 Task: What is a defining characteristic of Islamic art?
Action: Mouse moved to (117, 113)
Screenshot: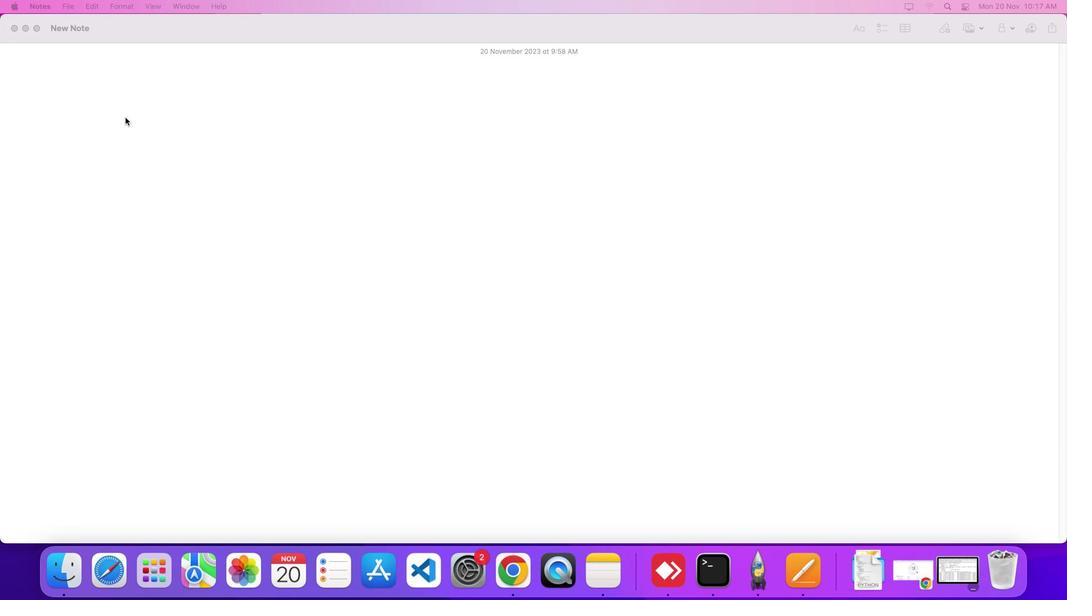 
Action: Mouse pressed left at (117, 113)
Screenshot: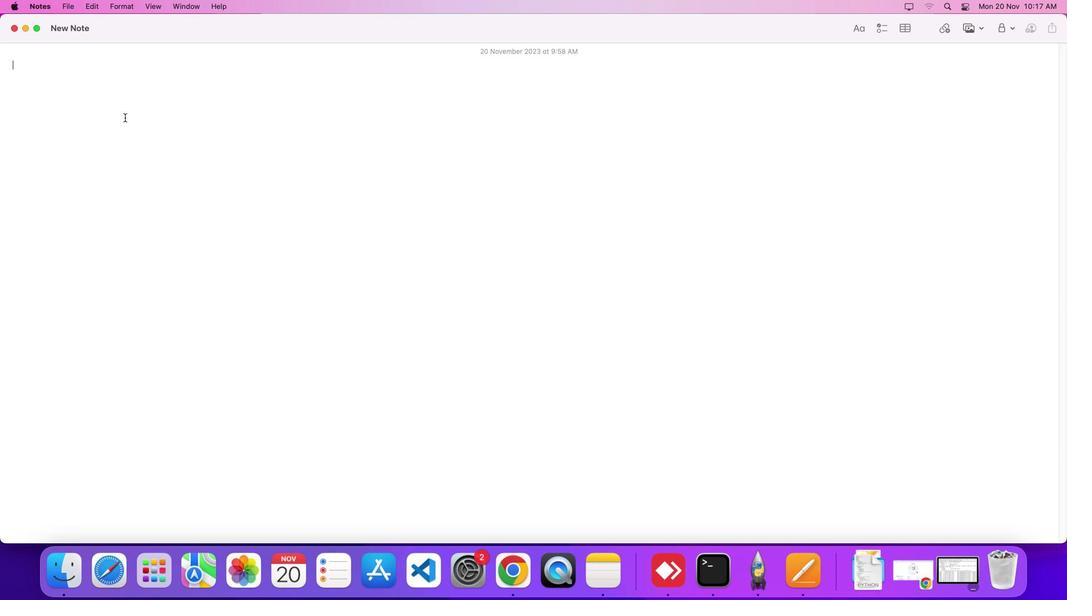 
Action: Mouse moved to (112, 113)
Screenshot: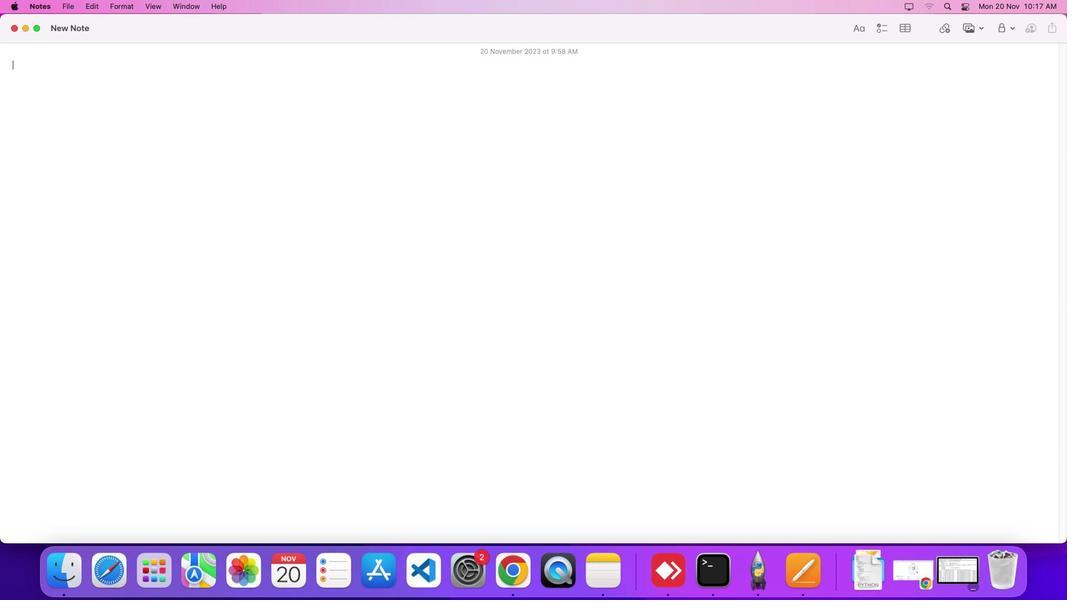 
Action: Key pressed Key.shift'W''h''a''t'Key.space'i''s'Key.space'a'Key.space'd''e''f''i''n''i''n''g'Key.space'c''h''a''r''a''c''t''e''r''i''s''t''i''c''s'Key.space'o''f'Key.spaceKey.shift'I''s''l''a''m''i''c'Key.space'a''r''t'Key.shift_r'?'Key.enter
Screenshot: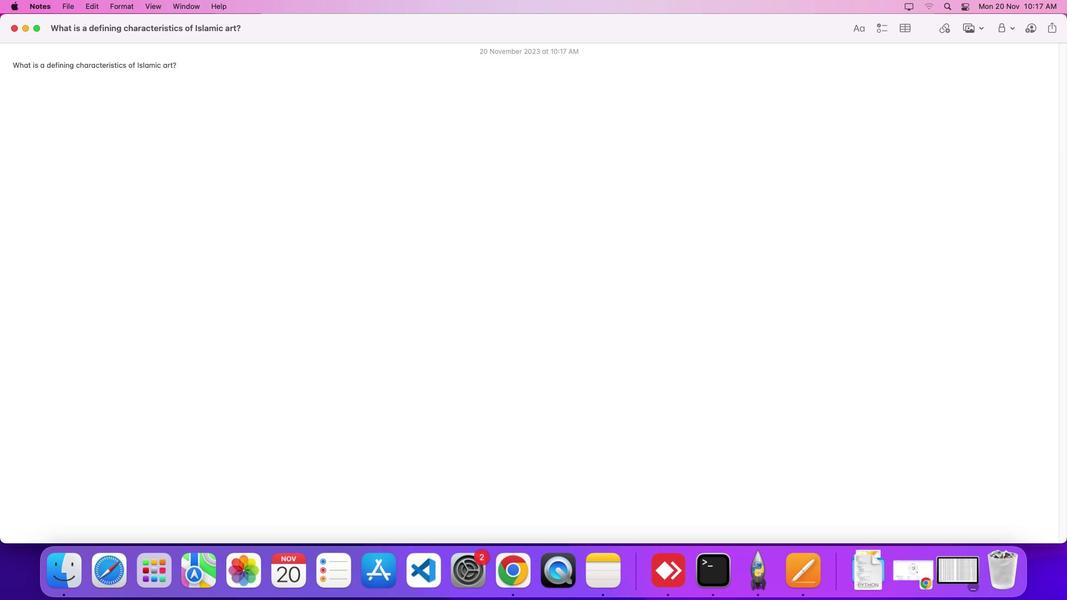 
Action: Mouse moved to (645, 482)
Screenshot: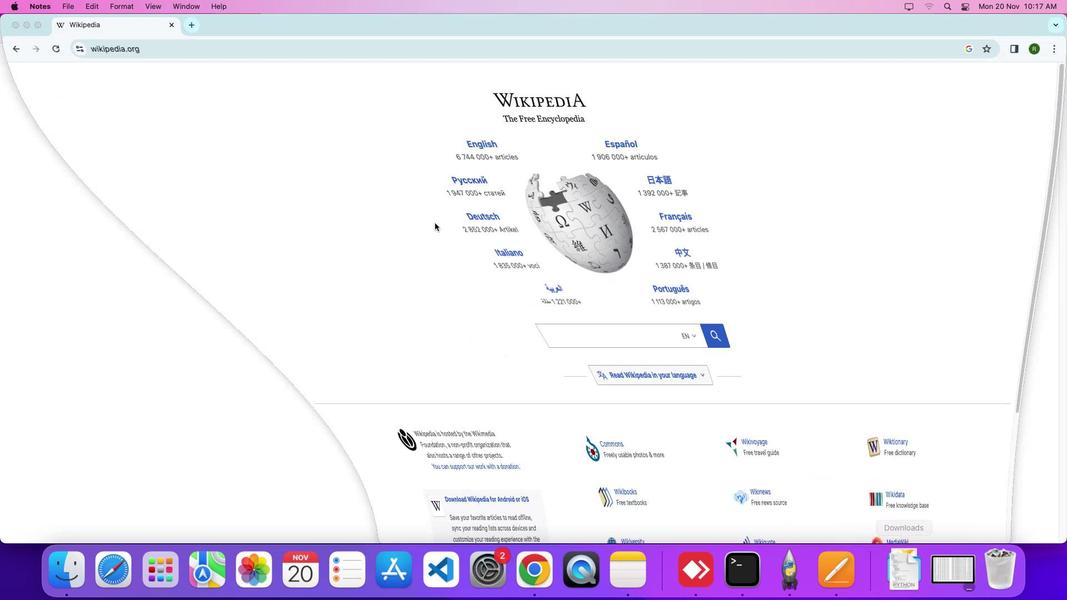 
Action: Mouse pressed left at (645, 482)
Screenshot: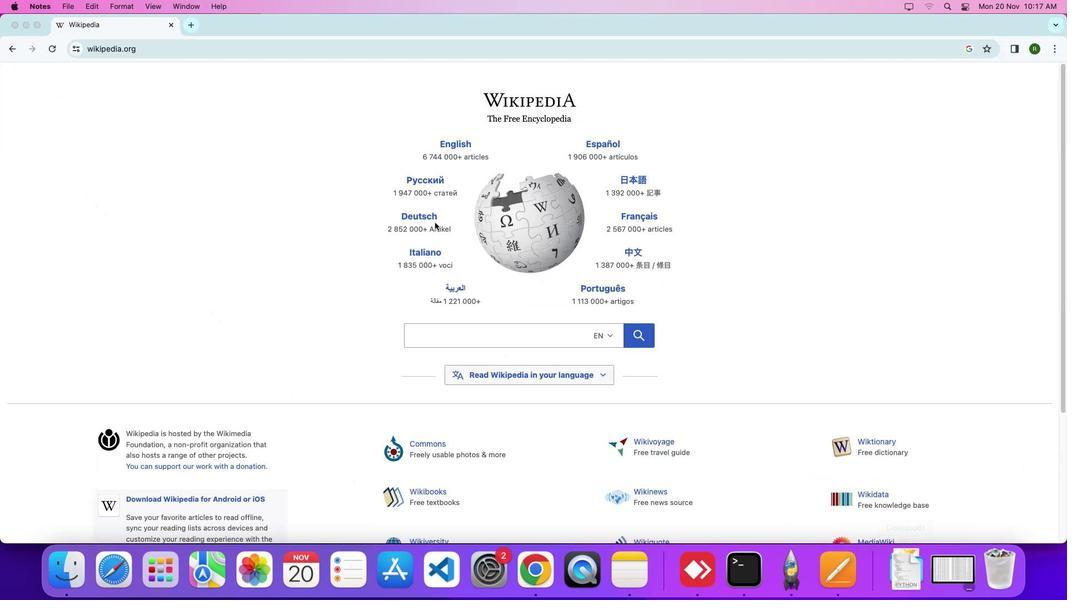 
Action: Mouse moved to (318, 290)
Screenshot: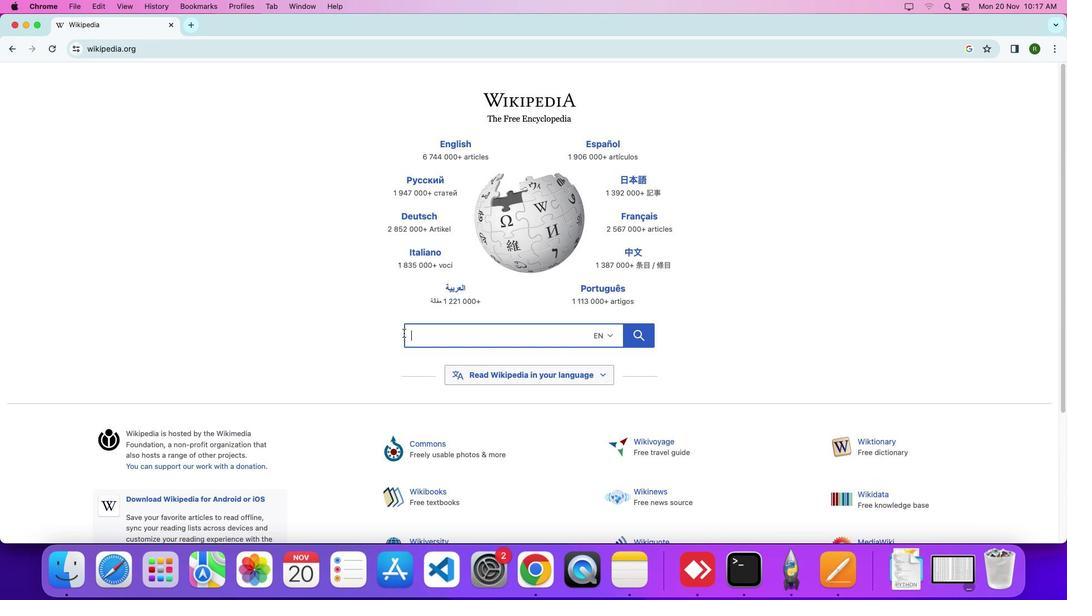 
Action: Mouse pressed left at (318, 290)
Screenshot: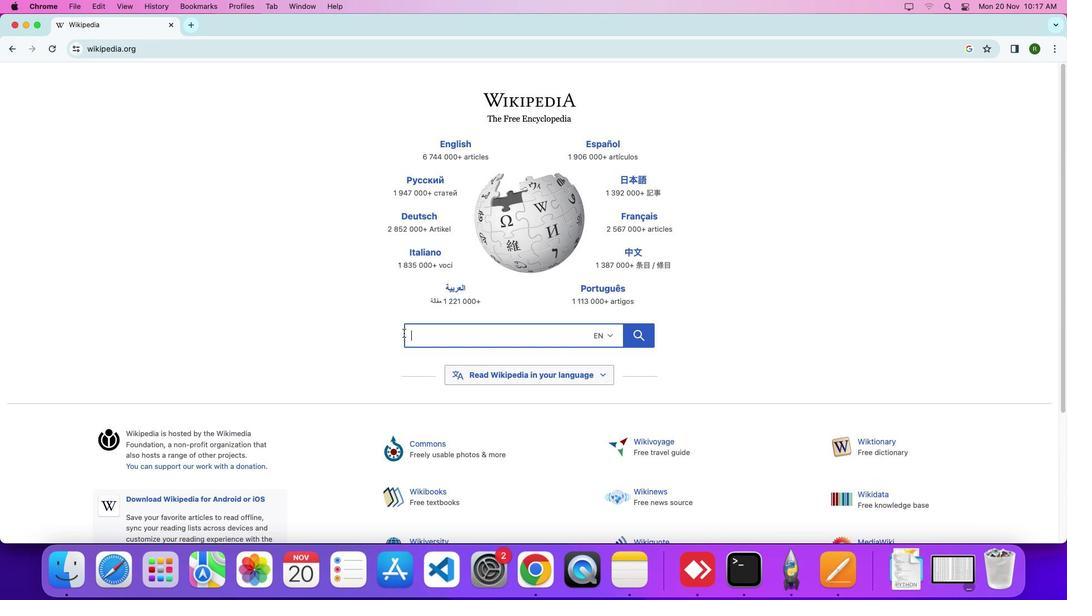 
Action: Mouse moved to (305, 288)
Screenshot: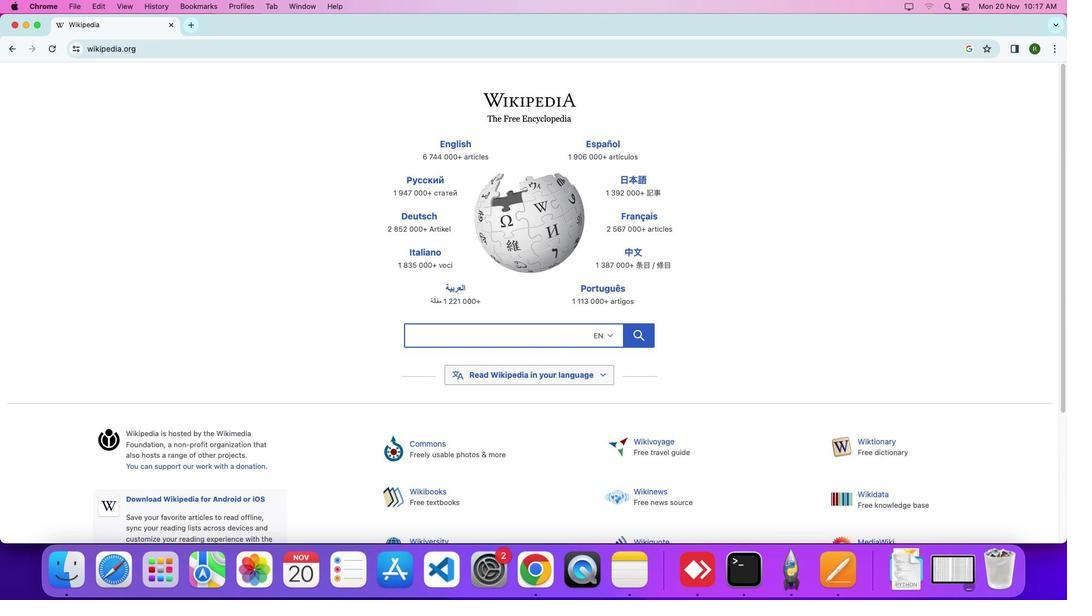 
Action: Key pressed Key.shift'I''s''l''a''m''i''c'Key.space'a''r''t'
Screenshot: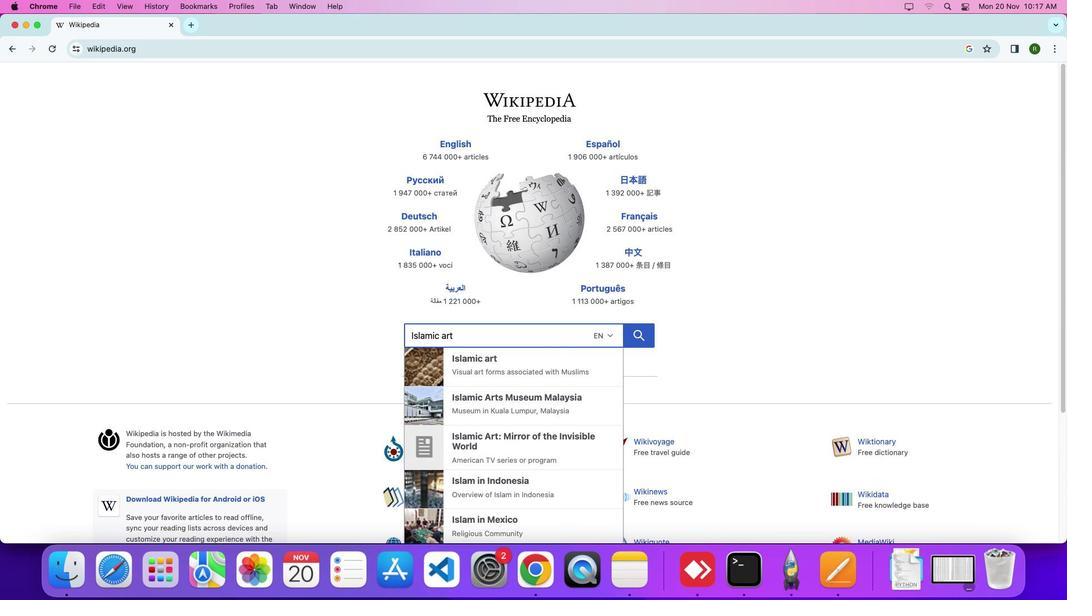 
Action: Mouse moved to (464, 291)
Screenshot: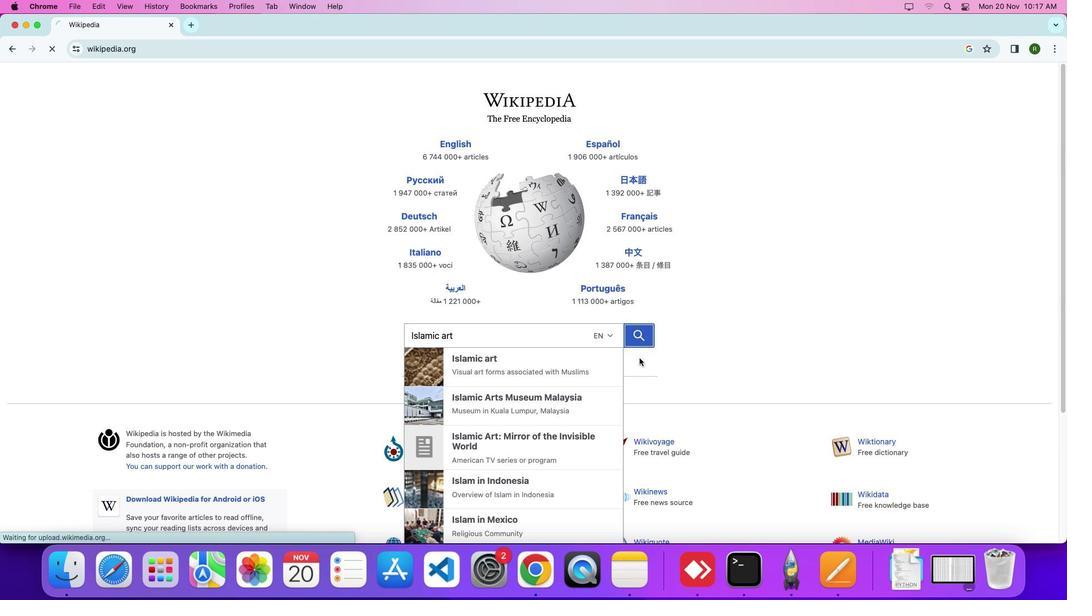 
Action: Mouse pressed left at (464, 291)
Screenshot: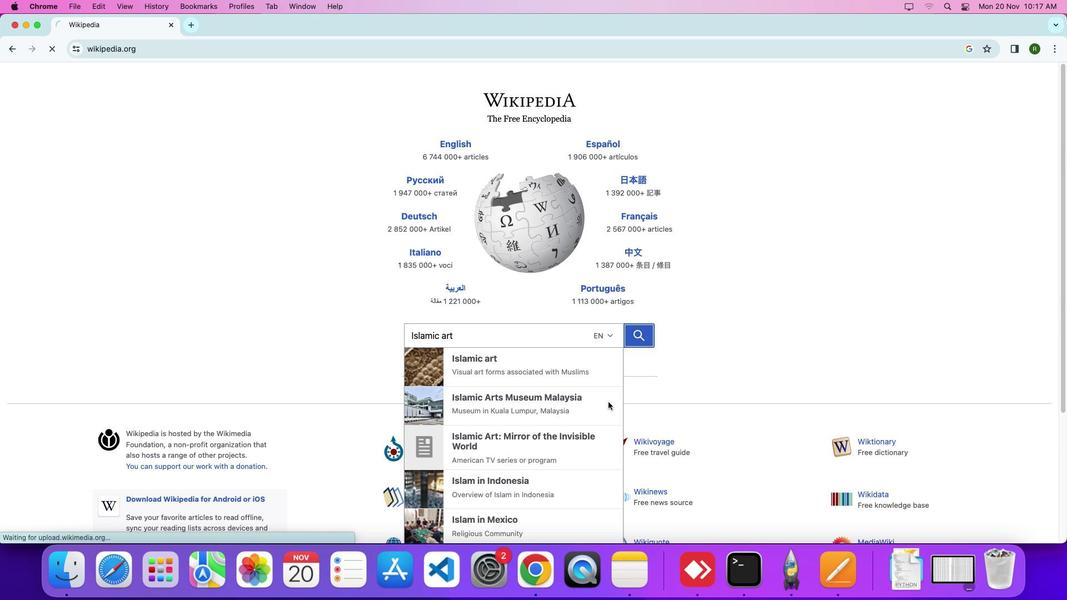 
Action: Mouse moved to (749, 80)
Screenshot: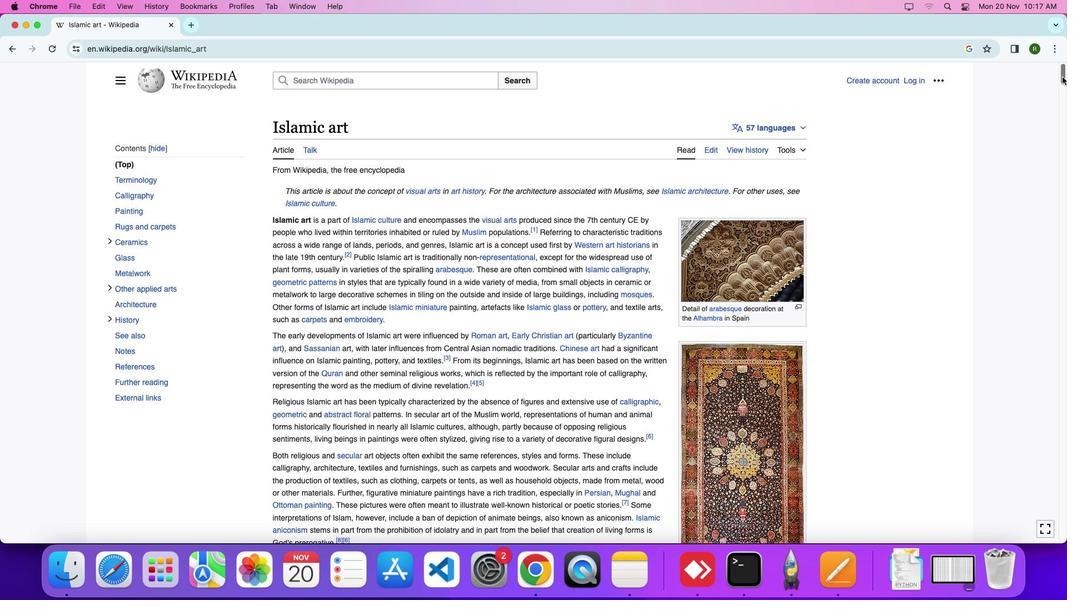 
Action: Mouse pressed left at (749, 80)
Screenshot: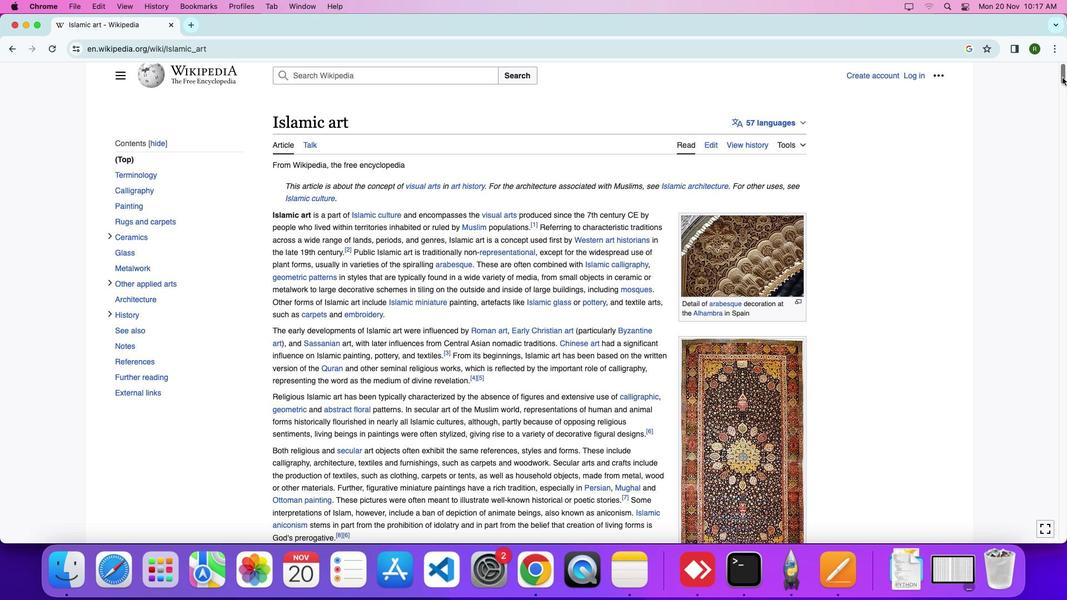 
Action: Mouse moved to (417, 208)
Screenshot: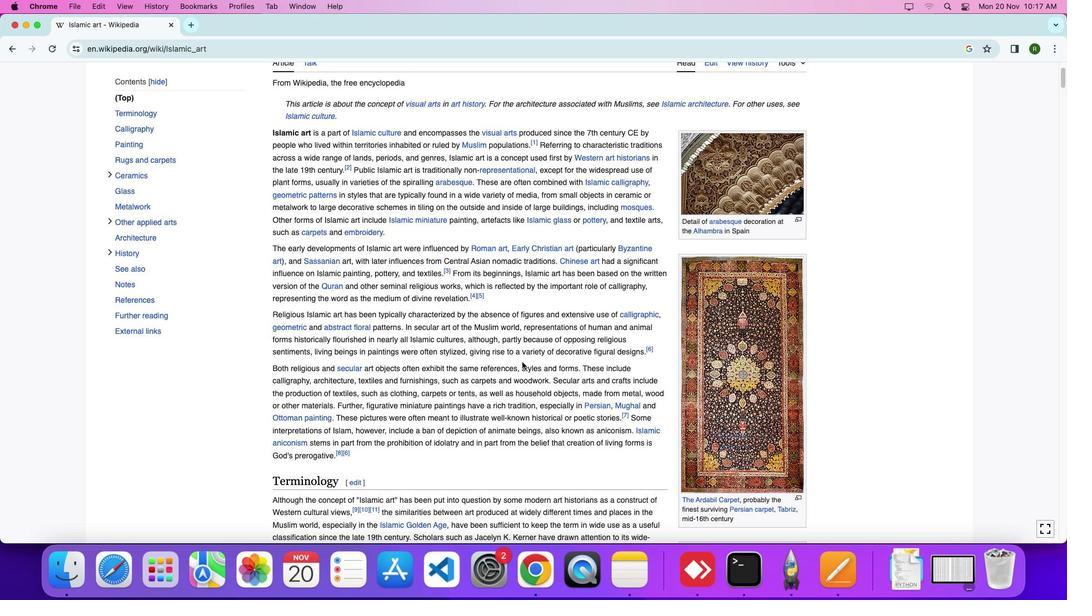 
Action: Mouse scrolled (417, 208) with delta (32, 19)
Screenshot: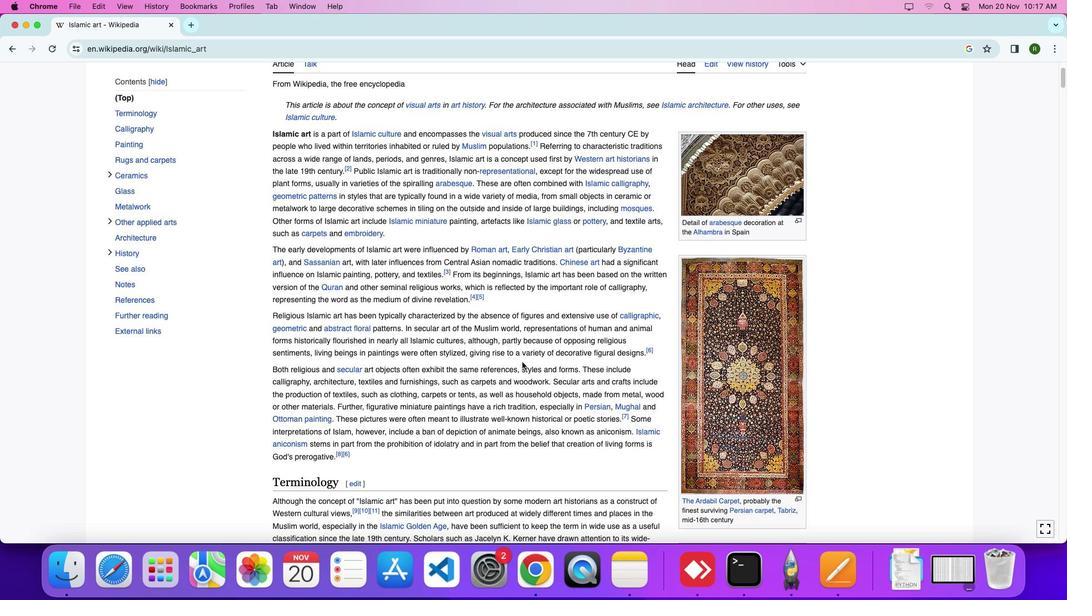 
Action: Mouse scrolled (417, 208) with delta (32, 19)
Screenshot: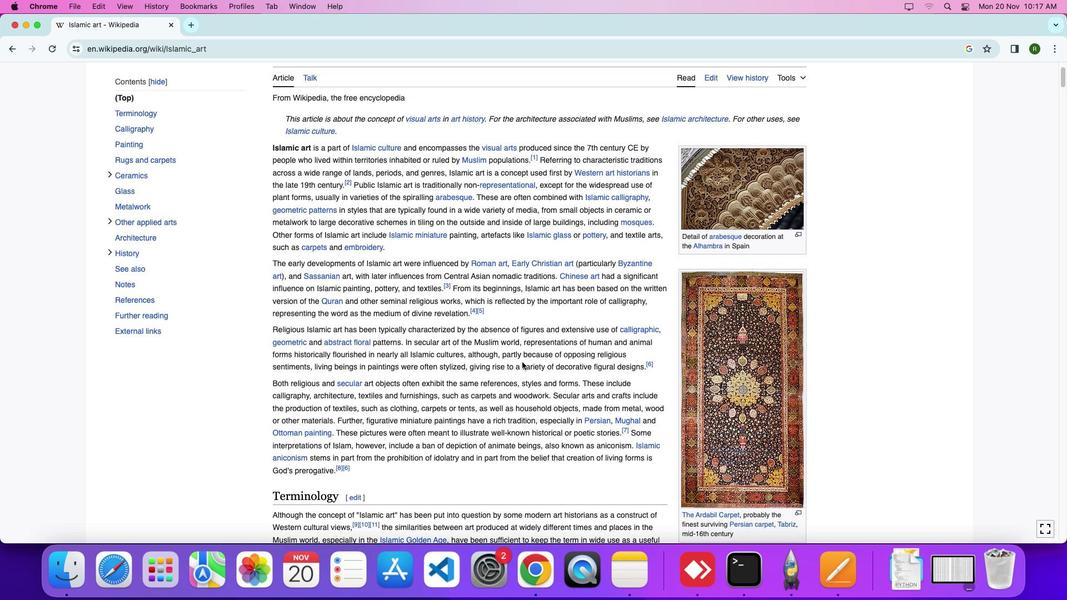 
Action: Mouse moved to (385, 311)
Screenshot: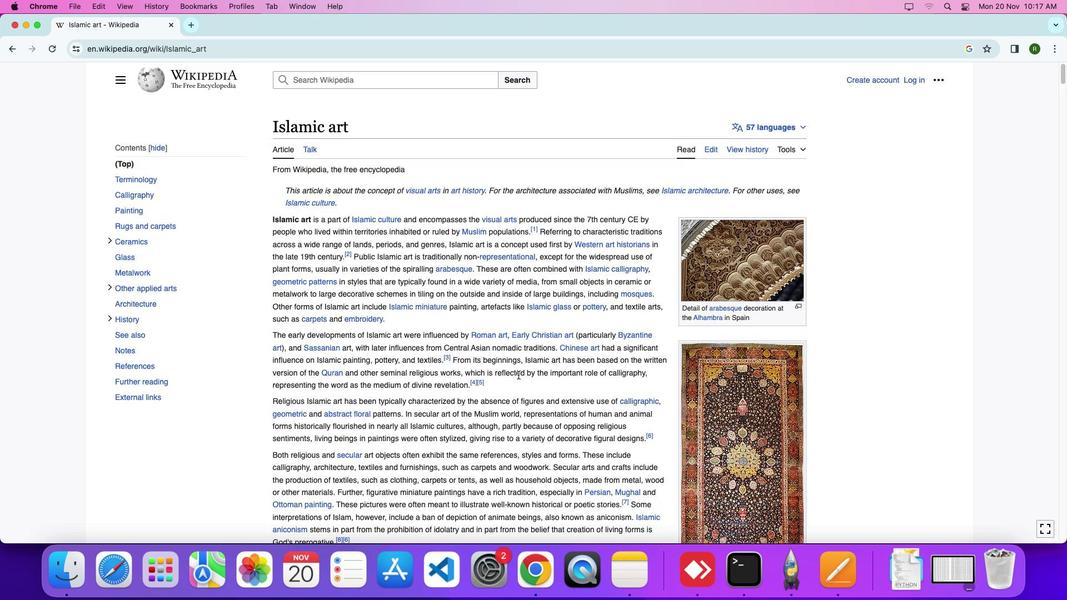 
Action: Mouse scrolled (385, 311) with delta (32, 19)
Screenshot: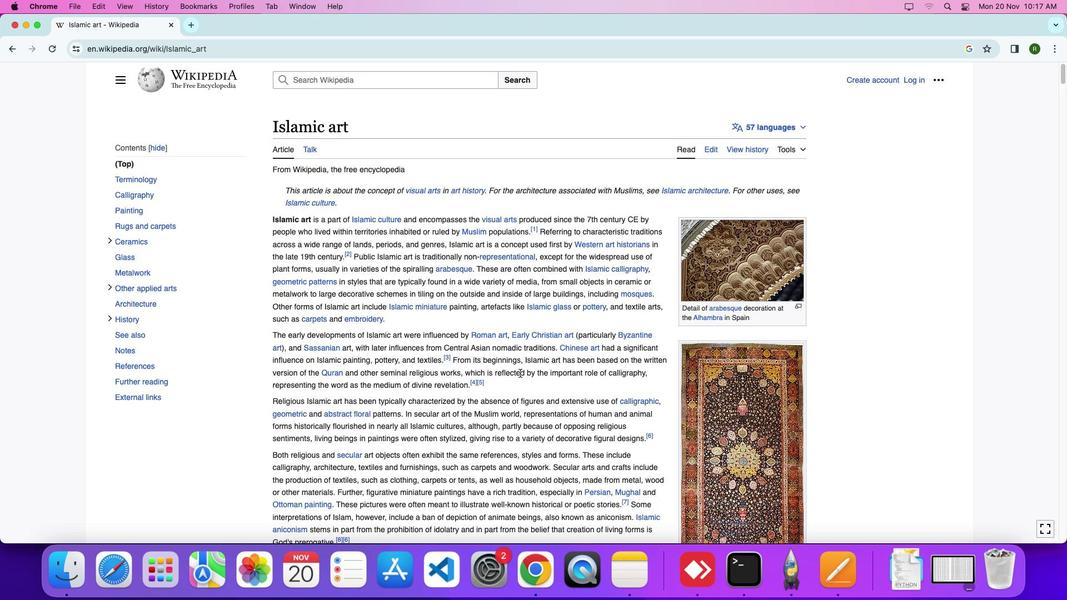 
Action: Mouse scrolled (385, 311) with delta (32, 19)
Screenshot: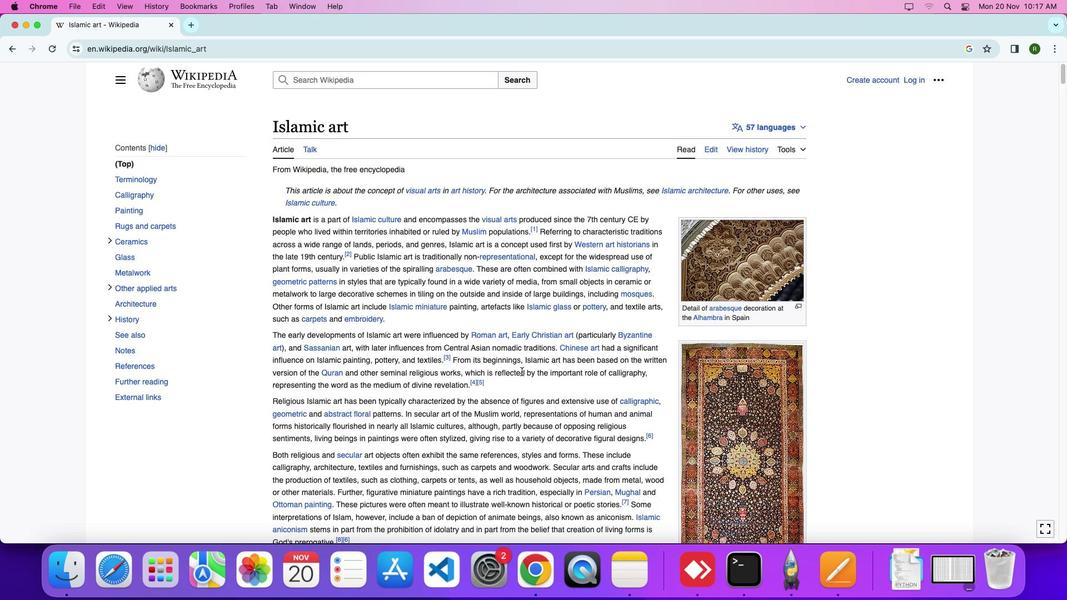 
Action: Mouse scrolled (385, 311) with delta (32, 20)
Screenshot: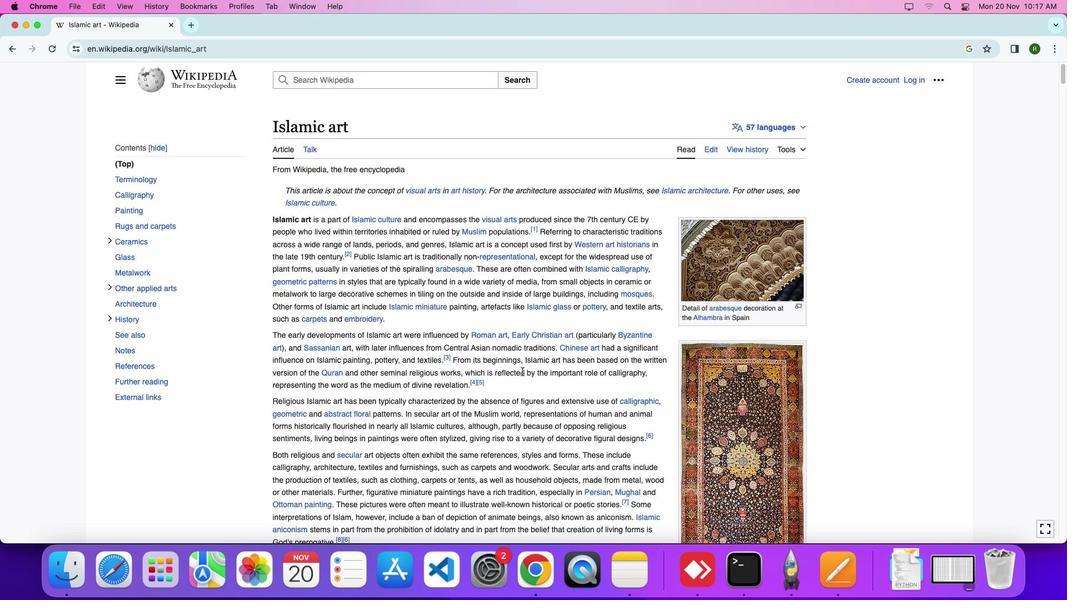 
Action: Mouse moved to (386, 317)
Screenshot: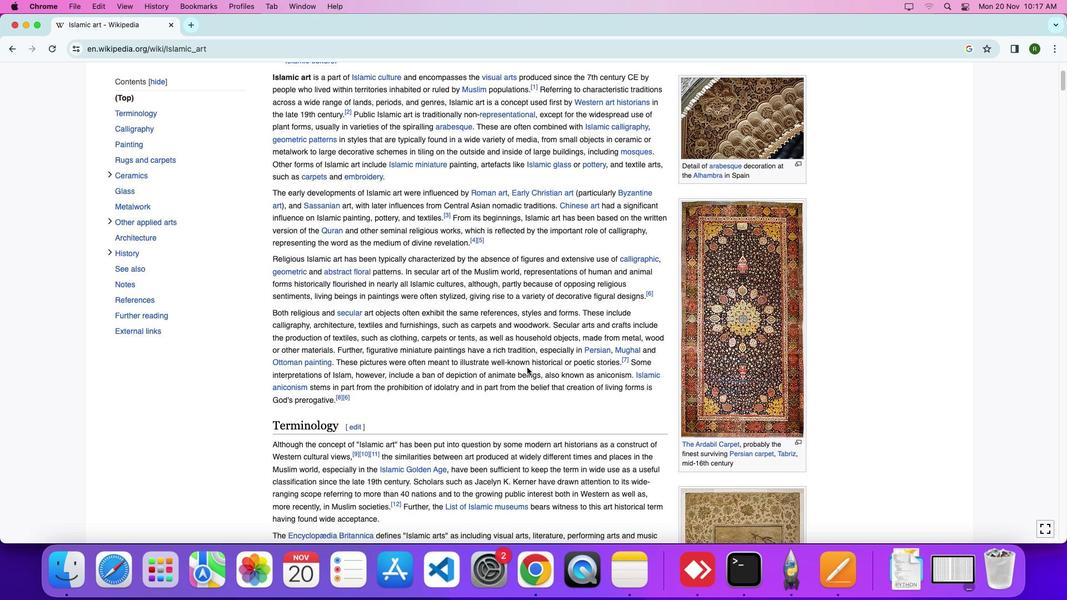 
Action: Mouse scrolled (386, 317) with delta (32, 18)
Screenshot: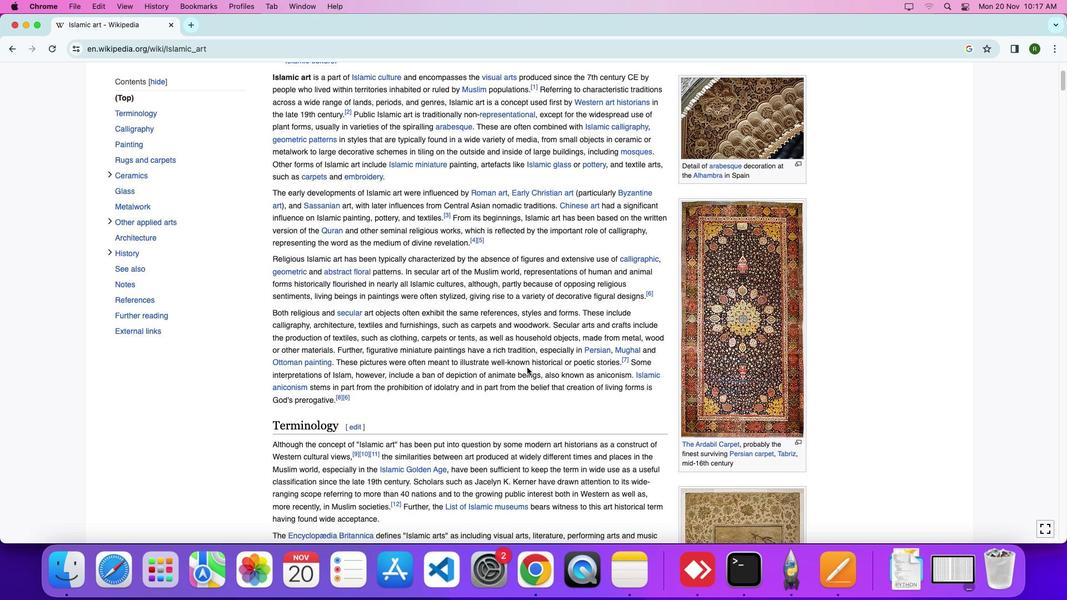 
Action: Mouse moved to (387, 317)
Screenshot: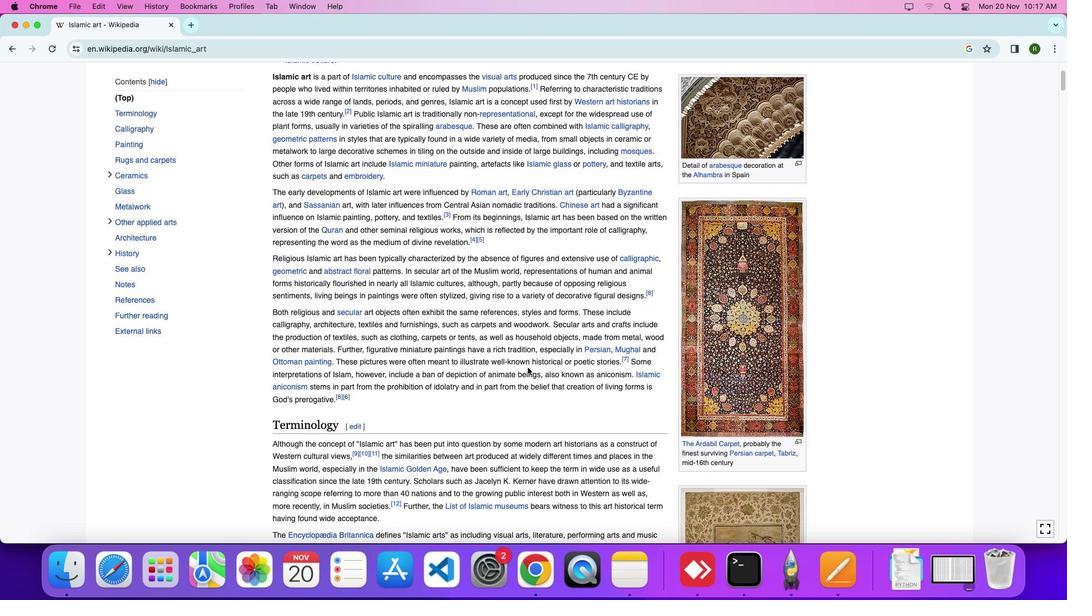 
Action: Mouse scrolled (387, 317) with delta (32, 18)
Screenshot: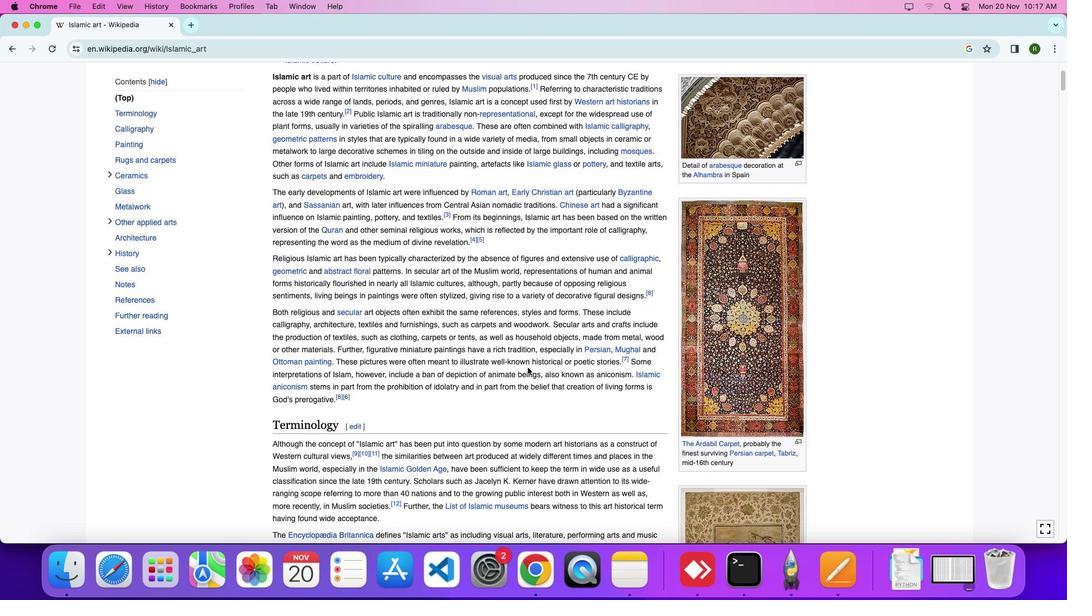 
Action: Mouse scrolled (387, 317) with delta (32, 17)
Screenshot: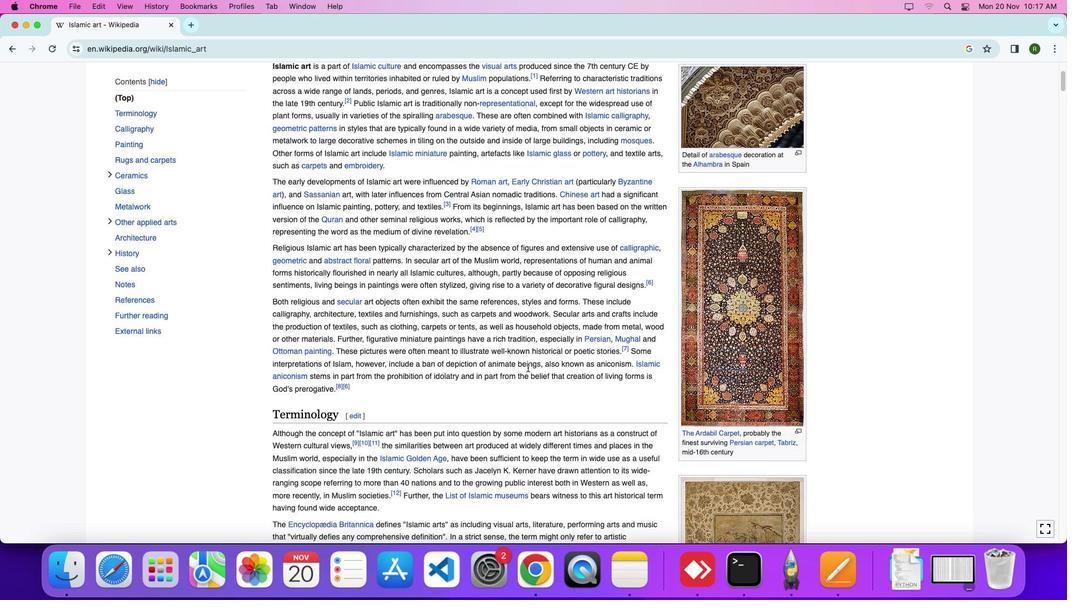 
Action: Mouse moved to (387, 316)
Screenshot: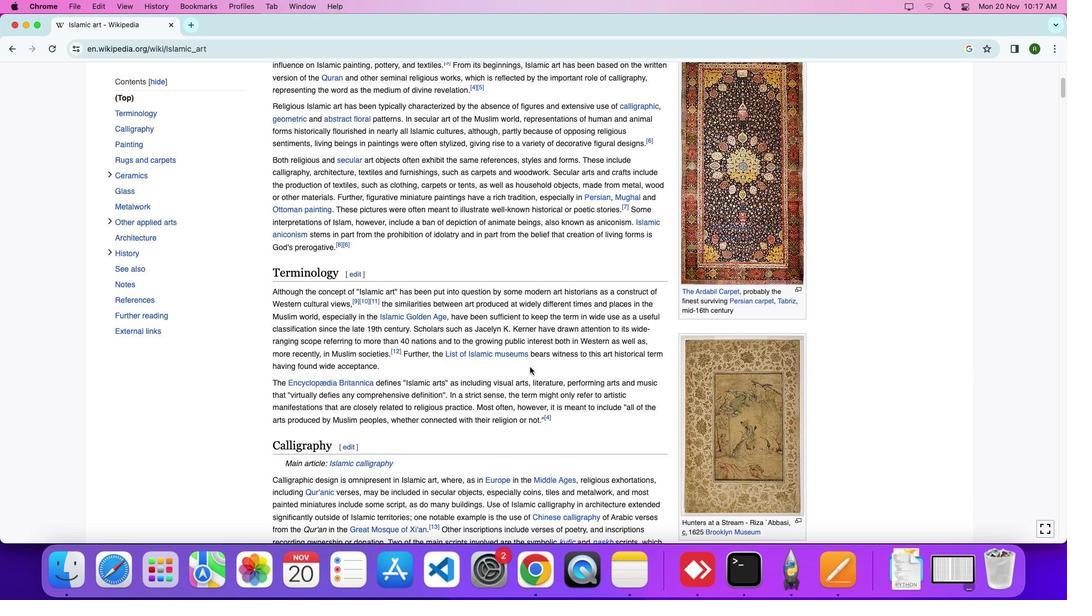 
Action: Mouse scrolled (387, 316) with delta (32, 18)
Screenshot: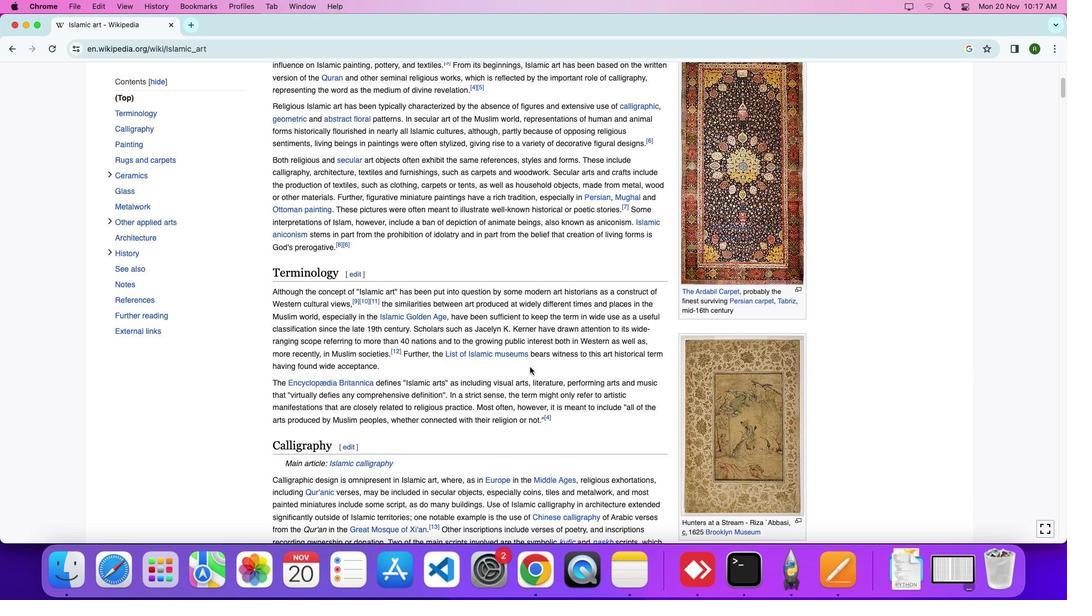 
Action: Mouse moved to (388, 315)
Screenshot: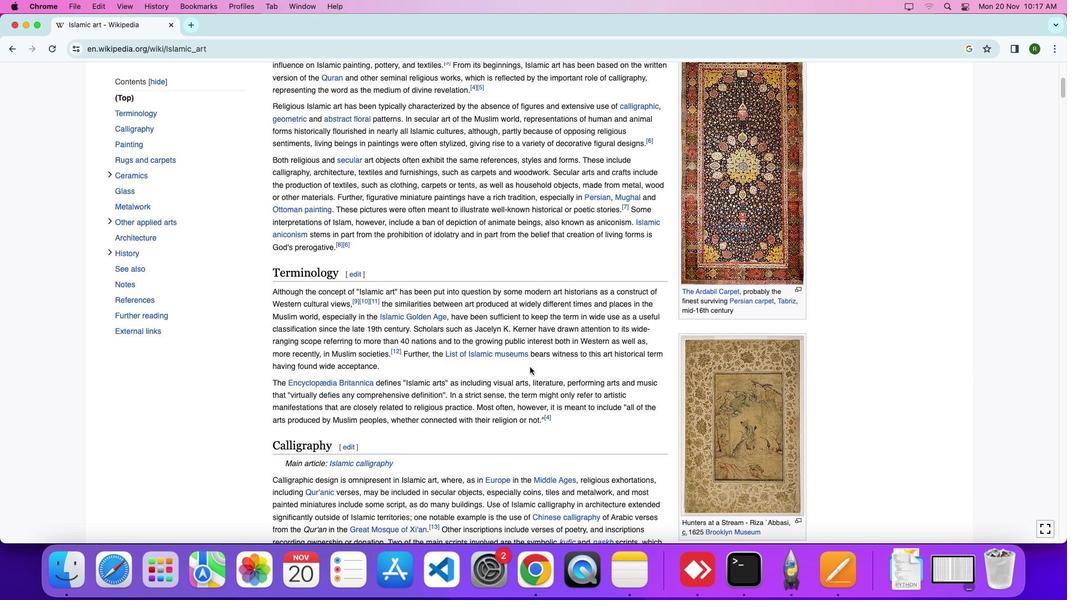 
Action: Mouse scrolled (388, 315) with delta (32, 18)
Screenshot: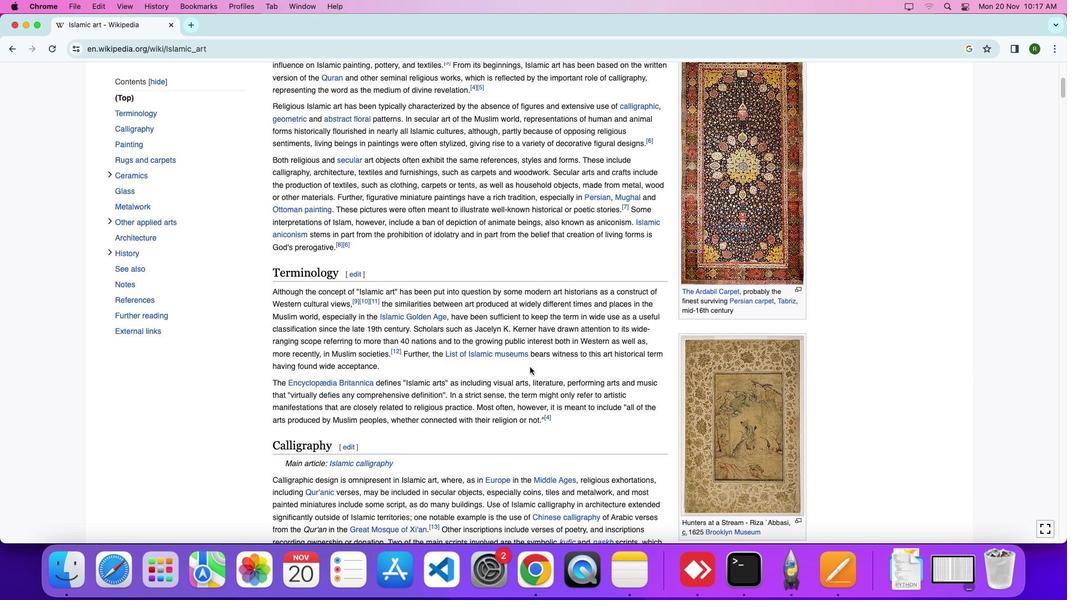 
Action: Mouse moved to (389, 315)
Screenshot: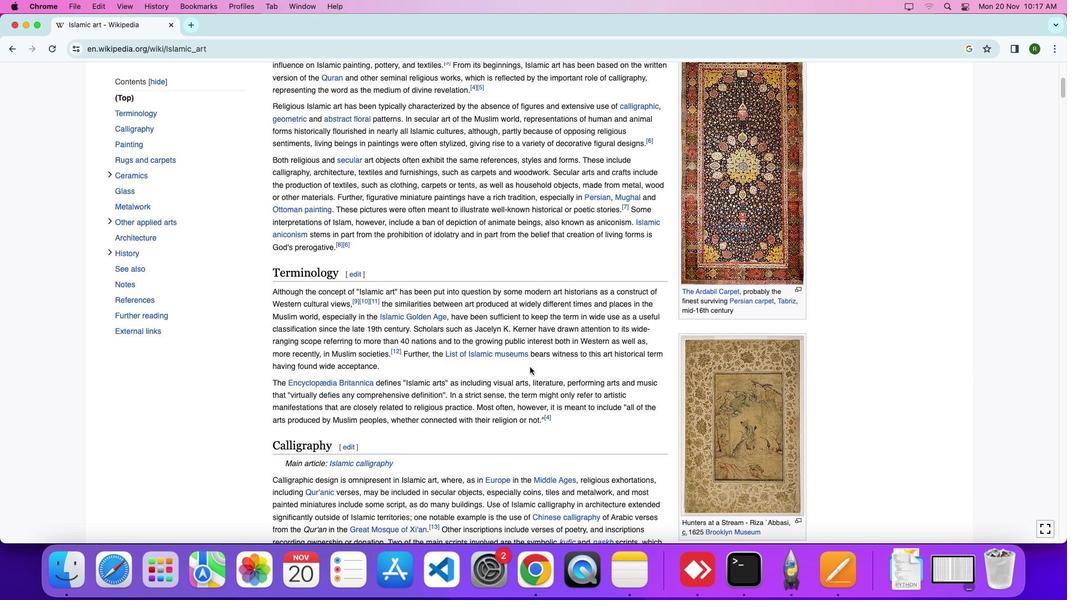 
Action: Mouse scrolled (389, 315) with delta (32, 16)
Screenshot: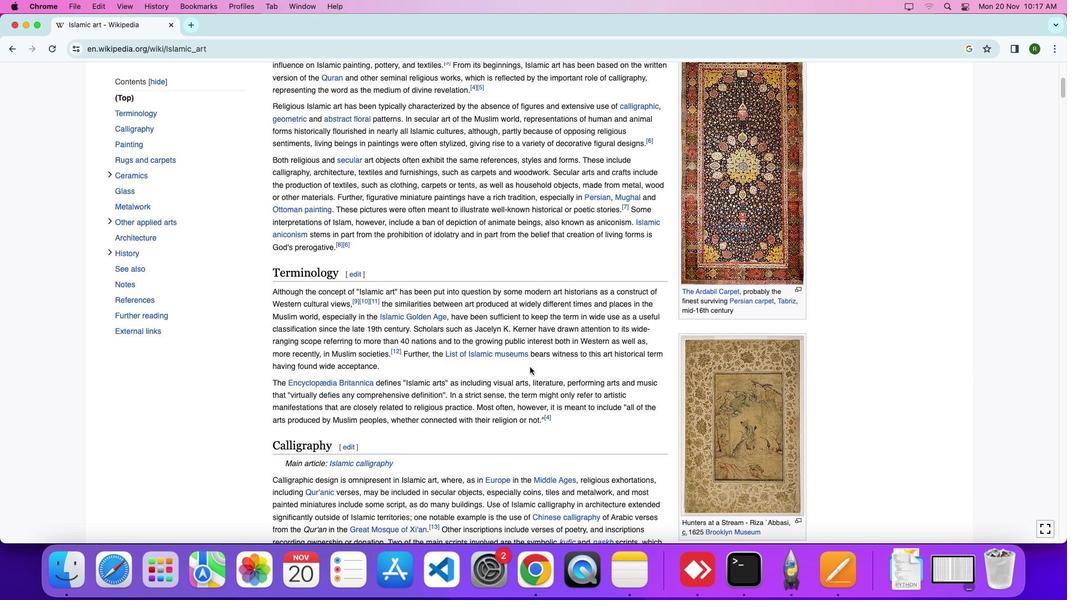 
Action: Mouse moved to (273, 236)
Screenshot: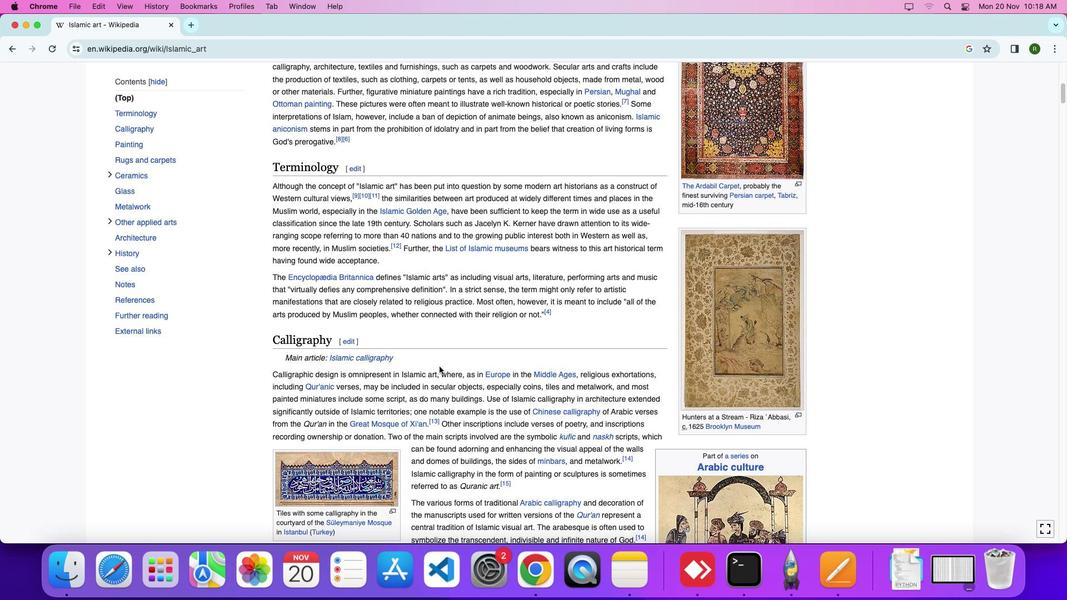 
Action: Mouse scrolled (273, 236) with delta (32, 18)
Screenshot: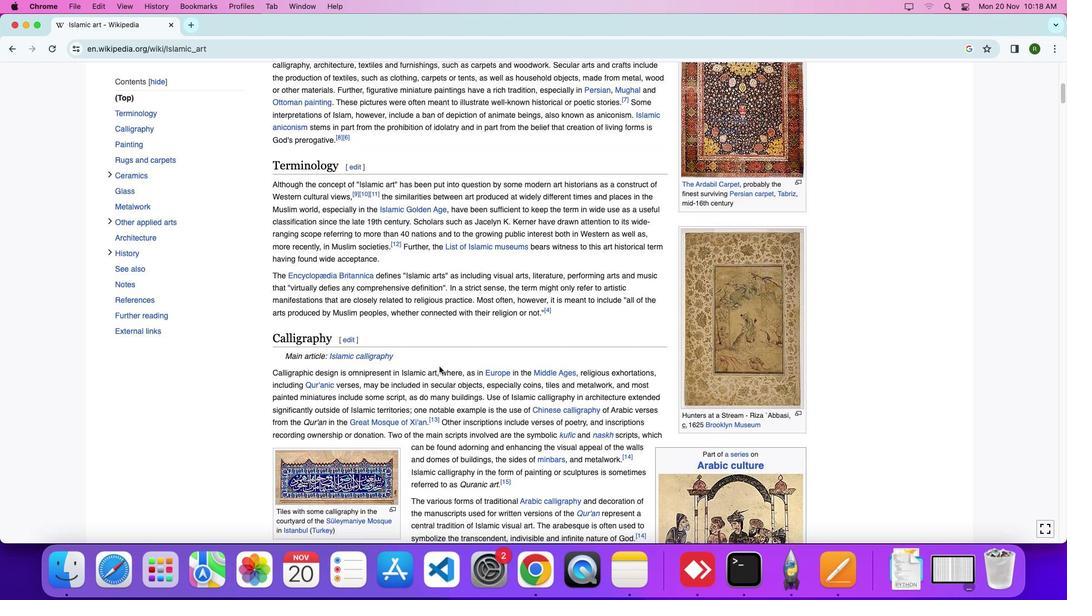
Action: Mouse moved to (275, 237)
Screenshot: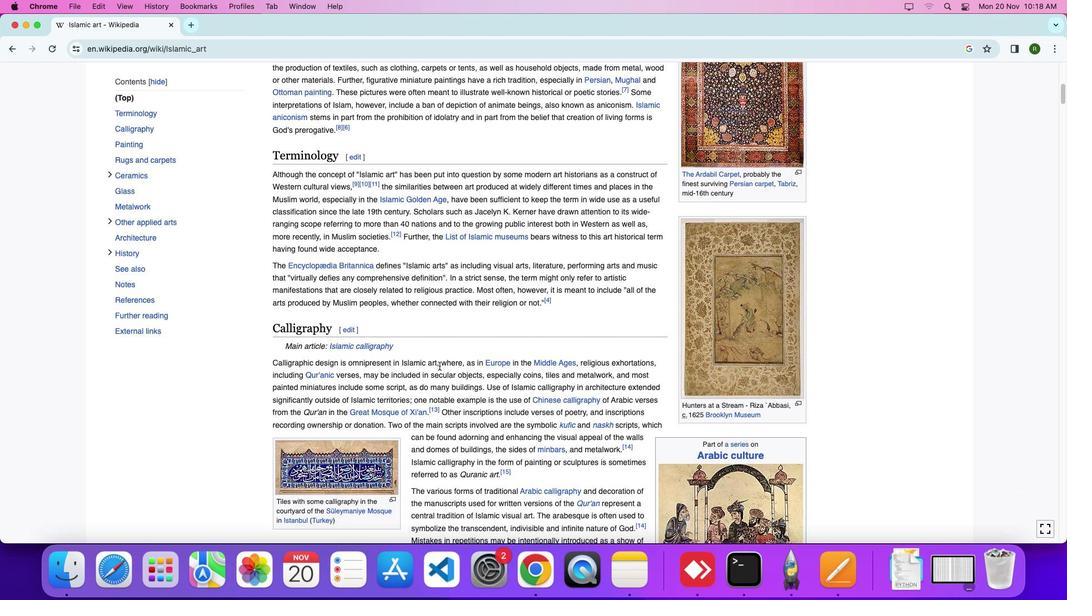 
Action: Mouse scrolled (275, 237) with delta (32, 18)
Screenshot: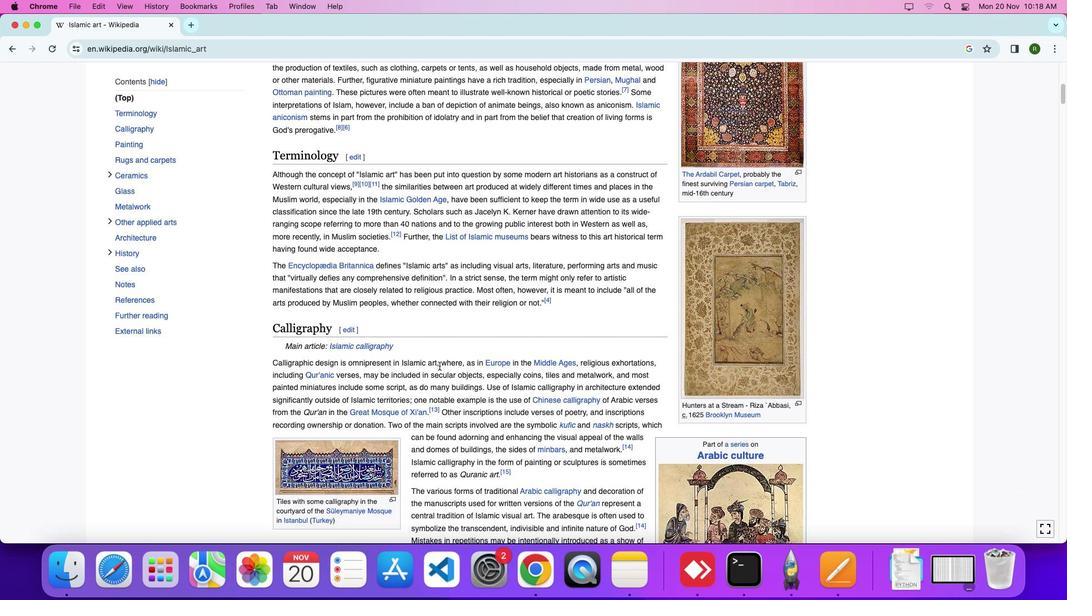 
Action: Mouse moved to (276, 237)
Screenshot: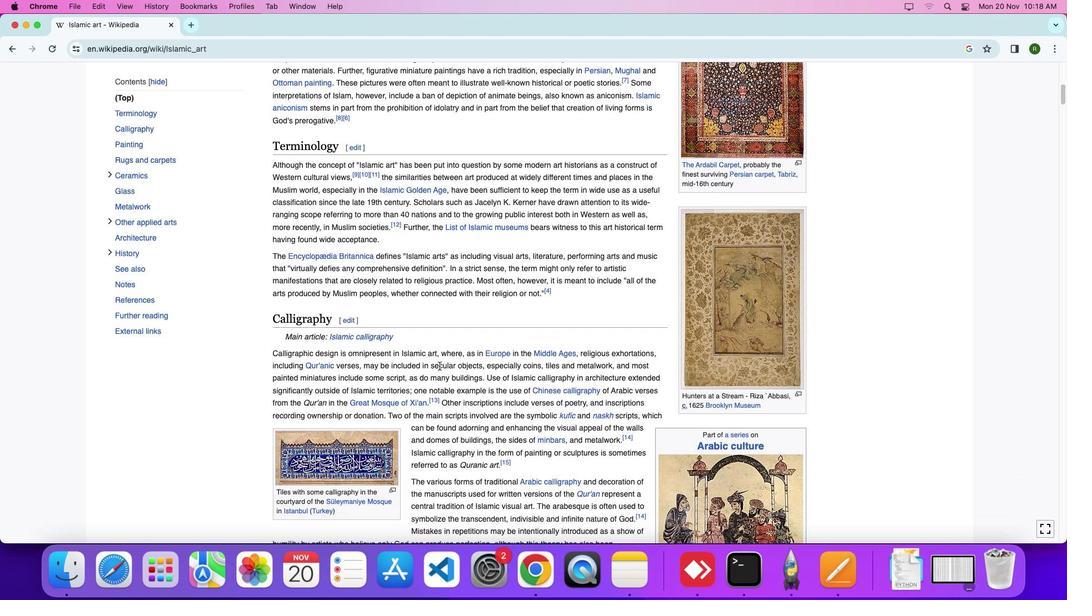 
Action: Mouse scrolled (276, 237) with delta (32, 17)
Screenshot: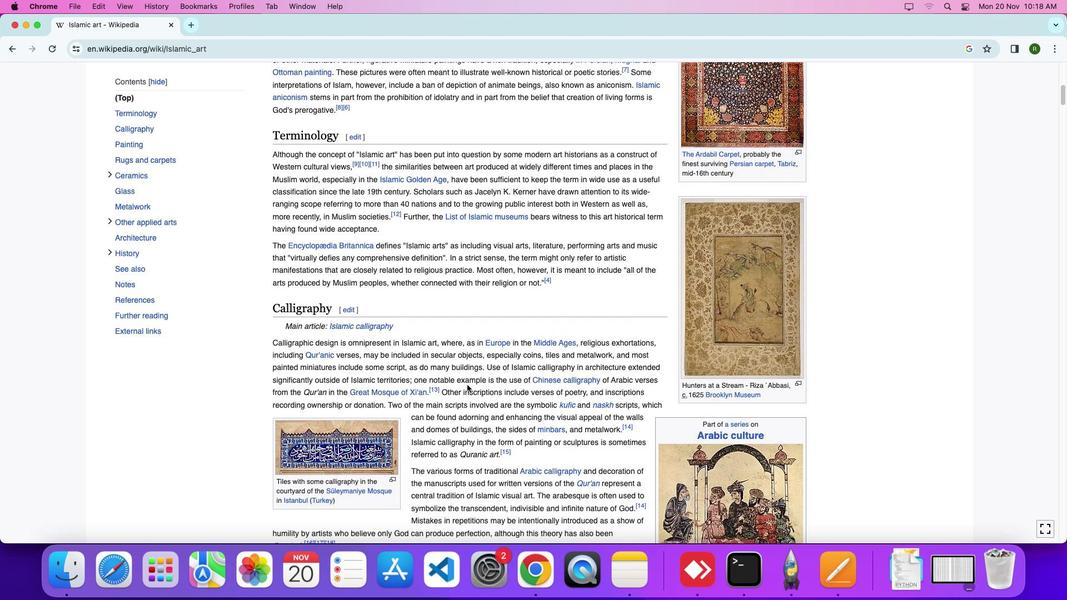 
Action: Mouse moved to (329, 315)
Screenshot: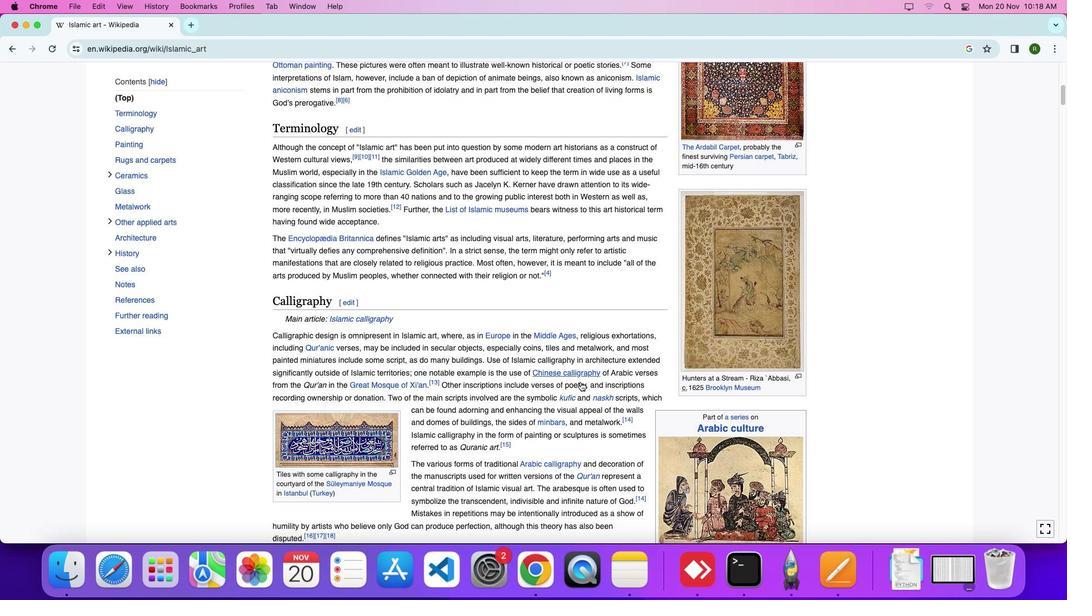 
Action: Mouse scrolled (329, 315) with delta (32, 18)
Screenshot: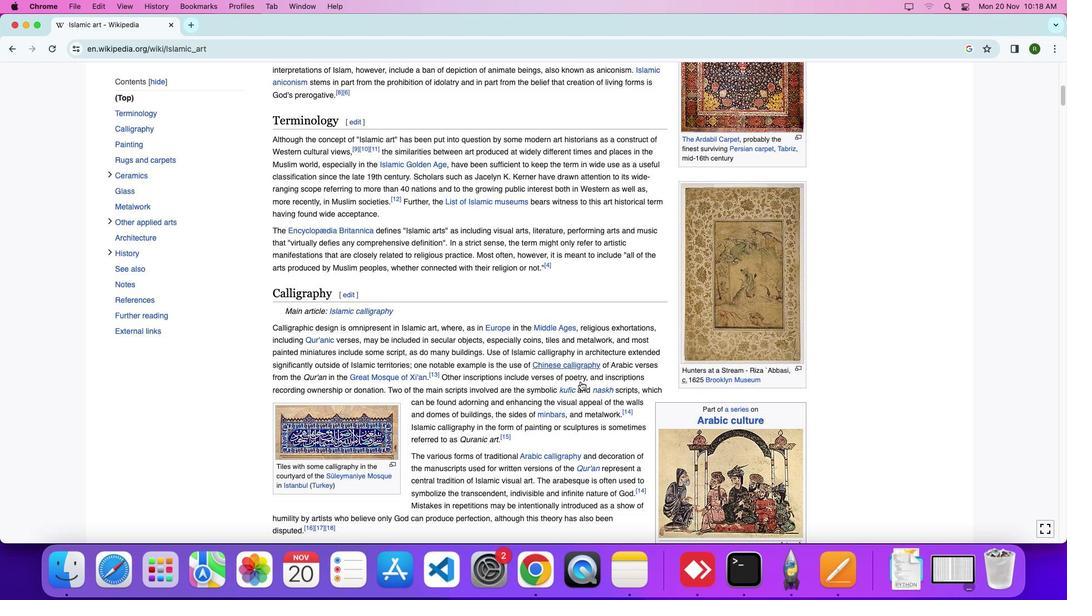 
Action: Mouse scrolled (329, 315) with delta (32, 18)
Screenshot: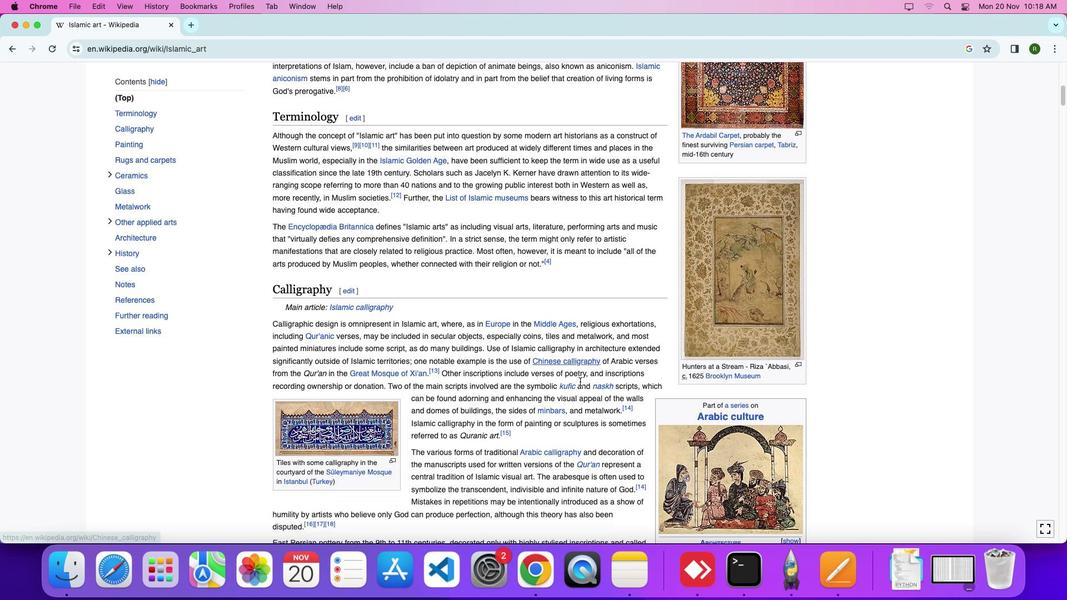
Action: Mouse moved to (424, 328)
Screenshot: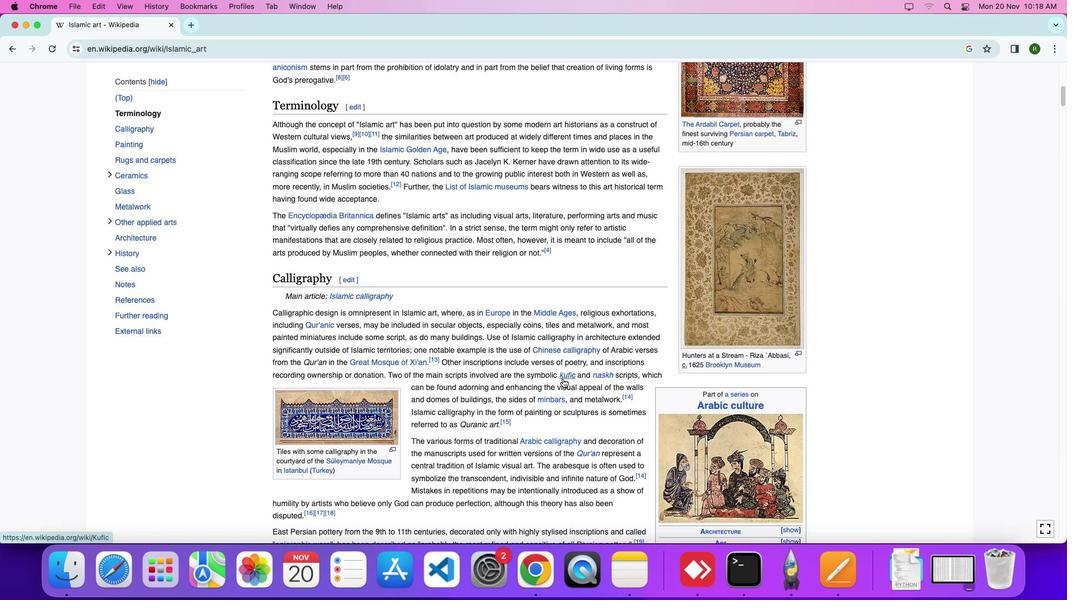 
Action: Mouse scrolled (424, 328) with delta (32, 18)
Screenshot: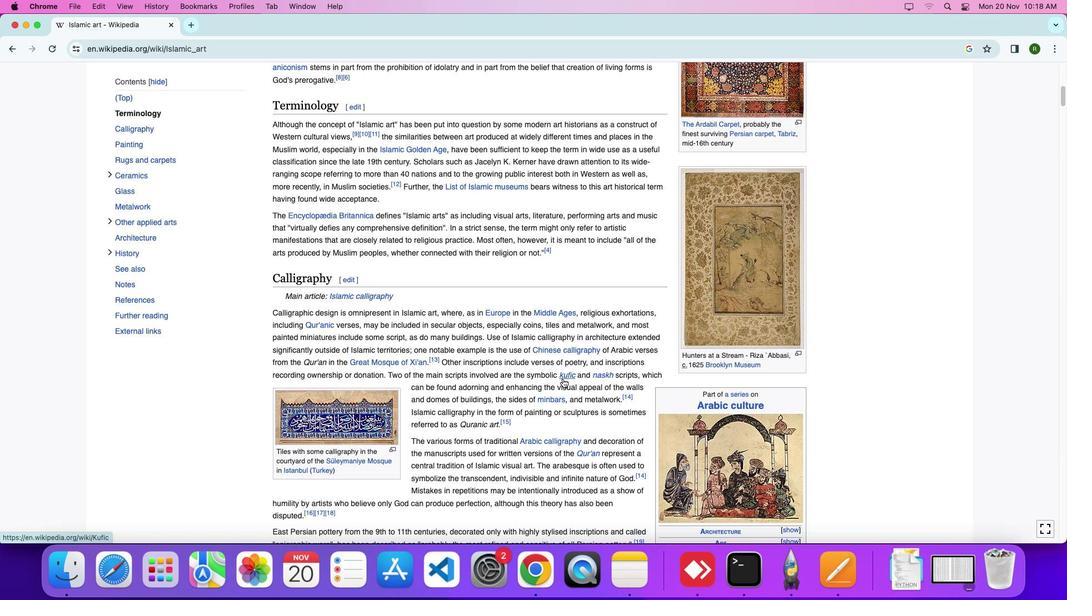 
Action: Mouse moved to (424, 327)
Screenshot: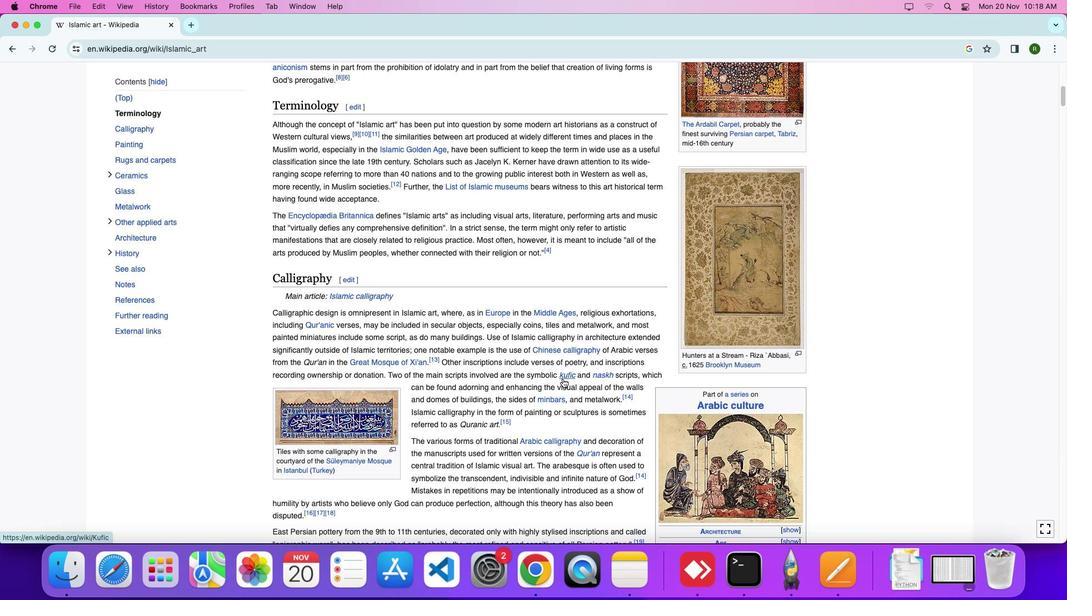 
Action: Mouse scrolled (424, 327) with delta (32, 18)
Screenshot: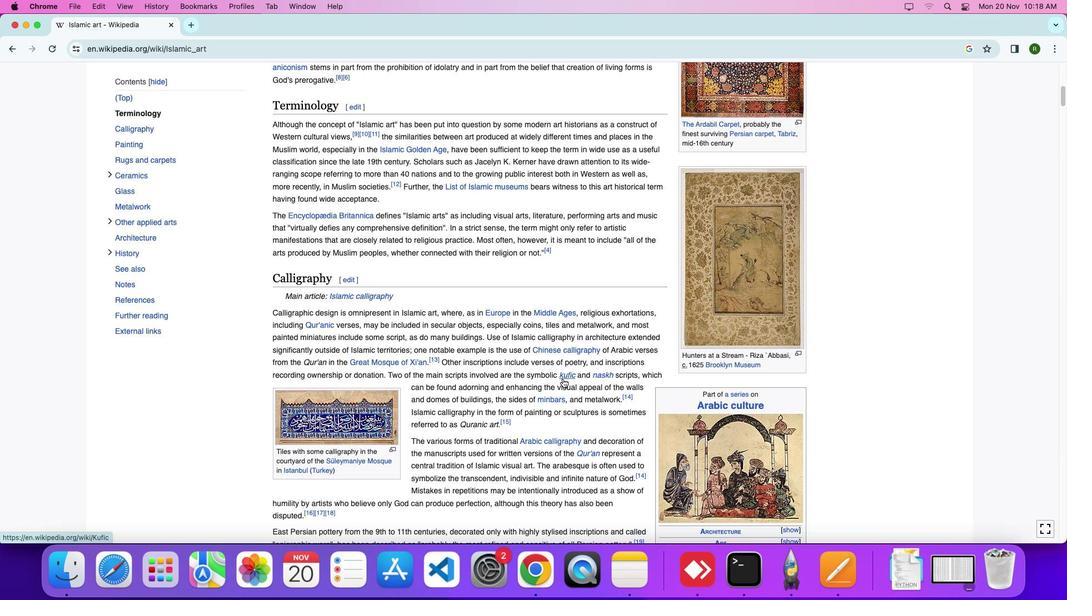 
Action: Mouse moved to (517, 276)
Screenshot: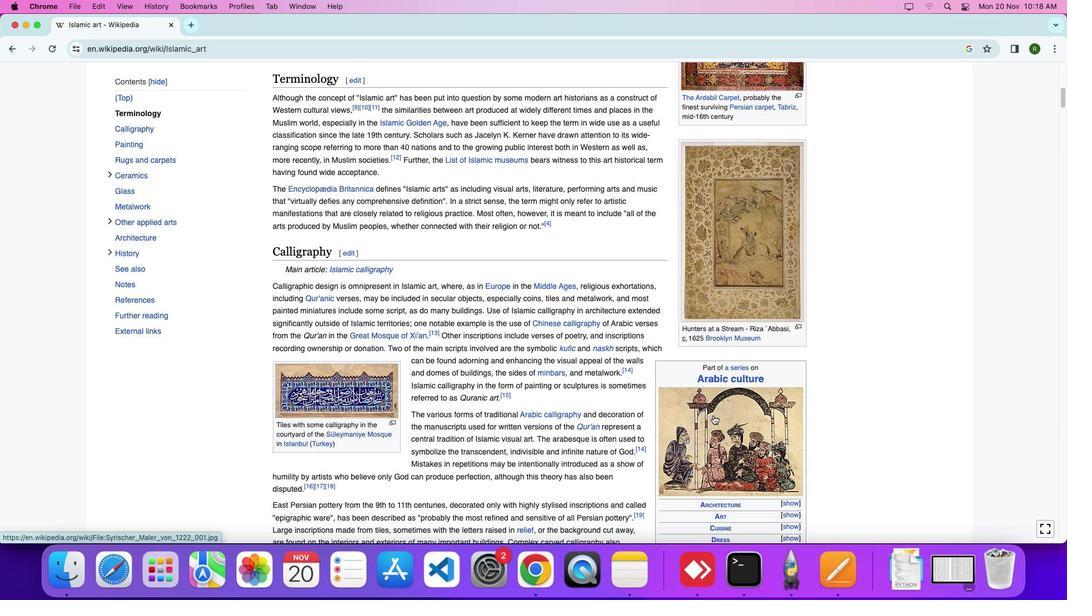 
Action: Mouse scrolled (517, 276) with delta (32, 18)
Screenshot: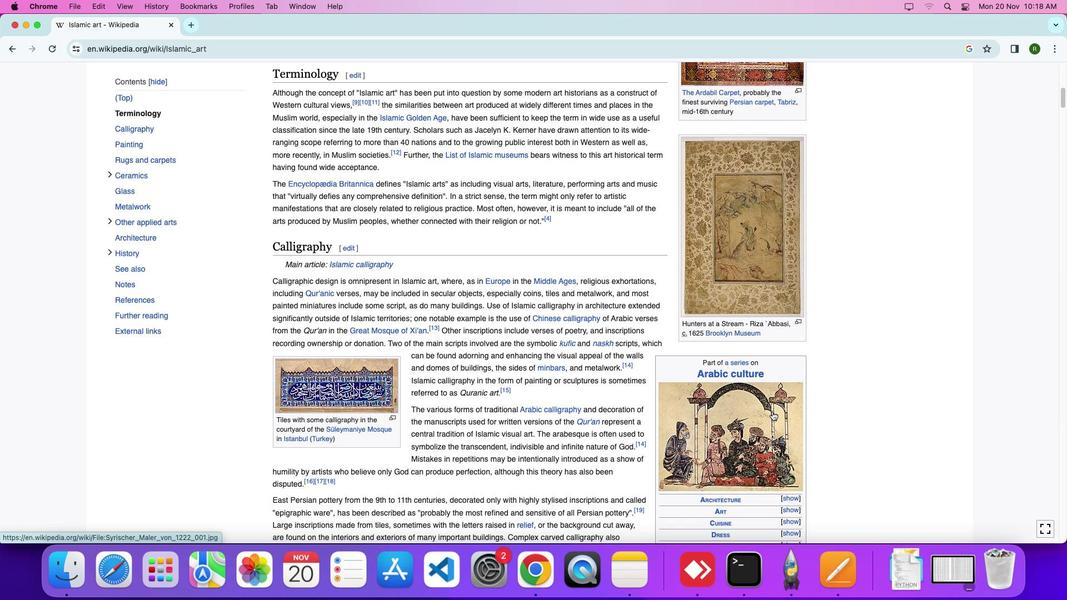 
Action: Mouse moved to (518, 276)
Screenshot: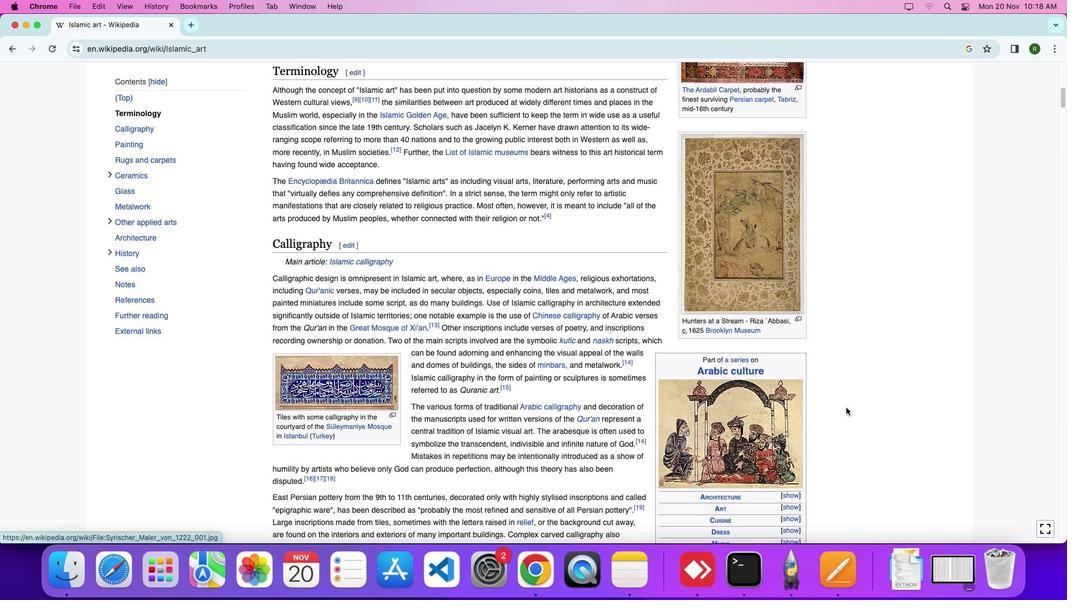 
Action: Mouse scrolled (518, 276) with delta (32, 18)
Screenshot: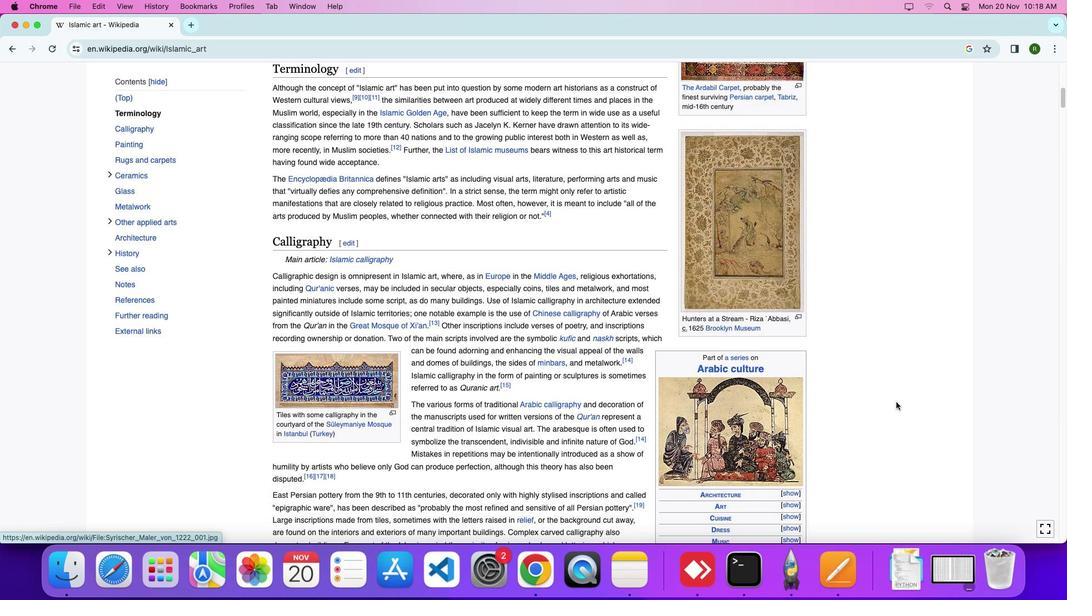 
Action: Mouse moved to (514, 354)
Screenshot: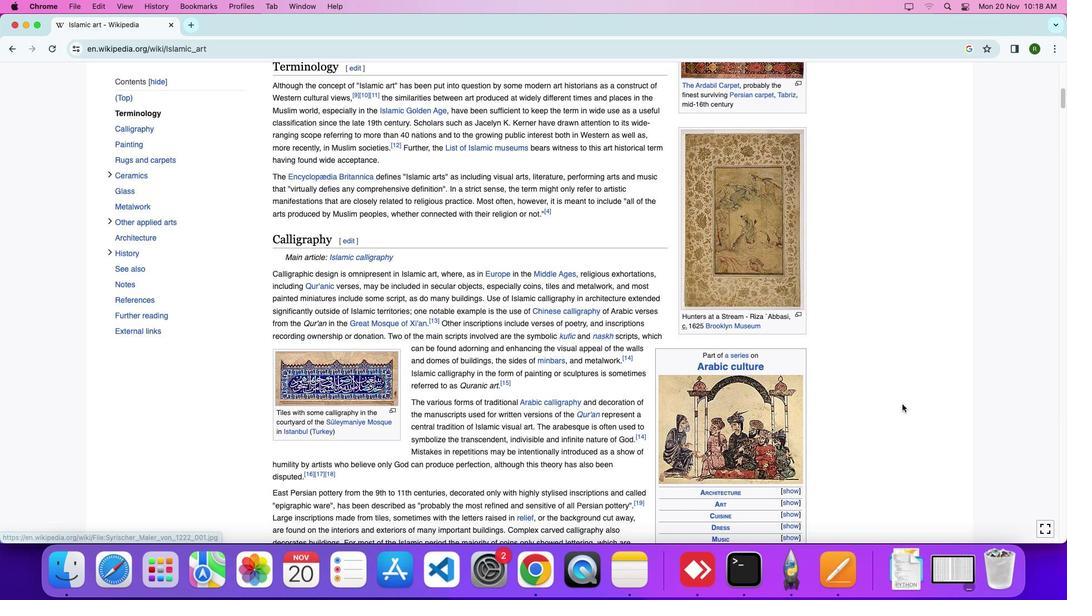 
Action: Mouse scrolled (514, 354) with delta (32, 18)
Screenshot: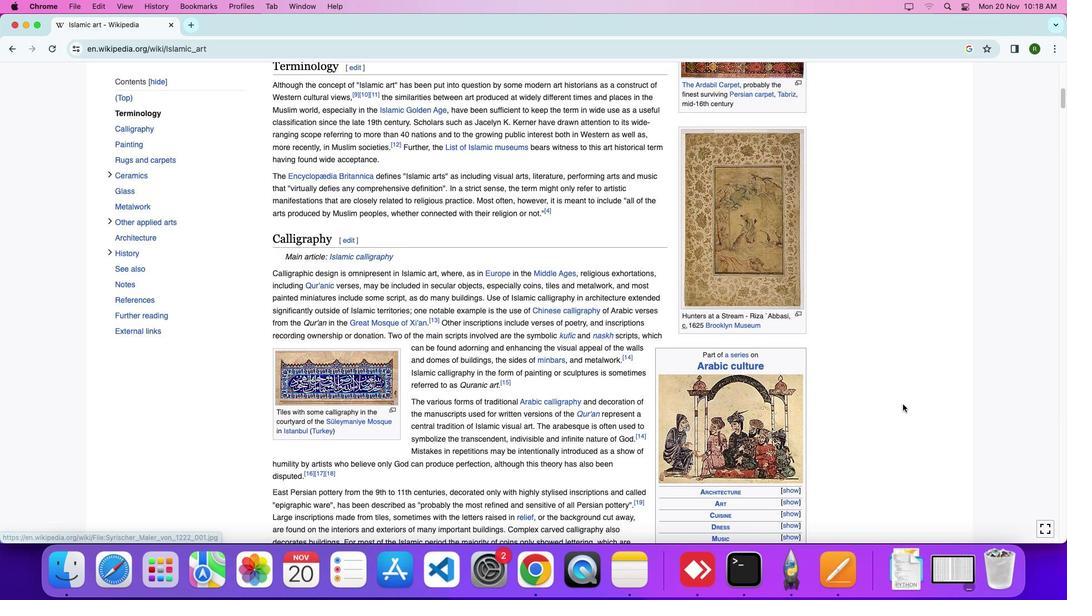 
Action: Mouse moved to (514, 353)
Screenshot: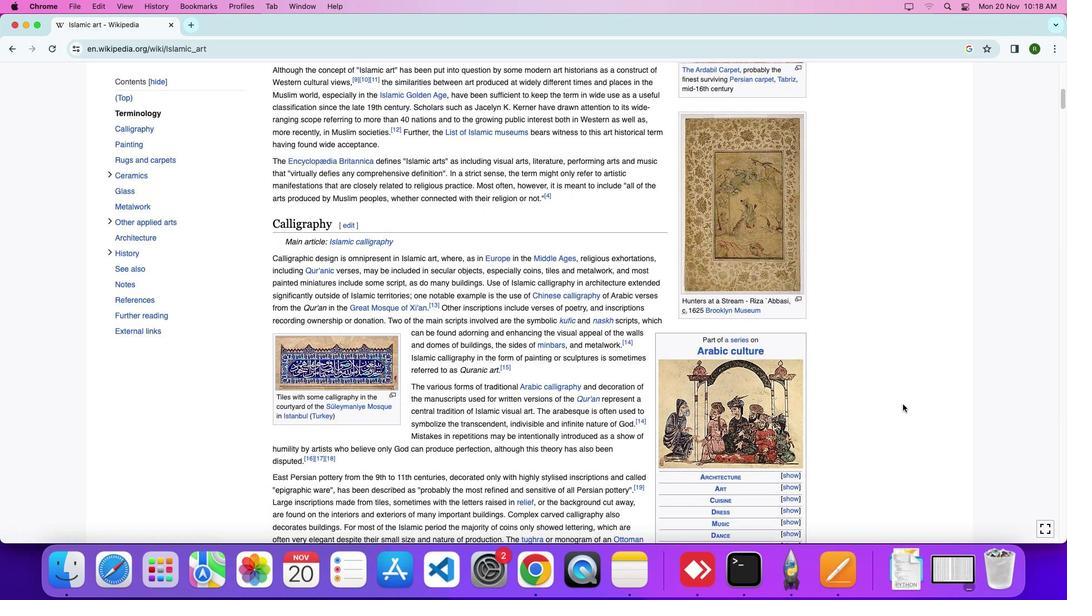 
Action: Mouse scrolled (514, 353) with delta (32, 18)
Screenshot: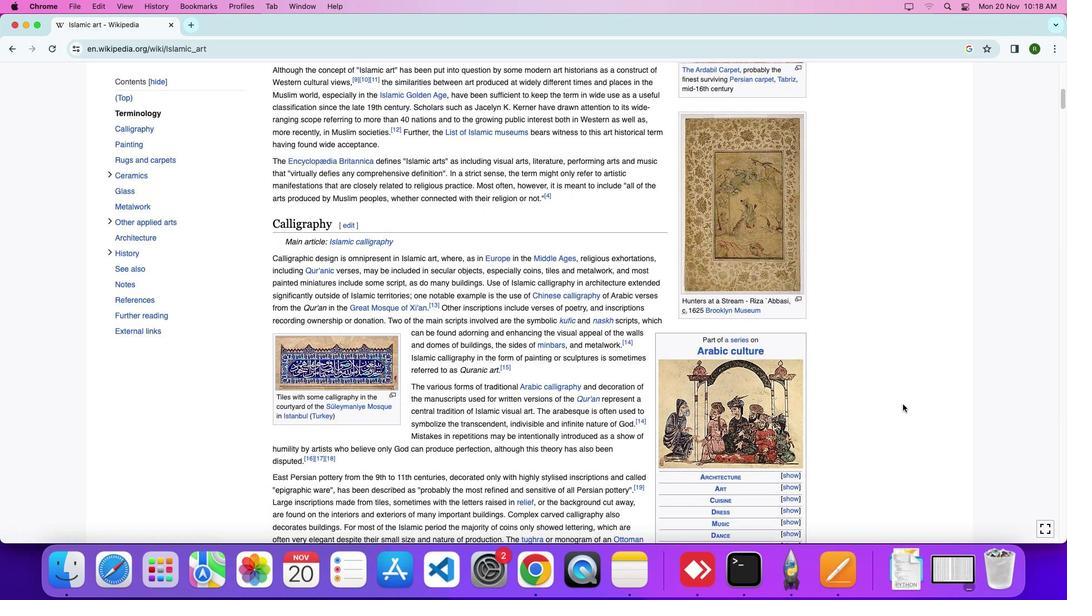 
Action: Mouse moved to (641, 345)
Screenshot: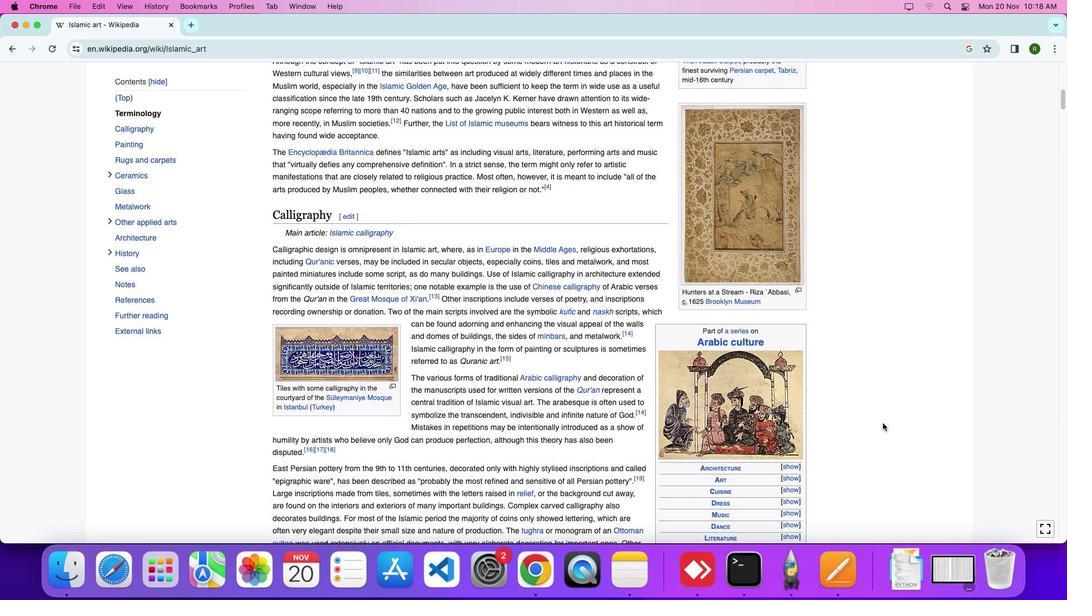 
Action: Mouse scrolled (641, 345) with delta (32, 18)
Screenshot: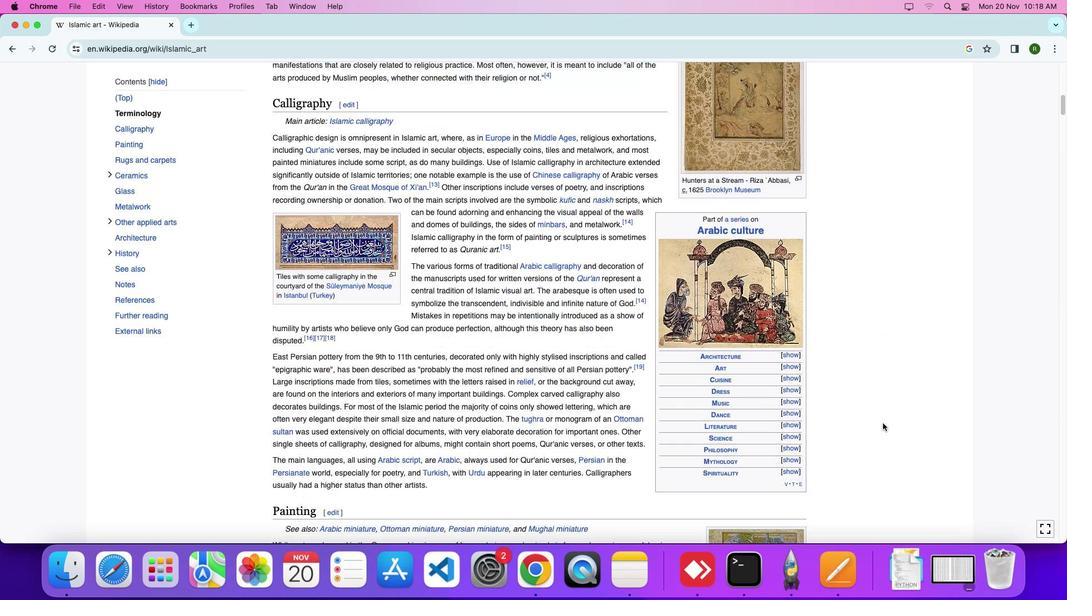 
Action: Mouse moved to (642, 345)
Screenshot: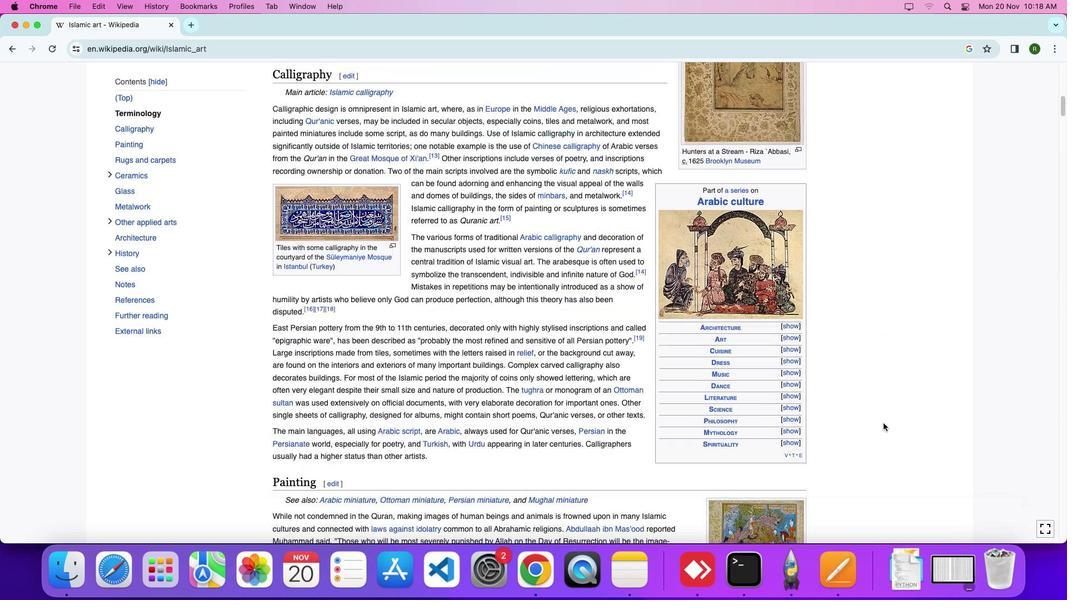 
Action: Mouse scrolled (642, 345) with delta (32, 18)
Screenshot: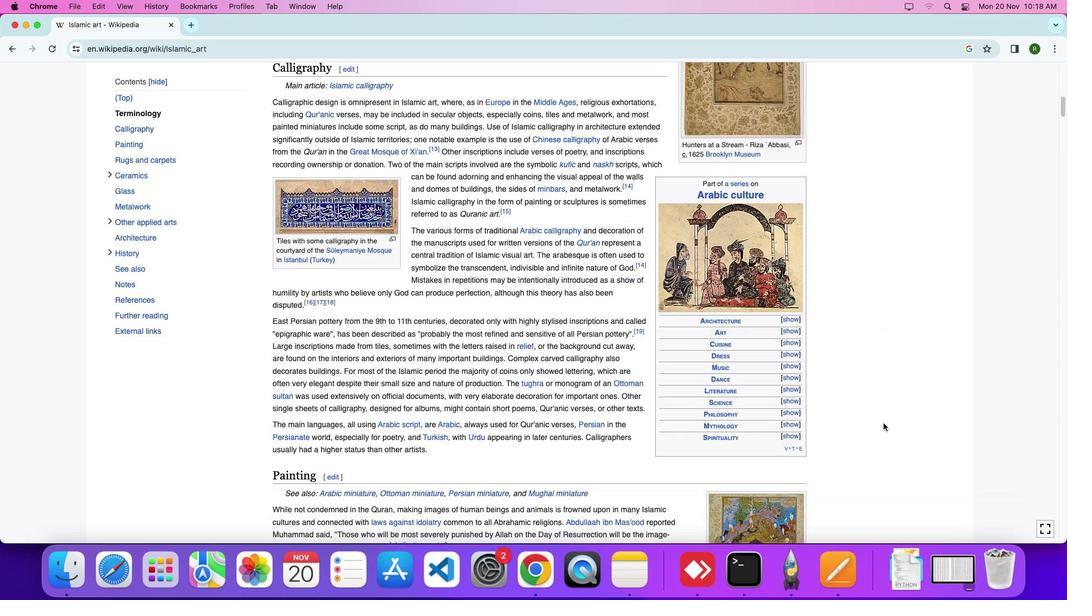 
Action: Mouse moved to (626, 362)
Screenshot: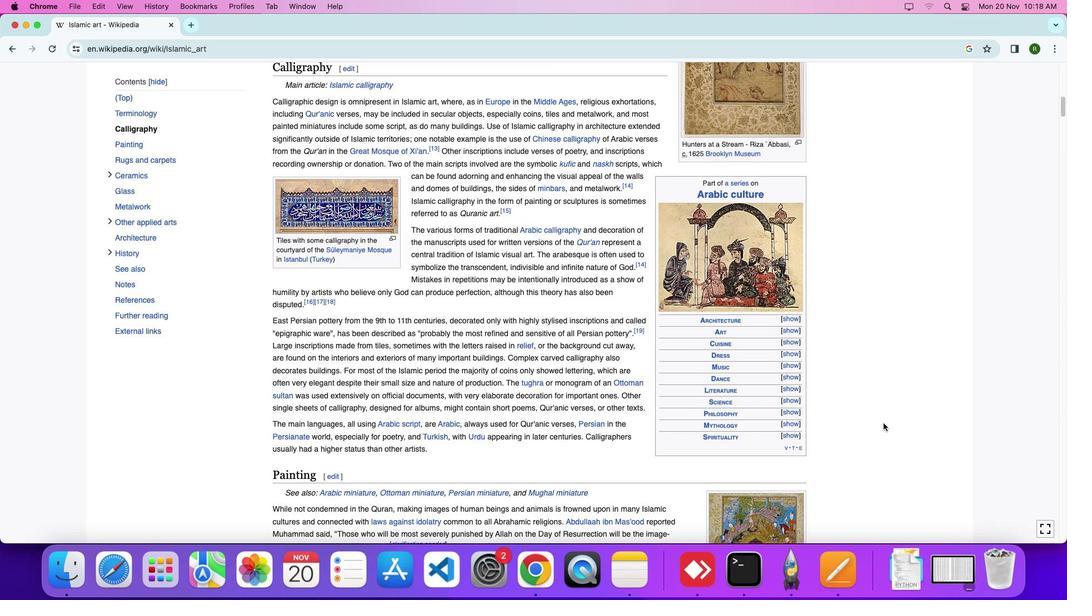 
Action: Mouse scrolled (626, 362) with delta (32, 18)
Screenshot: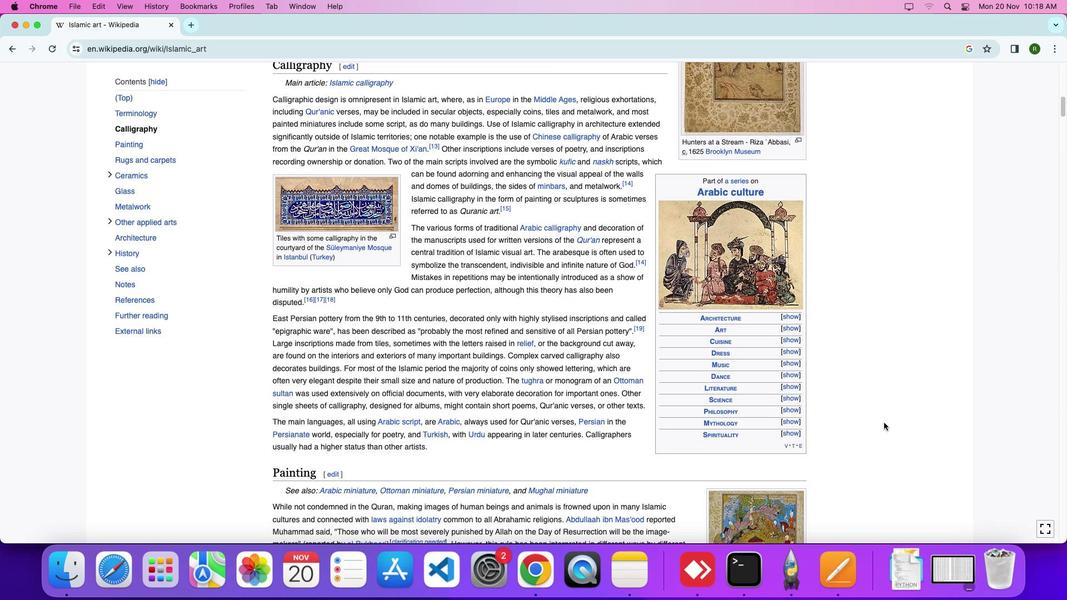 
Action: Mouse moved to (627, 361)
Screenshot: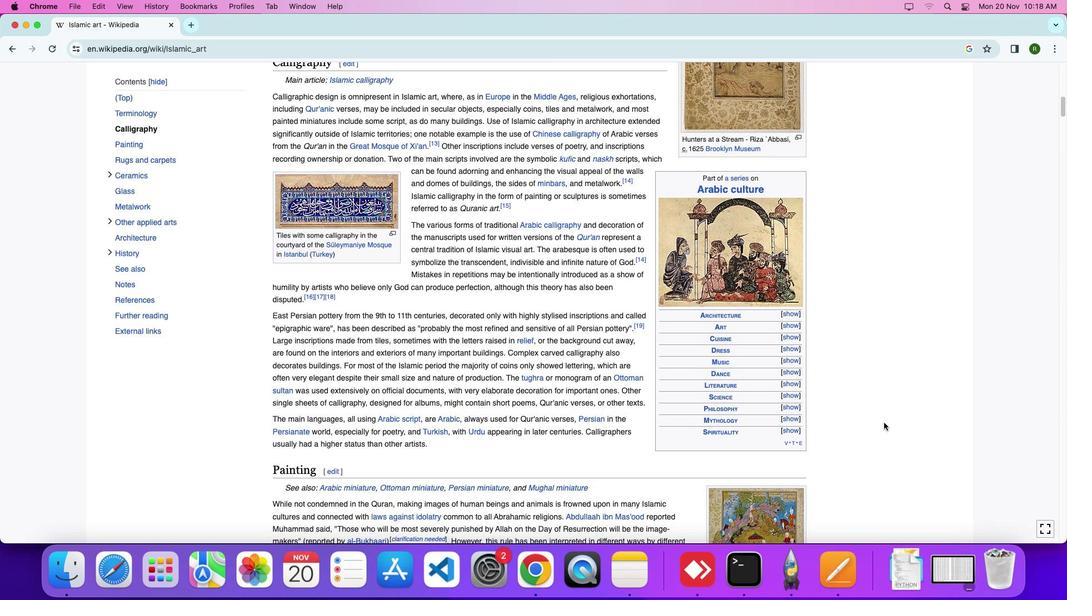 
Action: Mouse scrolled (627, 361) with delta (32, 18)
Screenshot: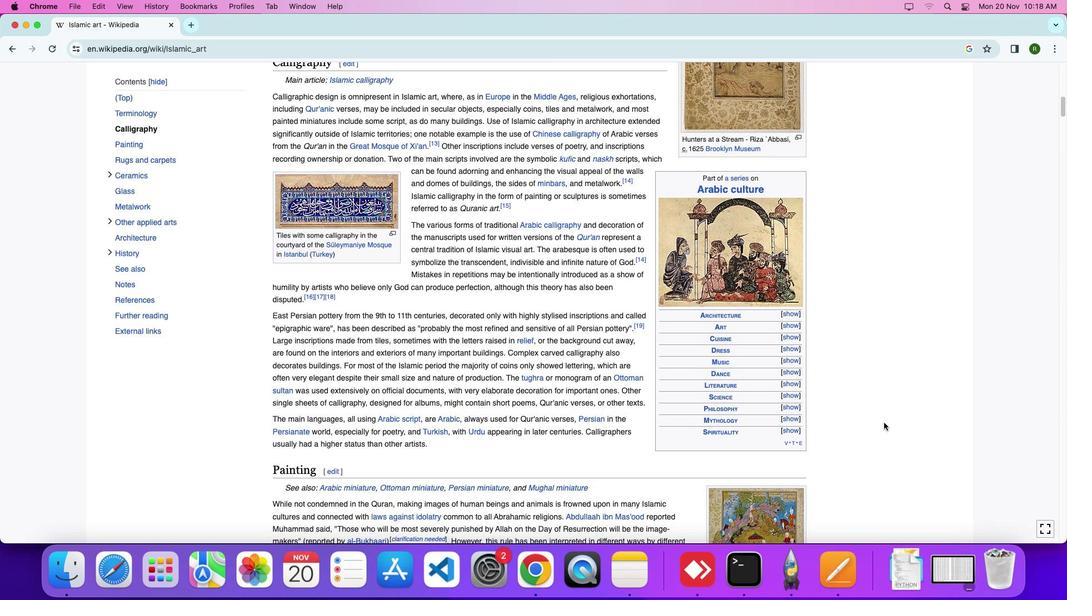 
Action: Mouse moved to (628, 360)
Screenshot: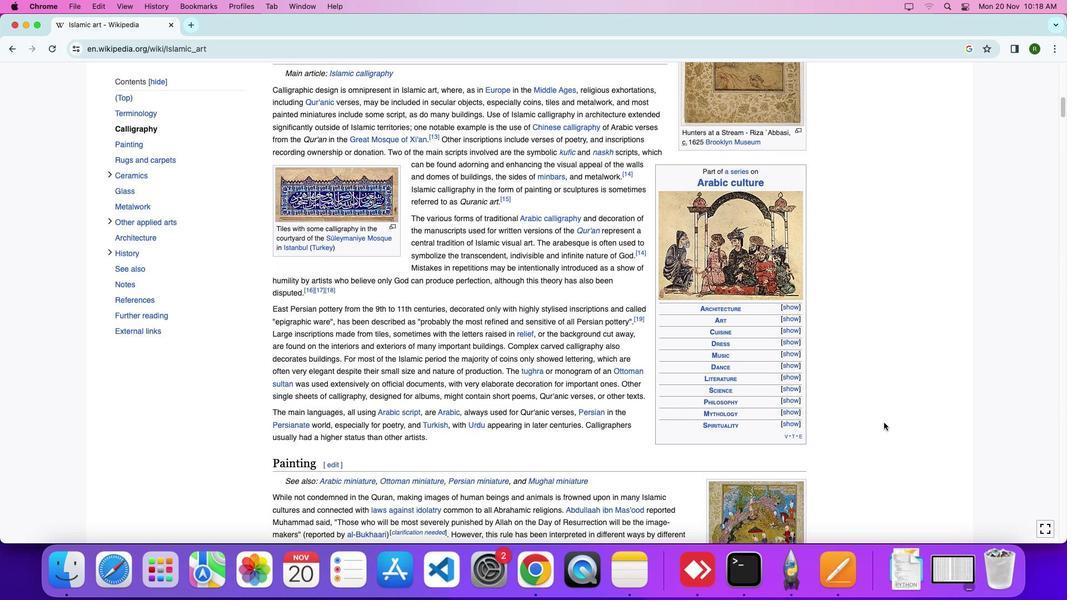 
Action: Mouse scrolled (628, 360) with delta (32, 16)
Screenshot: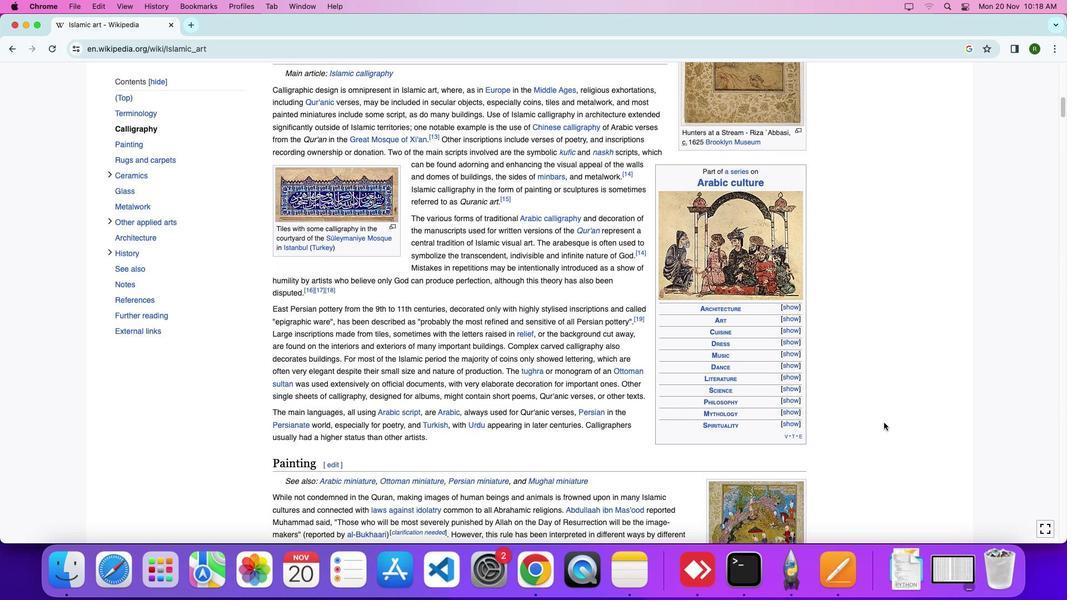 
Action: Mouse moved to (629, 360)
Screenshot: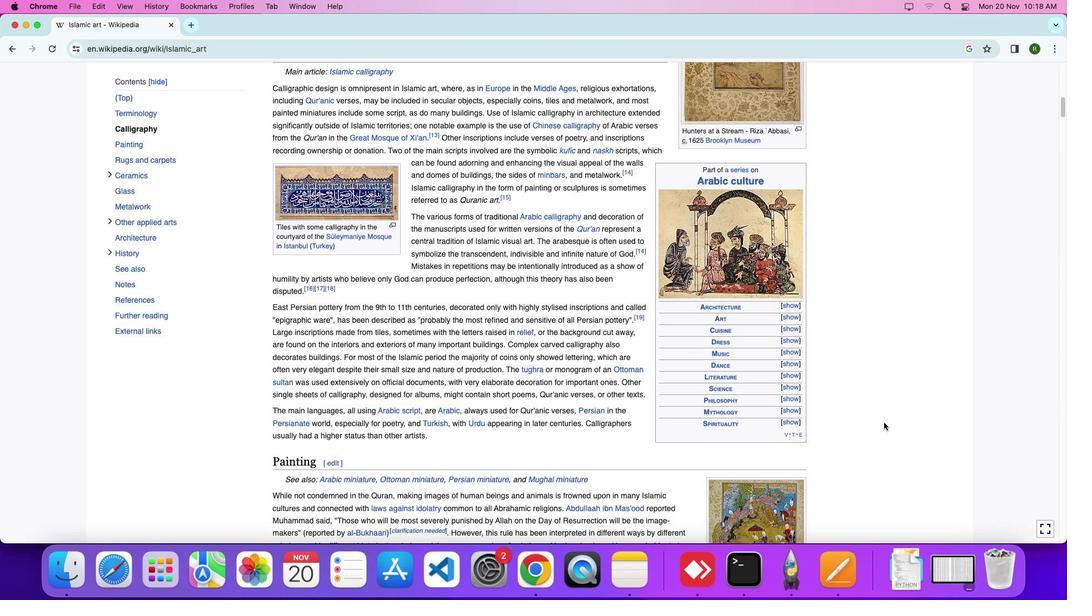 
Action: Mouse scrolled (629, 360) with delta (32, 18)
Screenshot: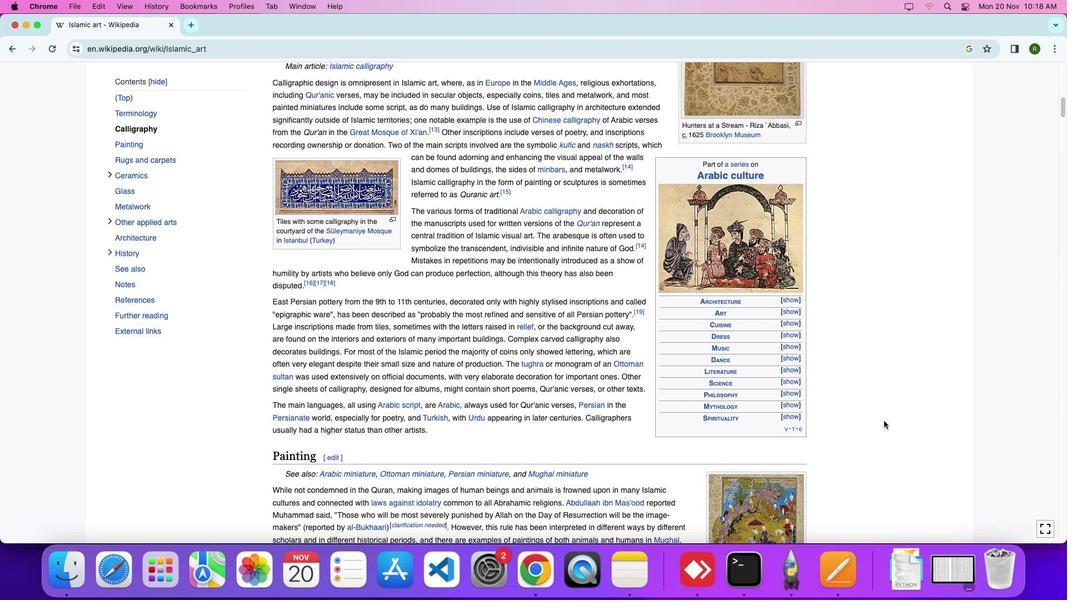 
Action: Mouse scrolled (629, 360) with delta (32, 18)
Screenshot: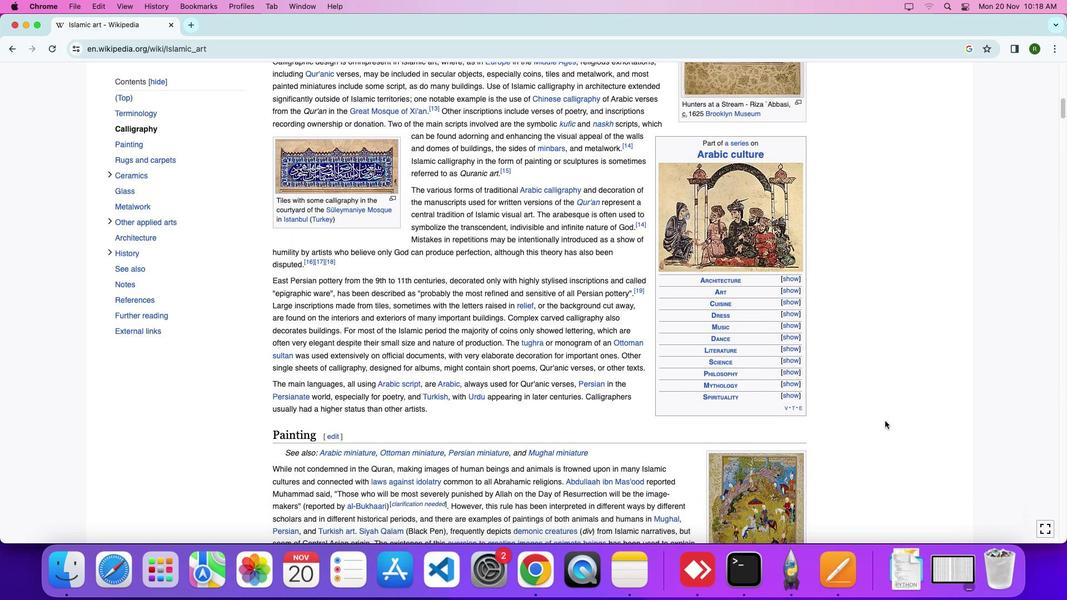 
Action: Mouse moved to (629, 359)
Screenshot: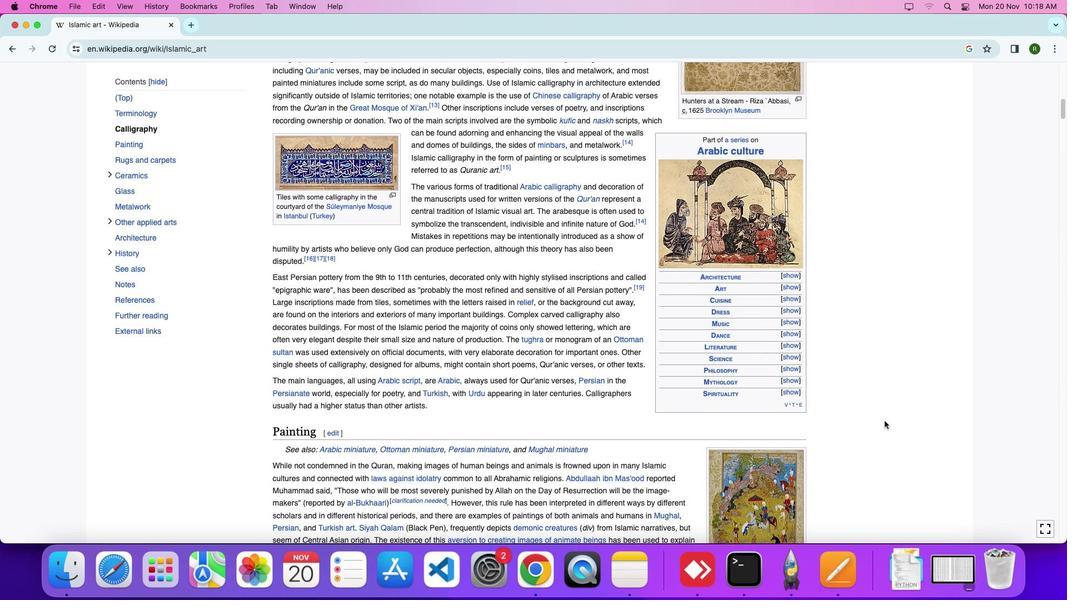 
Action: Mouse scrolled (629, 359) with delta (32, 18)
Screenshot: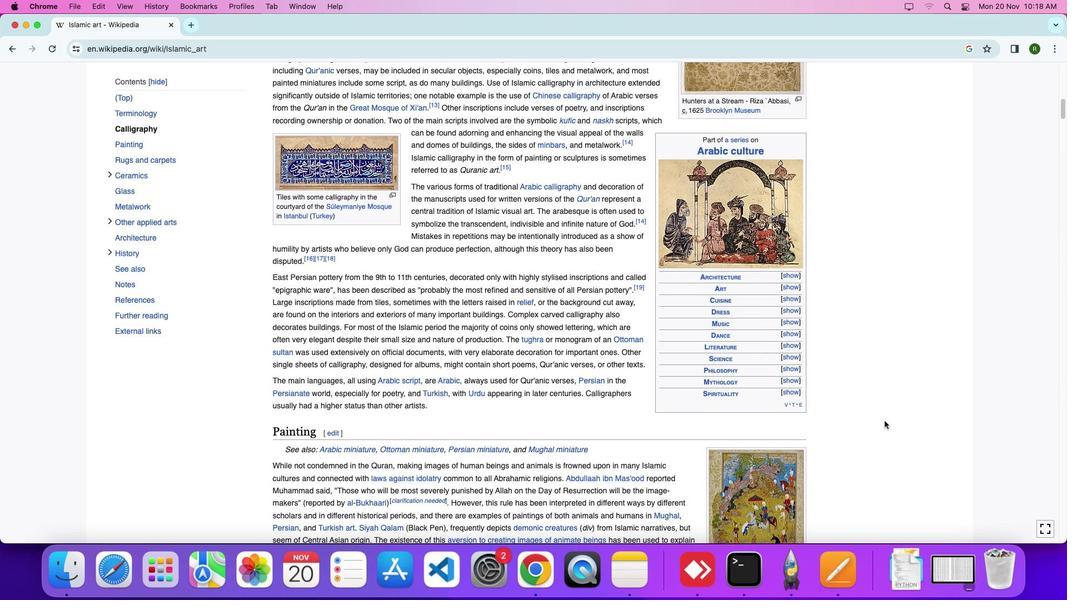 
Action: Mouse moved to (629, 359)
Screenshot: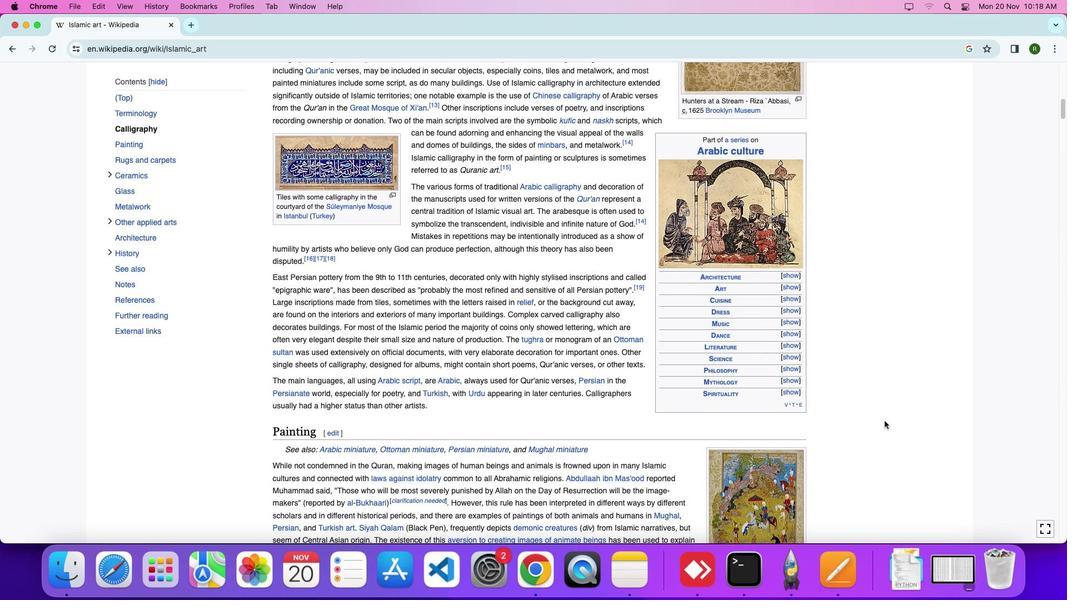 
Action: Mouse scrolled (629, 359) with delta (32, 18)
Screenshot: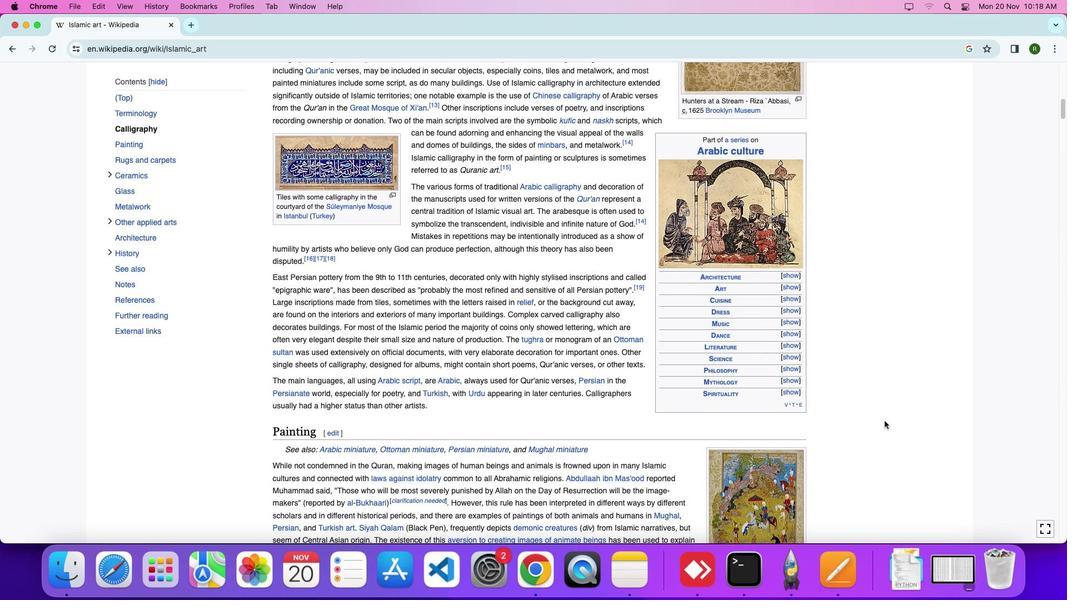 
Action: Mouse moved to (629, 359)
Screenshot: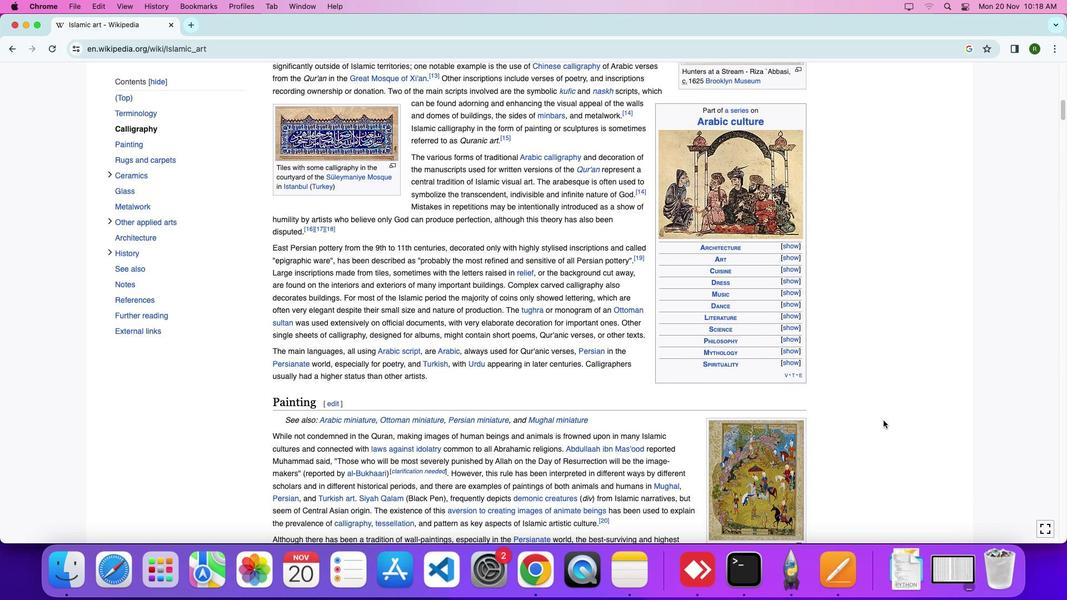 
Action: Mouse scrolled (629, 359) with delta (32, 18)
Screenshot: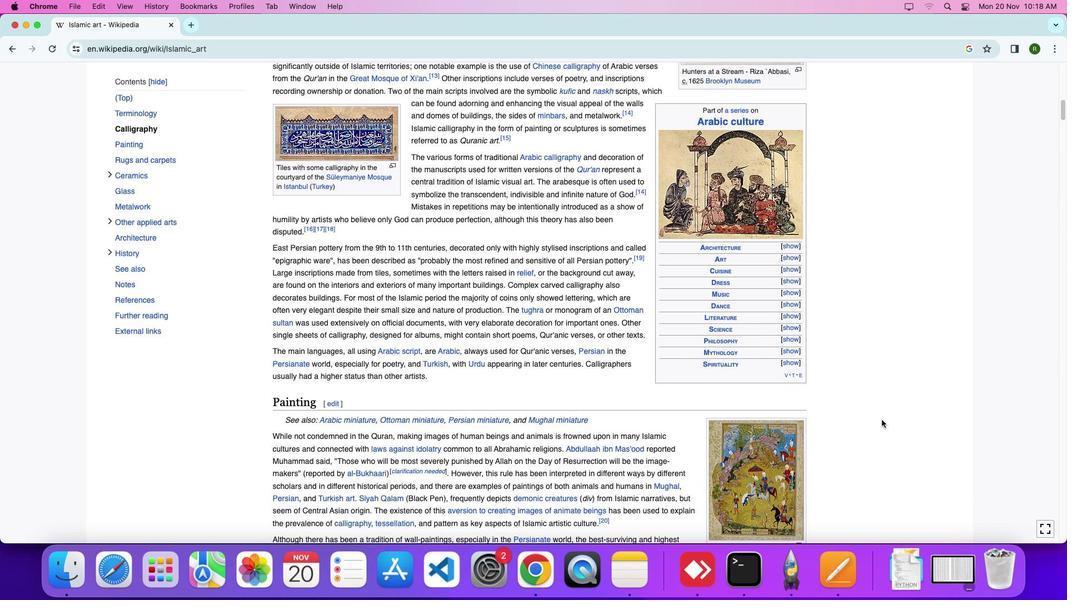 
Action: Mouse scrolled (629, 359) with delta (32, 18)
Screenshot: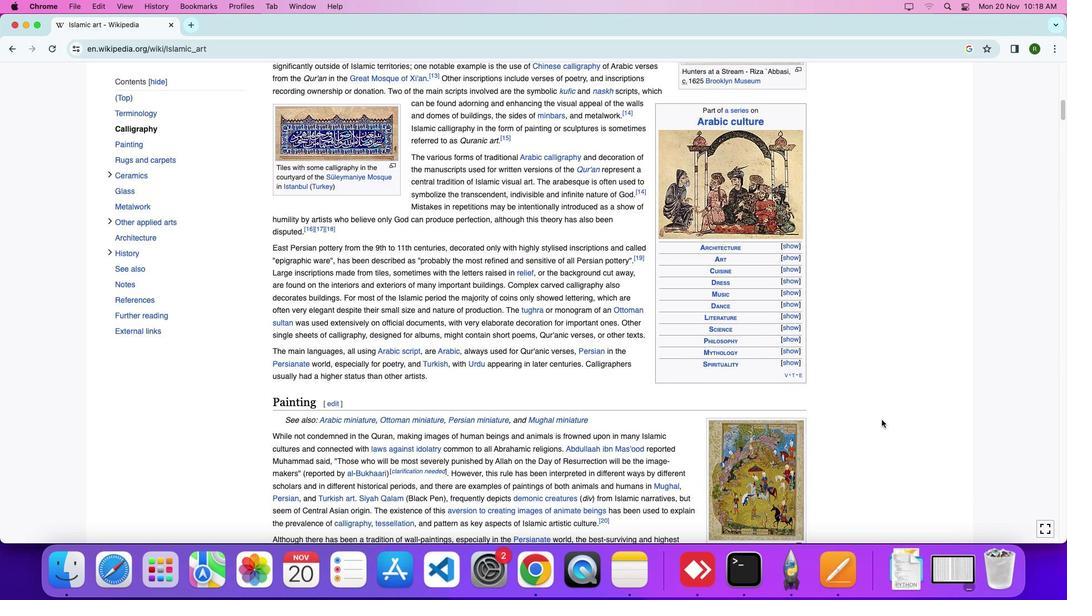 
Action: Mouse moved to (626, 357)
Screenshot: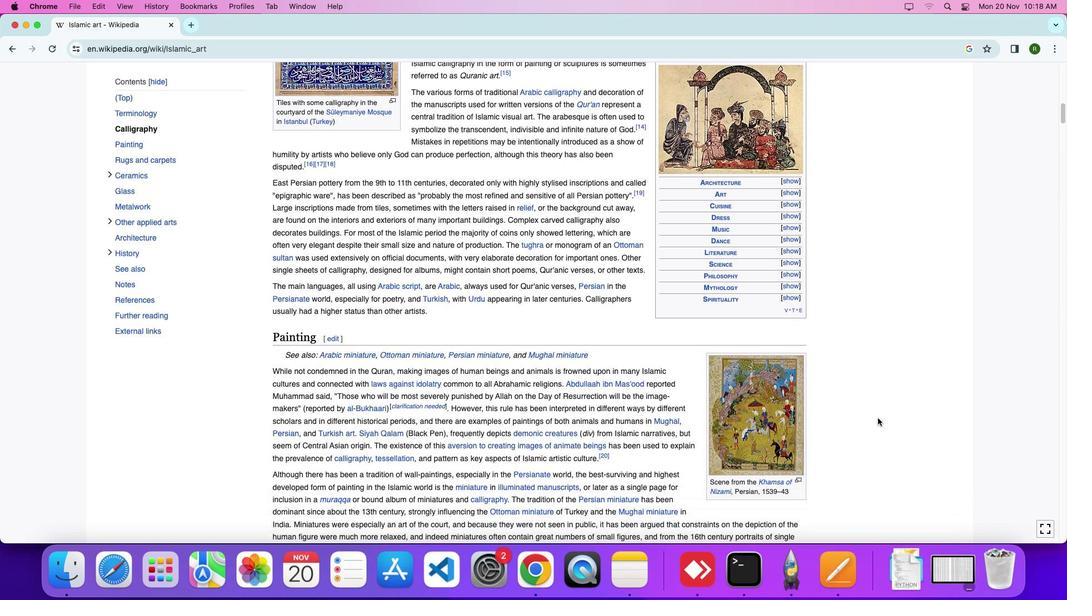 
Action: Mouse scrolled (626, 357) with delta (32, 18)
Screenshot: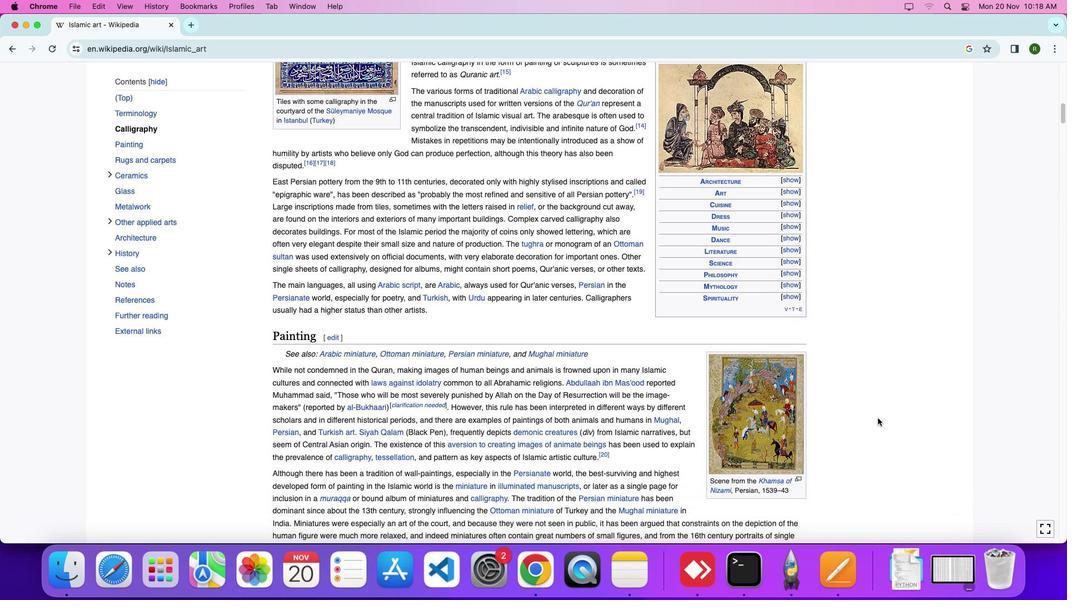 
Action: Mouse scrolled (626, 357) with delta (32, 18)
Screenshot: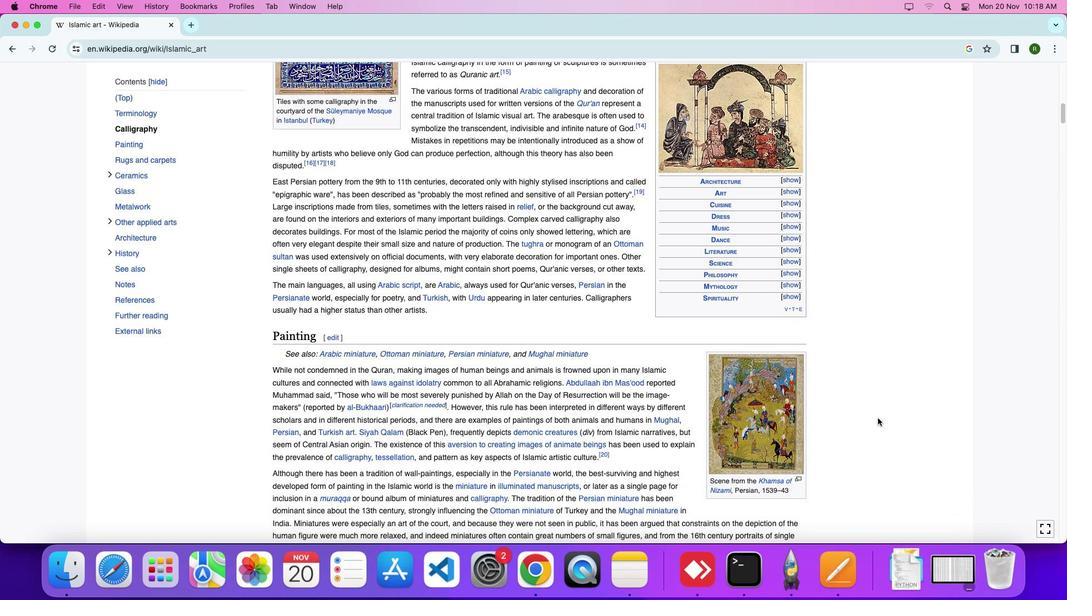 
Action: Mouse moved to (625, 356)
Screenshot: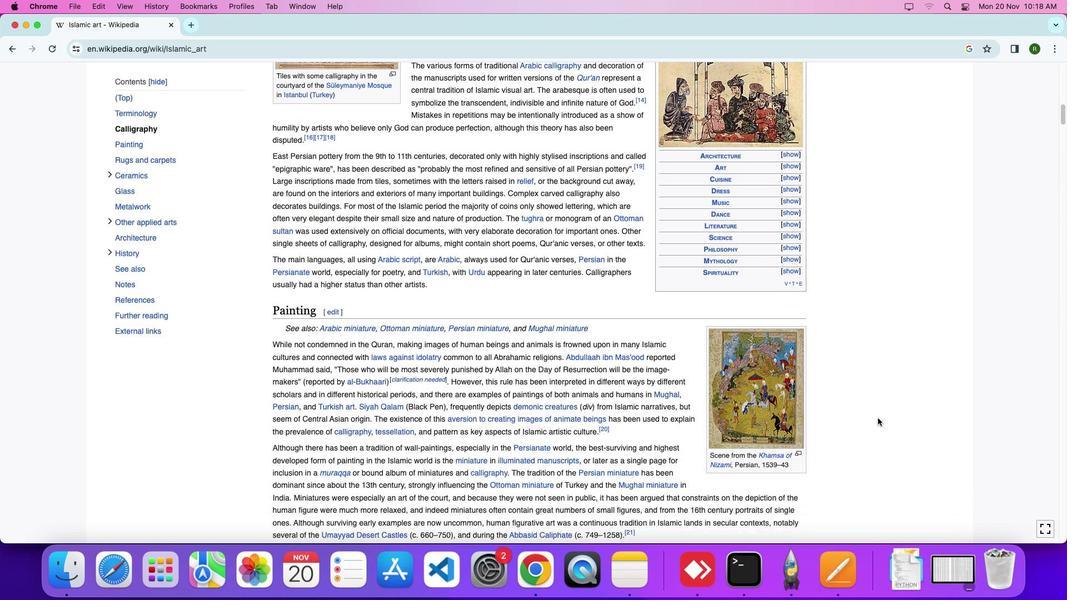 
Action: Mouse scrolled (625, 356) with delta (32, 18)
Screenshot: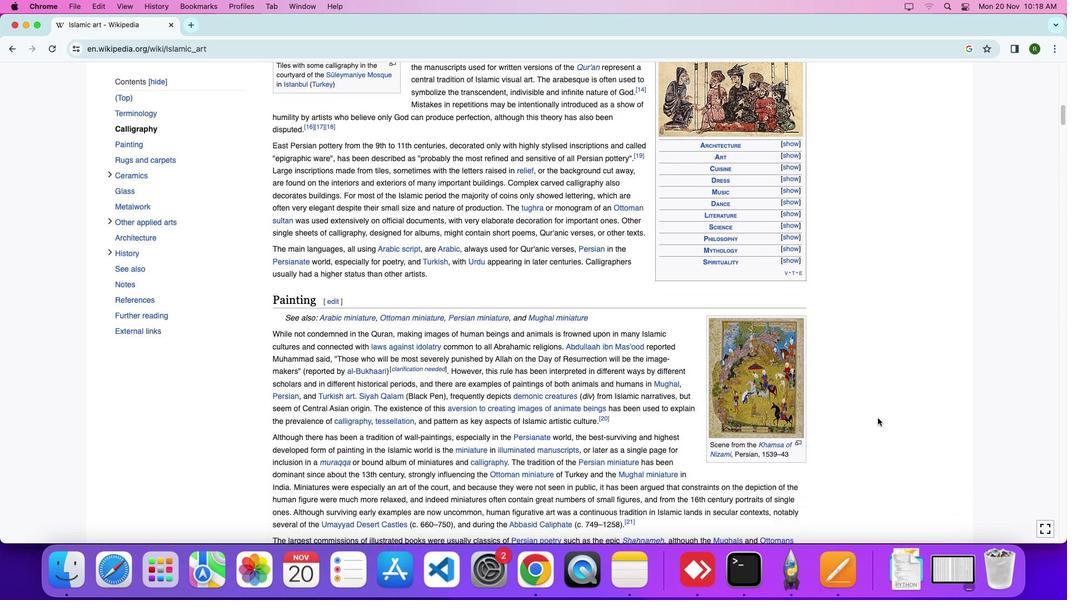 
Action: Mouse scrolled (625, 356) with delta (32, 18)
Screenshot: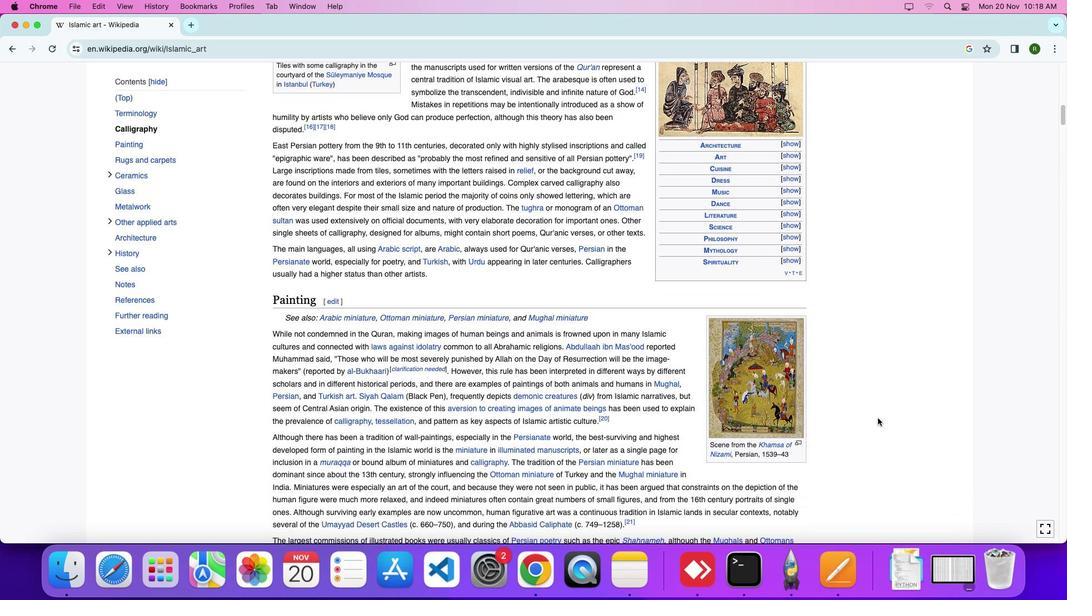 
Action: Mouse moved to (624, 356)
Screenshot: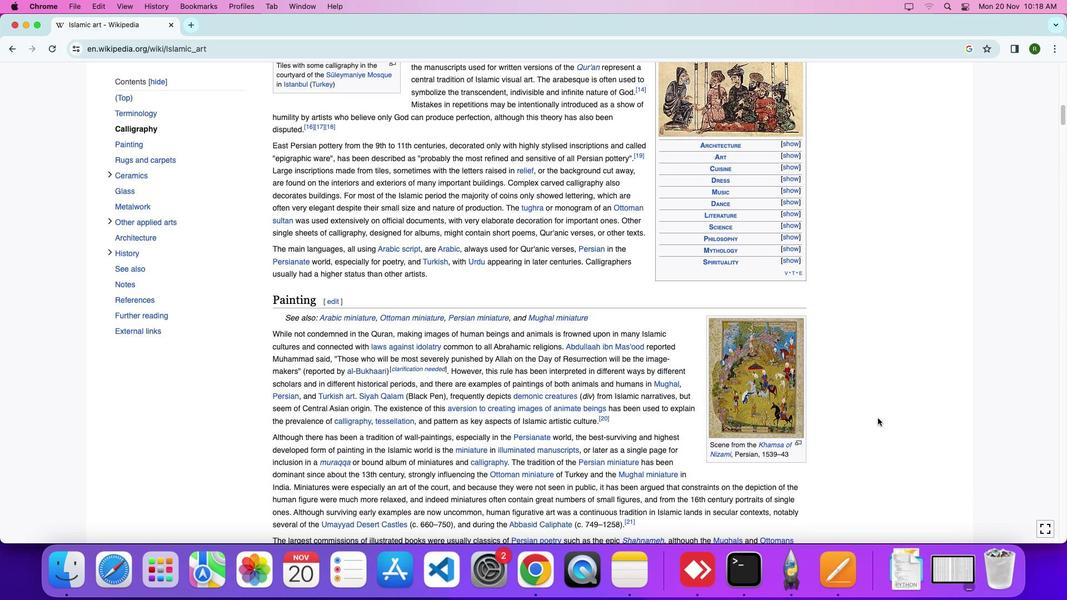 
Action: Mouse scrolled (624, 356) with delta (32, 18)
Screenshot: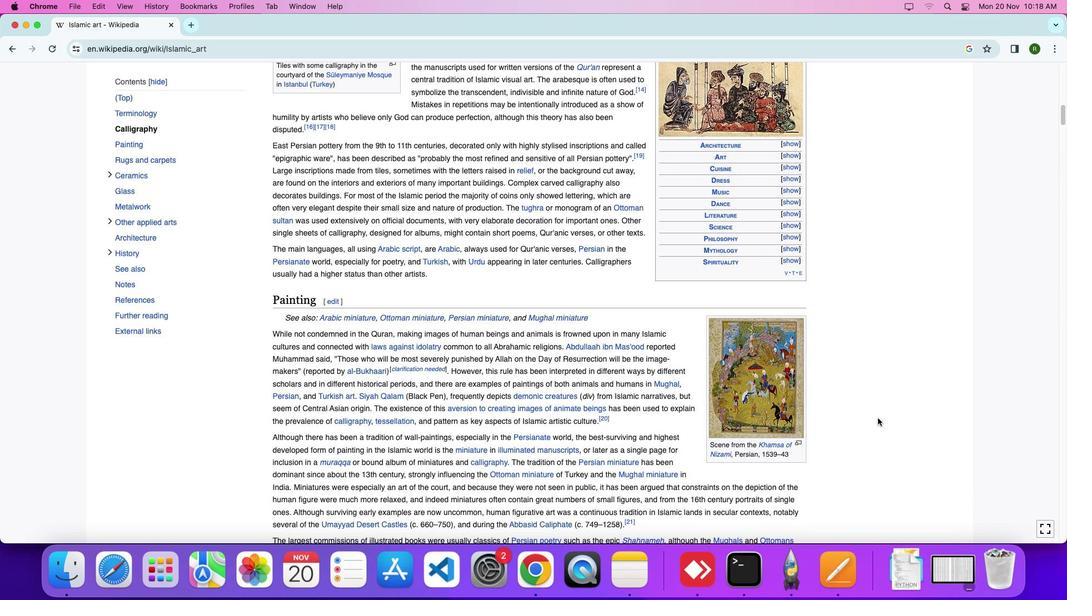 
Action: Mouse scrolled (624, 356) with delta (32, 18)
Screenshot: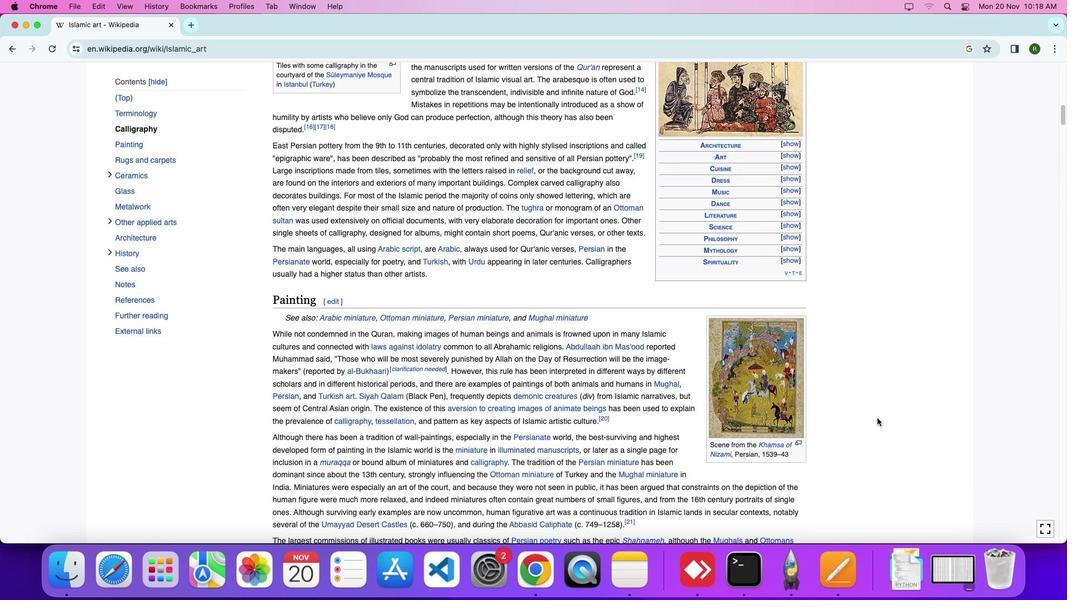 
Action: Mouse moved to (624, 356)
Screenshot: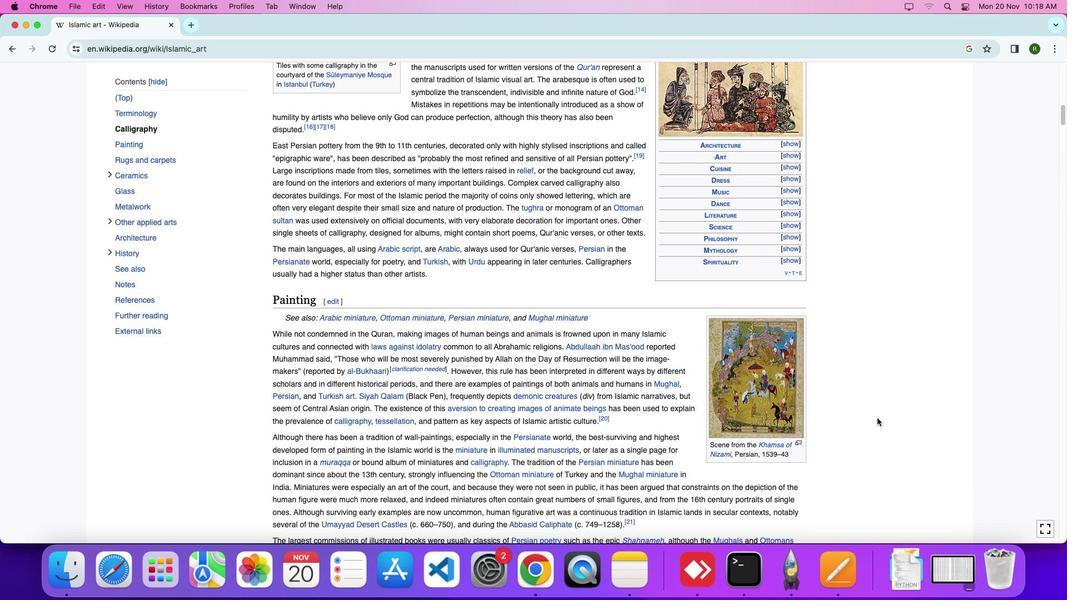 
Action: Mouse scrolled (624, 356) with delta (32, 18)
Screenshot: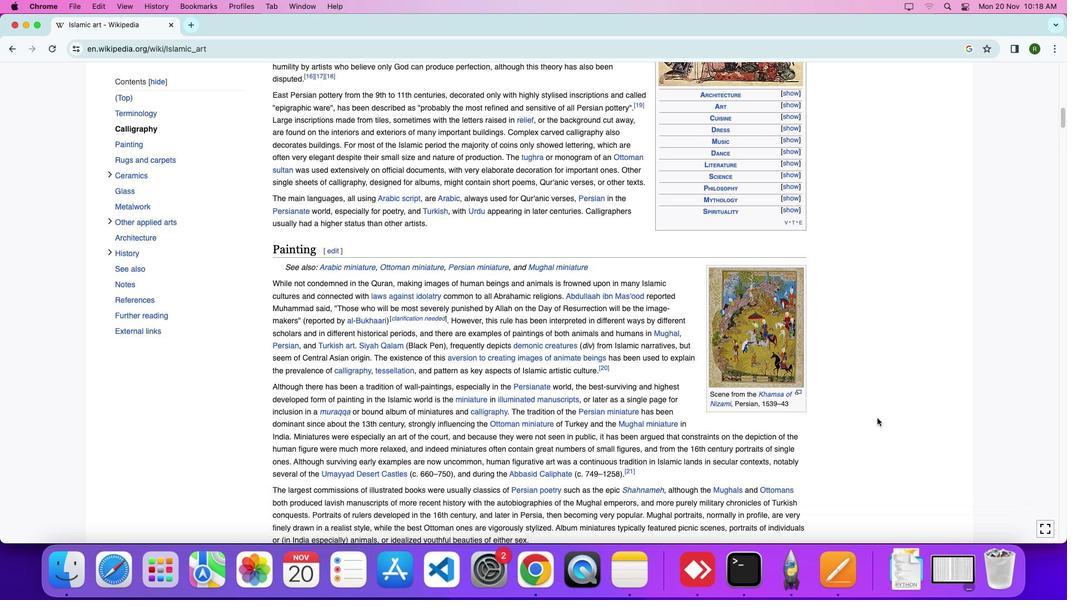 
Action: Mouse scrolled (624, 356) with delta (32, 18)
Screenshot: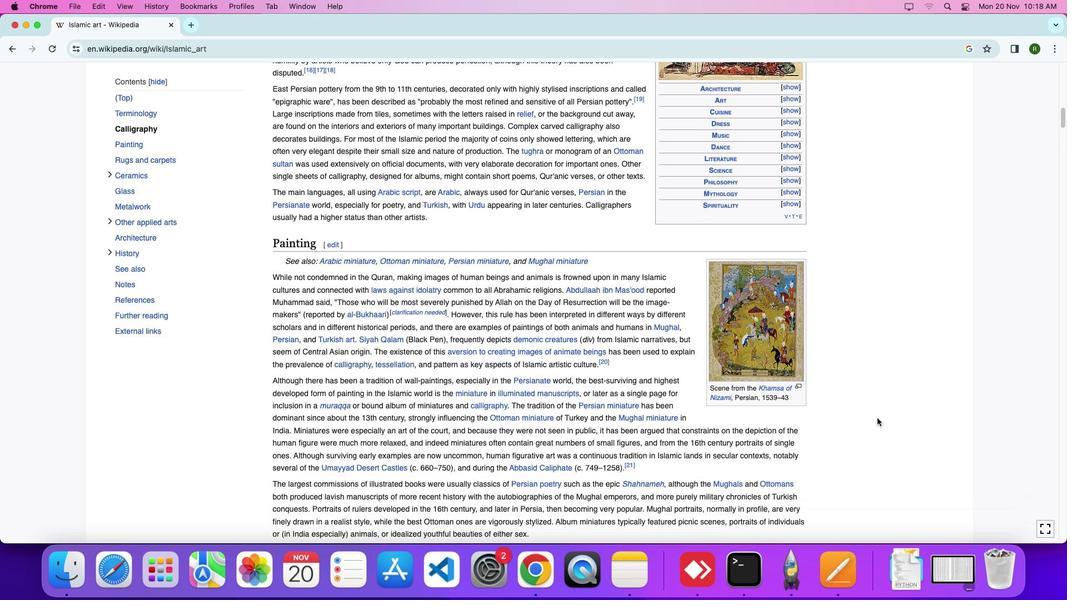 
Action: Mouse scrolled (624, 356) with delta (32, 18)
Screenshot: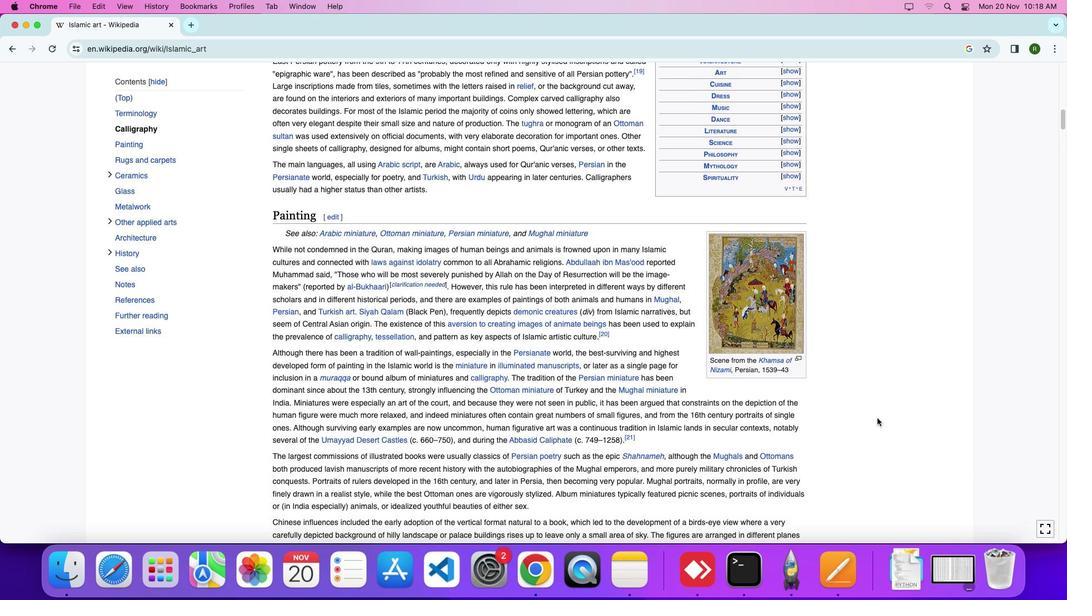 
Action: Mouse scrolled (624, 356) with delta (32, 18)
Screenshot: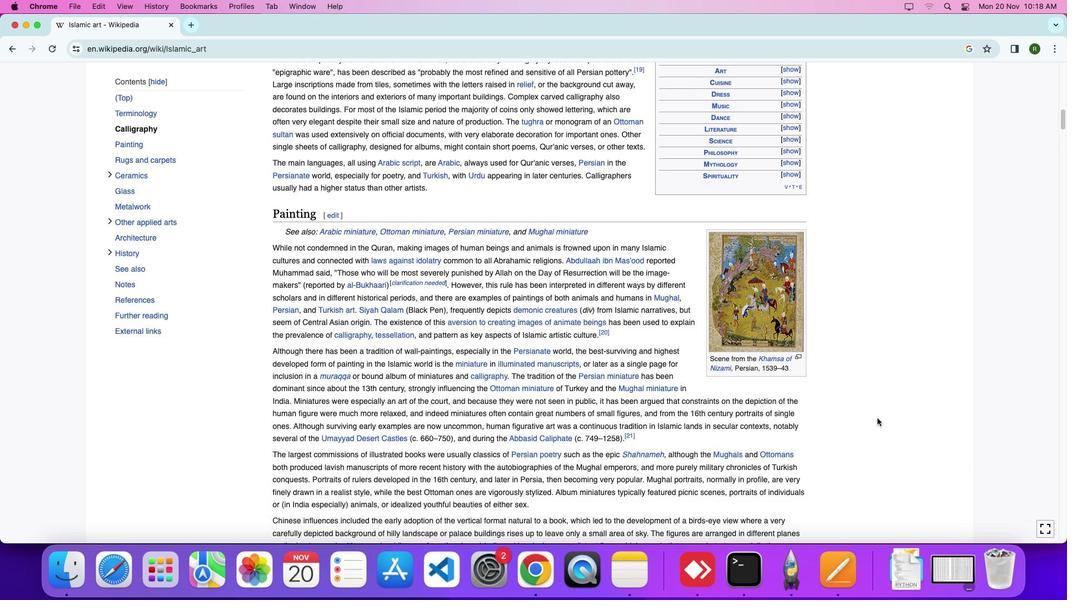 
Action: Mouse scrolled (624, 356) with delta (32, 18)
Screenshot: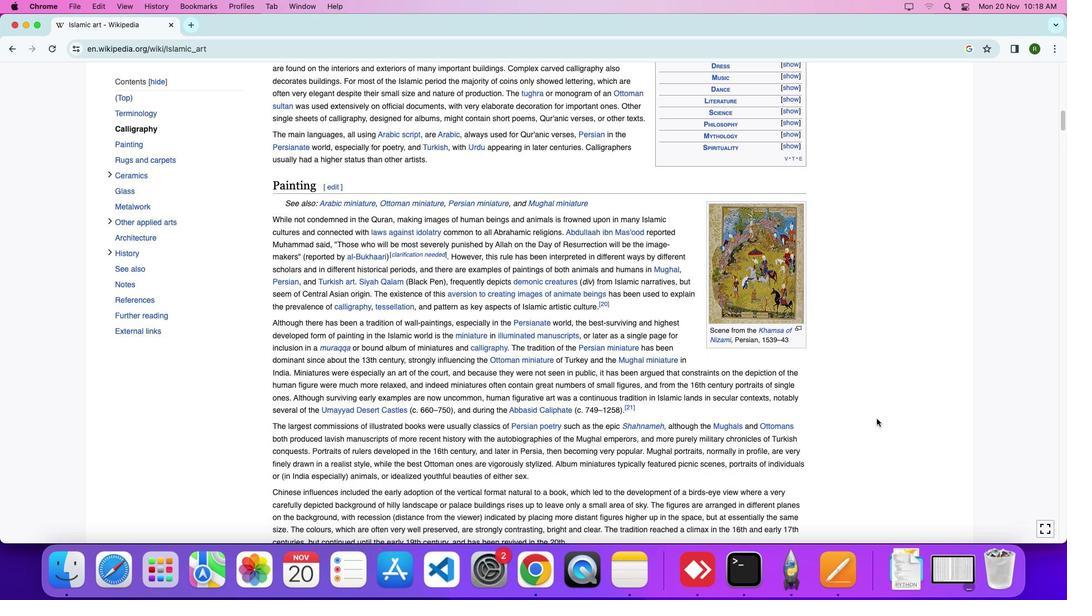 
Action: Mouse scrolled (624, 356) with delta (32, 18)
Screenshot: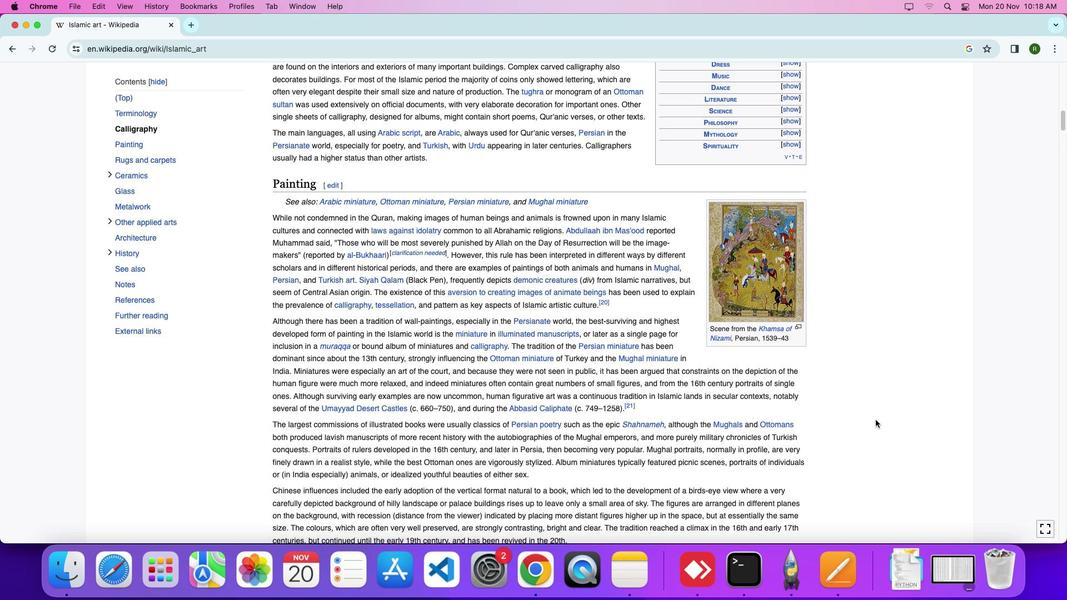 
Action: Mouse moved to (624, 356)
Screenshot: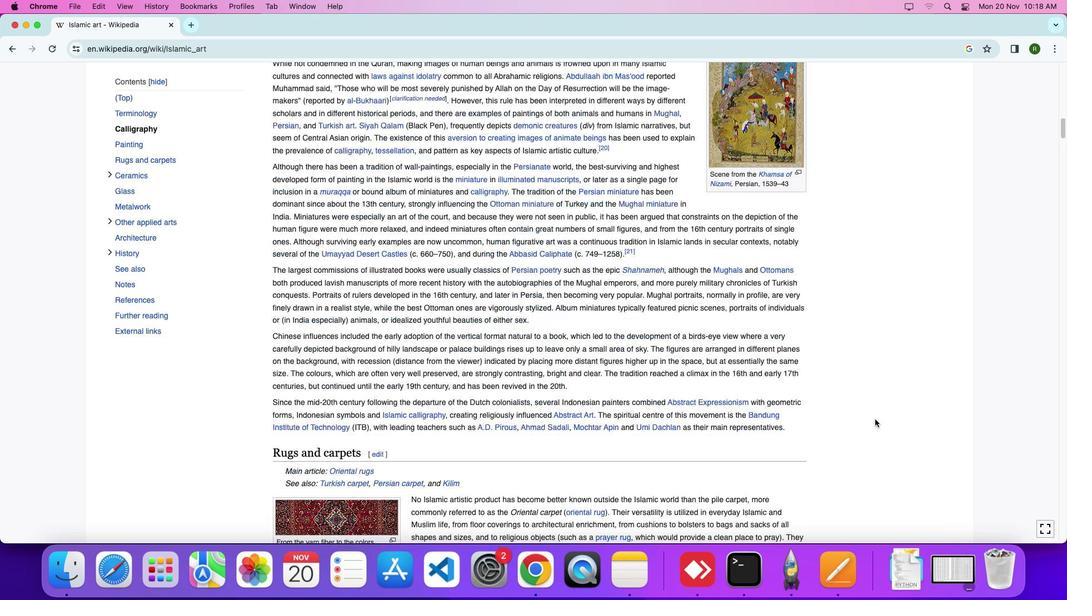 
Action: Mouse scrolled (624, 356) with delta (32, 18)
Screenshot: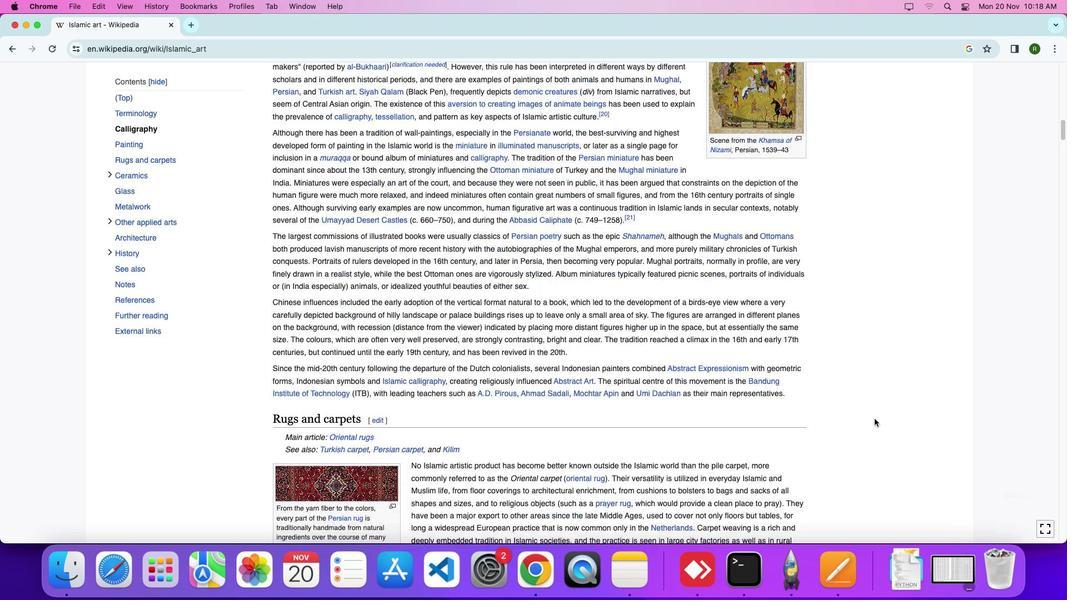 
Action: Mouse scrolled (624, 356) with delta (32, 18)
Screenshot: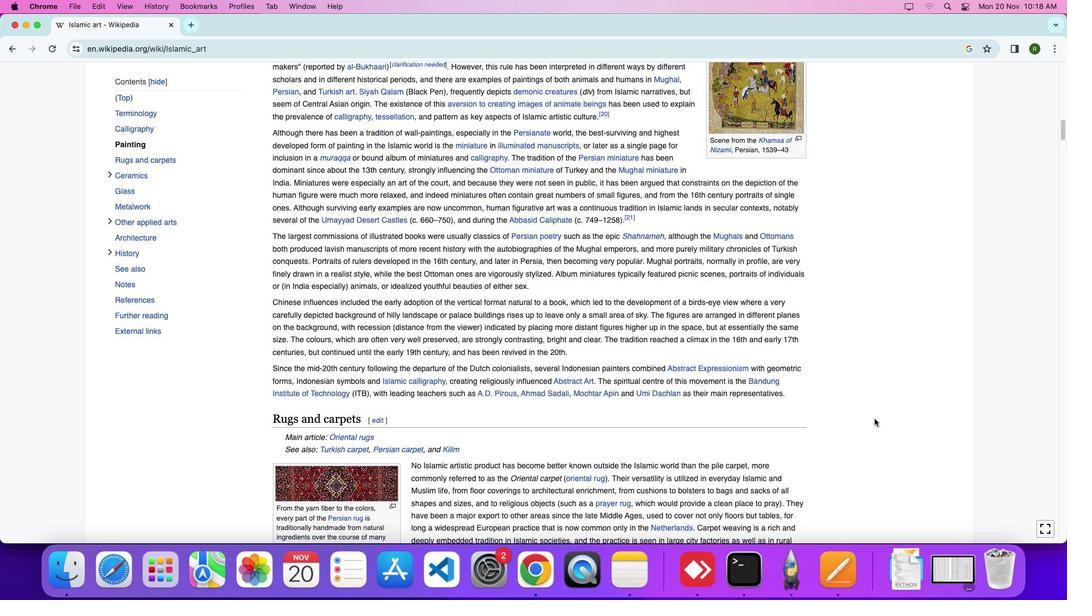 
Action: Mouse moved to (623, 357)
Screenshot: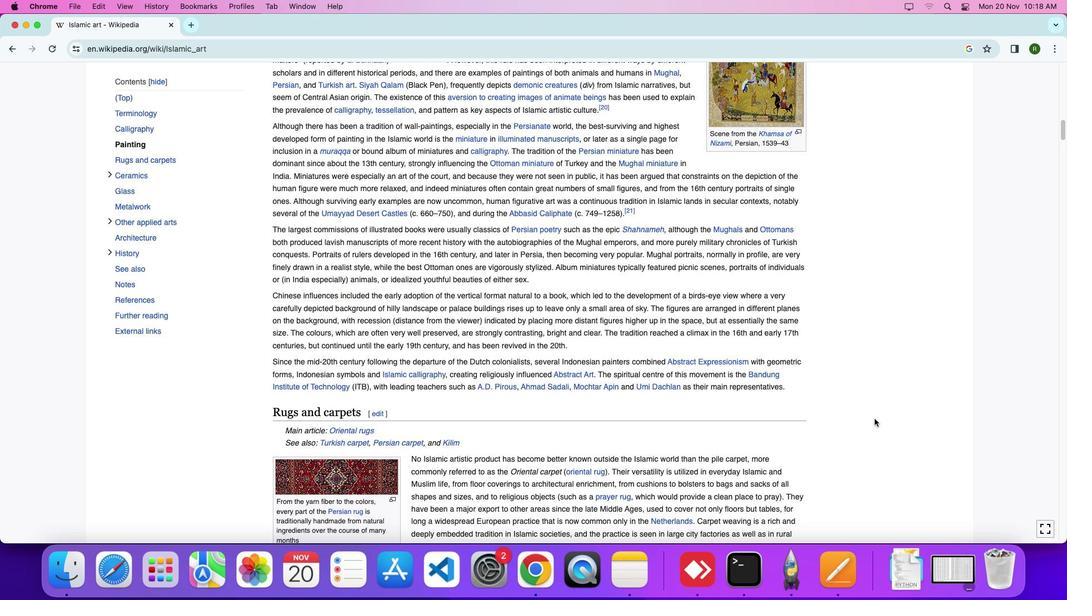 
Action: Mouse scrolled (623, 357) with delta (32, 18)
Screenshot: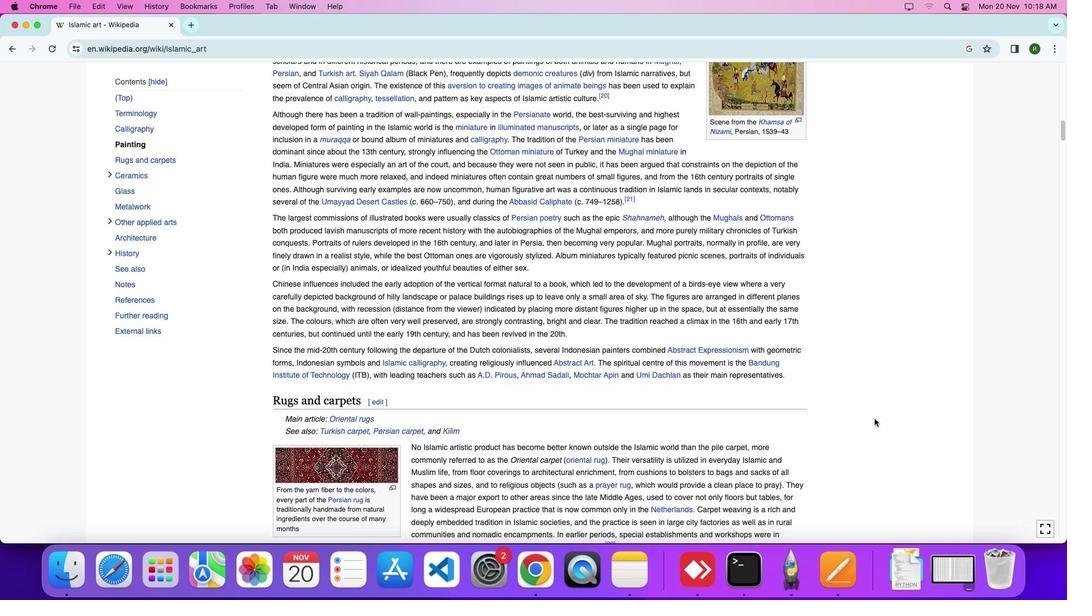
Action: Mouse scrolled (623, 357) with delta (32, 18)
Screenshot: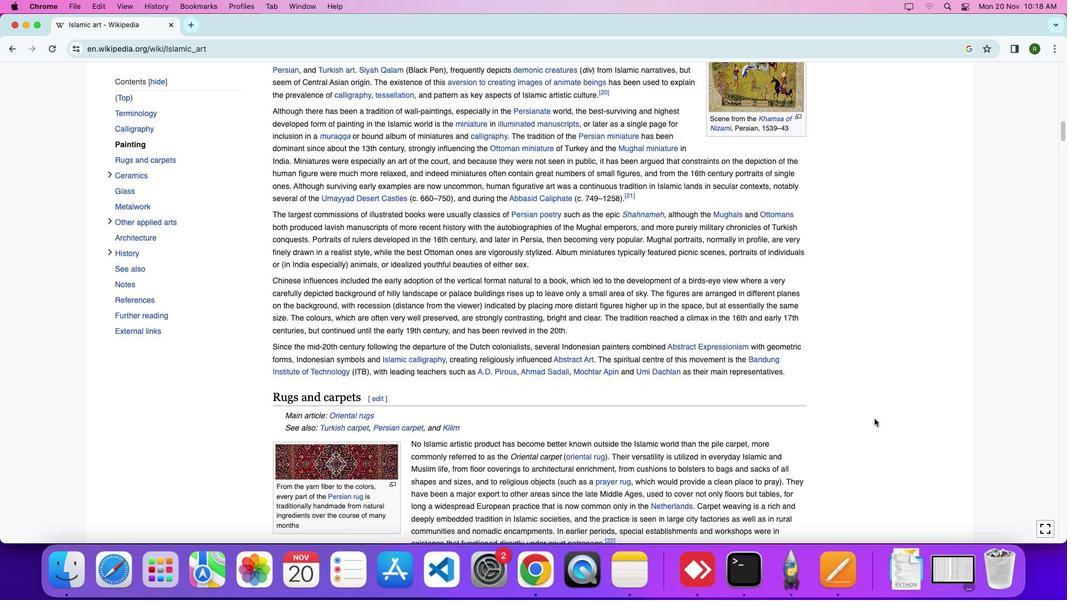 
Action: Mouse moved to (623, 357)
Screenshot: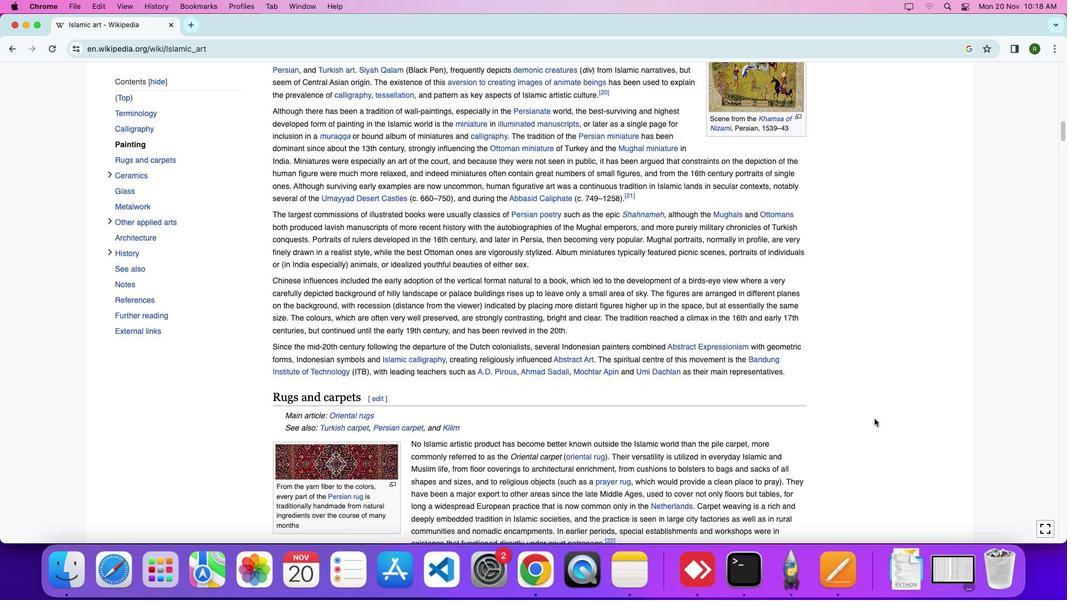 
Action: Mouse scrolled (623, 357) with delta (32, 16)
Screenshot: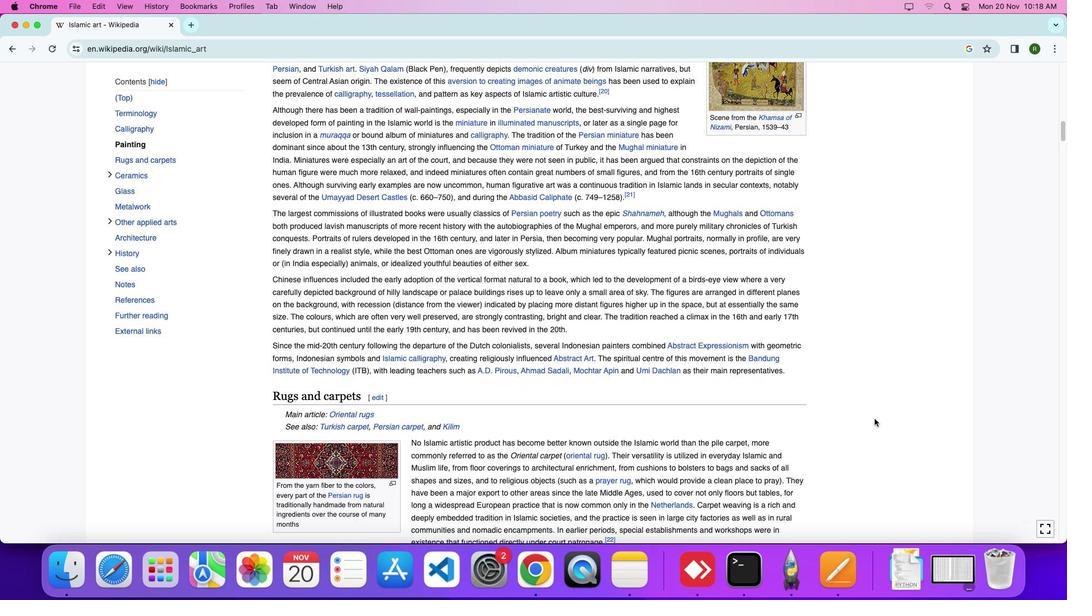 
Action: Mouse moved to (623, 357)
Screenshot: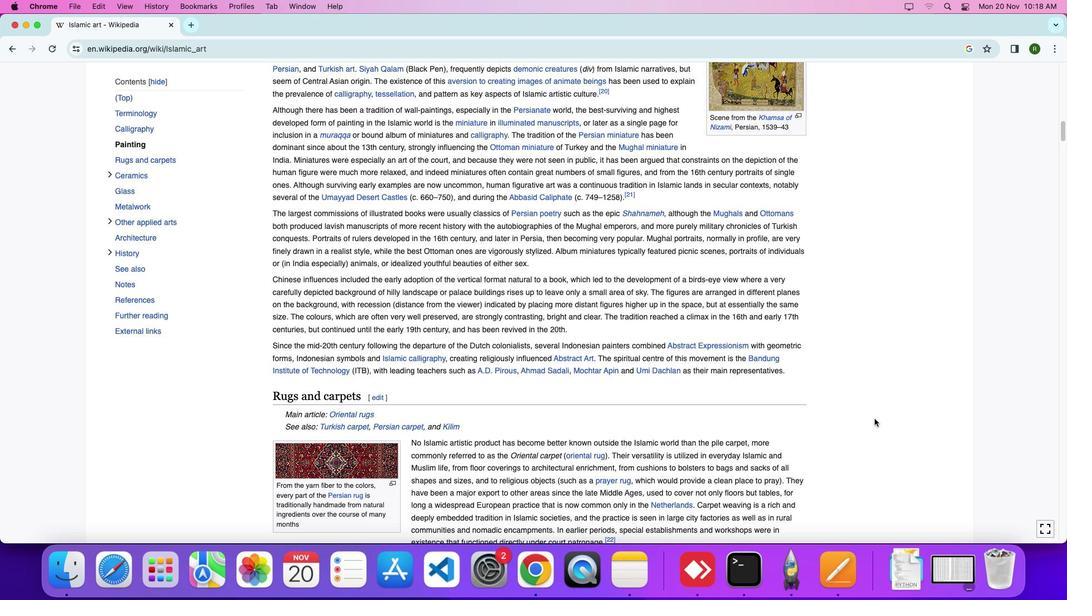 
Action: Mouse scrolled (623, 357) with delta (32, 18)
Screenshot: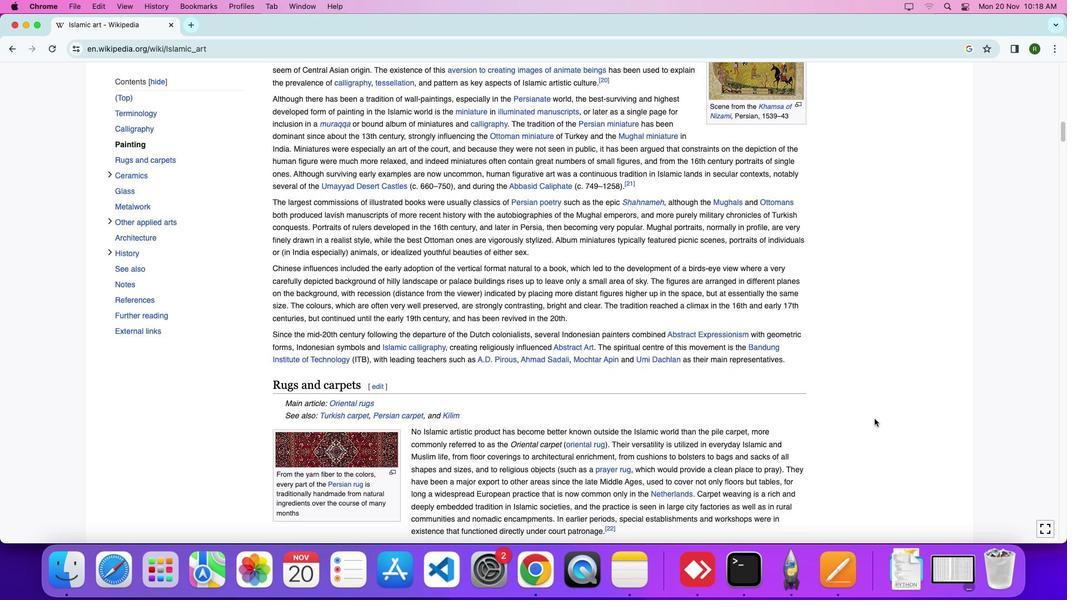 
Action: Mouse scrolled (623, 357) with delta (32, 18)
Screenshot: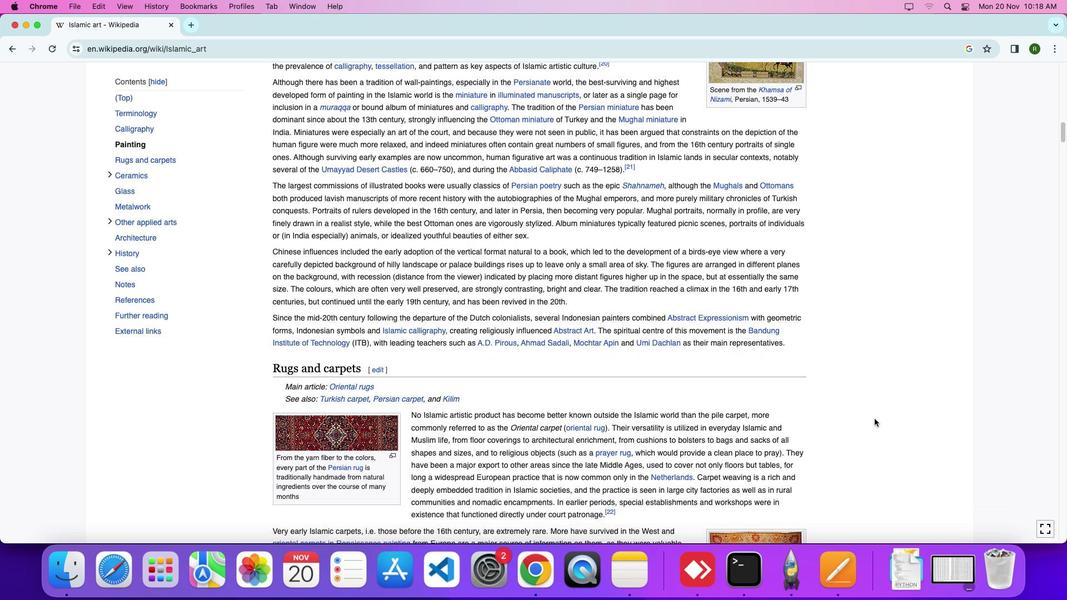 
Action: Mouse scrolled (623, 357) with delta (32, 18)
Screenshot: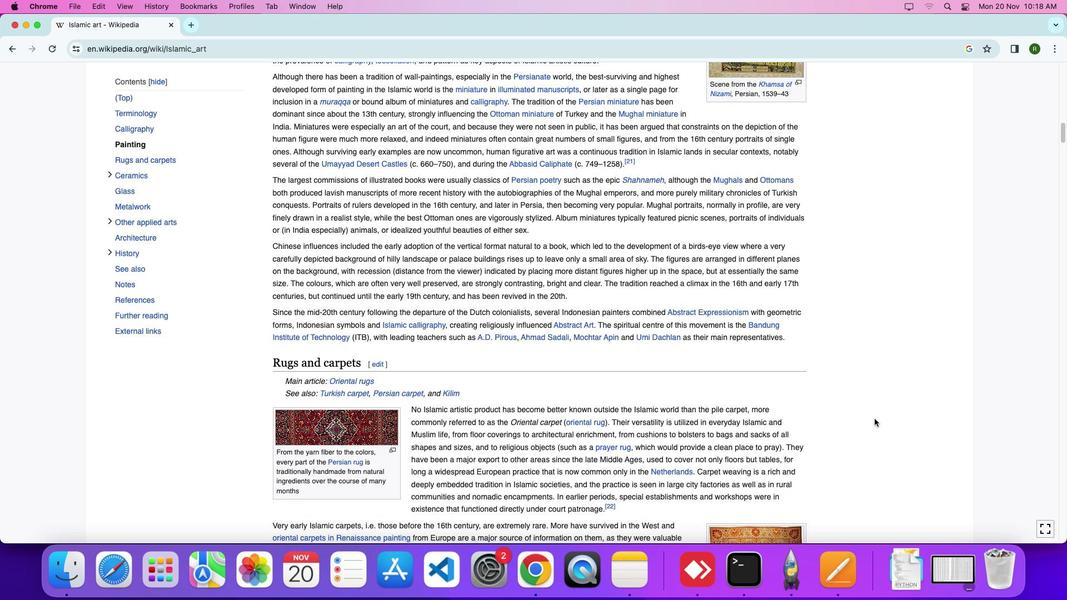 
Action: Mouse scrolled (623, 357) with delta (32, 18)
Screenshot: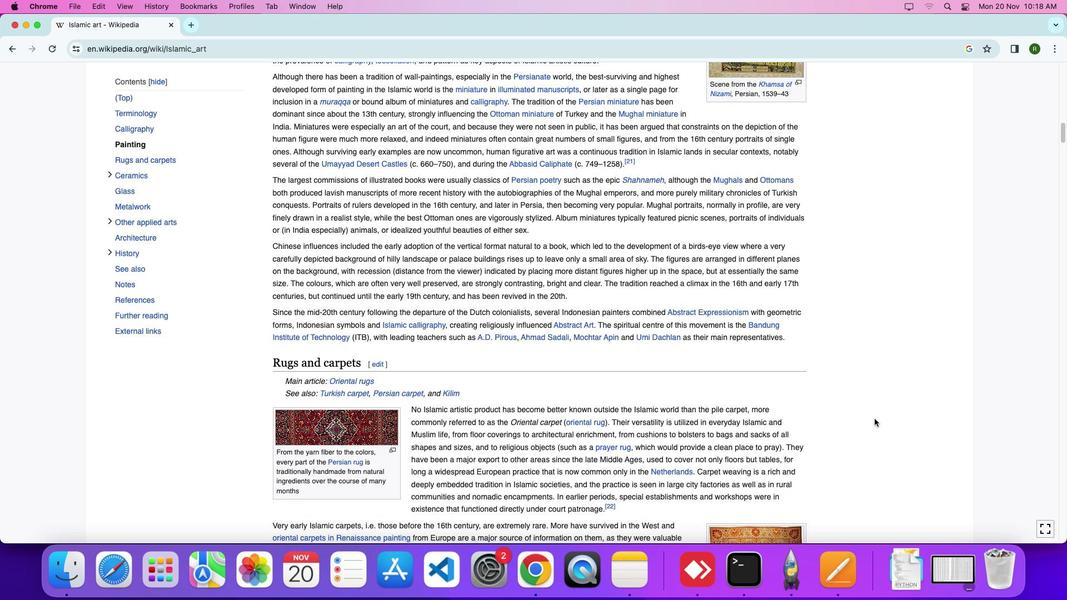 
Action: Mouse scrolled (623, 357) with delta (32, 18)
Screenshot: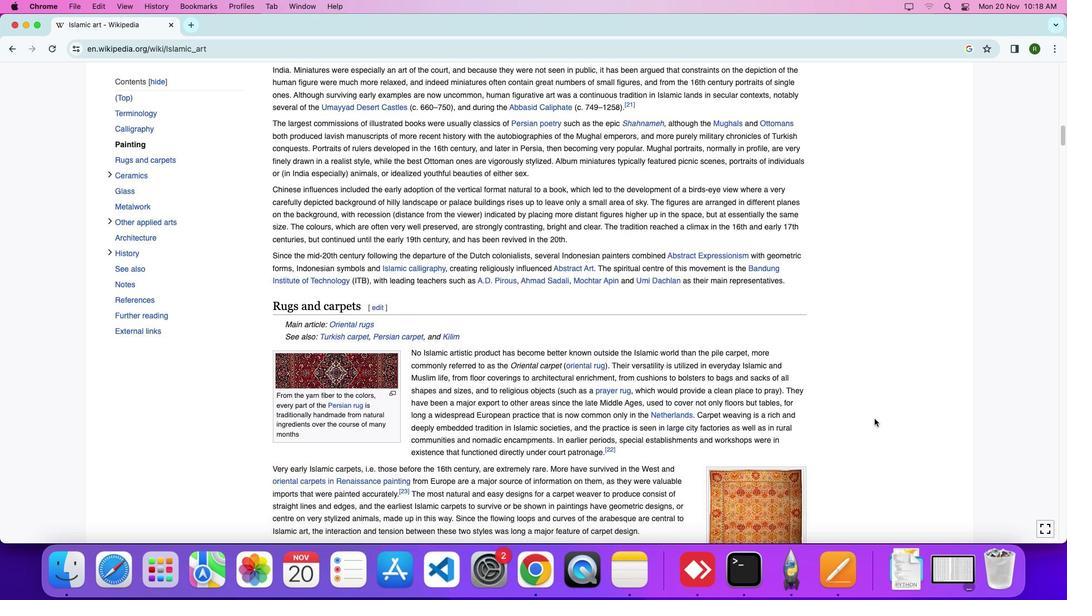 
Action: Mouse scrolled (623, 357) with delta (32, 18)
Screenshot: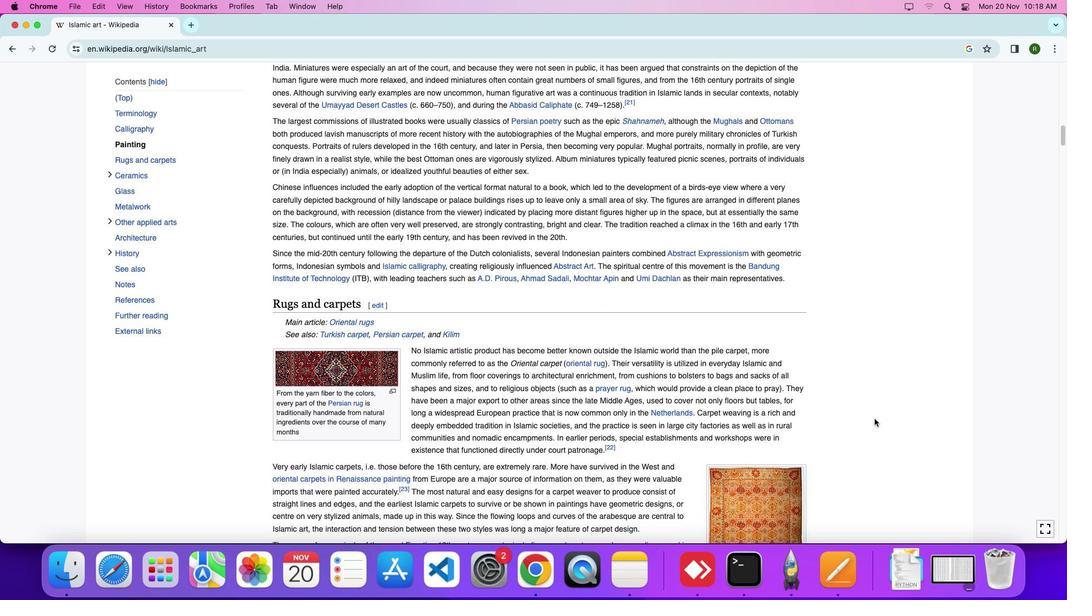 
Action: Mouse scrolled (623, 357) with delta (32, 18)
Screenshot: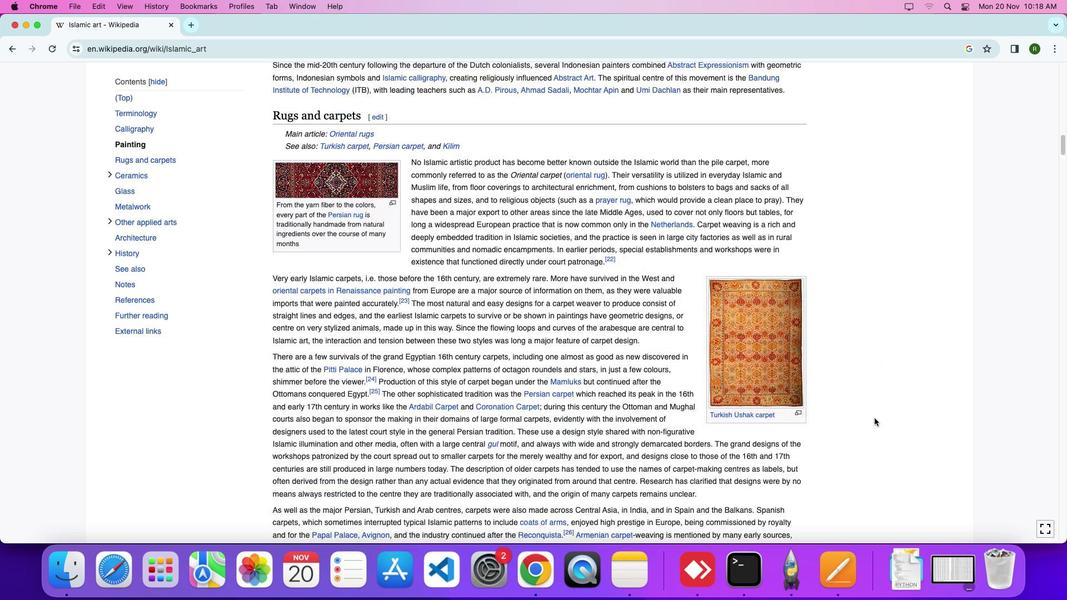 
Action: Mouse scrolled (623, 357) with delta (32, 18)
Screenshot: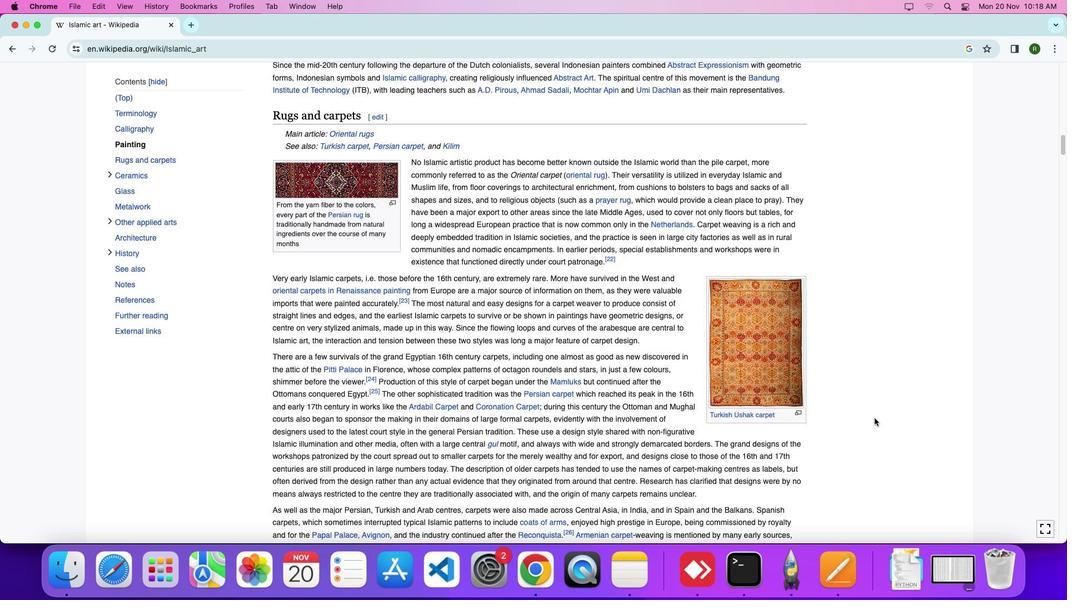 
Action: Mouse scrolled (623, 357) with delta (32, 18)
Screenshot: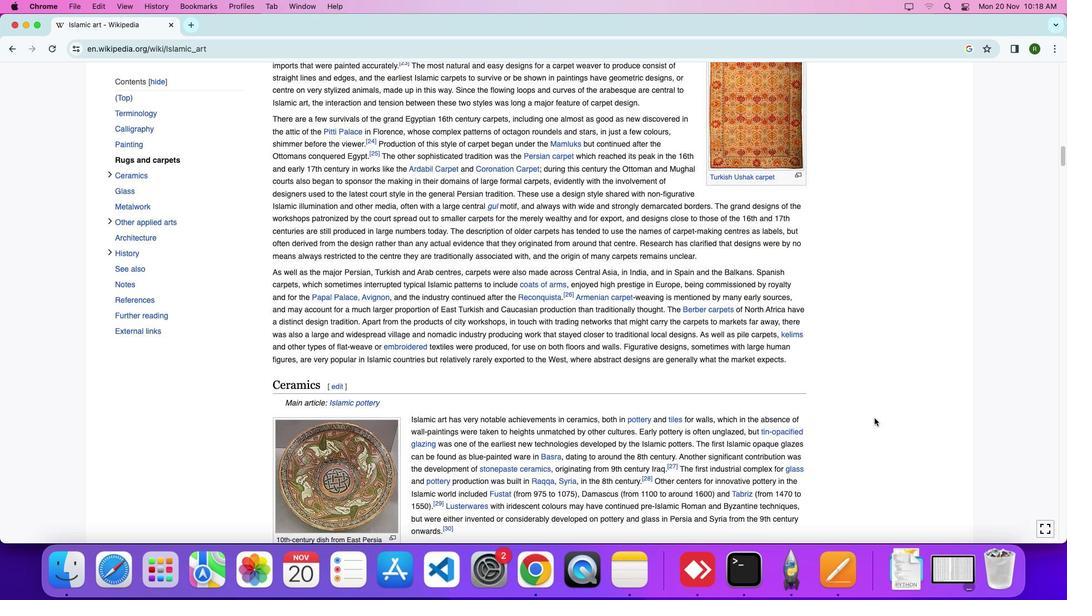 
Action: Mouse moved to (623, 357)
Screenshot: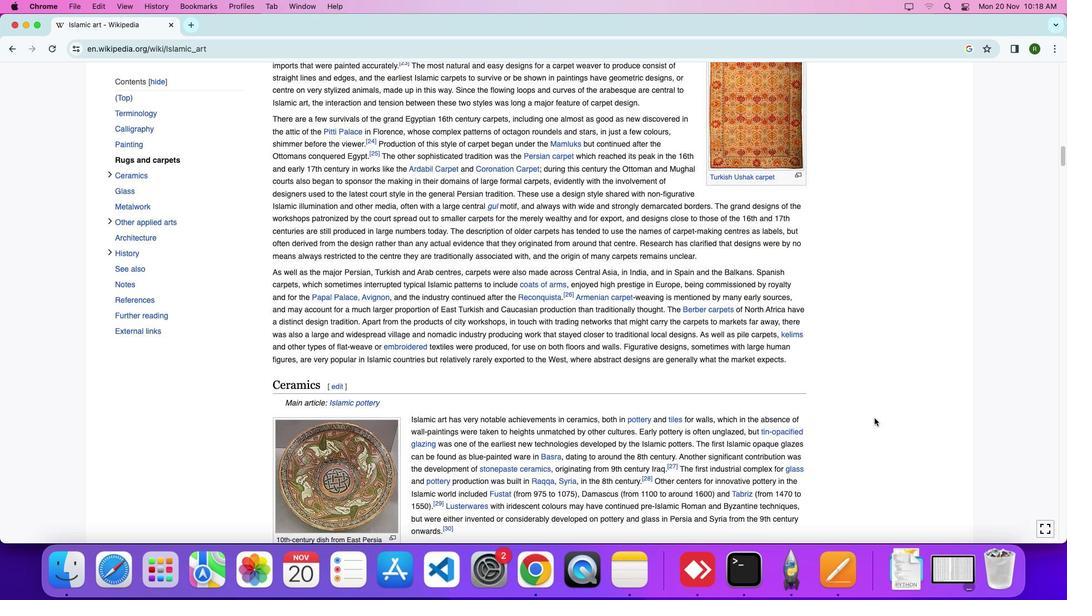 
Action: Mouse scrolled (623, 357) with delta (32, 18)
Screenshot: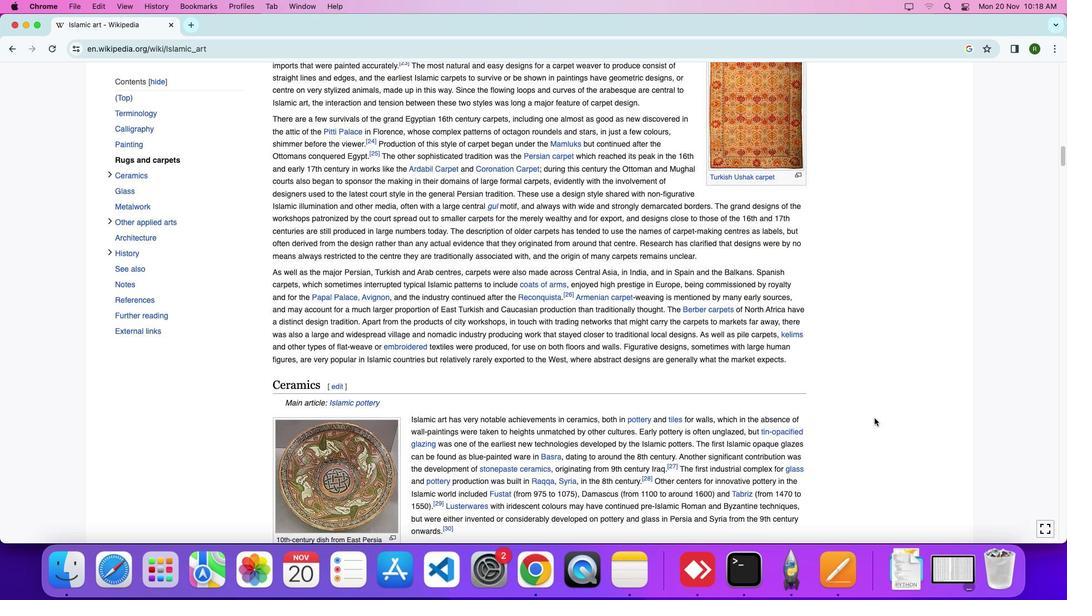 
Action: Mouse moved to (623, 356)
Screenshot: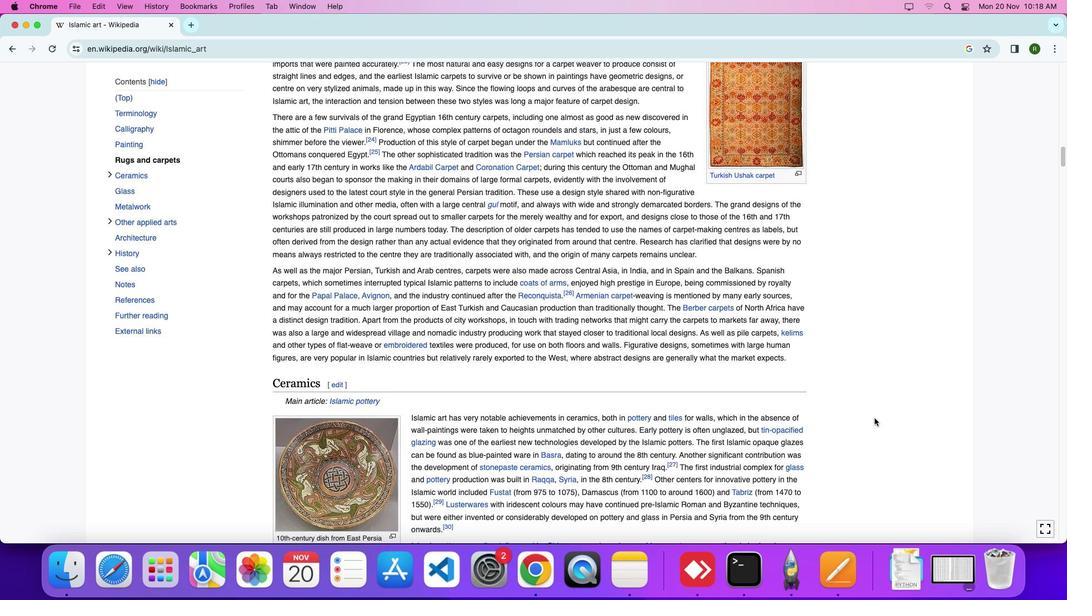 
Action: Mouse scrolled (623, 356) with delta (32, 16)
Screenshot: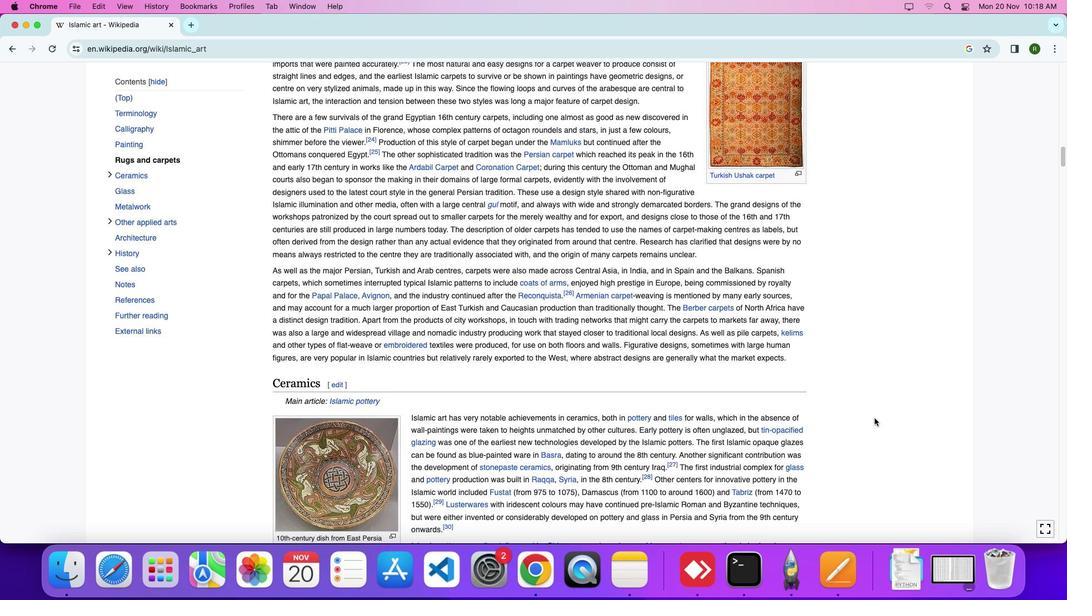 
Action: Mouse moved to (623, 356)
Screenshot: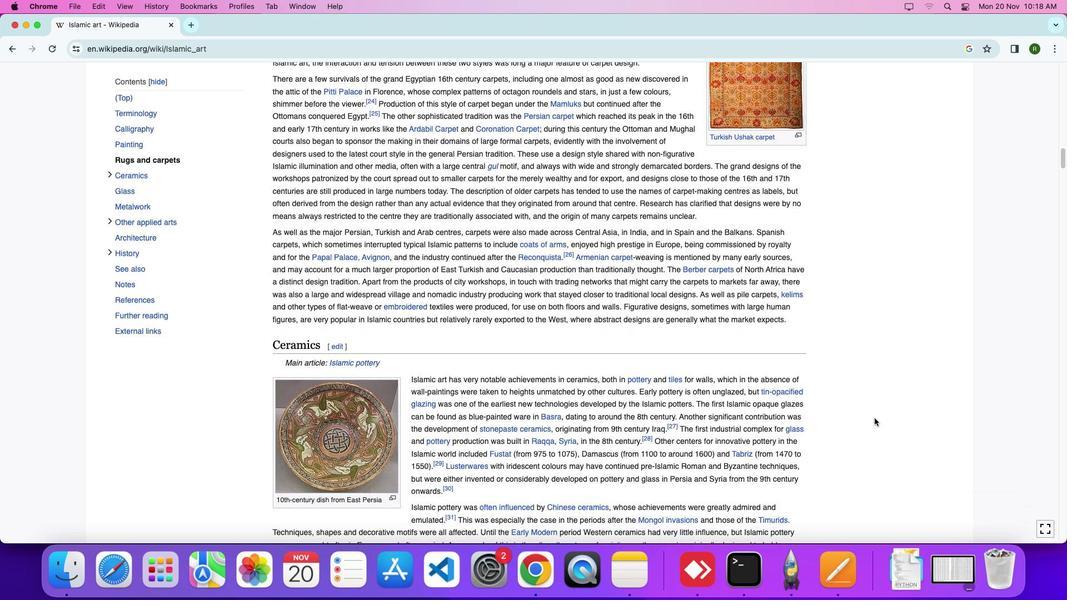 
Action: Mouse scrolled (623, 356) with delta (32, 18)
Screenshot: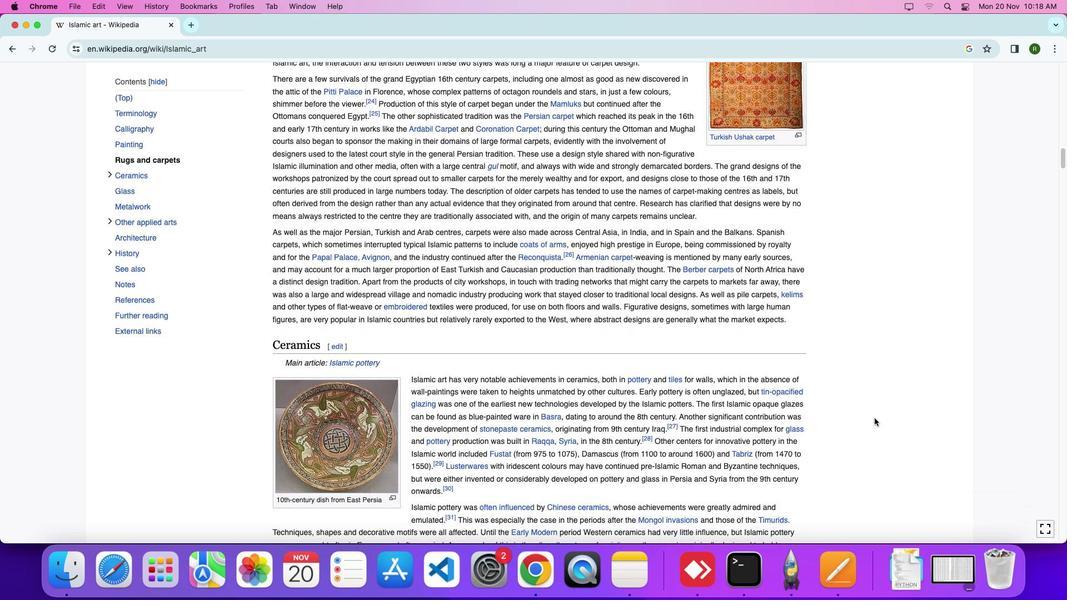 
Action: Mouse scrolled (623, 356) with delta (32, 18)
Screenshot: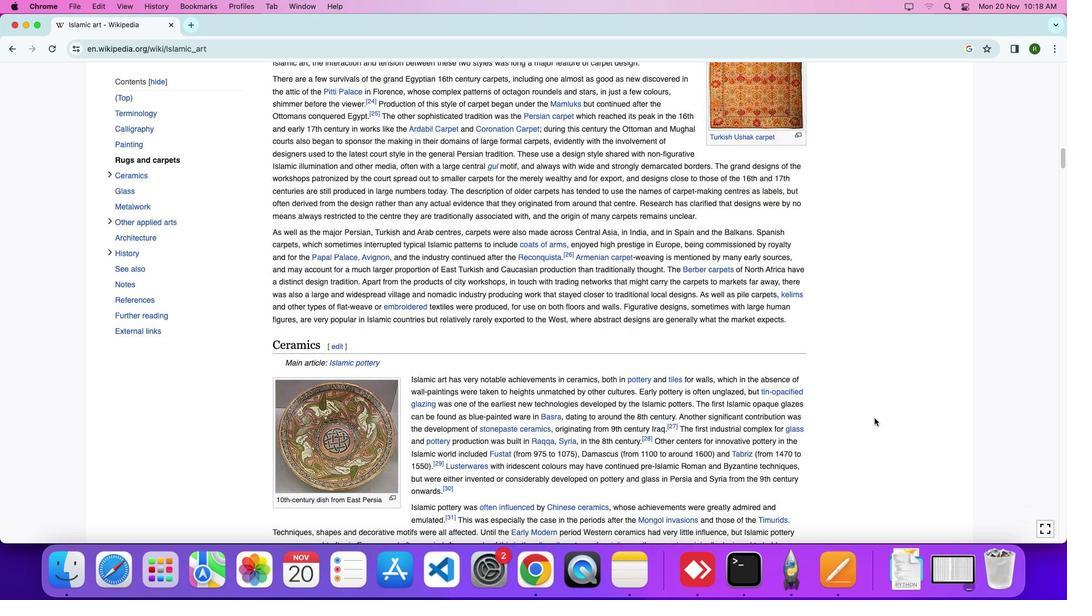 
Action: Mouse scrolled (623, 356) with delta (32, 15)
Screenshot: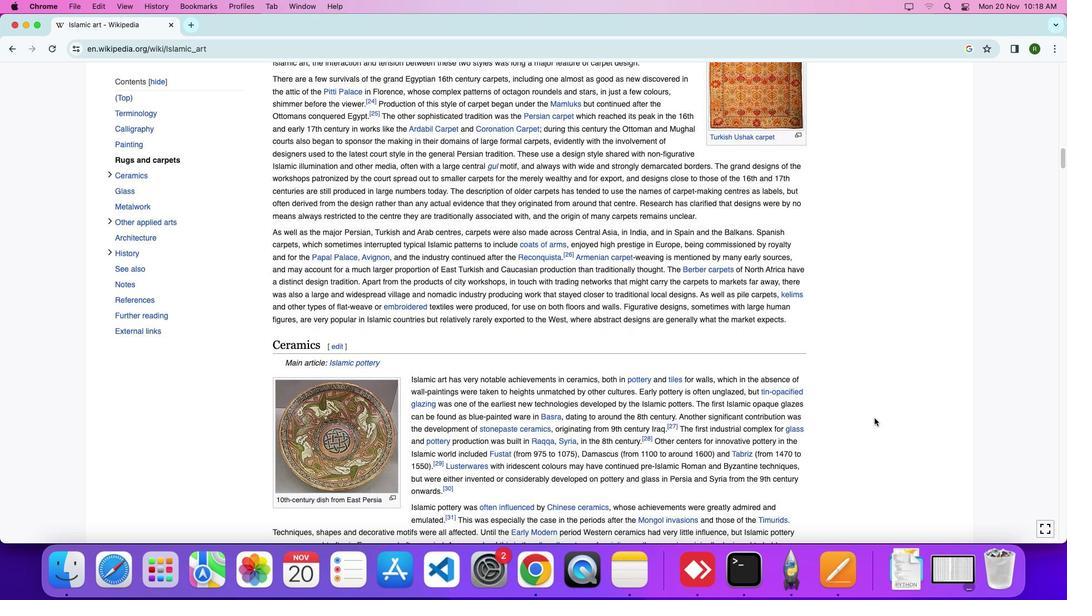
Action: Mouse scrolled (623, 356) with delta (32, 18)
Screenshot: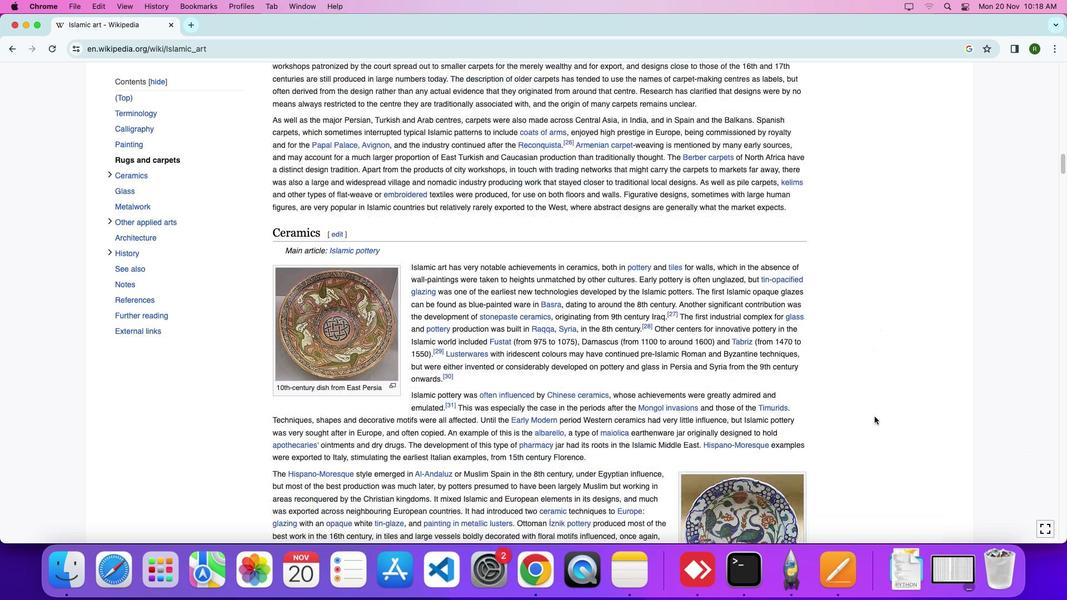 
Action: Mouse scrolled (623, 356) with delta (32, 18)
Screenshot: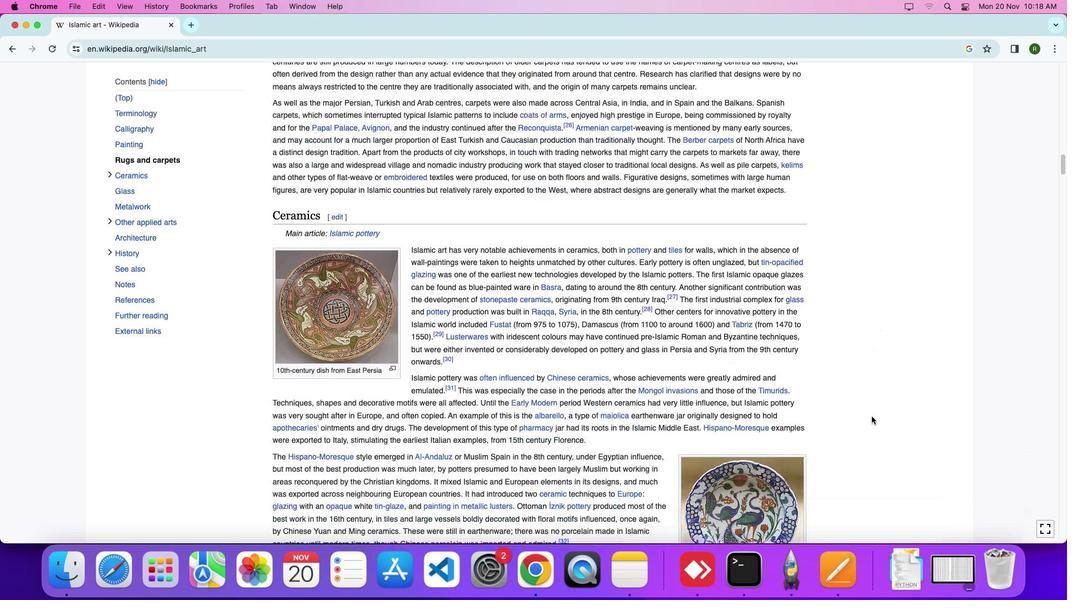 
Action: Mouse scrolled (623, 356) with delta (32, 18)
Screenshot: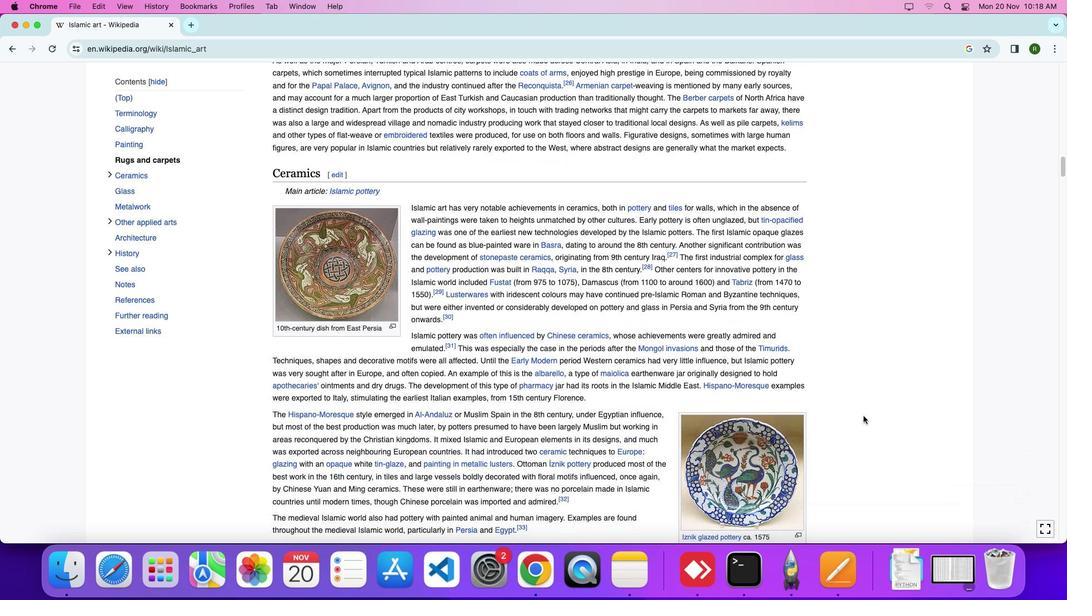 
Action: Mouse scrolled (623, 356) with delta (32, 18)
Screenshot: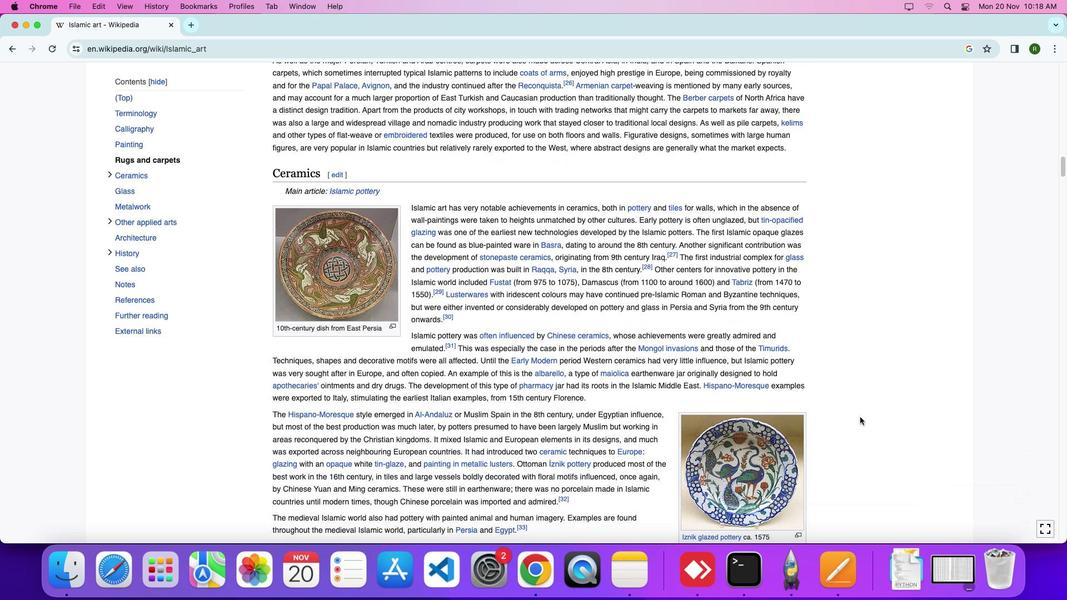 
Action: Mouse moved to (623, 355)
Screenshot: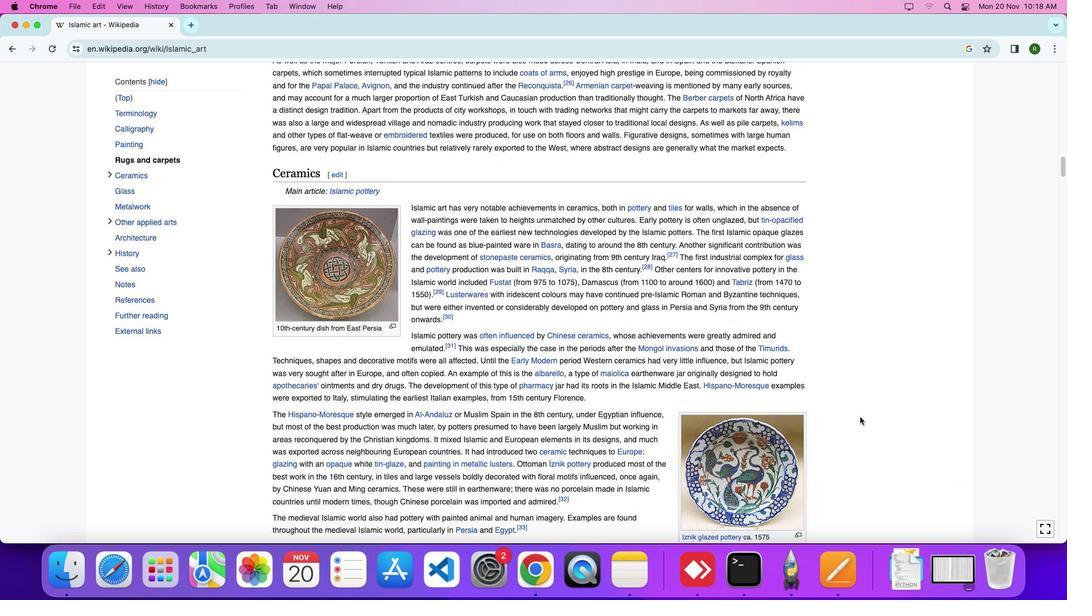 
Action: Mouse scrolled (623, 355) with delta (32, 17)
Screenshot: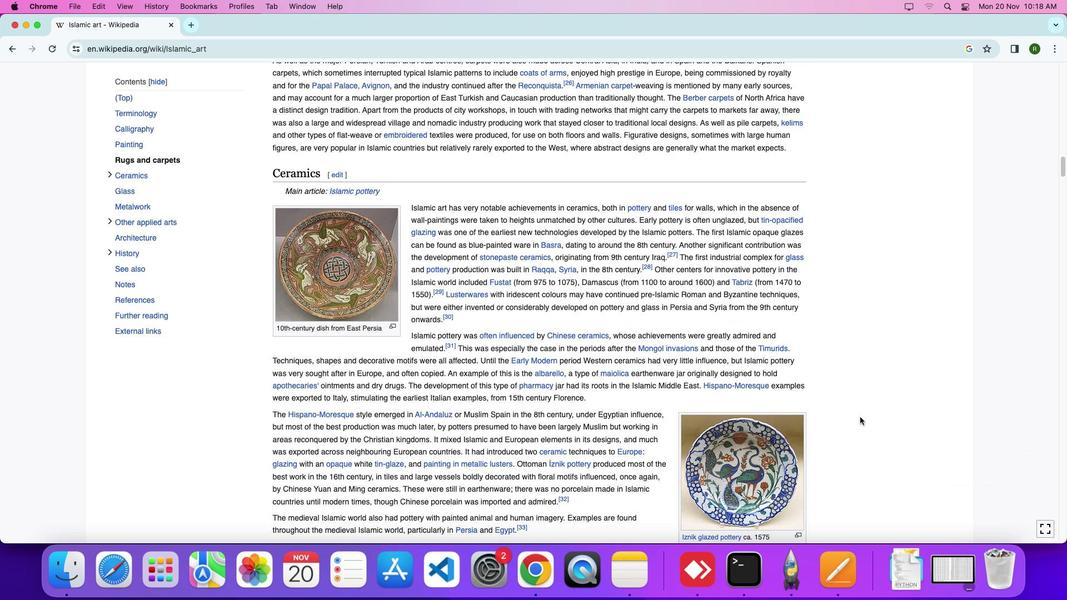 
Action: Mouse moved to (618, 355)
Screenshot: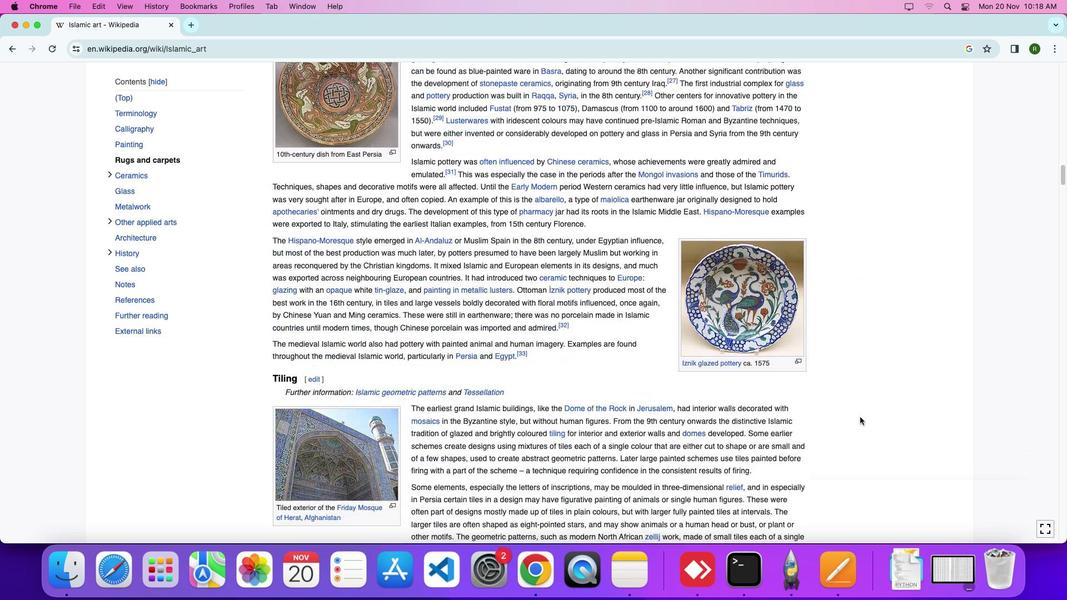 
Action: Mouse scrolled (618, 355) with delta (32, 18)
Screenshot: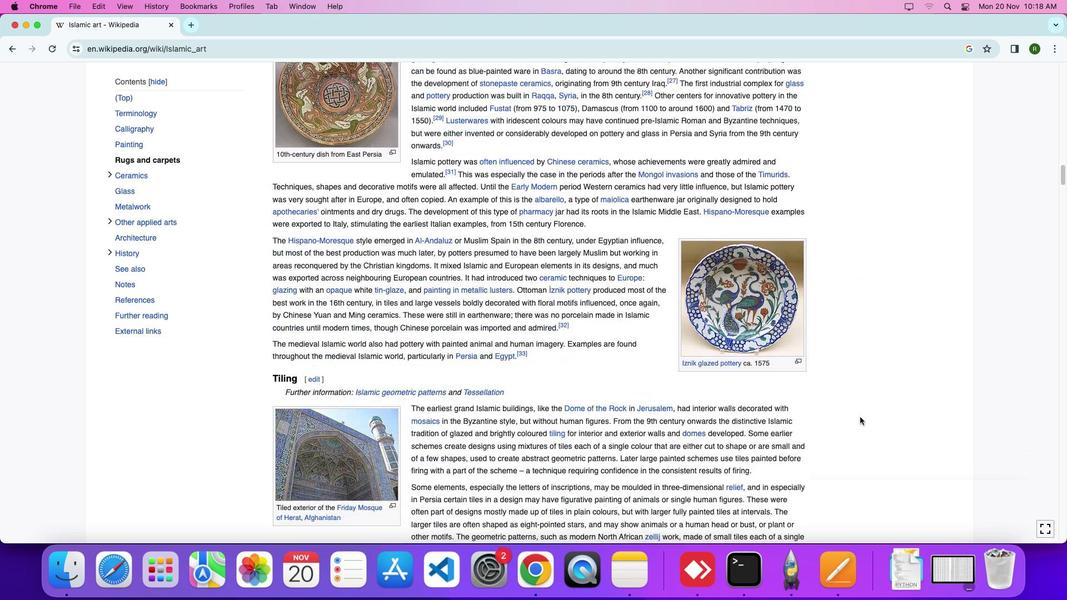 
Action: Mouse moved to (618, 355)
Screenshot: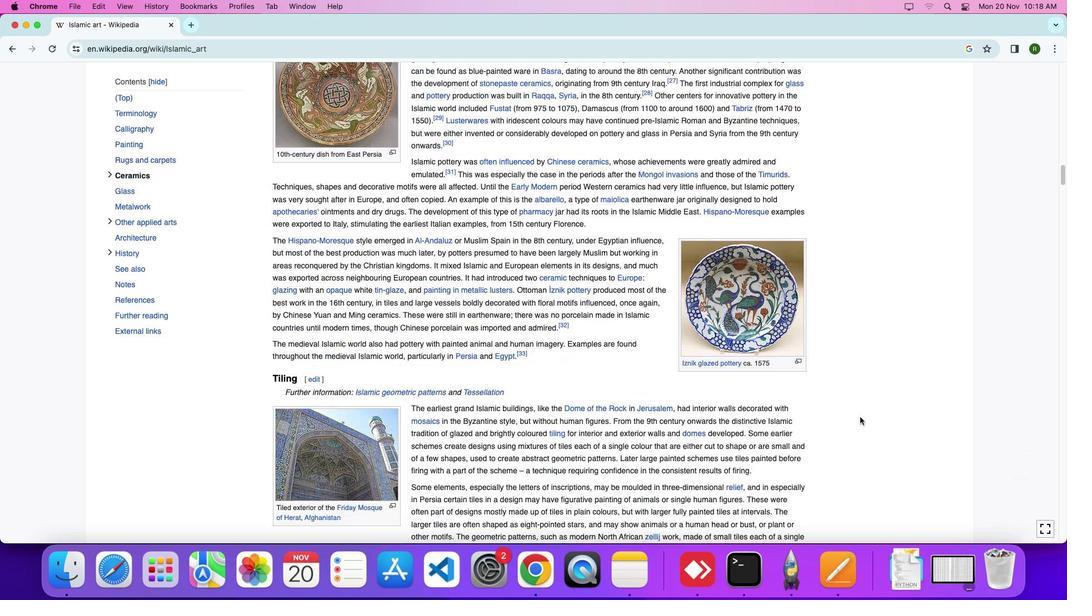 
Action: Mouse scrolled (618, 355) with delta (32, 18)
Screenshot: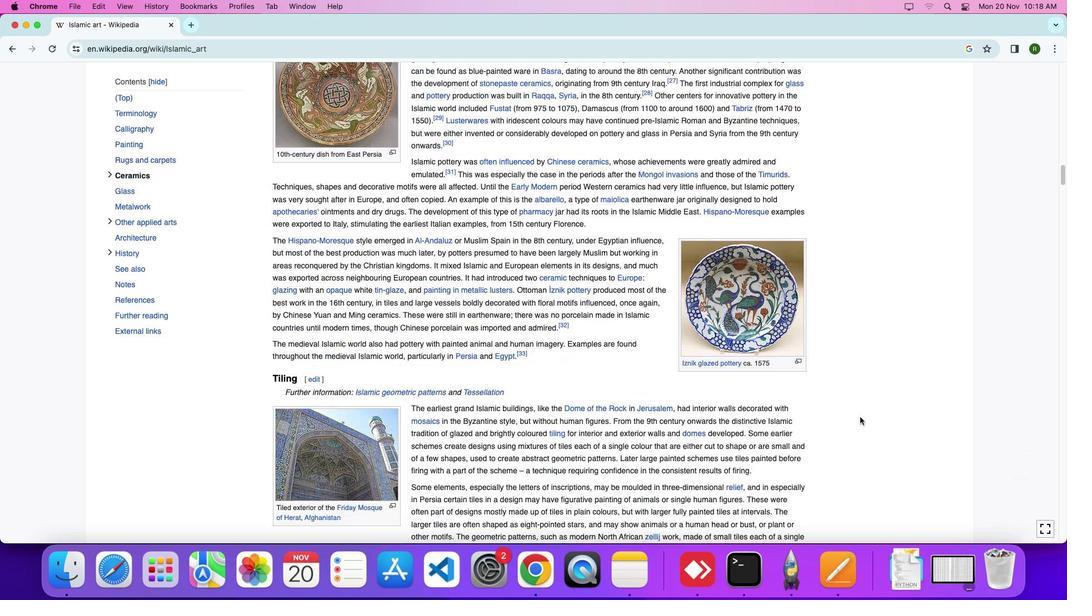 
Action: Mouse moved to (613, 355)
Screenshot: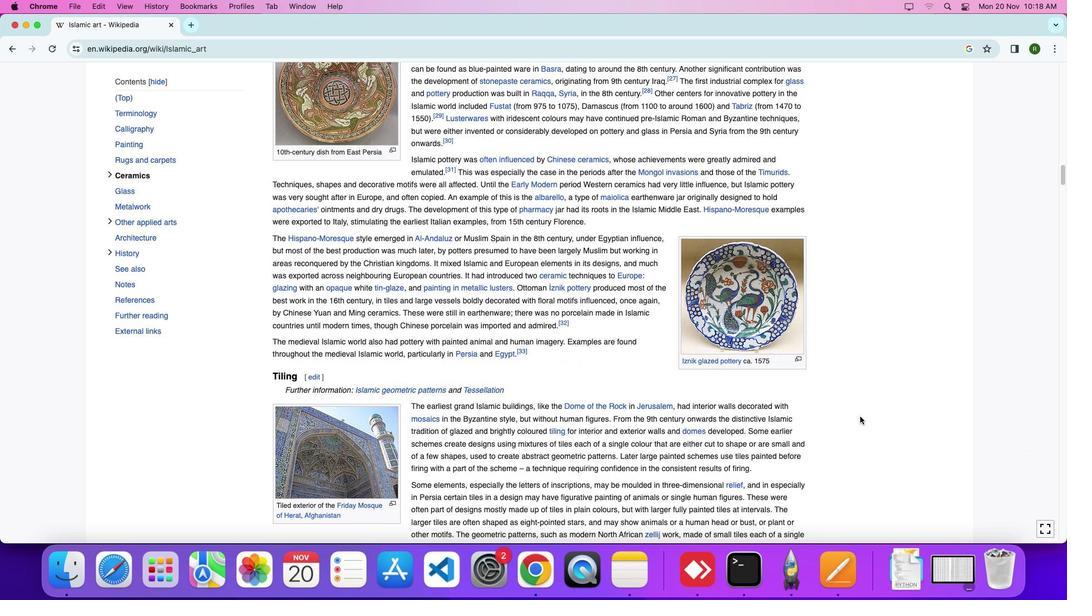 
Action: Mouse scrolled (613, 355) with delta (32, 18)
Screenshot: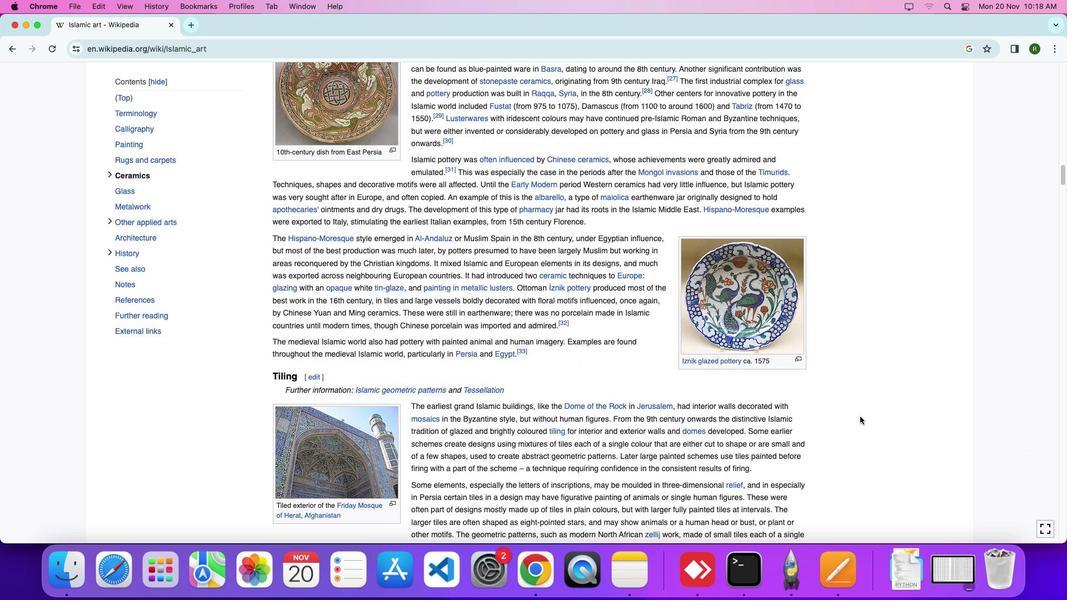 
Action: Mouse scrolled (613, 355) with delta (32, 18)
Screenshot: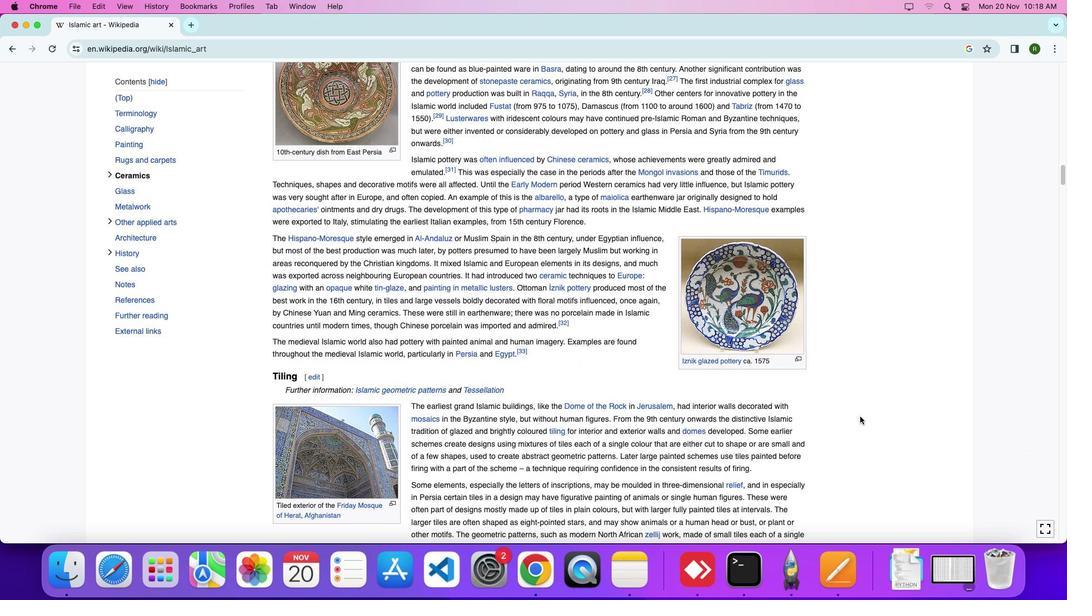 
Action: Mouse moved to (613, 355)
Screenshot: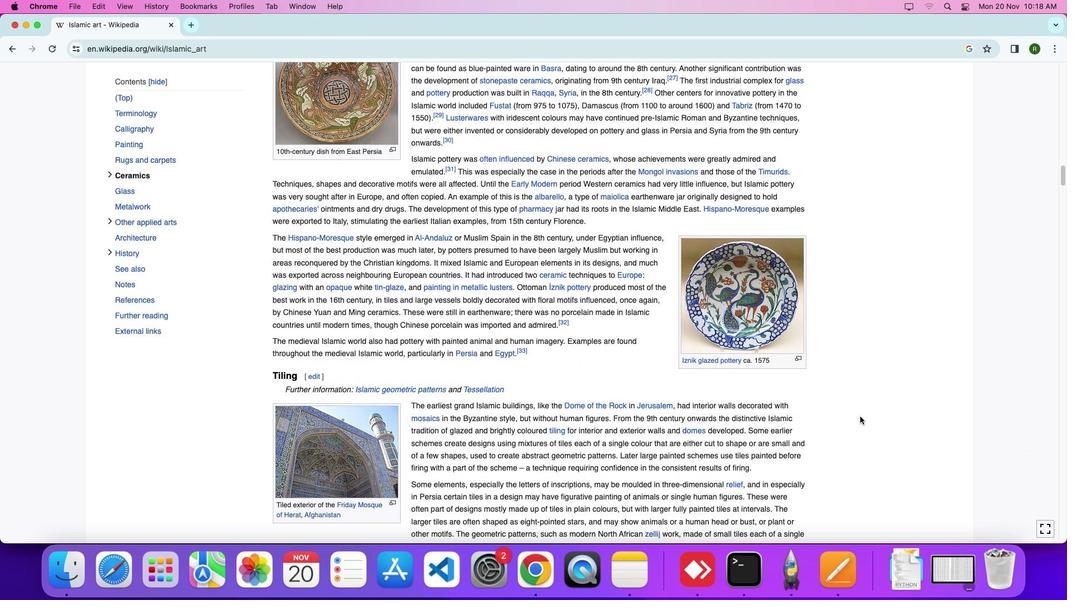 
Action: Mouse scrolled (613, 355) with delta (32, 16)
Screenshot: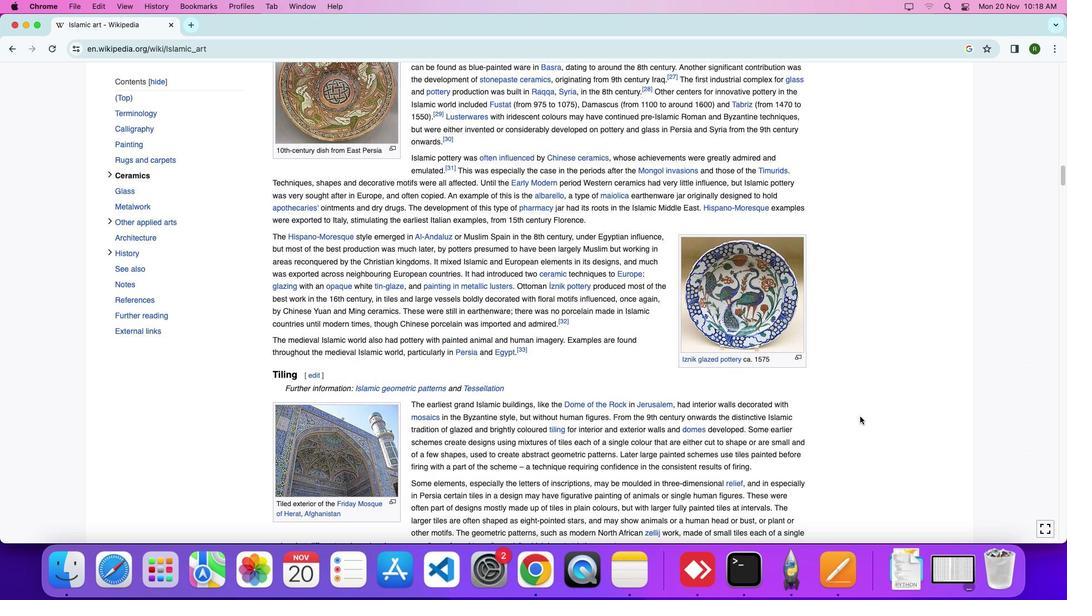 
Action: Mouse moved to (613, 355)
Screenshot: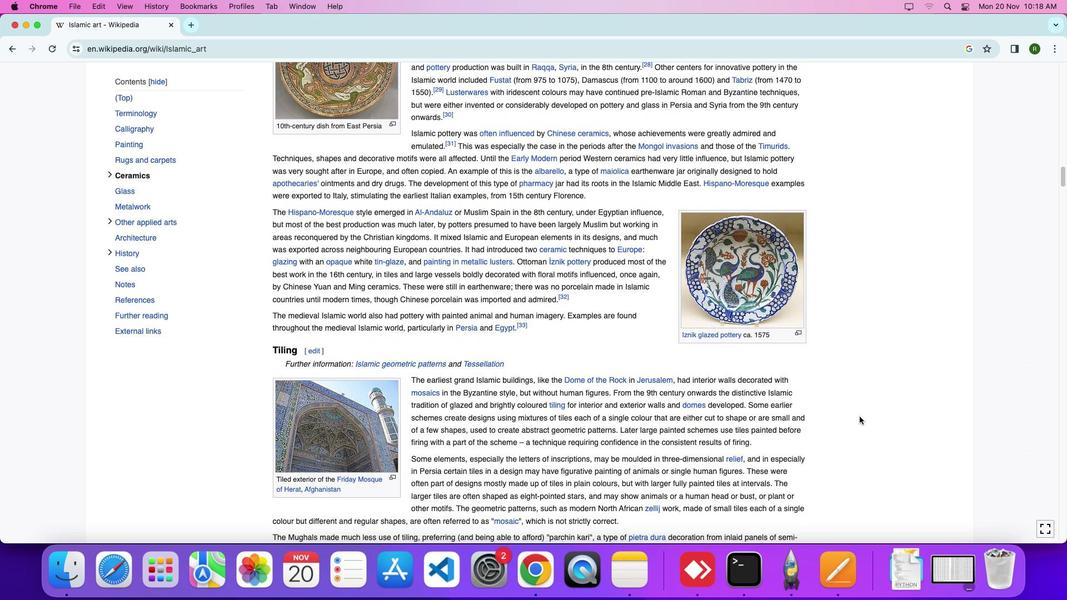 
Action: Mouse scrolled (613, 355) with delta (32, 18)
Screenshot: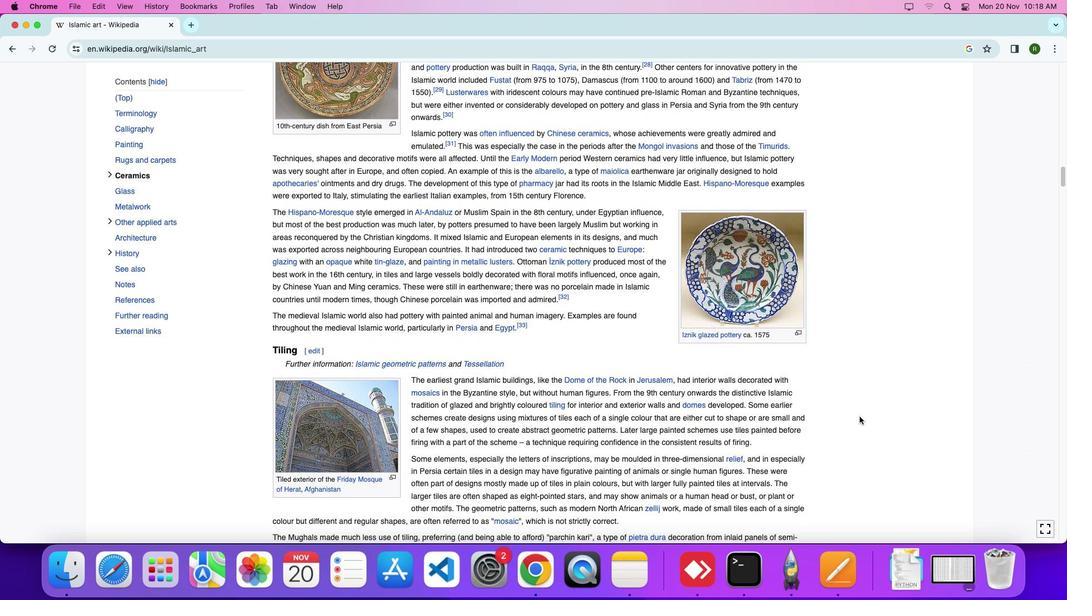 
Action: Mouse scrolled (613, 355) with delta (32, 18)
Screenshot: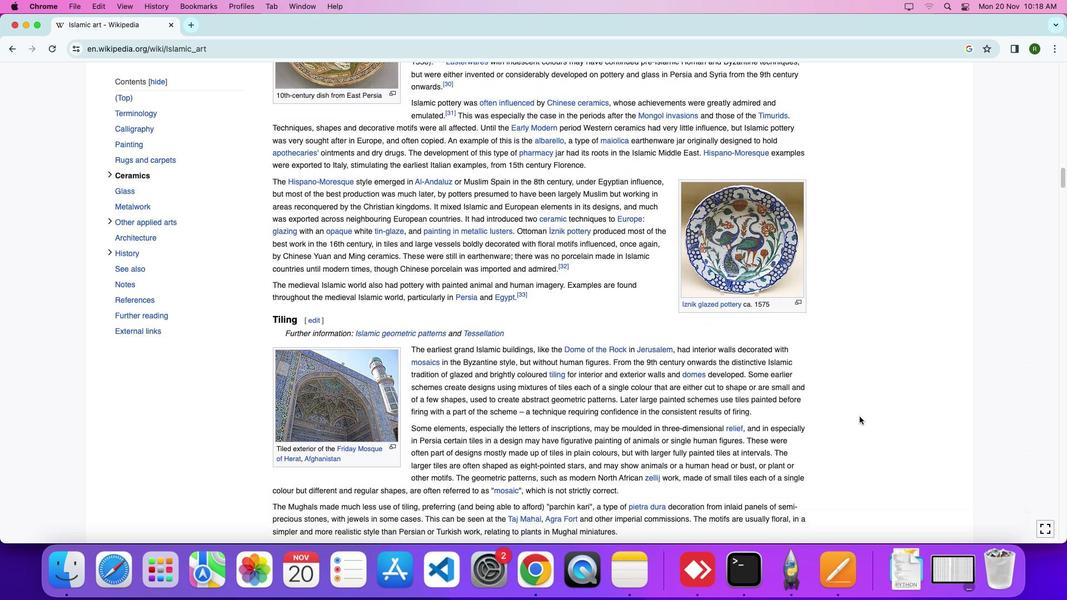 
Action: Mouse scrolled (613, 355) with delta (32, 18)
Screenshot: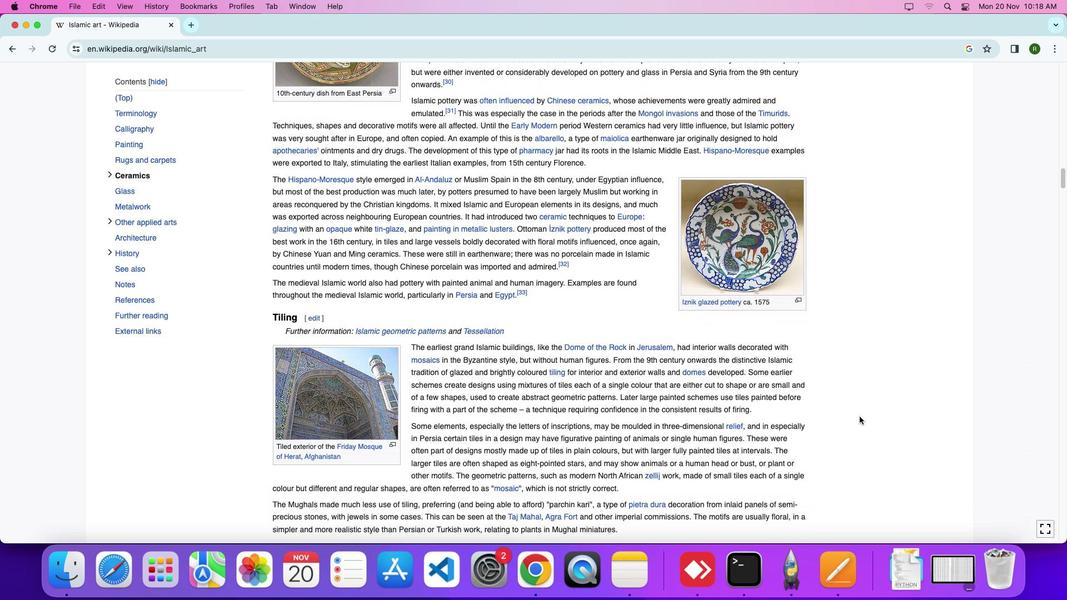 
Action: Mouse moved to (613, 355)
Screenshot: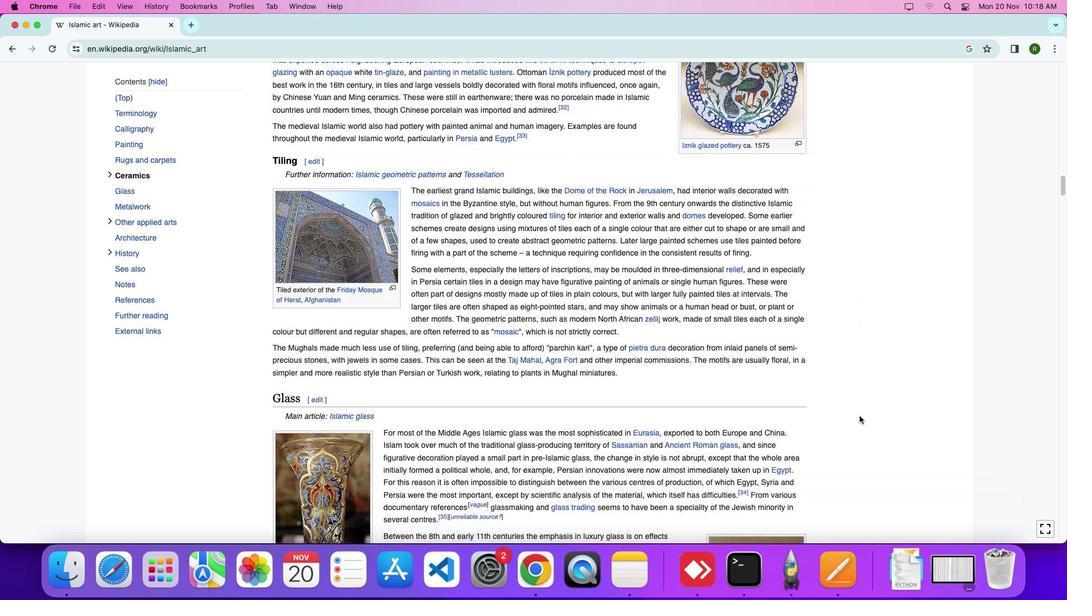 
Action: Mouse scrolled (613, 355) with delta (32, 18)
Screenshot: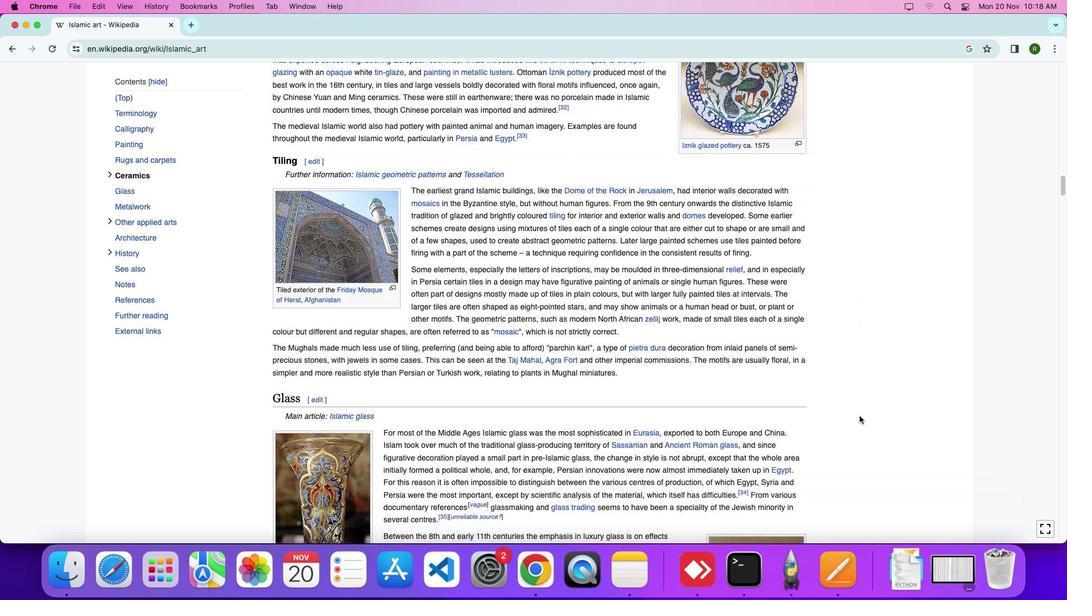 
Action: Mouse scrolled (613, 355) with delta (32, 18)
Screenshot: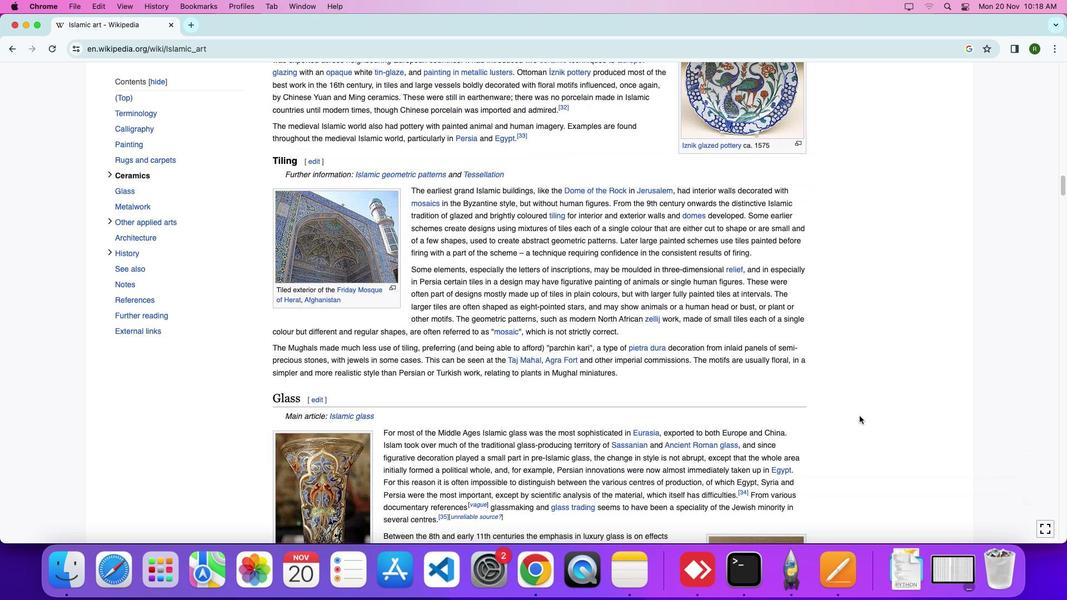 
Action: Mouse scrolled (613, 355) with delta (32, 18)
Screenshot: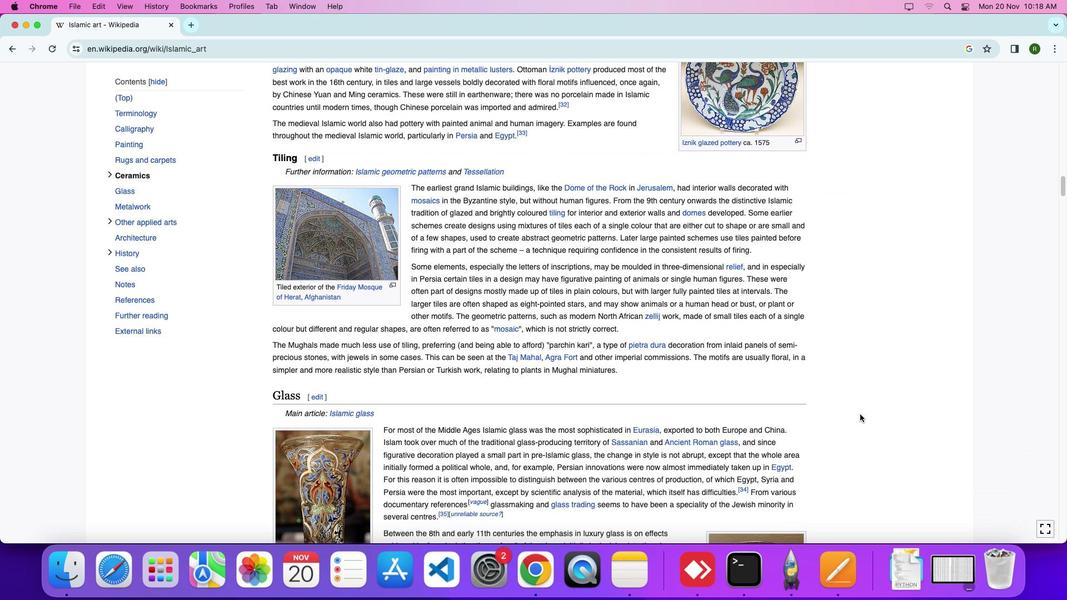
Action: Mouse scrolled (613, 355) with delta (32, 18)
Screenshot: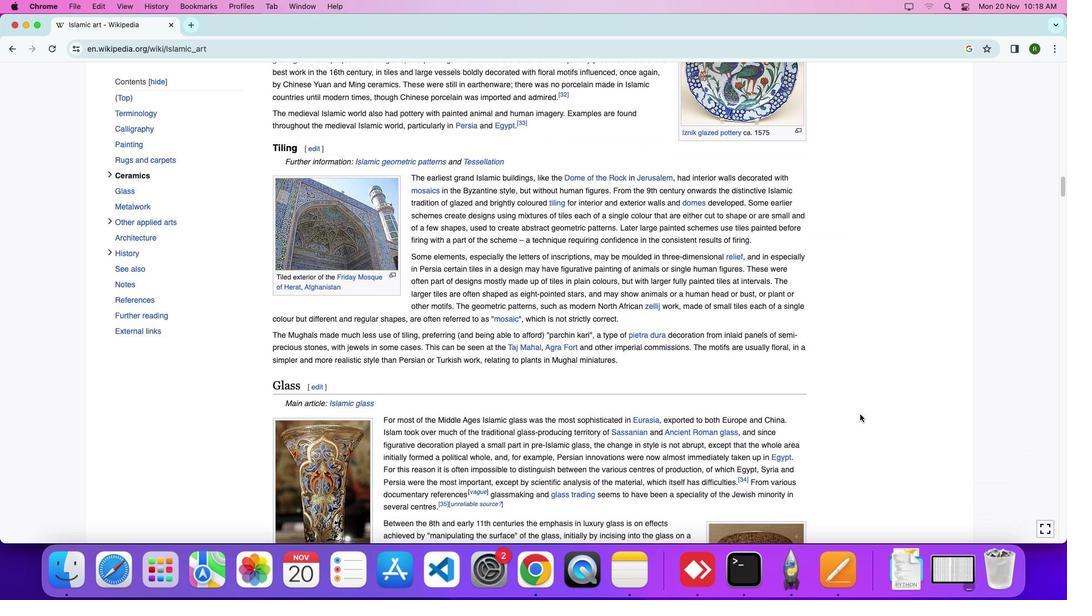 
Action: Mouse scrolled (613, 355) with delta (32, 16)
Screenshot: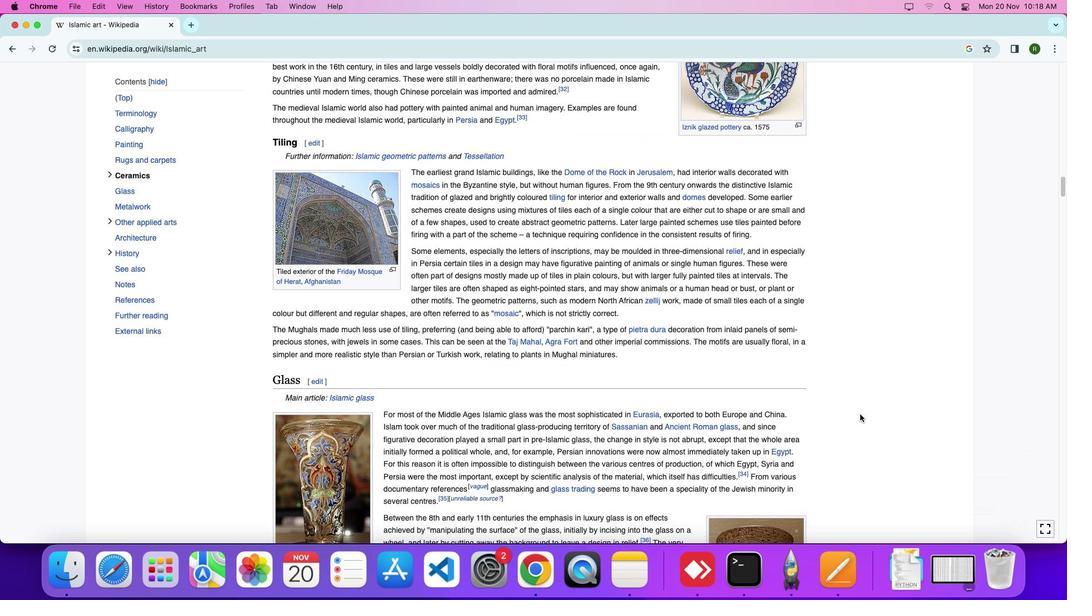 
Action: Mouse moved to (613, 354)
Screenshot: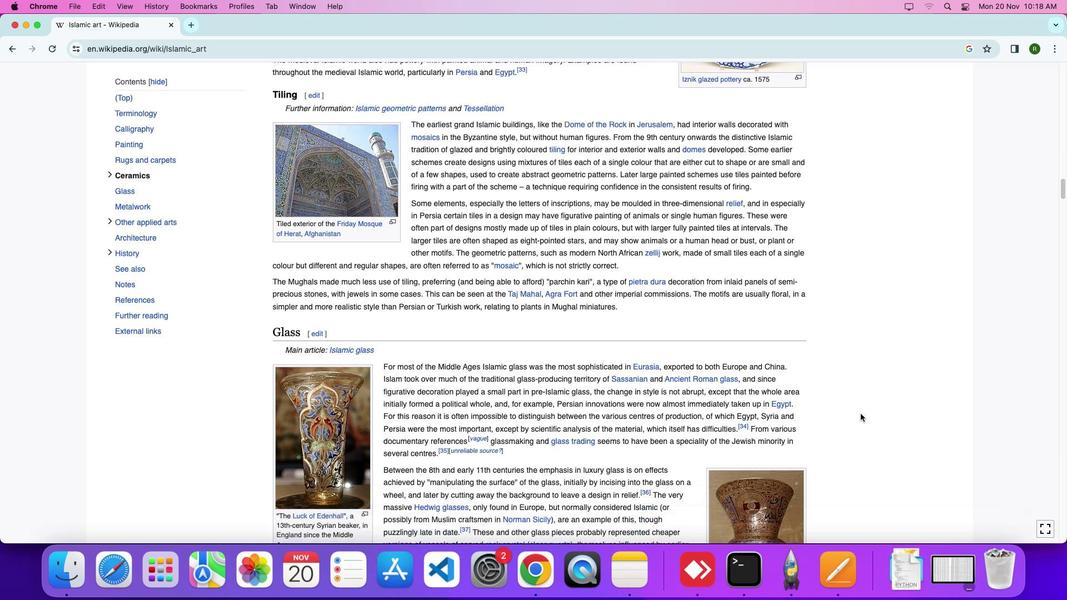 
Action: Mouse scrolled (613, 354) with delta (32, 18)
Screenshot: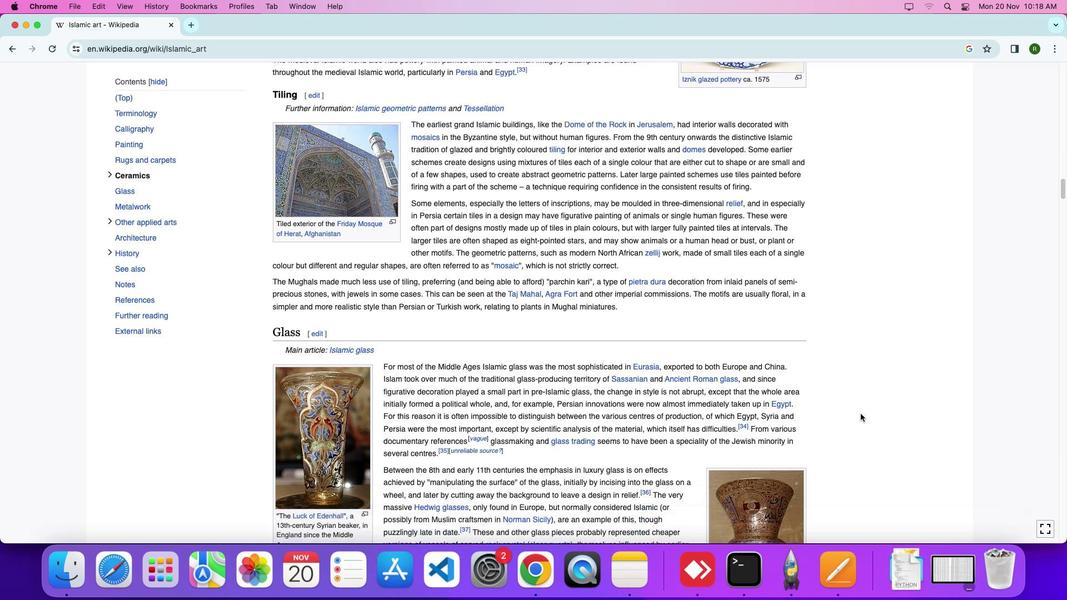 
Action: Mouse moved to (613, 353)
Screenshot: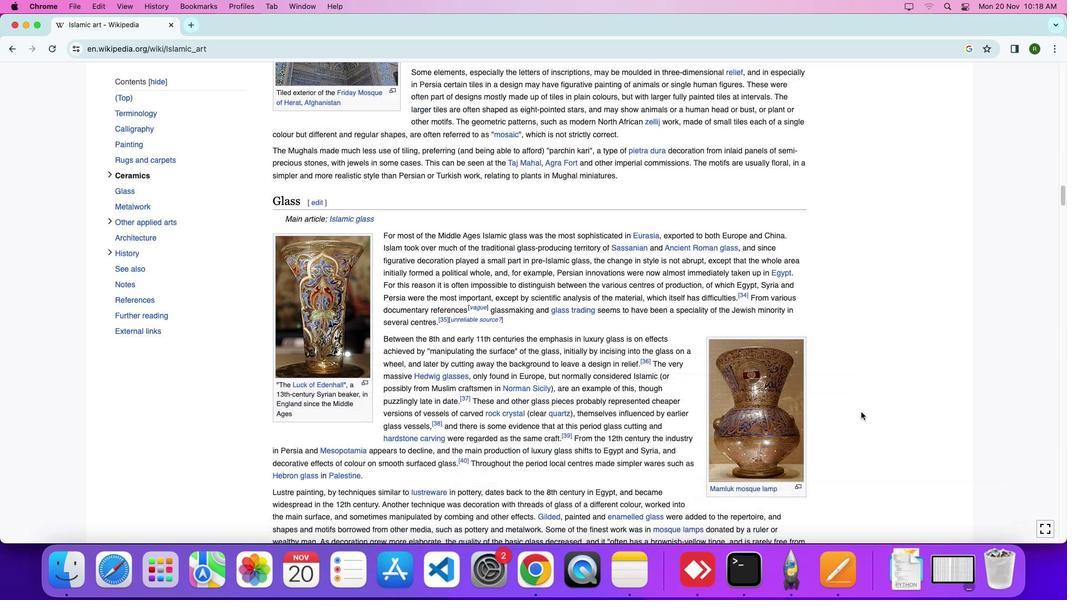 
Action: Mouse scrolled (613, 353) with delta (32, 18)
Screenshot: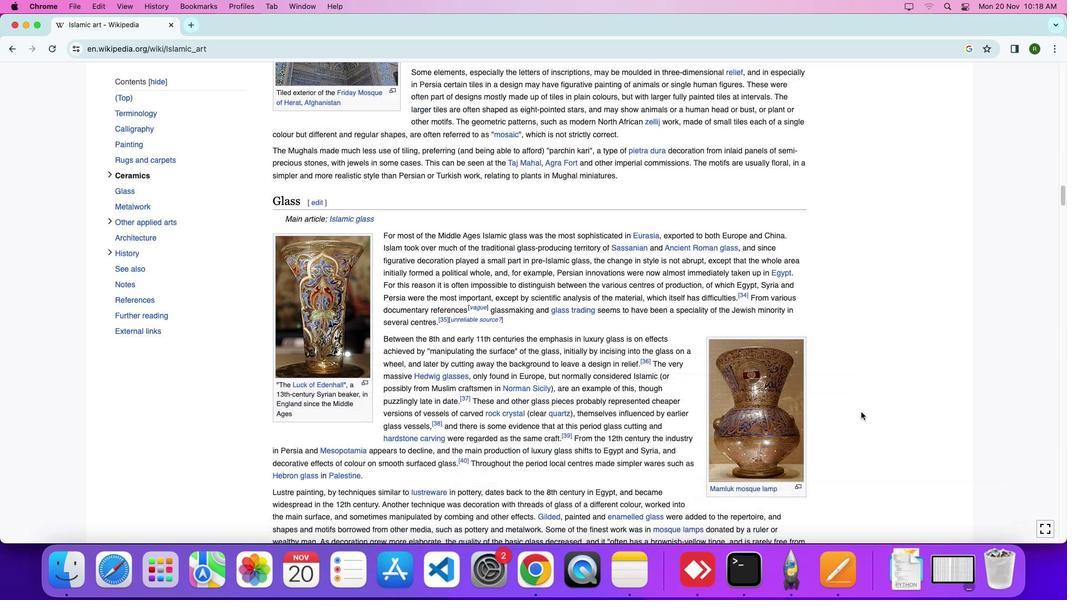 
Action: Mouse moved to (613, 353)
Screenshot: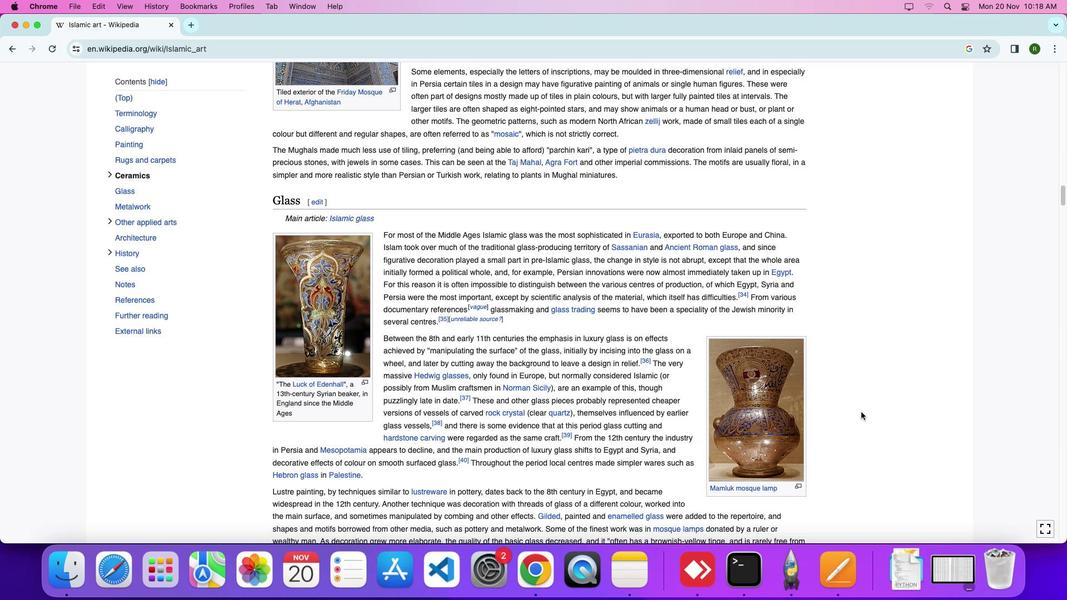 
Action: Mouse scrolled (613, 353) with delta (32, 18)
Screenshot: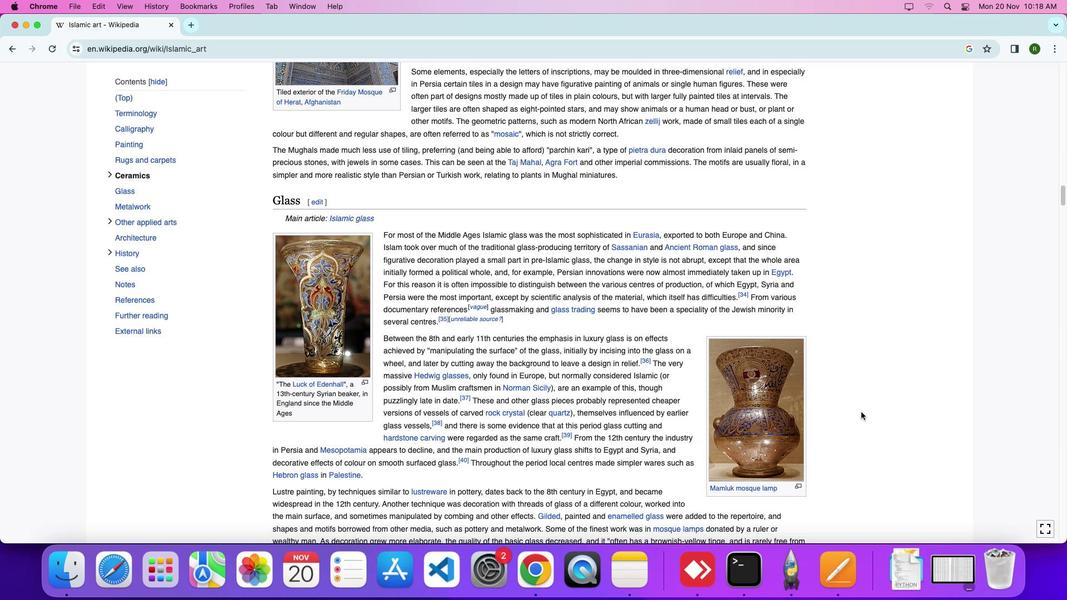 
Action: Mouse scrolled (613, 353) with delta (32, 18)
Screenshot: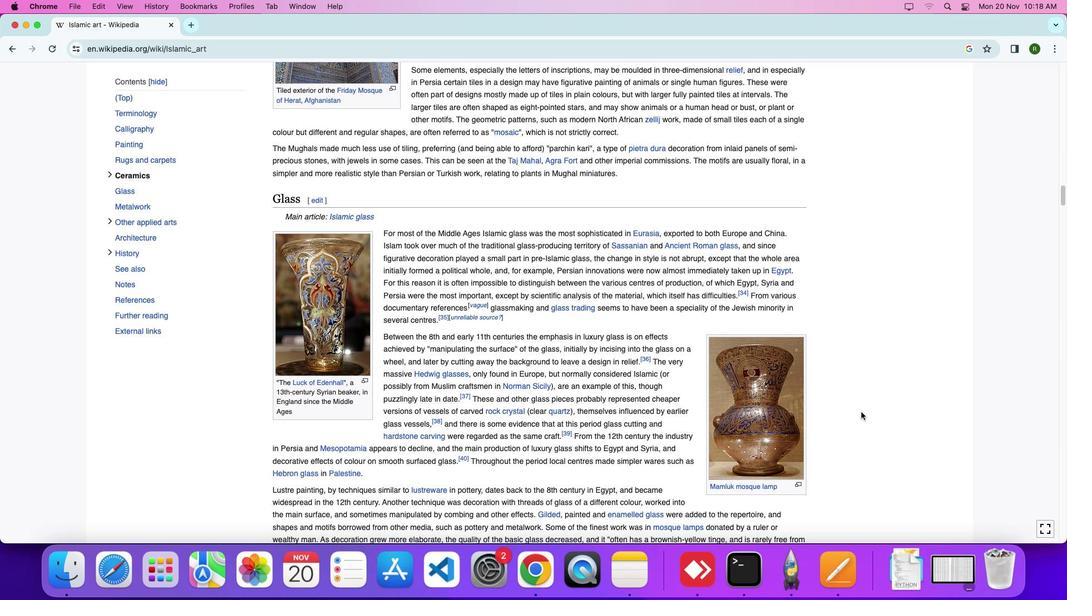 
Action: Mouse scrolled (613, 353) with delta (32, 16)
Screenshot: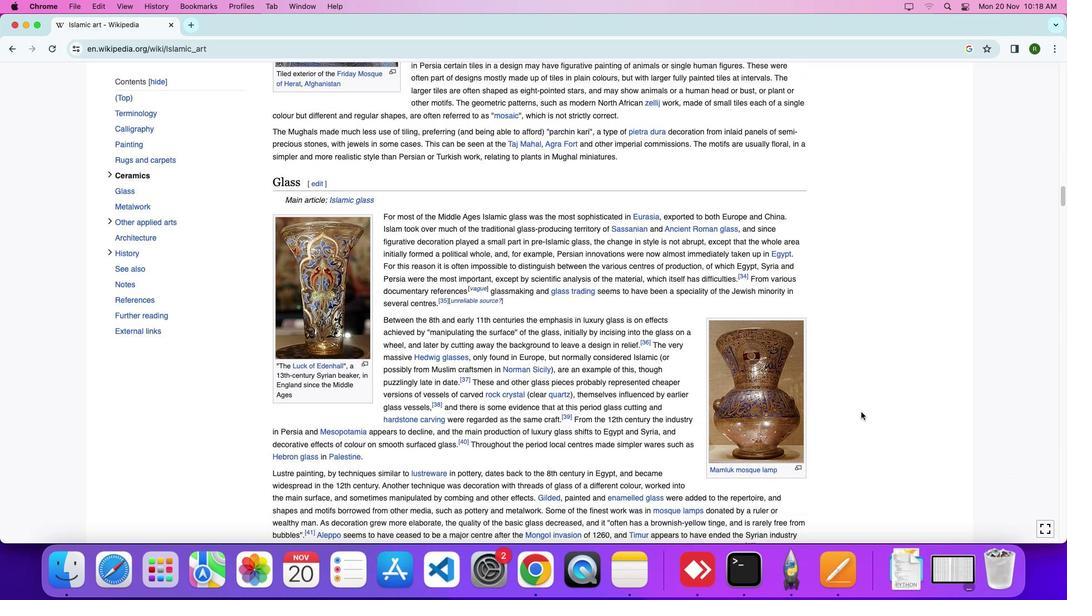 
Action: Mouse moved to (614, 351)
Screenshot: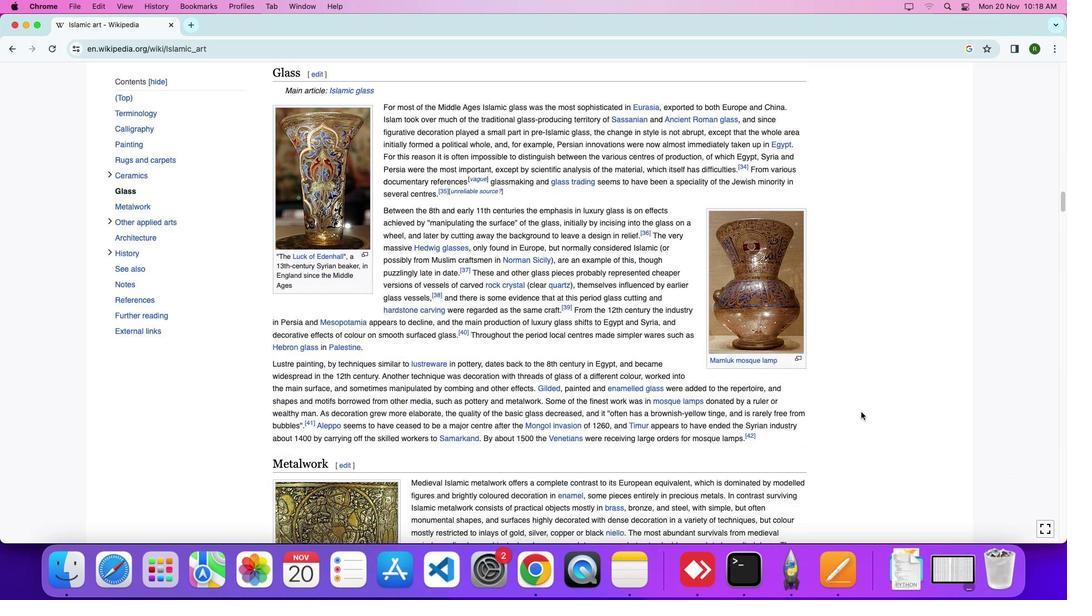 
Action: Mouse scrolled (614, 351) with delta (32, 18)
Screenshot: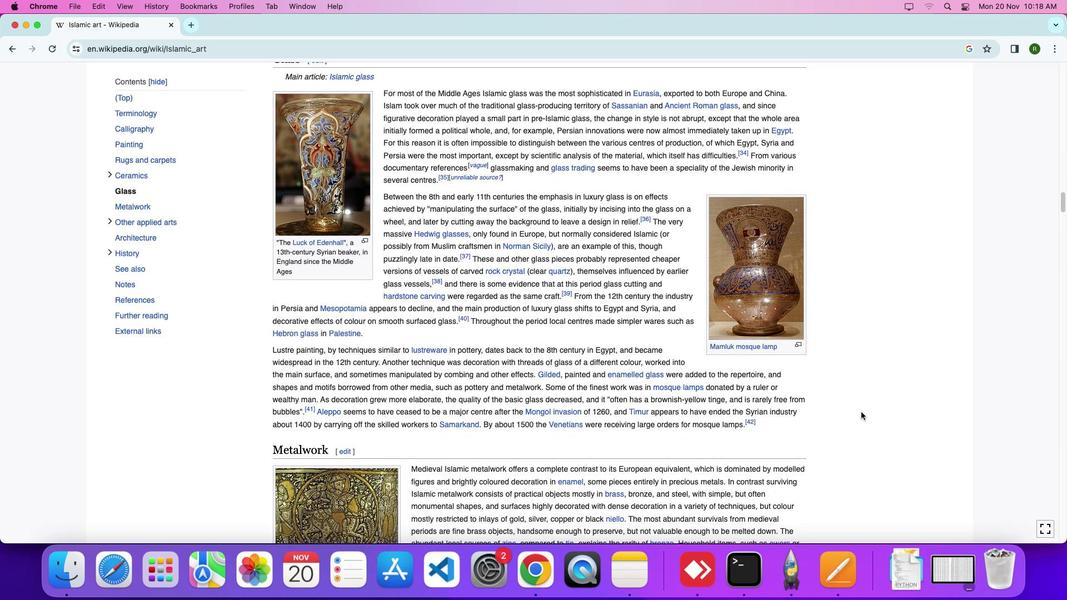 
Action: Mouse scrolled (614, 351) with delta (32, 18)
Screenshot: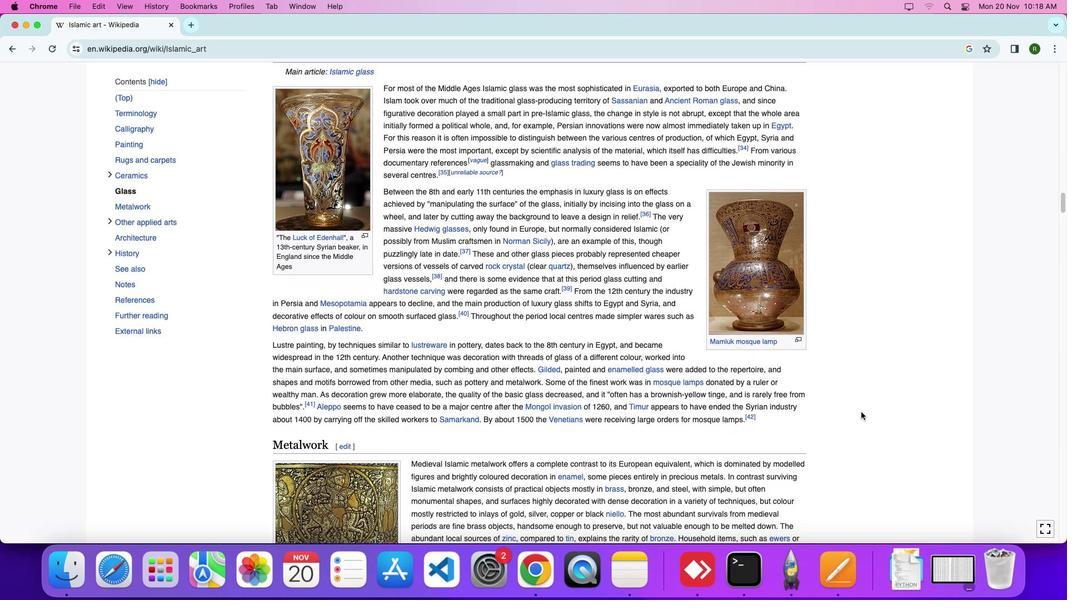 
Action: Mouse scrolled (614, 351) with delta (32, 17)
Screenshot: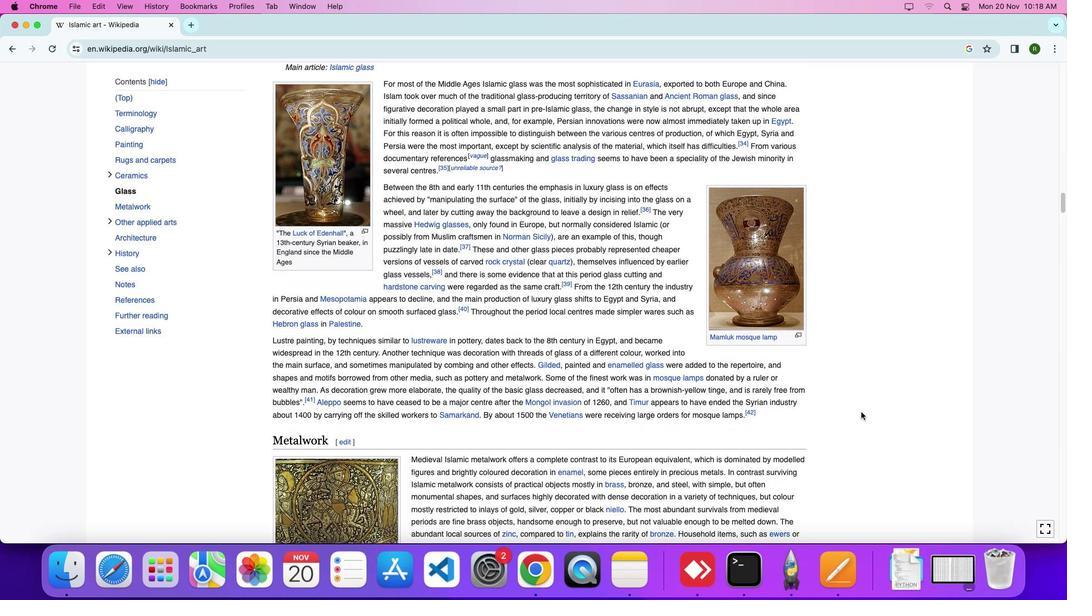 
Action: Mouse scrolled (614, 351) with delta (32, 18)
Screenshot: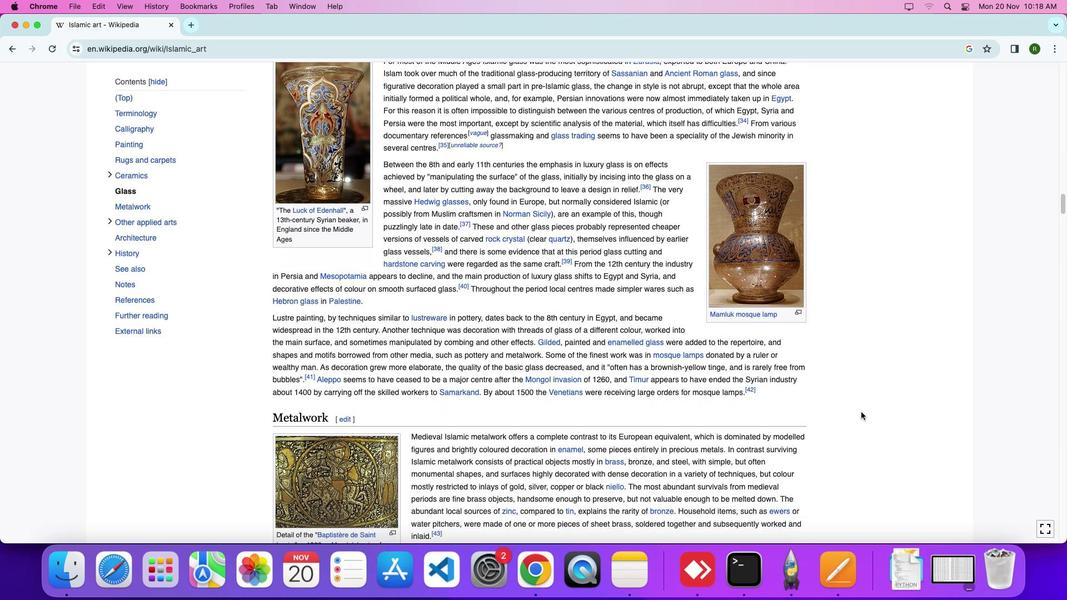 
Action: Mouse scrolled (614, 351) with delta (32, 18)
Screenshot: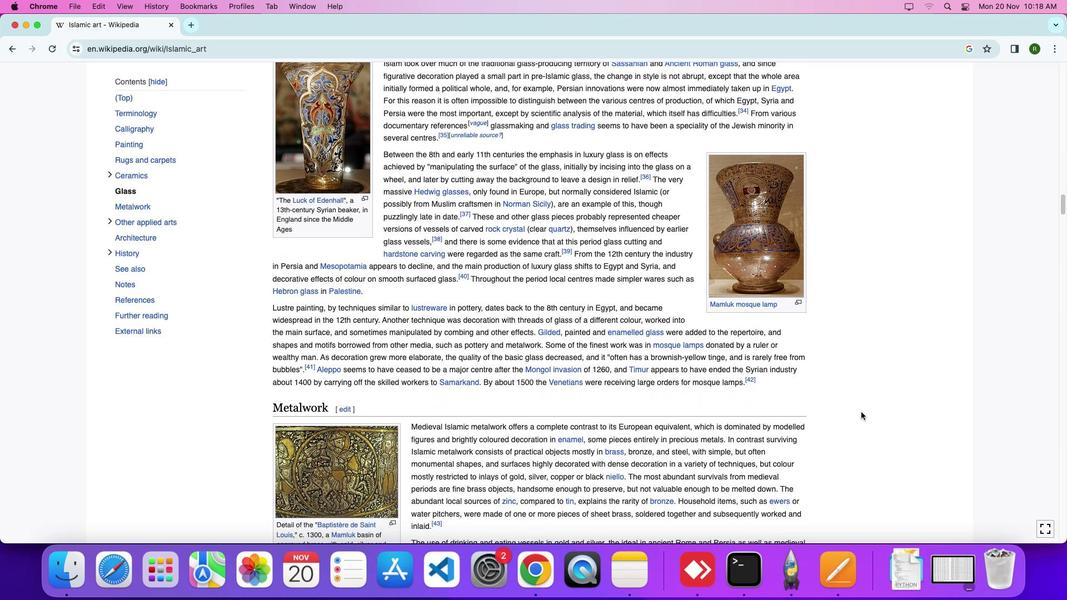
Action: Mouse scrolled (614, 351) with delta (32, 18)
Screenshot: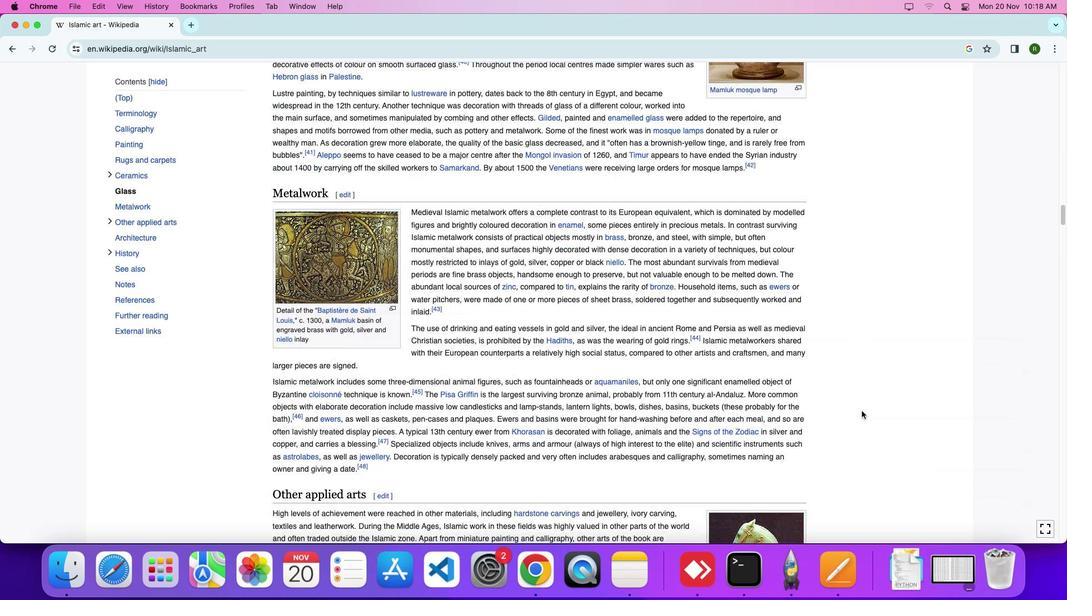 
Action: Mouse scrolled (614, 351) with delta (32, 18)
Screenshot: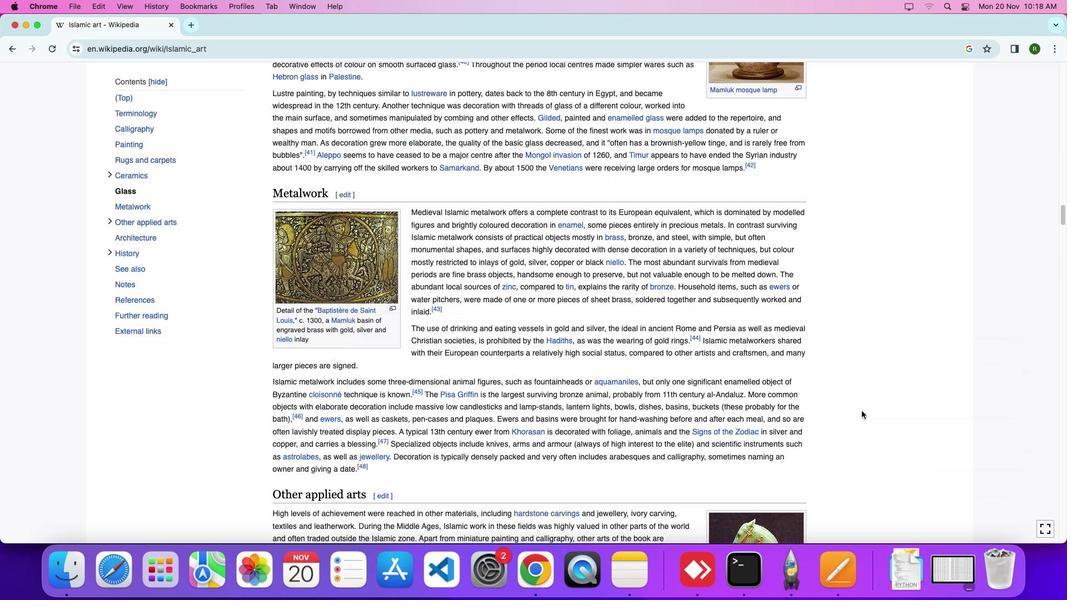 
Action: Mouse scrolled (614, 351) with delta (32, 18)
Screenshot: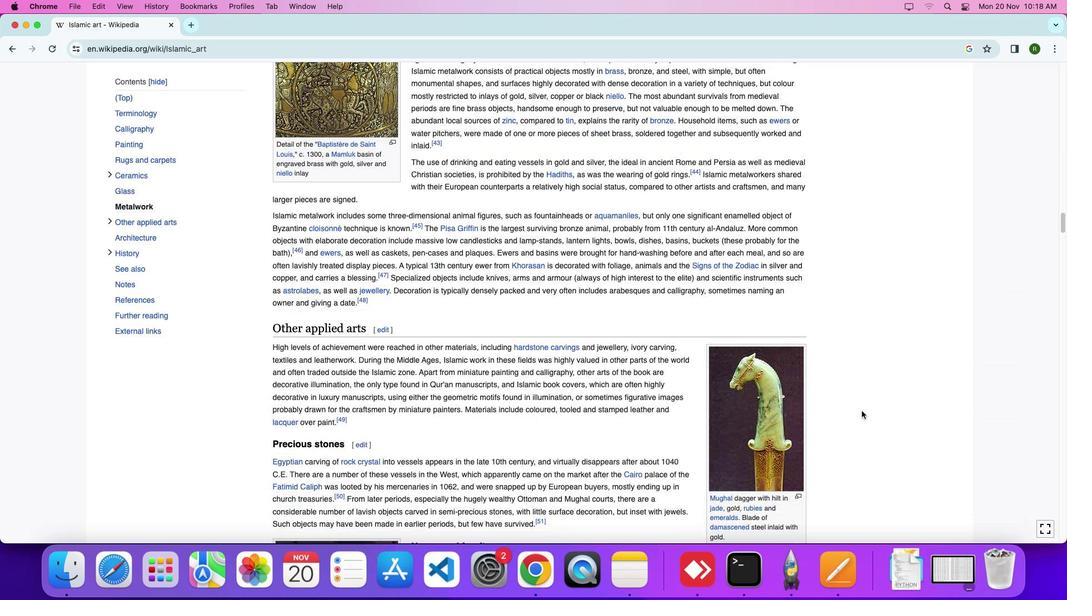 
Action: Mouse scrolled (614, 351) with delta (32, 18)
Screenshot: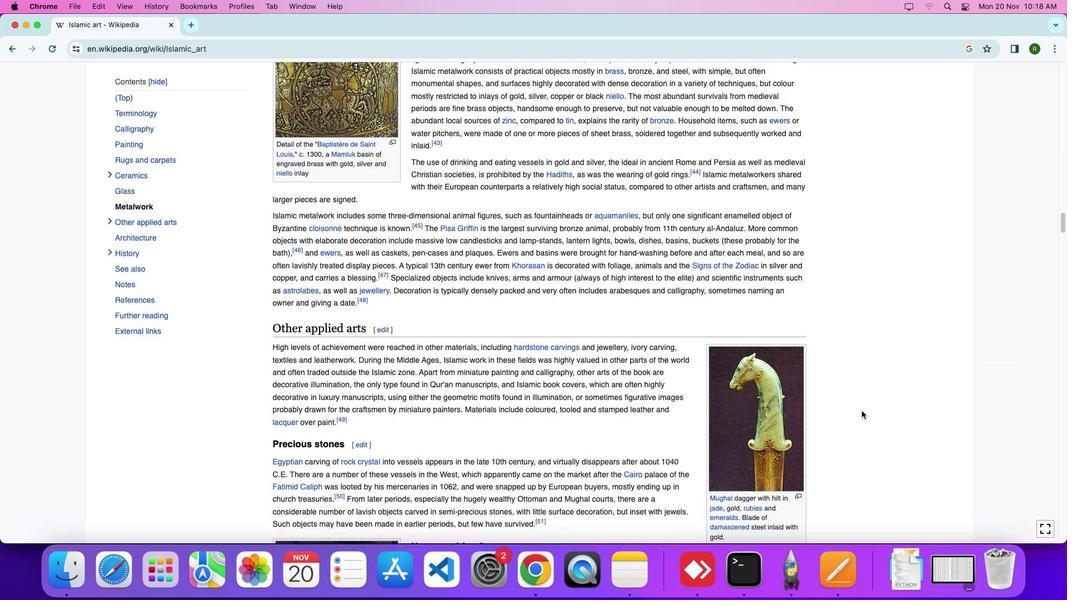 
Action: Mouse scrolled (614, 351) with delta (32, 15)
Screenshot: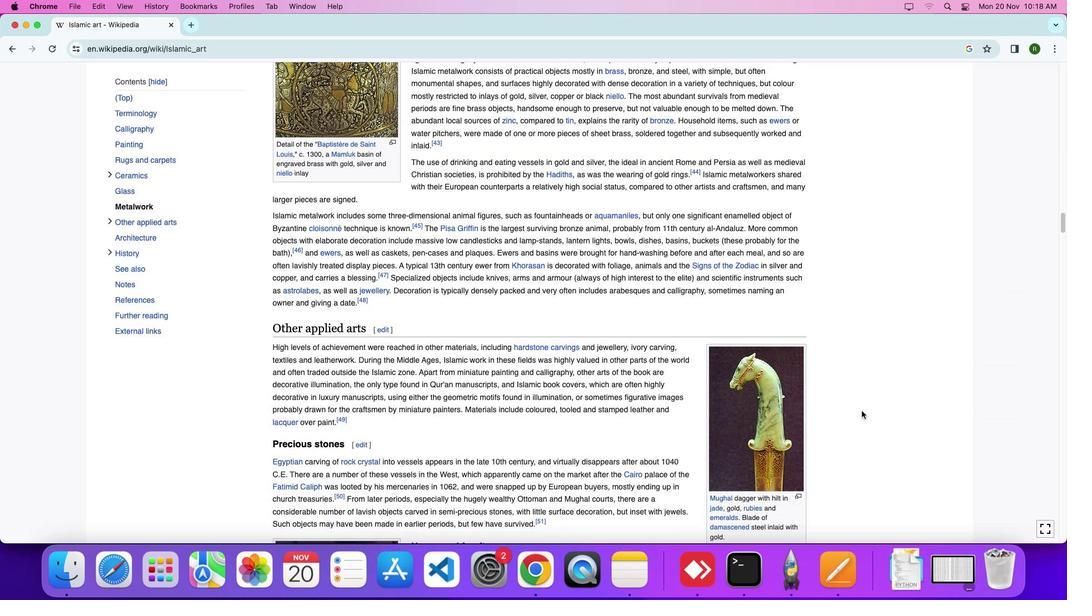 
Action: Mouse moved to (614, 350)
Screenshot: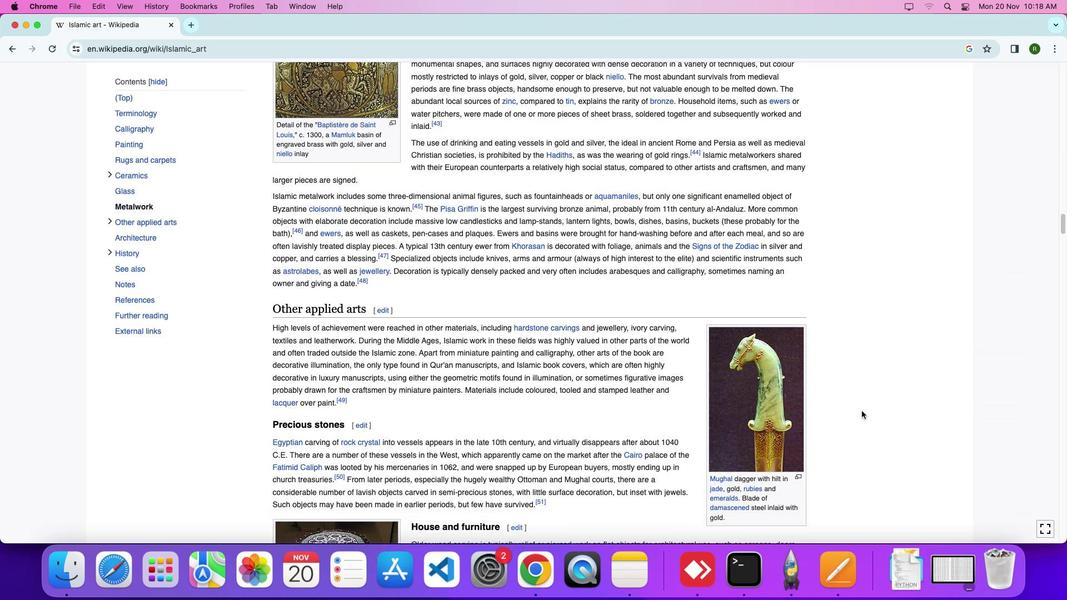 
Action: Mouse scrolled (614, 350) with delta (32, 18)
Screenshot: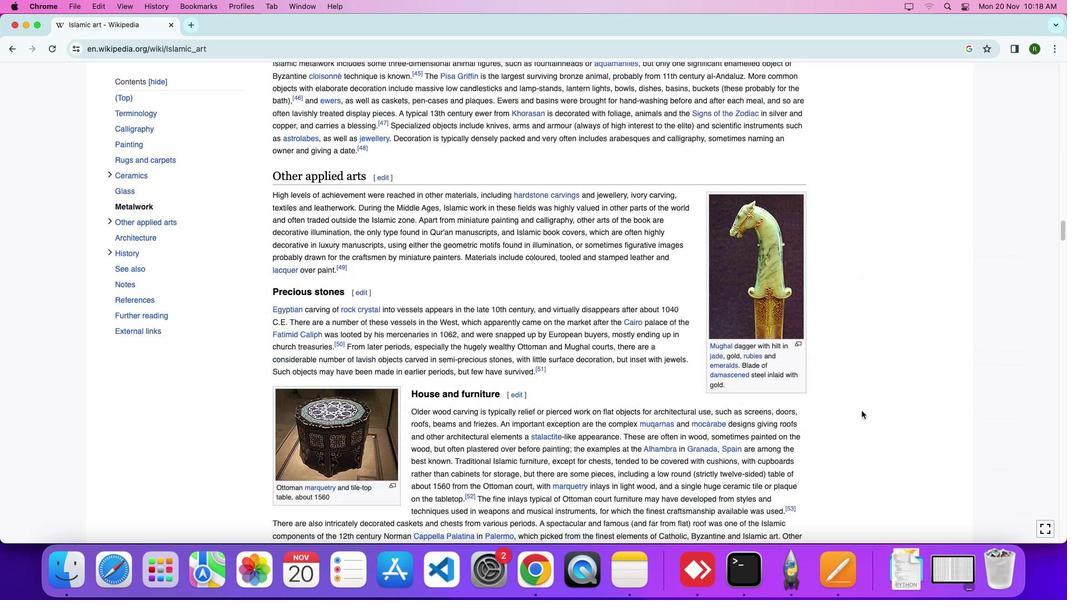 
Action: Mouse scrolled (614, 350) with delta (32, 18)
Screenshot: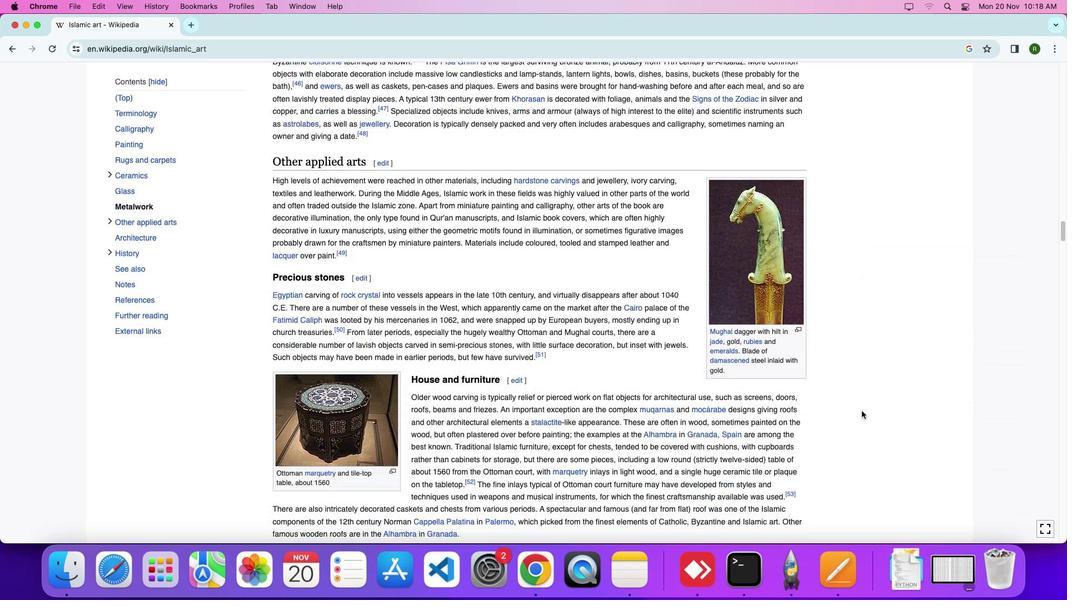 
Action: Mouse scrolled (614, 350) with delta (32, 16)
Screenshot: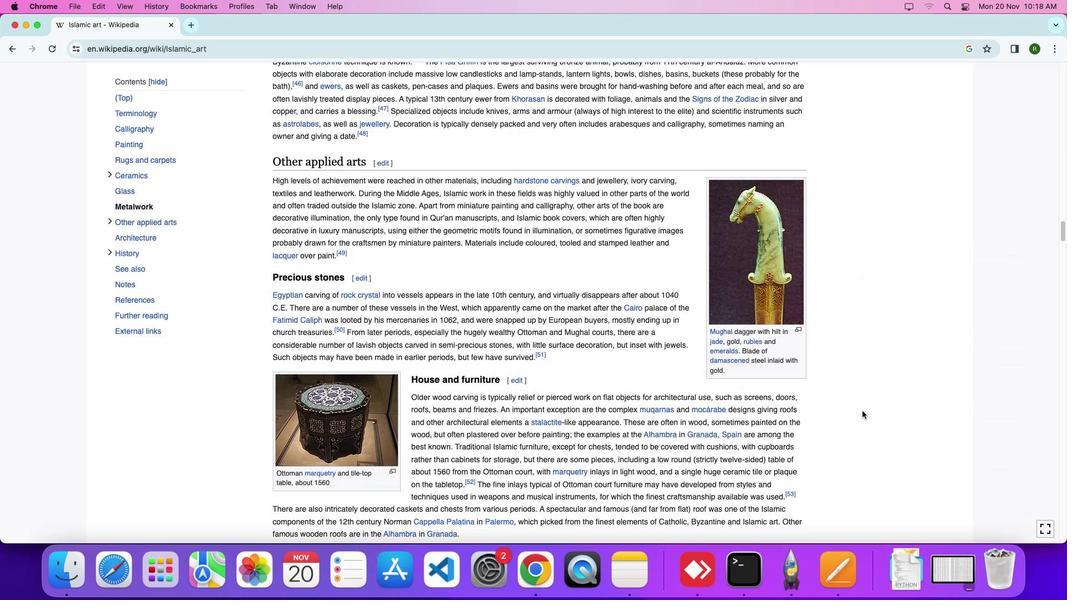 
Action: Mouse scrolled (614, 350) with delta (32, 18)
Screenshot: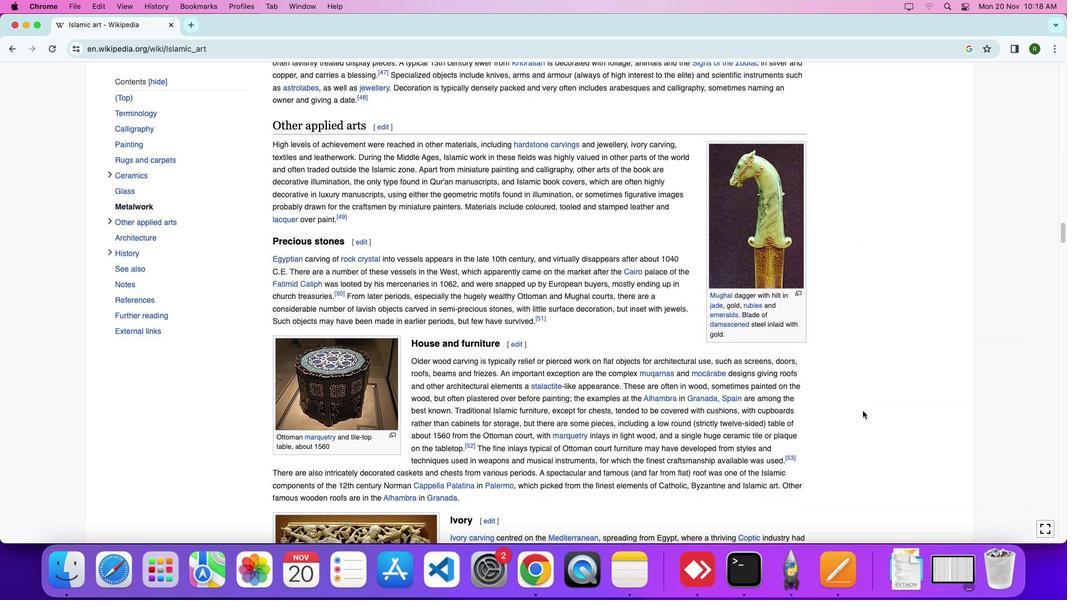 
Action: Mouse scrolled (614, 350) with delta (32, 18)
Screenshot: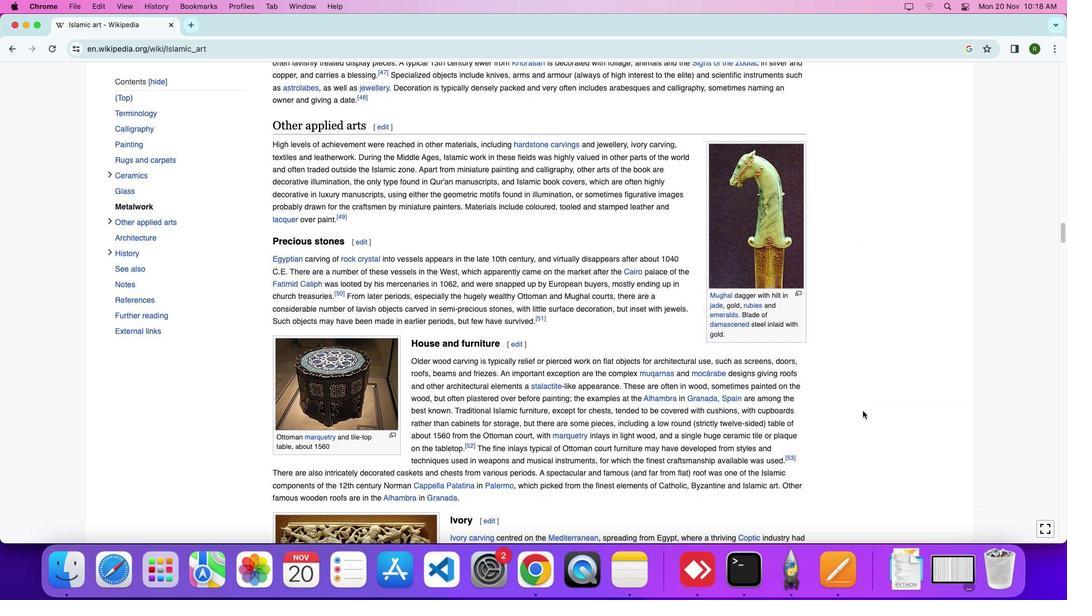 
Action: Mouse scrolled (614, 350) with delta (32, 16)
Screenshot: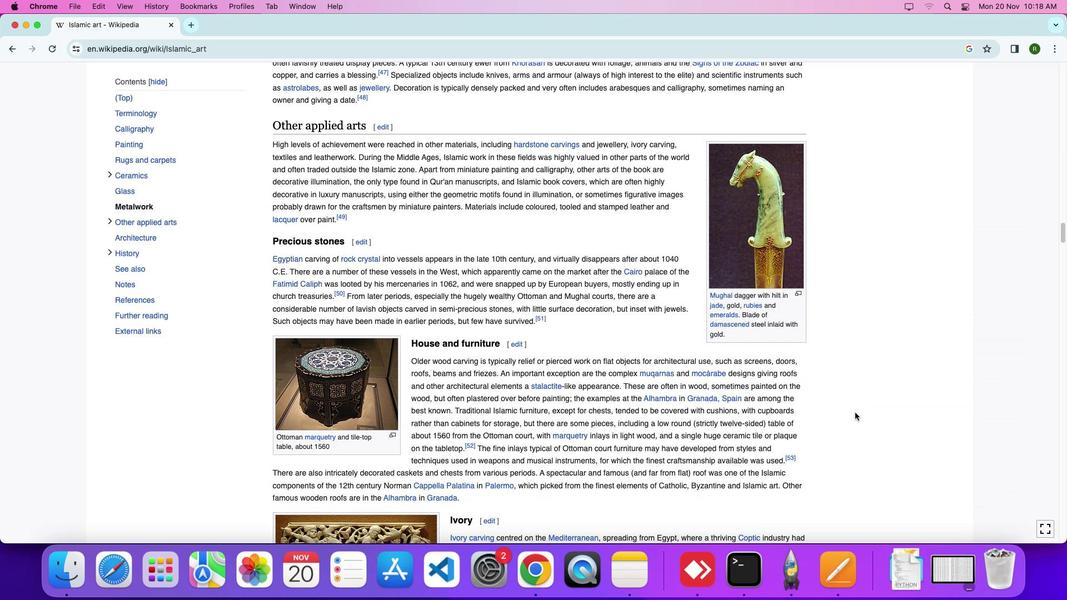 
Action: Mouse moved to (614, 350)
Screenshot: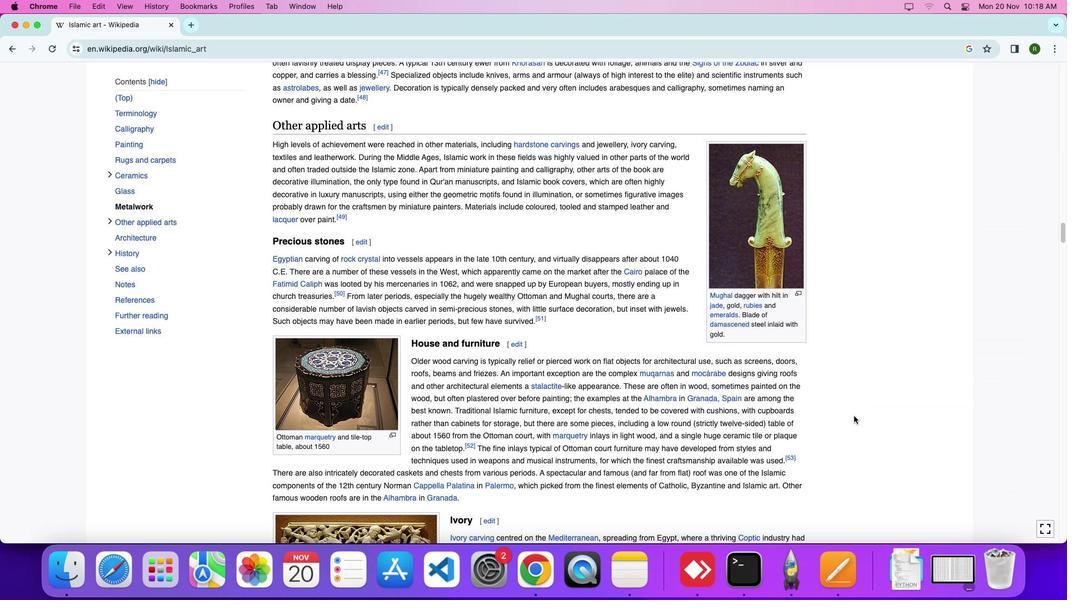 
Action: Mouse scrolled (614, 350) with delta (32, 18)
Screenshot: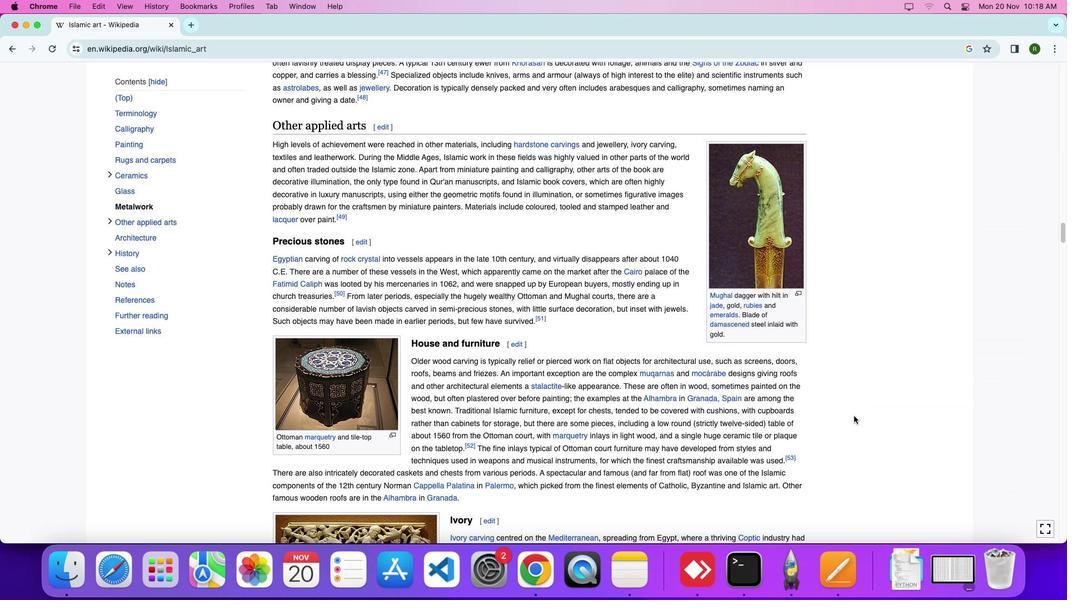 
Action: Mouse moved to (615, 350)
Screenshot: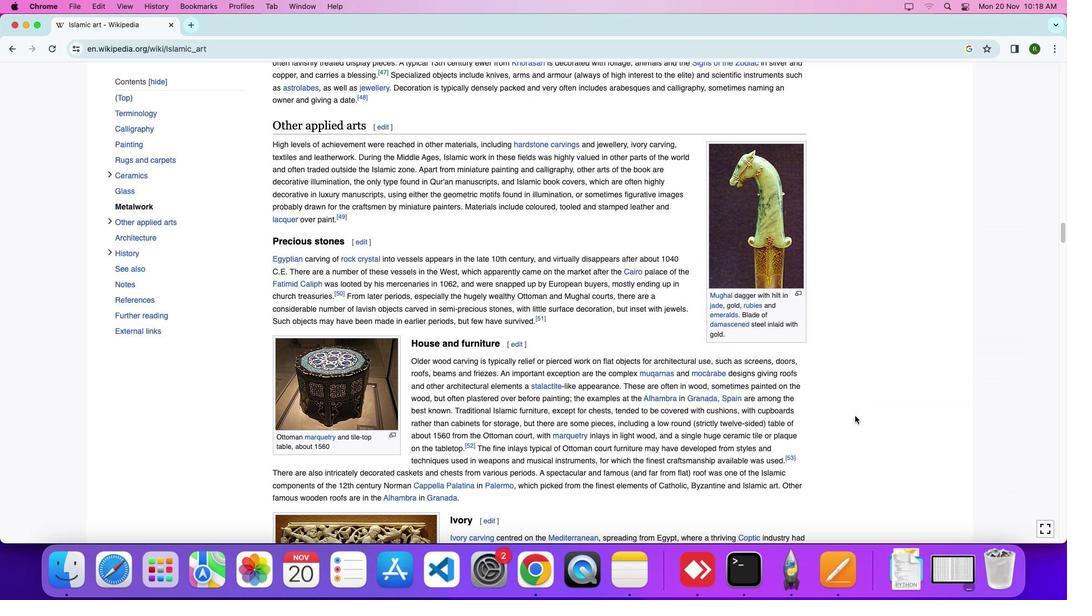 
Action: Mouse scrolled (615, 350) with delta (32, 18)
Screenshot: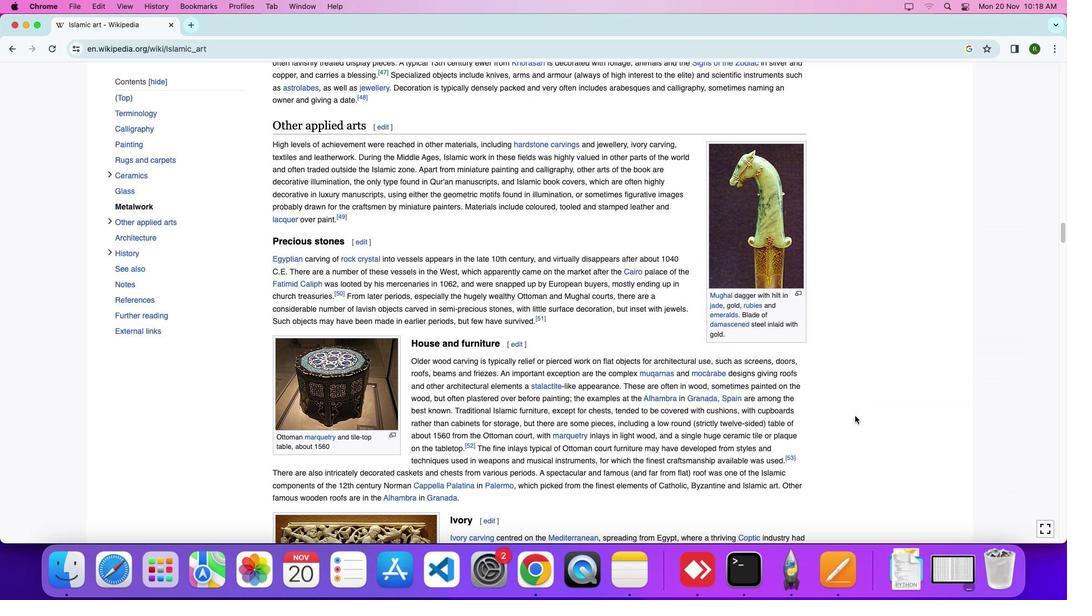 
Action: Mouse moved to (609, 354)
Screenshot: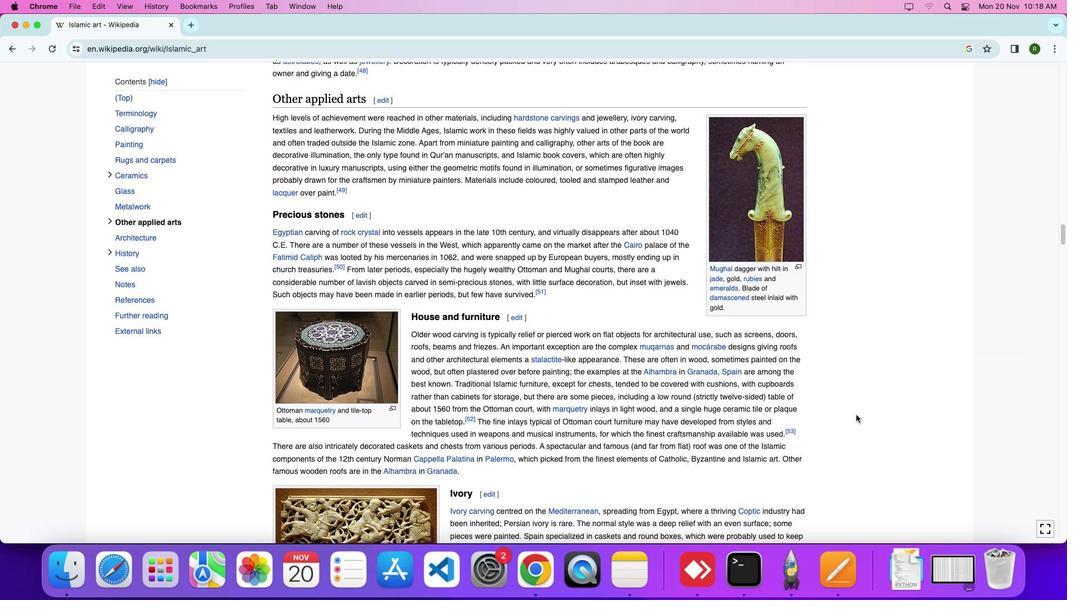 
Action: Mouse scrolled (609, 354) with delta (32, 18)
Screenshot: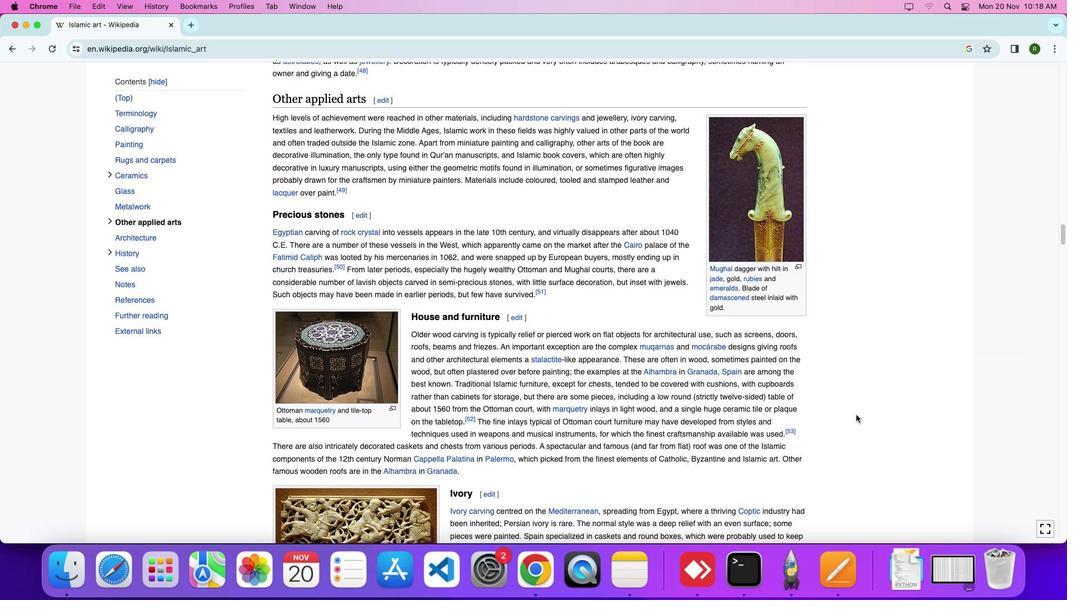 
Action: Mouse scrolled (609, 354) with delta (32, 18)
Screenshot: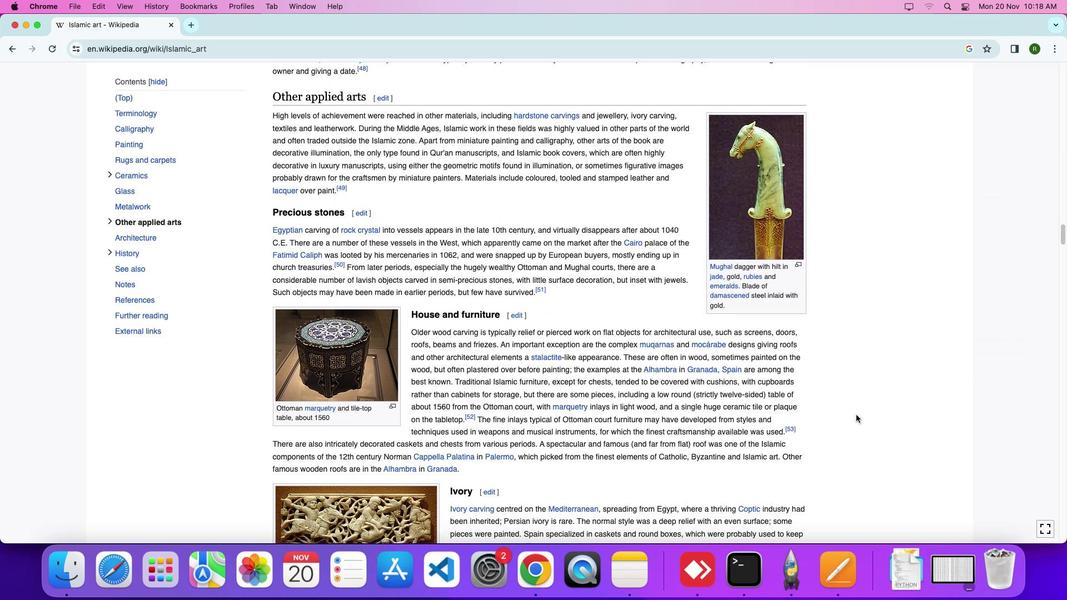 
Action: Mouse moved to (611, 353)
Screenshot: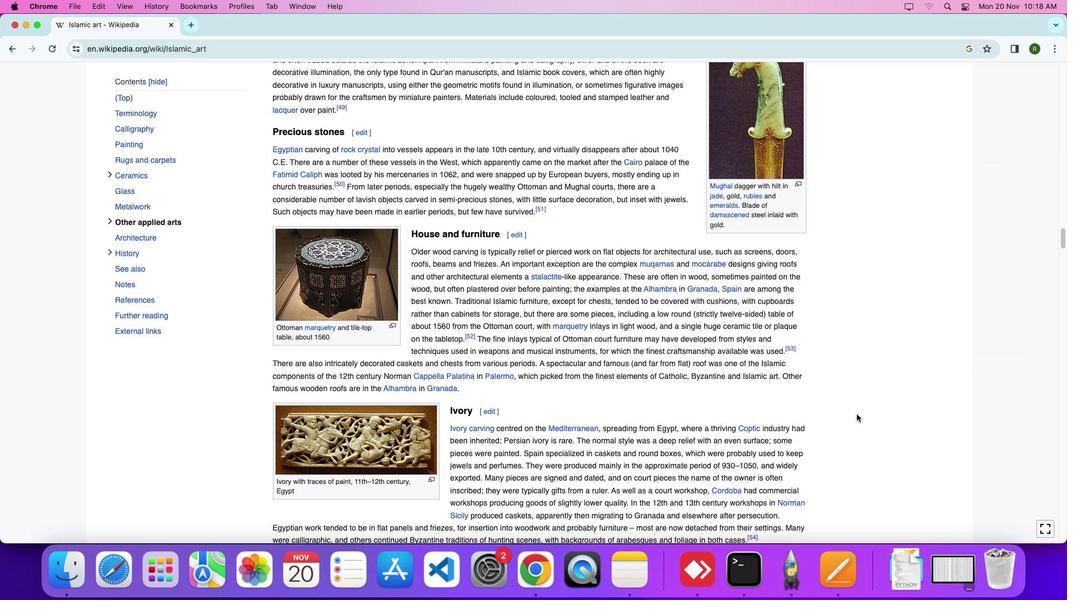 
Action: Mouse scrolled (611, 353) with delta (32, 18)
Screenshot: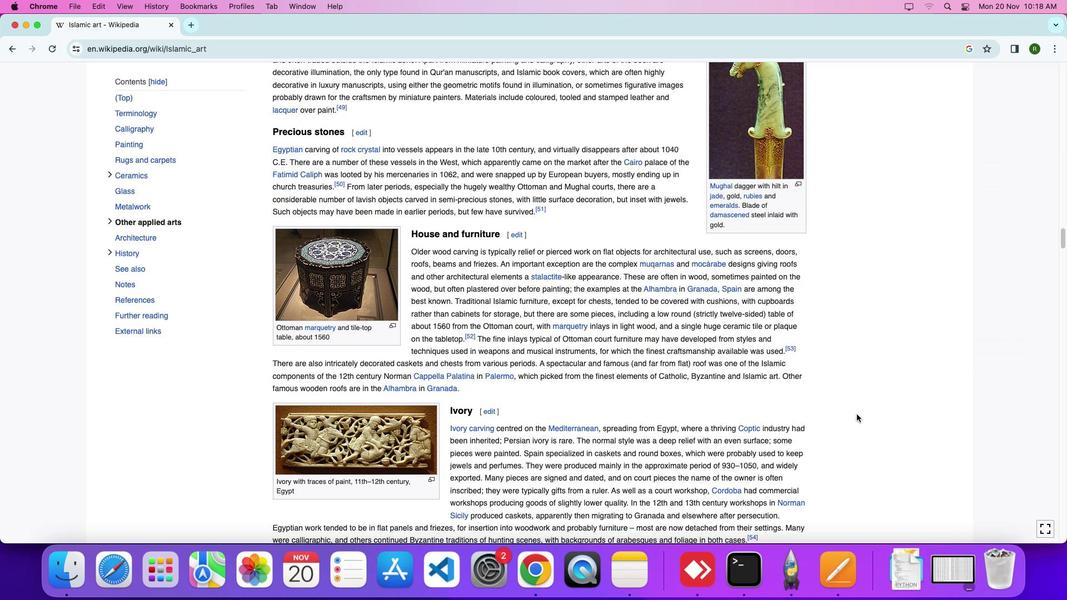 
Action: Mouse scrolled (611, 353) with delta (32, 18)
Screenshot: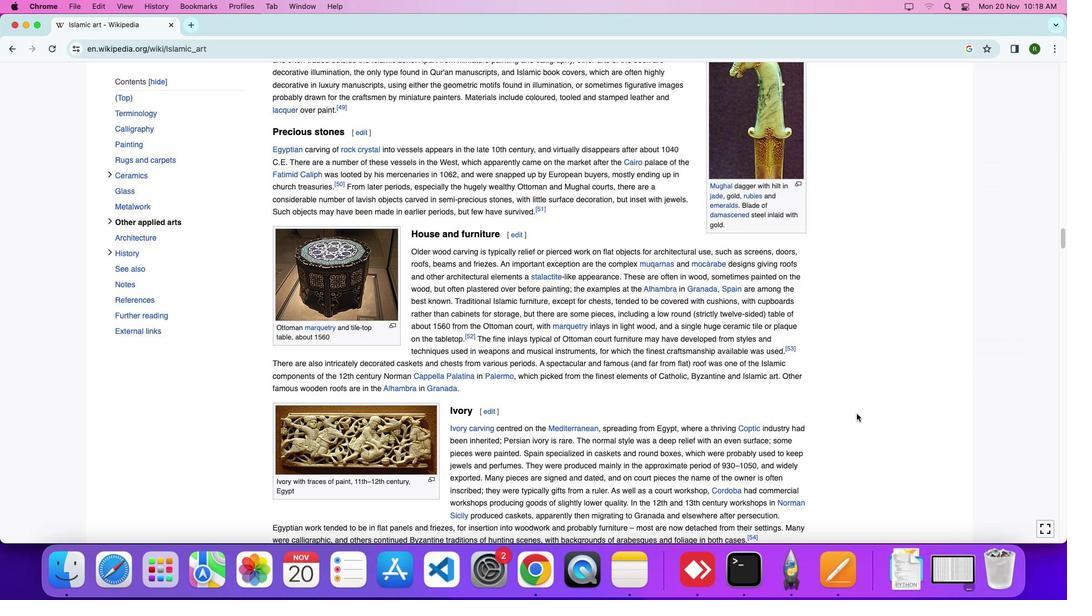 
Action: Mouse scrolled (611, 353) with delta (32, 17)
Screenshot: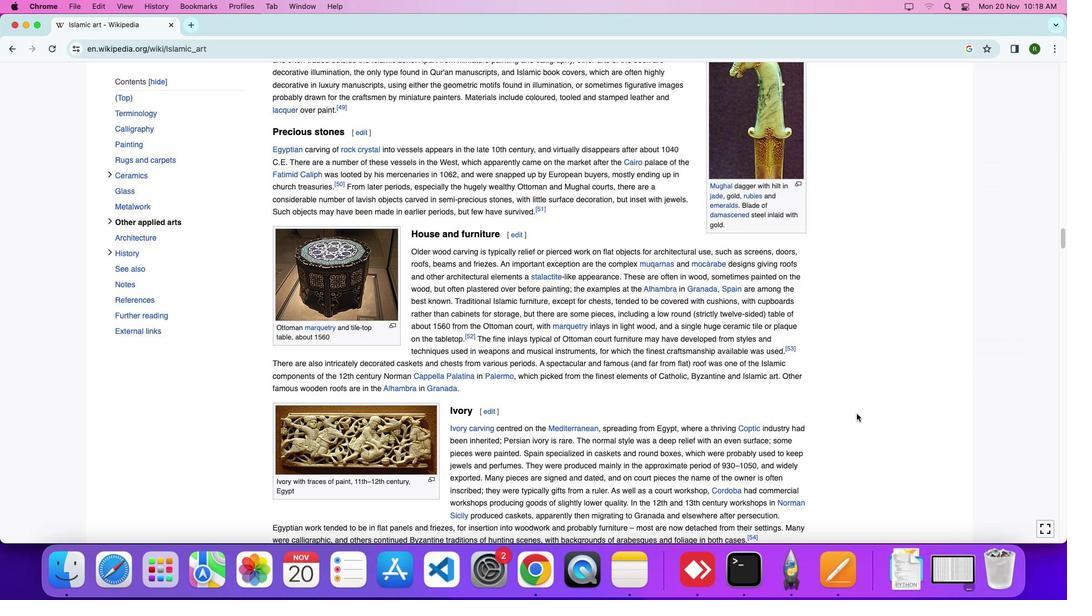 
Action: Mouse moved to (611, 353)
Screenshot: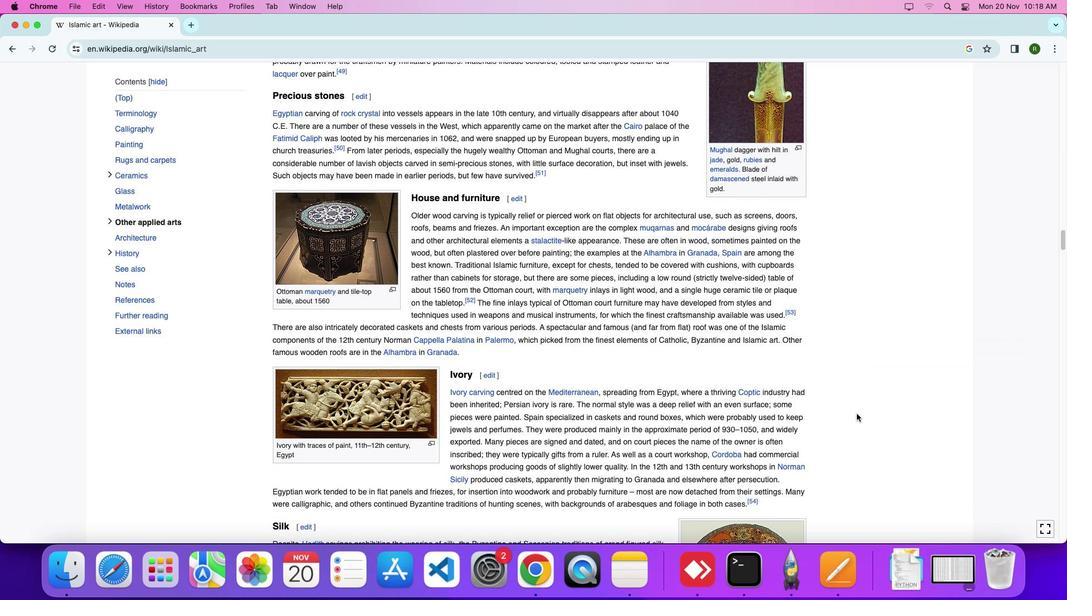 
Action: Mouse scrolled (611, 353) with delta (32, 18)
Screenshot: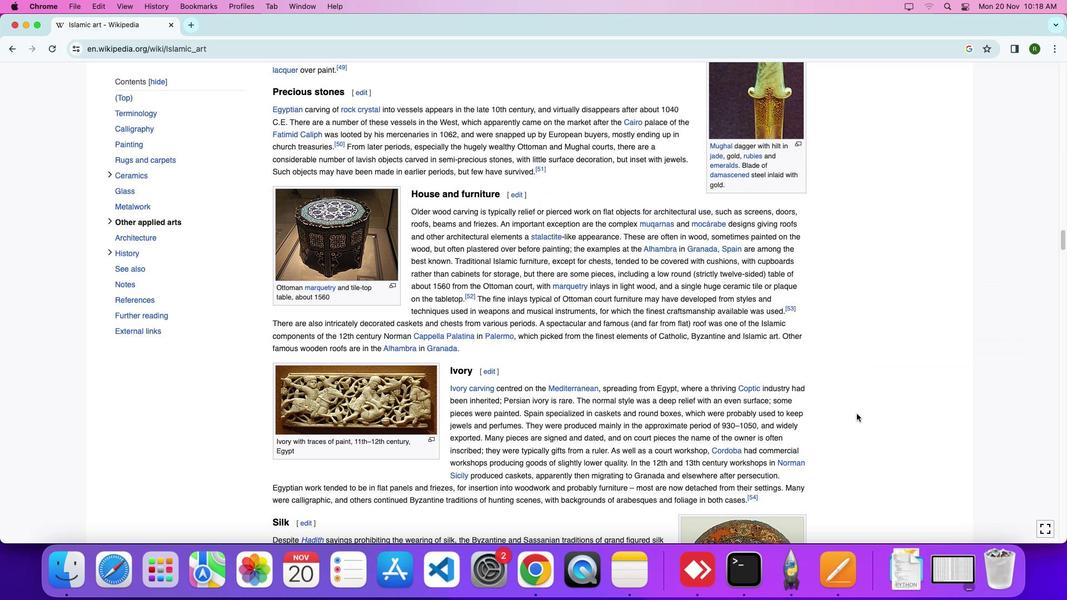 
Action: Mouse scrolled (611, 353) with delta (32, 18)
Screenshot: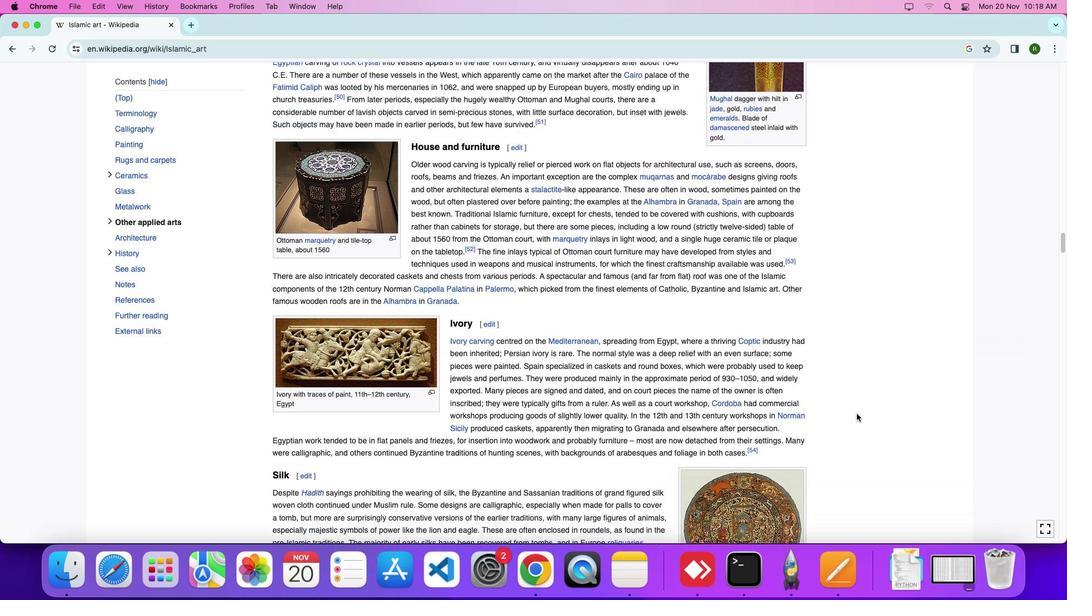 
Action: Mouse scrolled (611, 353) with delta (32, 18)
Screenshot: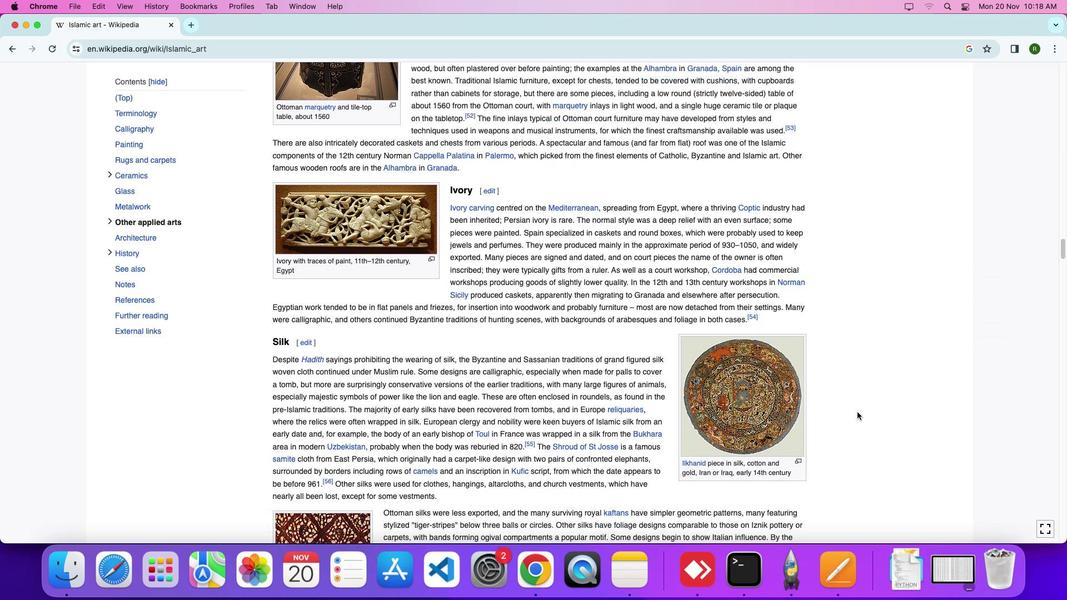 
Action: Mouse scrolled (611, 353) with delta (32, 18)
Screenshot: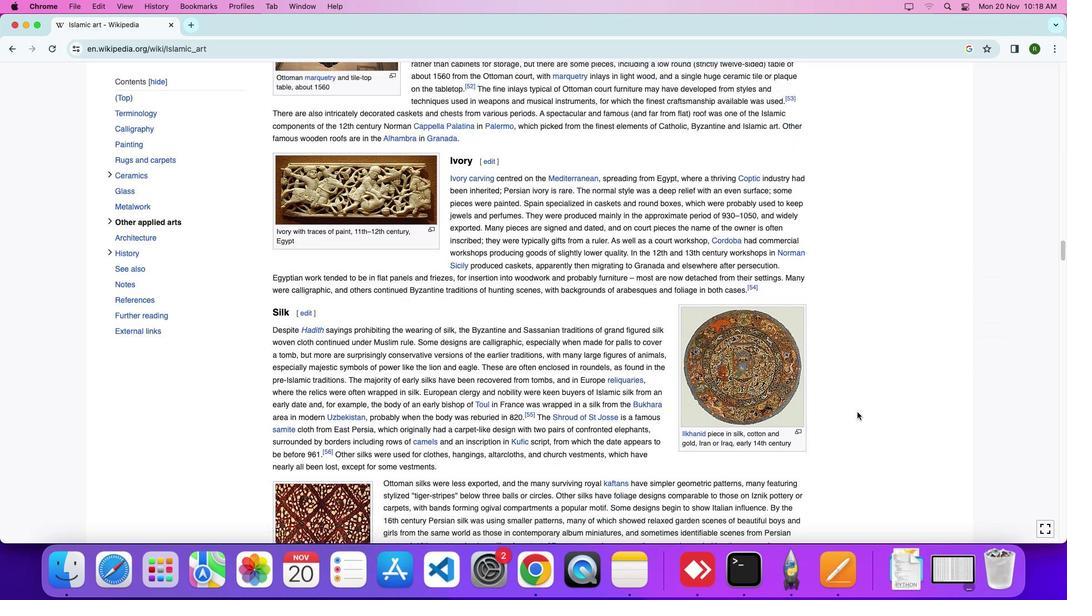 
Action: Mouse scrolled (611, 353) with delta (32, 16)
Screenshot: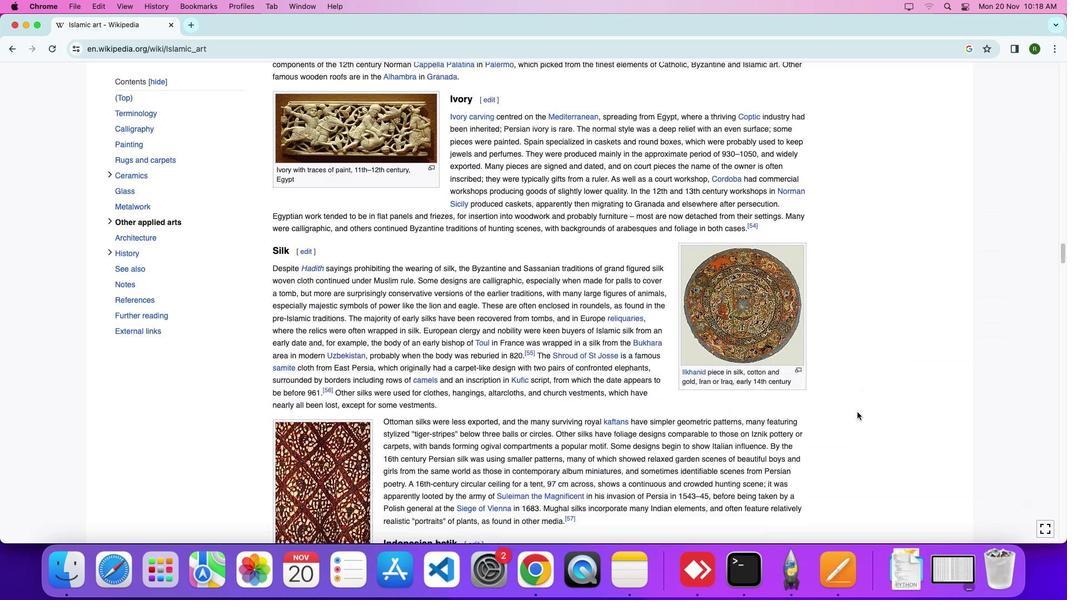 
Action: Mouse scrolled (611, 353) with delta (32, 18)
Screenshot: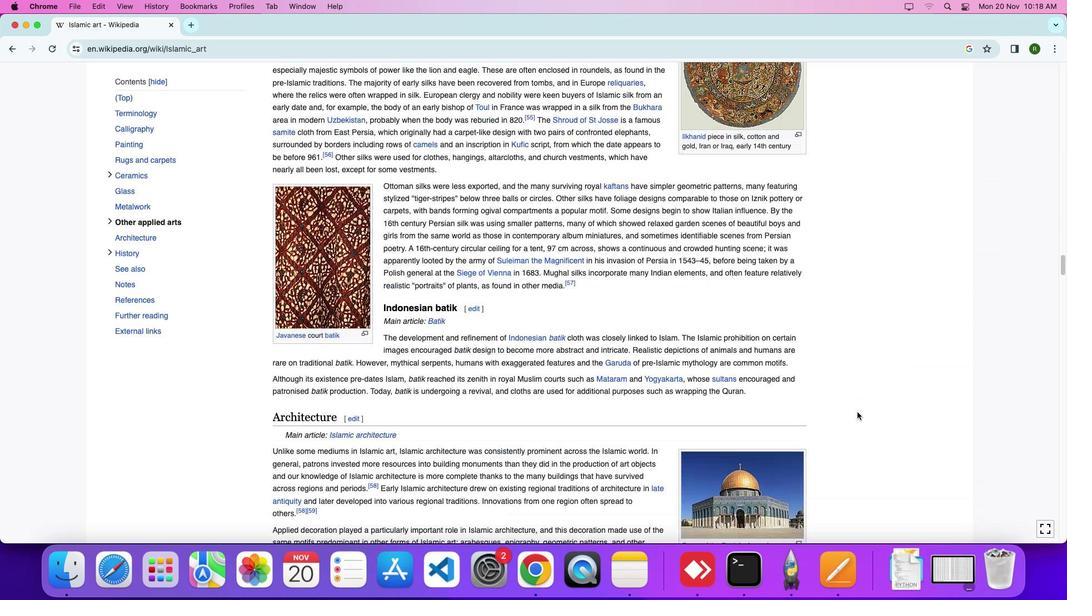 
Action: Mouse moved to (611, 351)
Screenshot: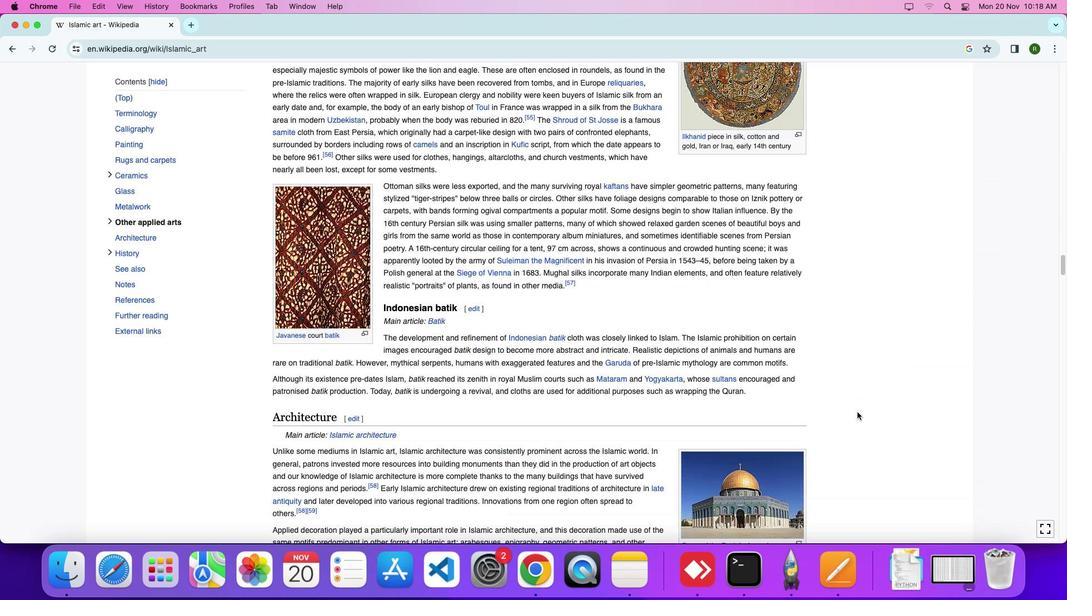 
Action: Mouse scrolled (611, 351) with delta (32, 18)
Screenshot: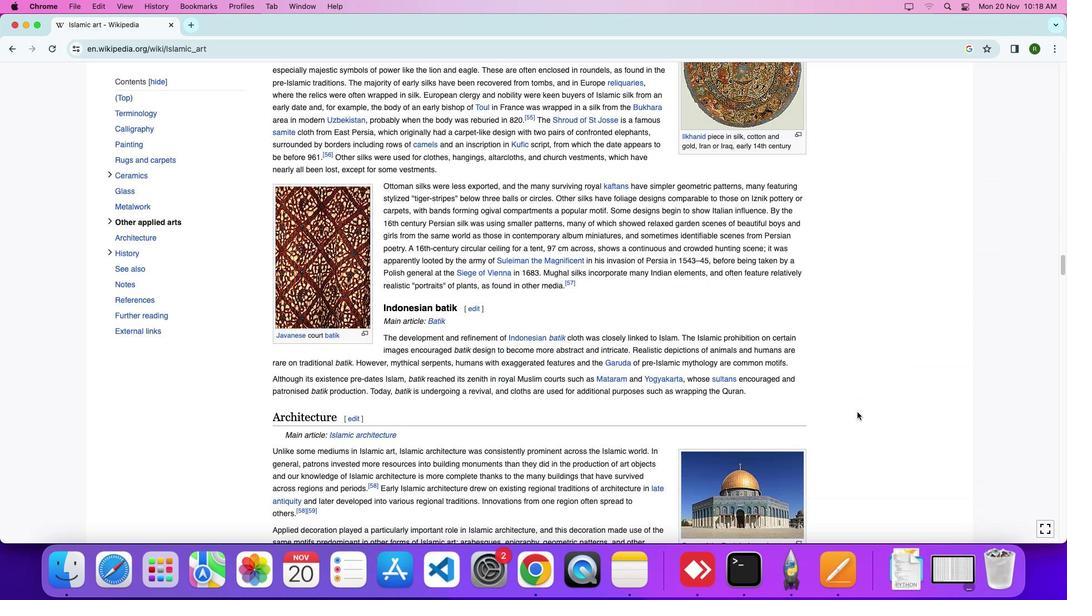 
Action: Mouse scrolled (611, 351) with delta (32, 17)
Screenshot: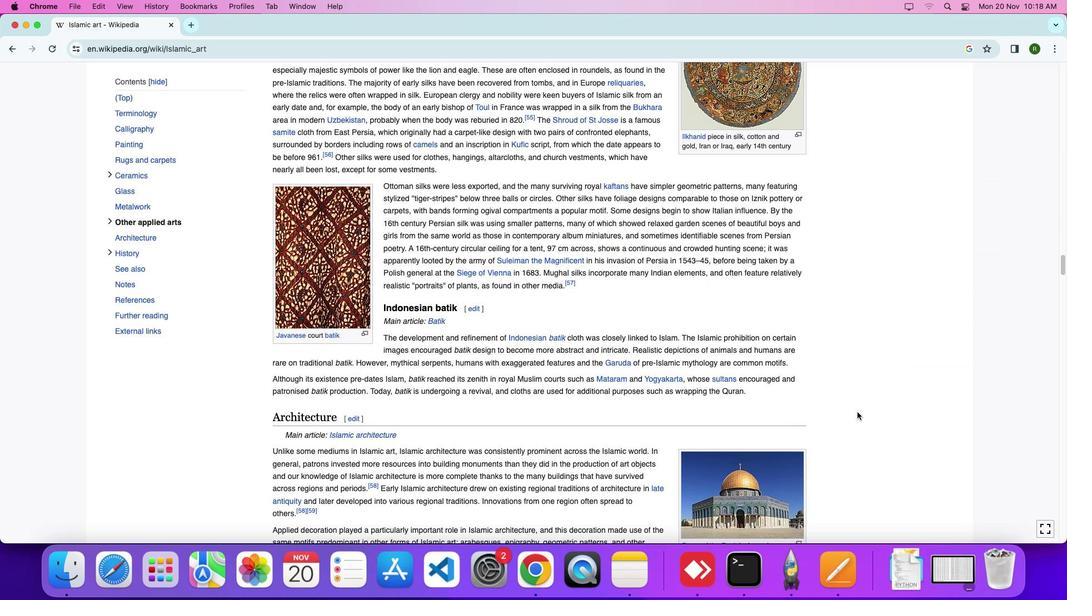 
Action: Mouse scrolled (611, 351) with delta (32, 18)
Screenshot: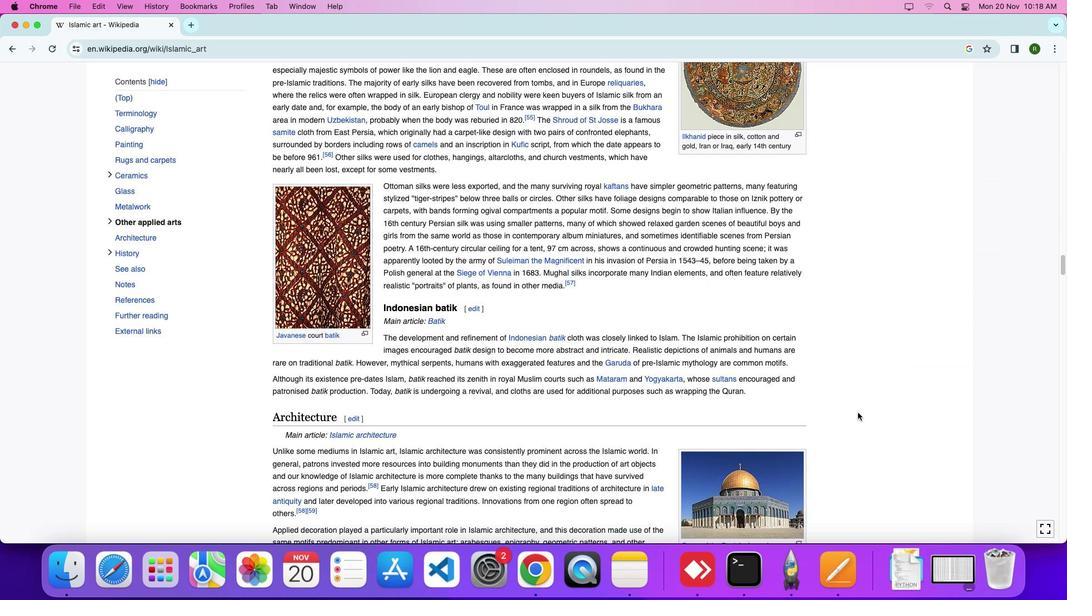 
Action: Mouse scrolled (611, 351) with delta (32, 18)
Screenshot: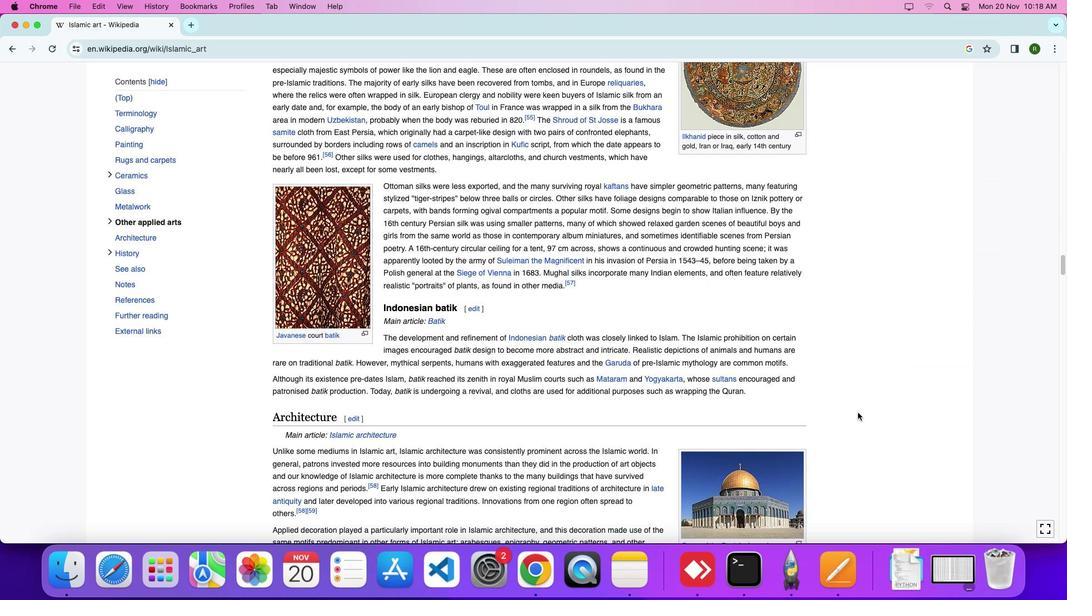 
Action: Mouse scrolled (611, 351) with delta (32, 15)
Screenshot: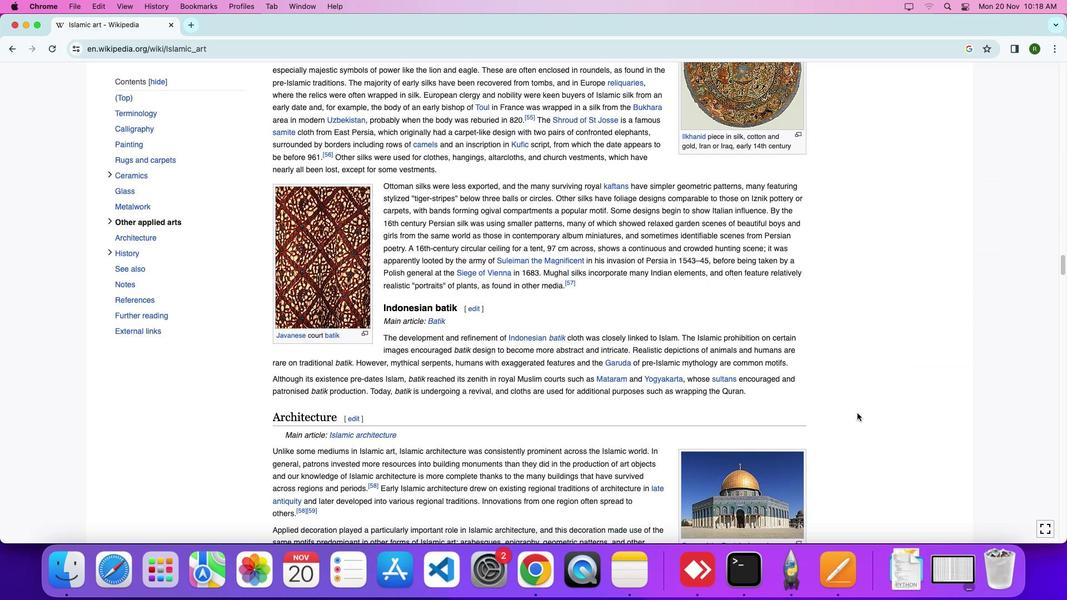 
Action: Mouse moved to (611, 348)
Screenshot: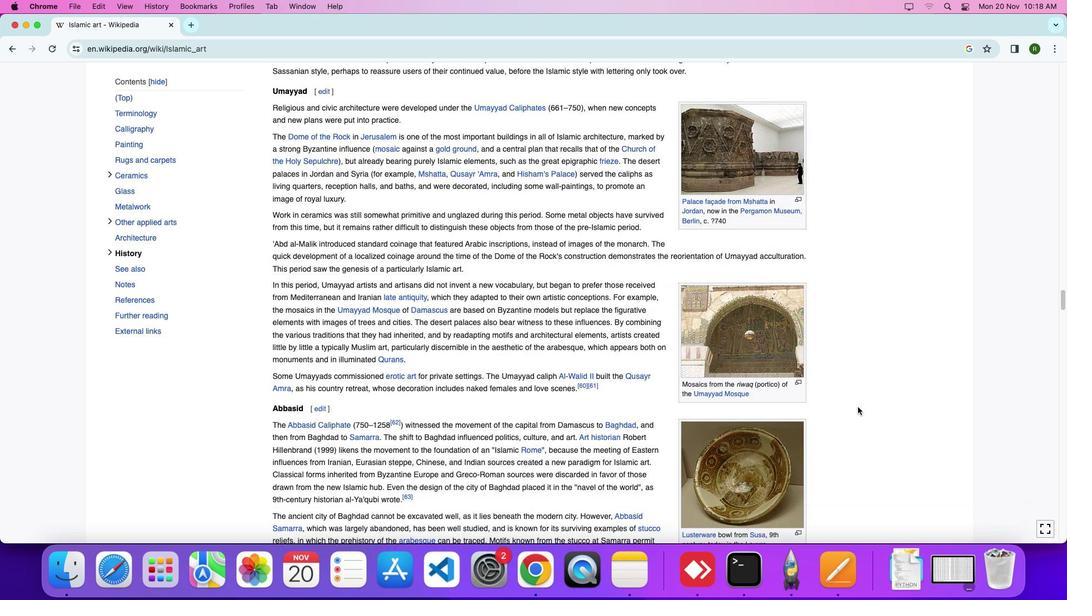 
Action: Mouse scrolled (611, 348) with delta (32, 18)
Screenshot: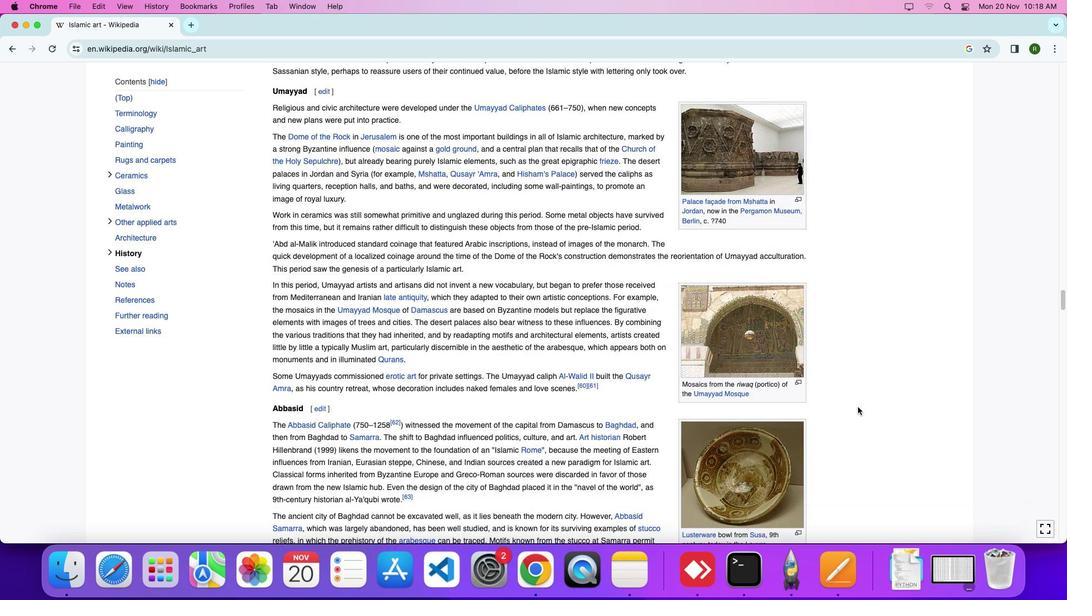 
Action: Mouse moved to (611, 348)
Screenshot: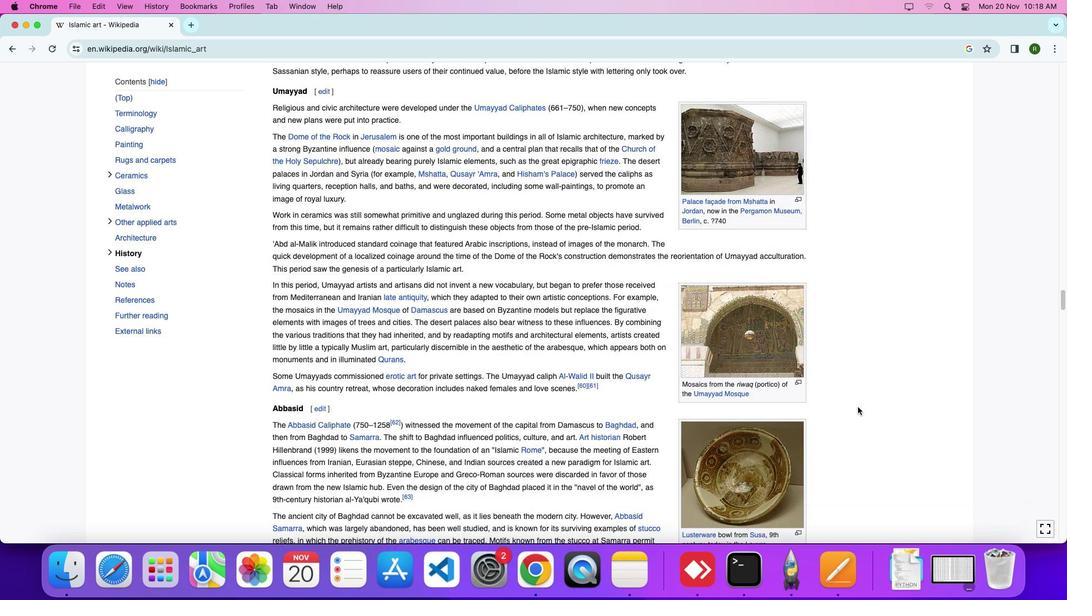 
Action: Mouse scrolled (611, 348) with delta (32, 18)
Screenshot: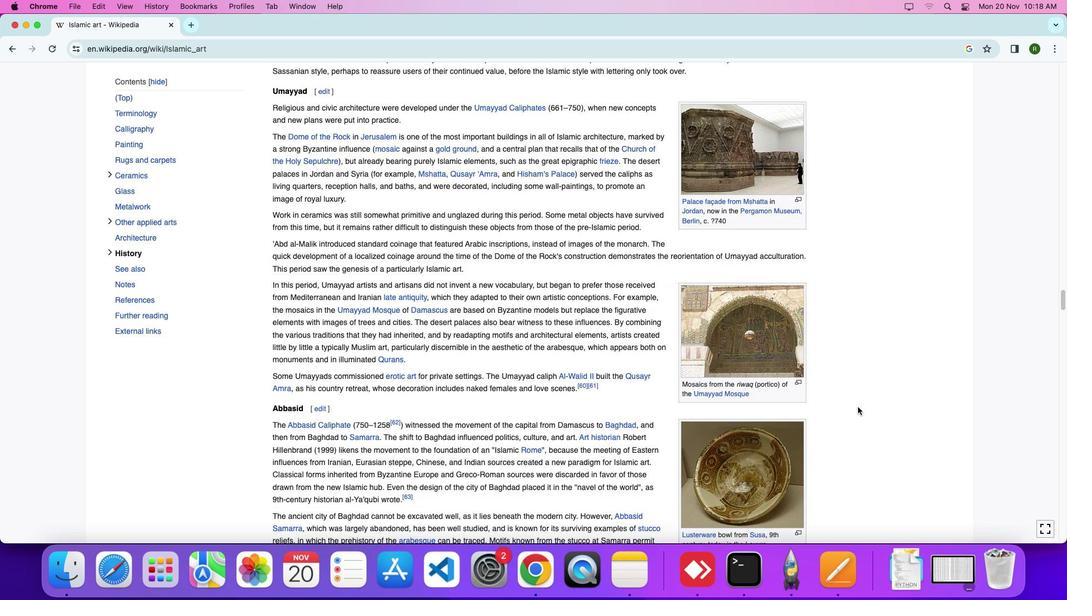 
Action: Mouse scrolled (611, 348) with delta (32, 15)
Screenshot: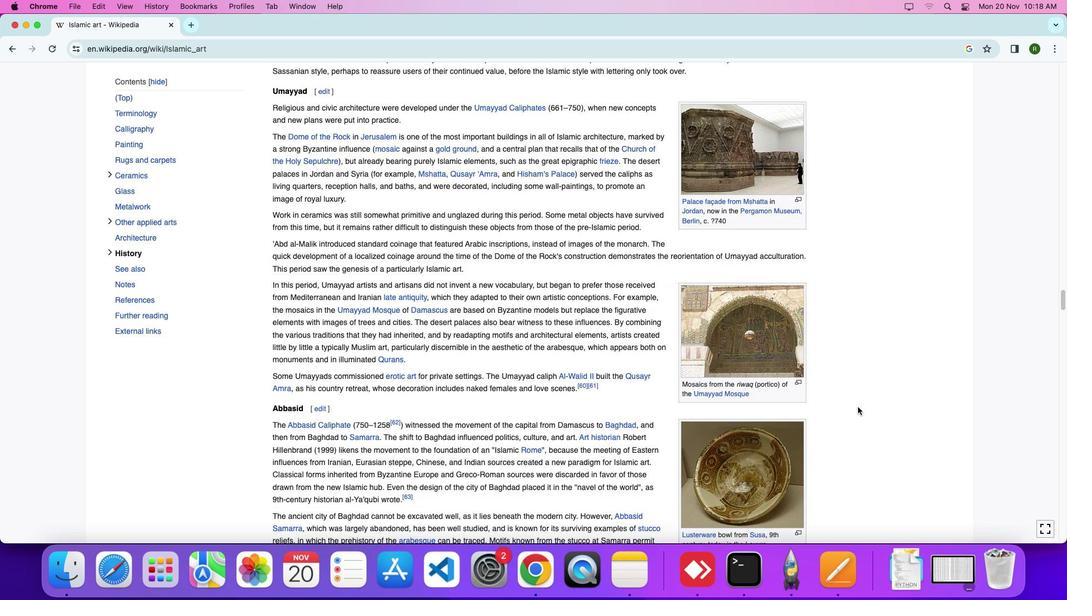 
Action: Mouse moved to (611, 347)
Screenshot: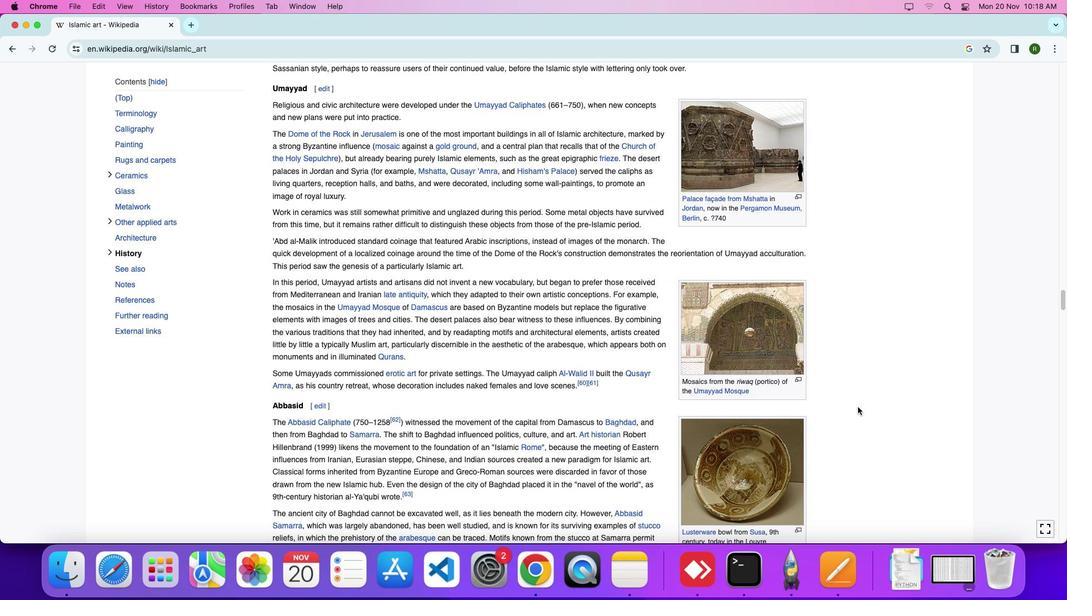 
Action: Mouse scrolled (611, 347) with delta (32, 18)
Screenshot: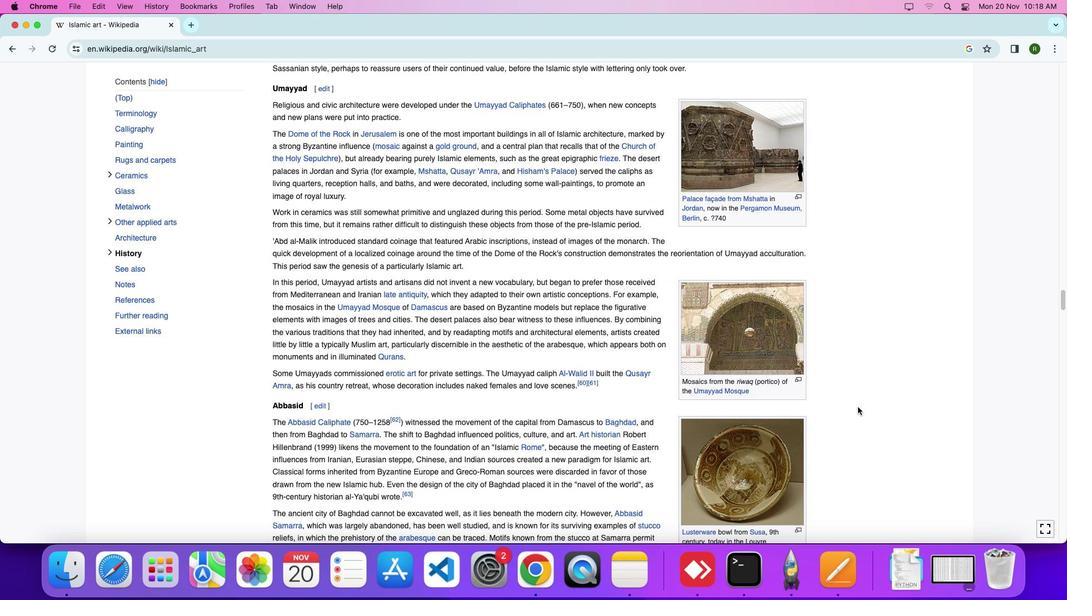 
Action: Mouse scrolled (611, 347) with delta (32, 18)
Screenshot: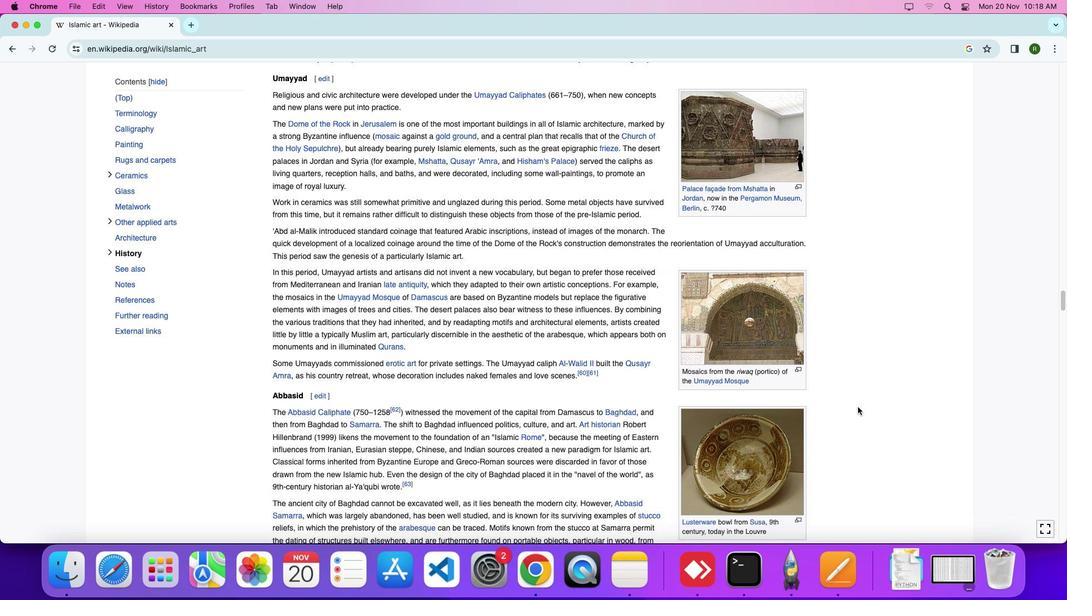 
Action: Mouse scrolled (611, 347) with delta (32, 15)
Screenshot: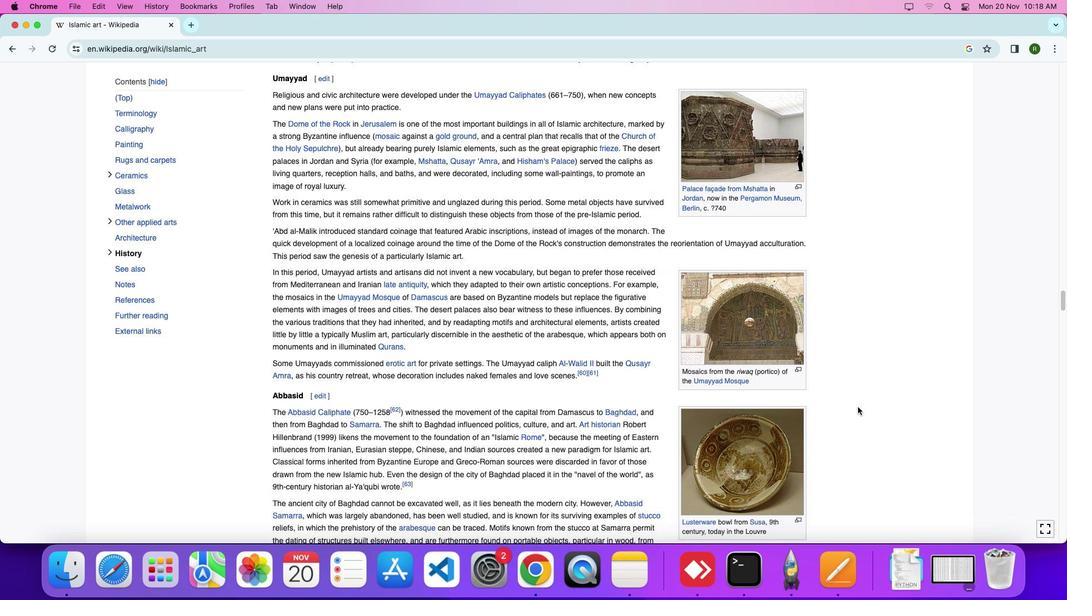 
Action: Mouse moved to (611, 347)
Screenshot: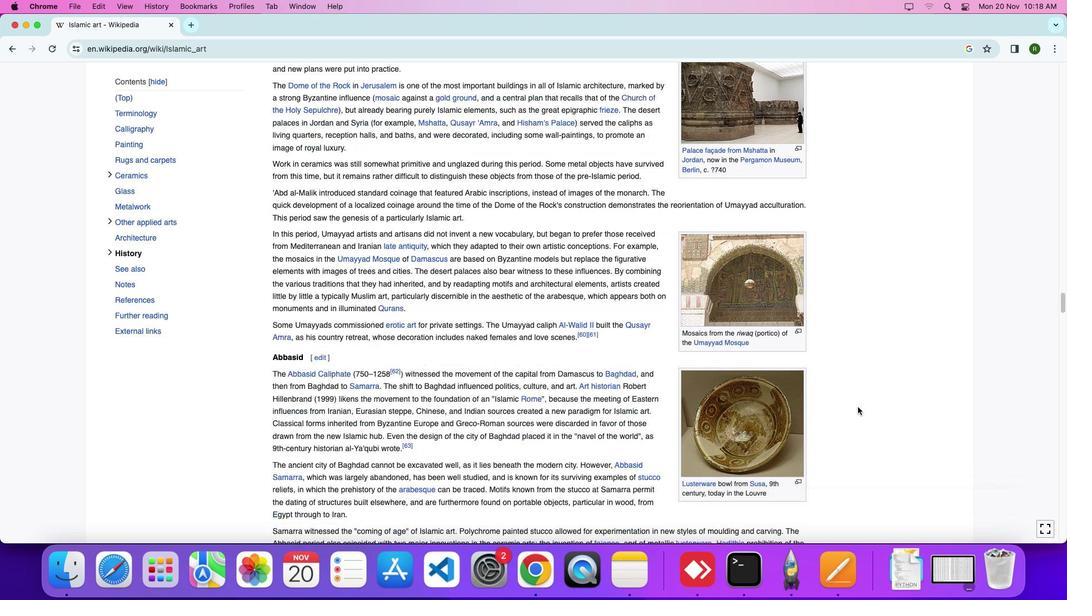 
Action: Mouse scrolled (611, 347) with delta (32, 13)
Screenshot: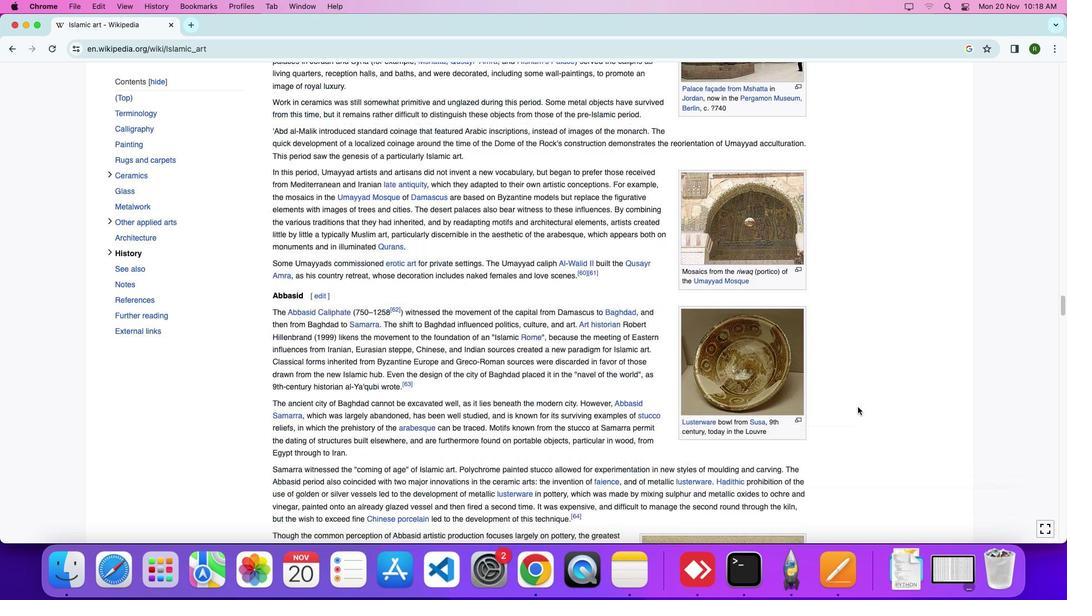 
Action: Mouse scrolled (611, 347) with delta (32, 18)
Screenshot: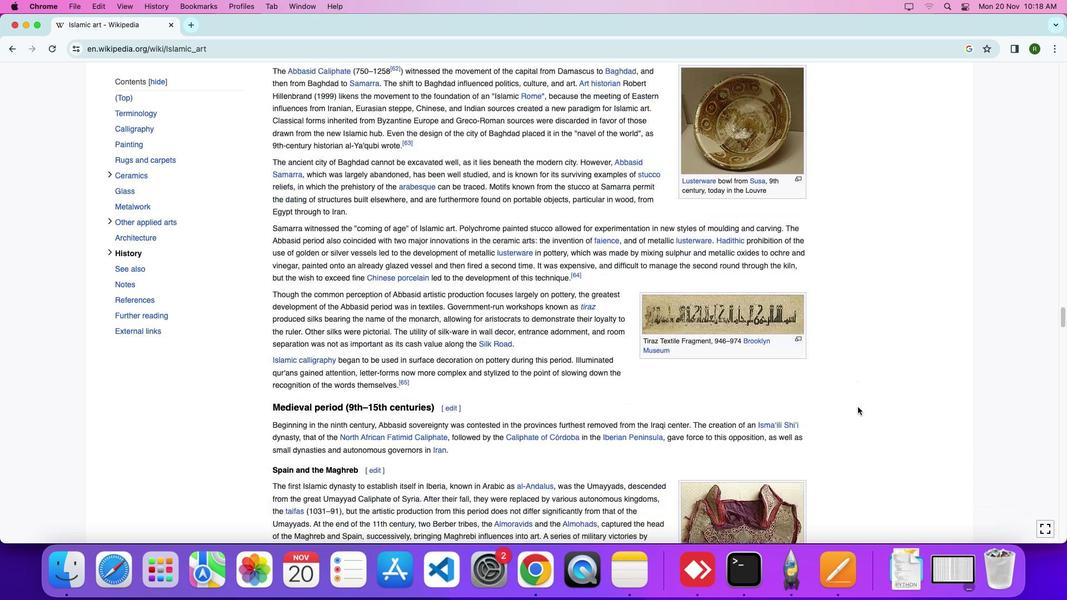 
Action: Mouse scrolled (611, 347) with delta (32, 18)
Screenshot: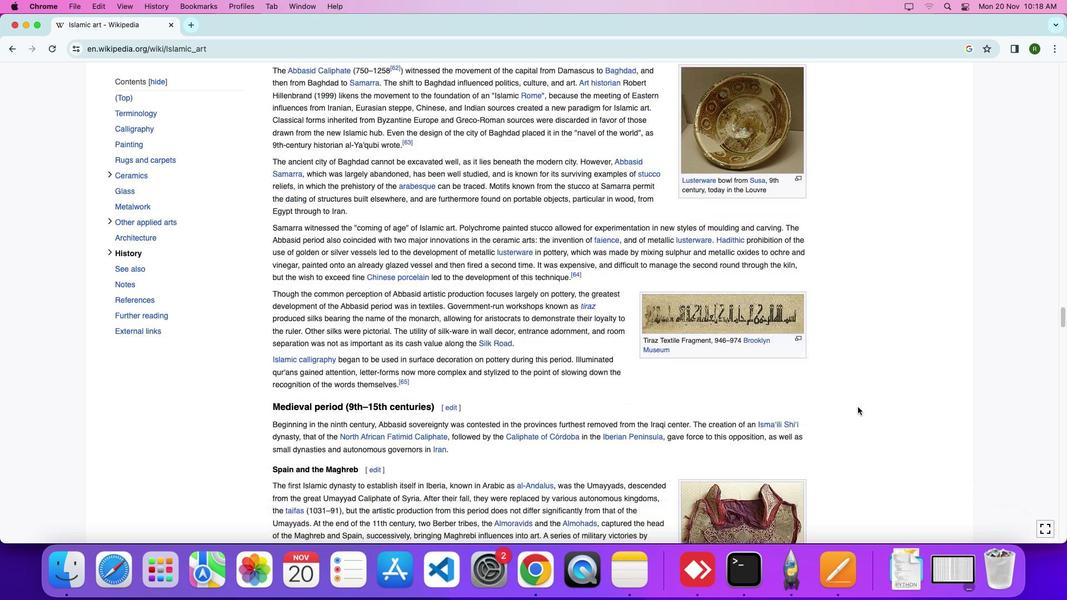 
Action: Mouse scrolled (611, 347) with delta (32, 16)
Screenshot: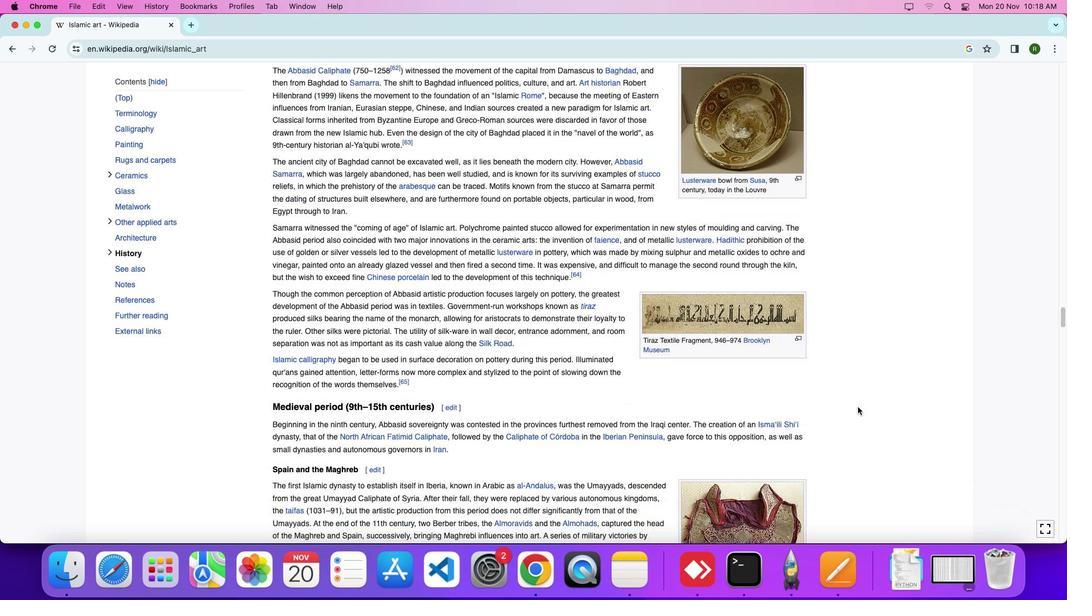 
Action: Mouse scrolled (611, 347) with delta (32, 18)
Screenshot: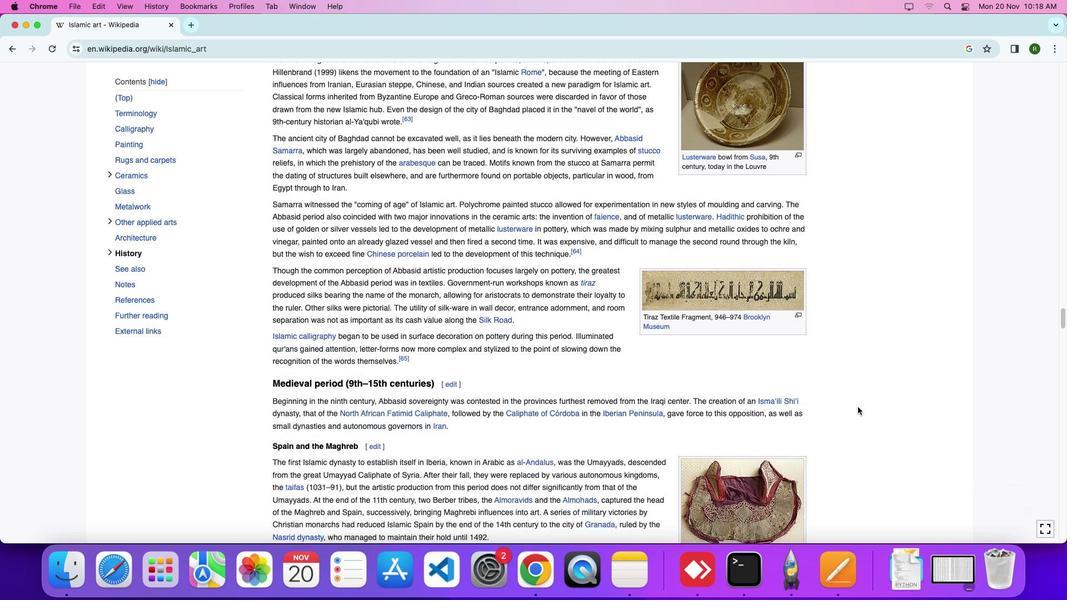 
Action: Mouse scrolled (611, 347) with delta (32, 18)
Screenshot: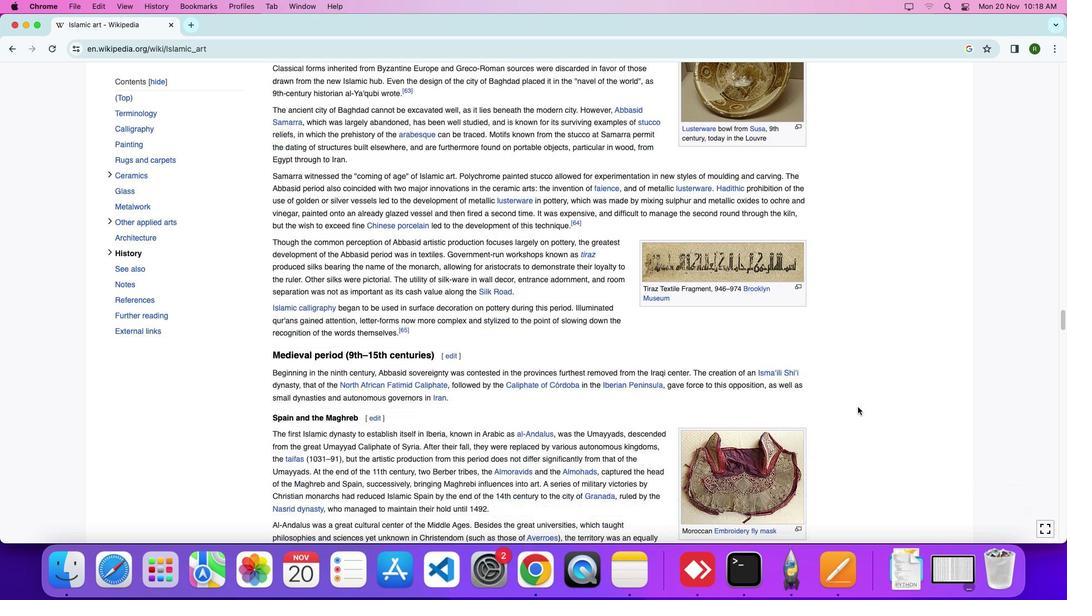 
Action: Mouse scrolled (611, 347) with delta (32, 16)
Screenshot: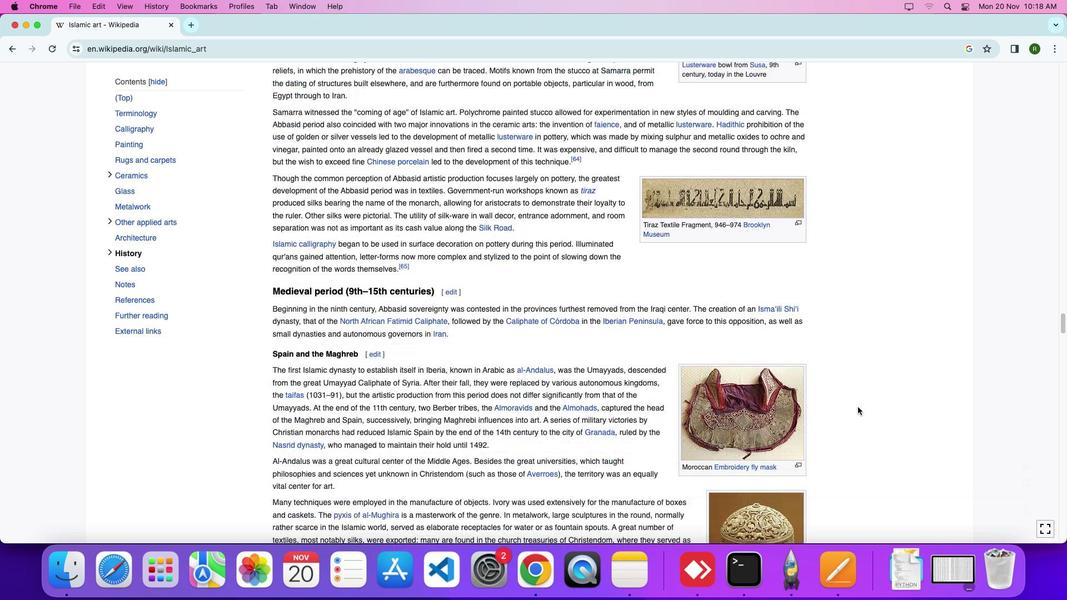 
Action: Mouse scrolled (611, 347) with delta (32, 18)
Screenshot: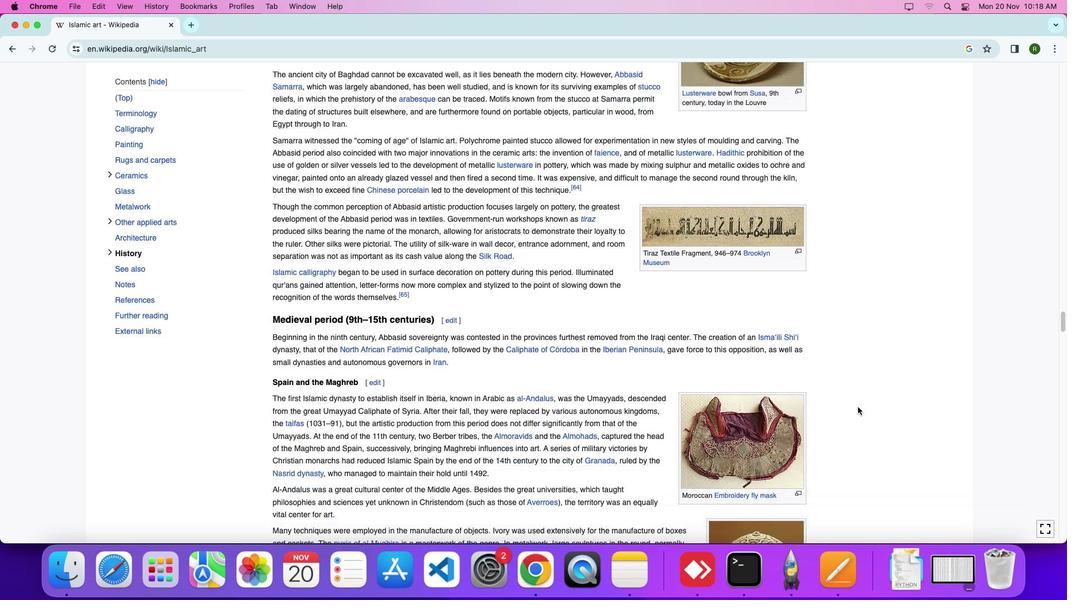 
Action: Mouse scrolled (611, 347) with delta (32, 18)
Screenshot: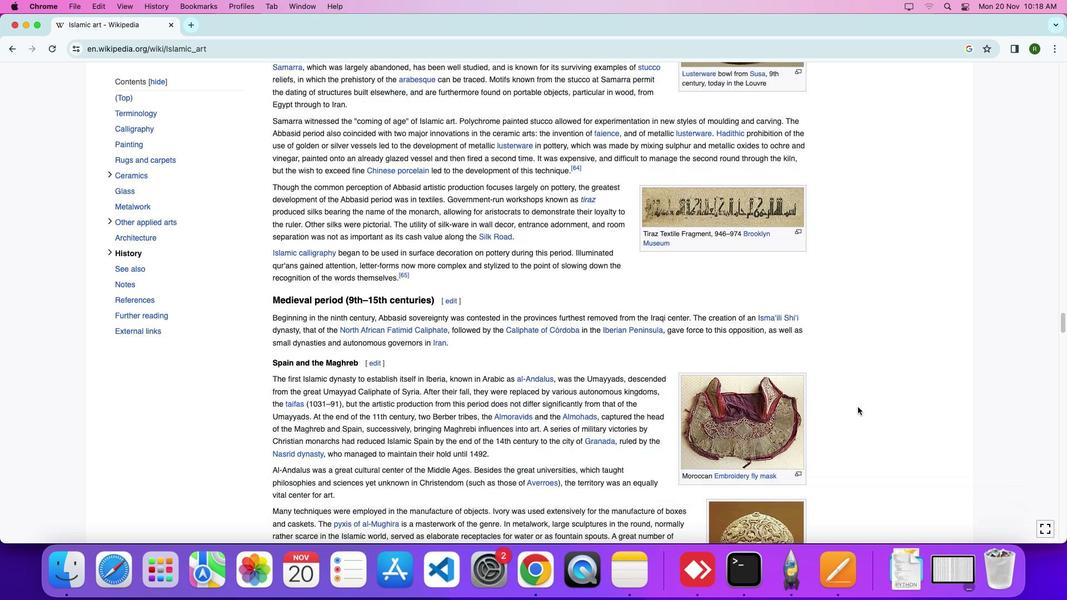 
Action: Mouse scrolled (611, 347) with delta (32, 17)
Screenshot: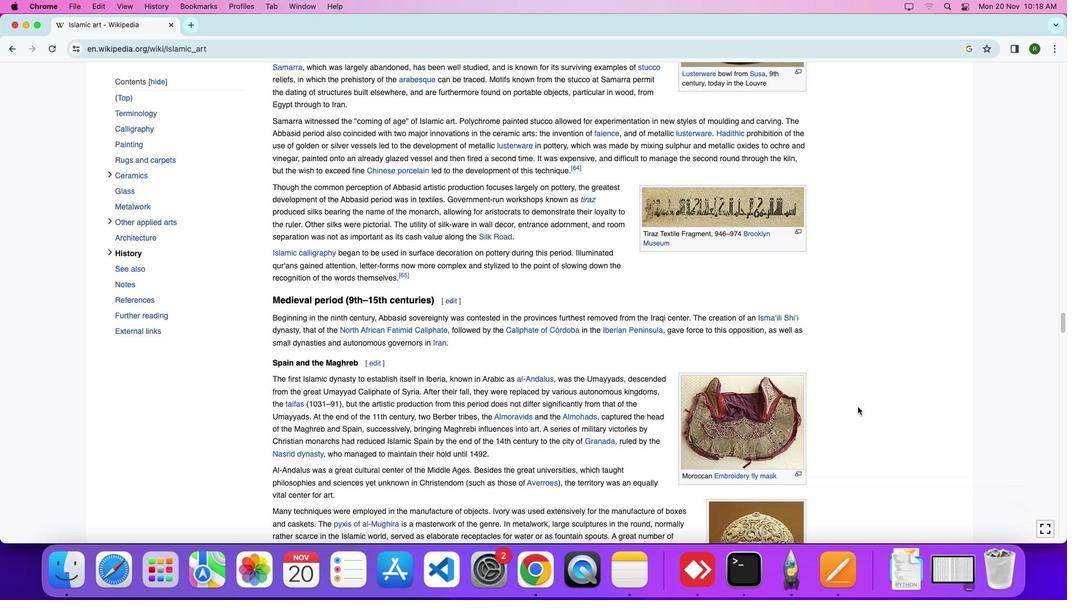
Action: Mouse scrolled (611, 347) with delta (32, 18)
Screenshot: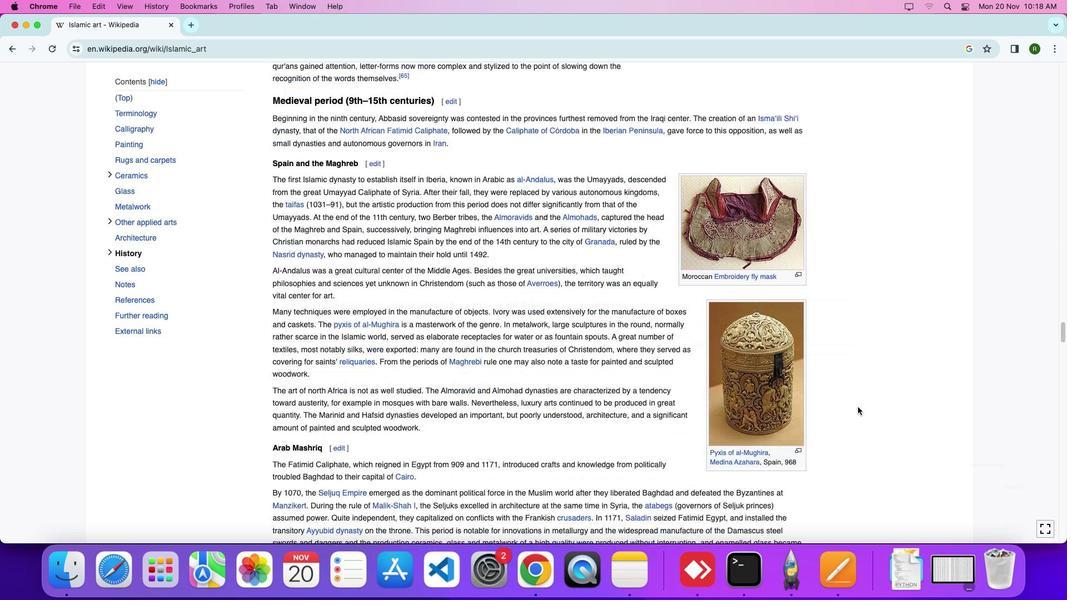 
Action: Mouse scrolled (611, 347) with delta (32, 22)
Screenshot: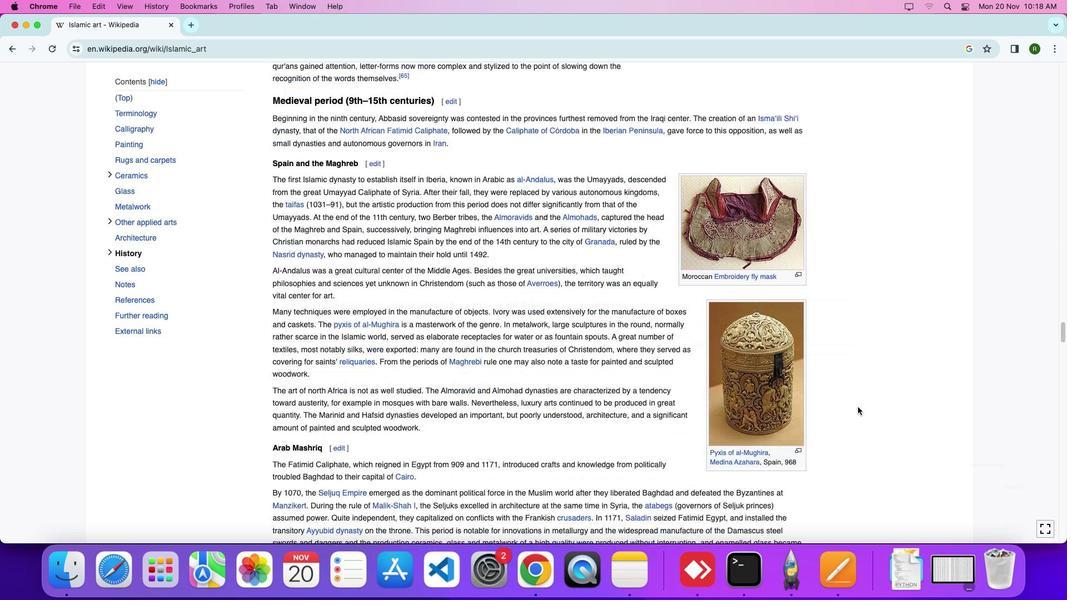 
Action: Mouse scrolled (611, 347) with delta (32, 16)
Screenshot: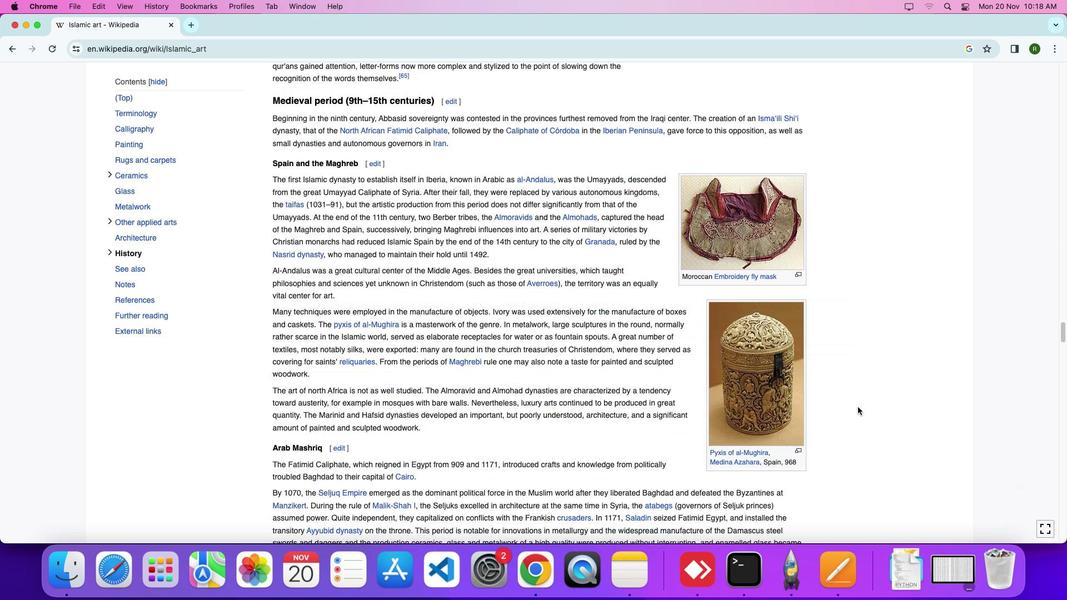 
Action: Mouse scrolled (611, 347) with delta (32, 18)
Screenshot: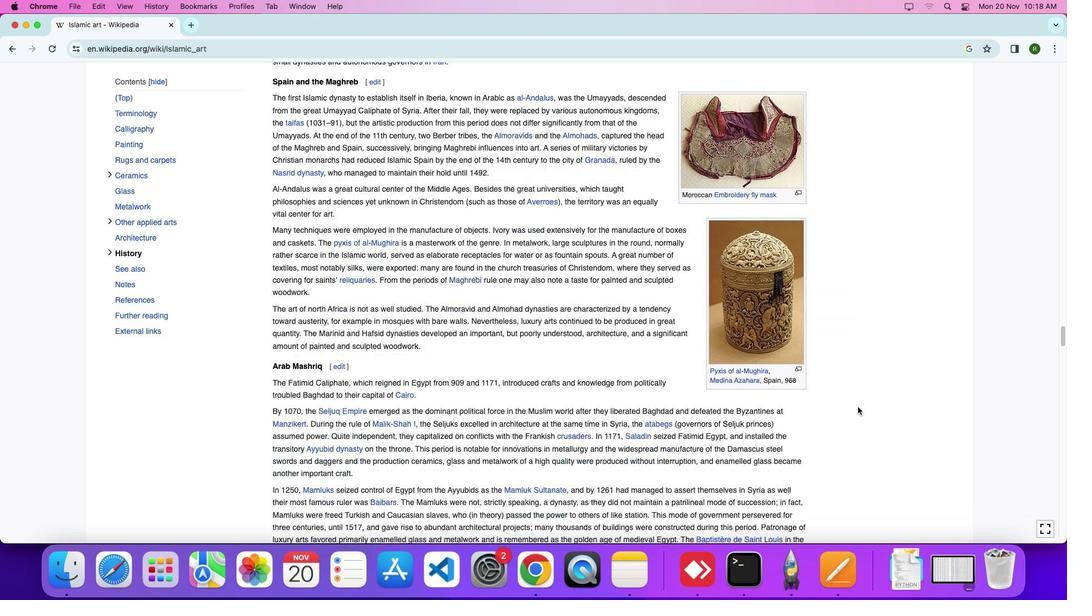 
Action: Mouse scrolled (611, 347) with delta (32, 18)
Screenshot: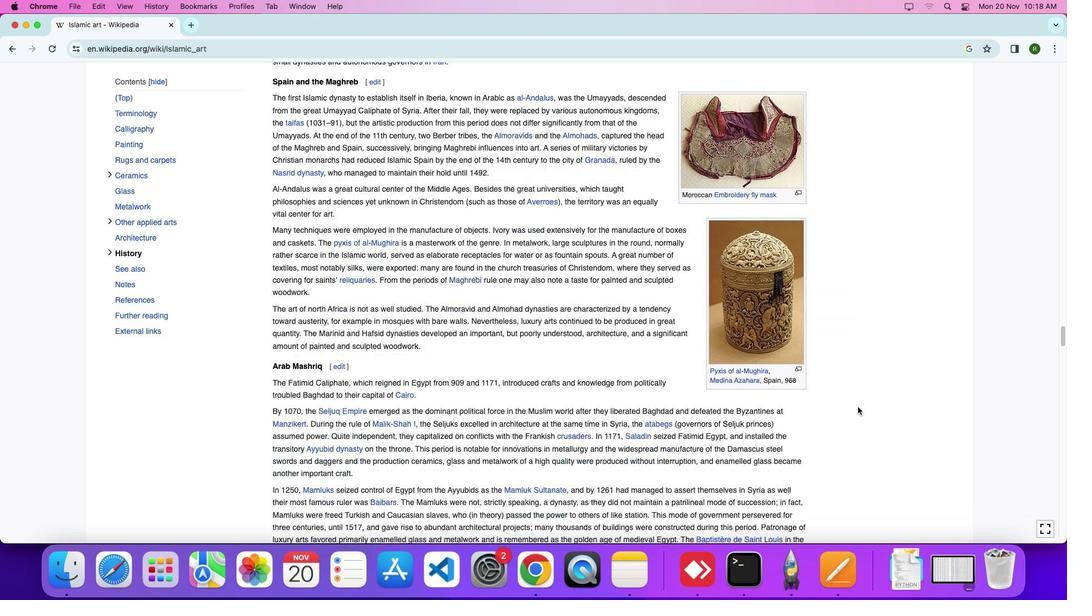 
Action: Mouse scrolled (611, 347) with delta (32, 15)
Screenshot: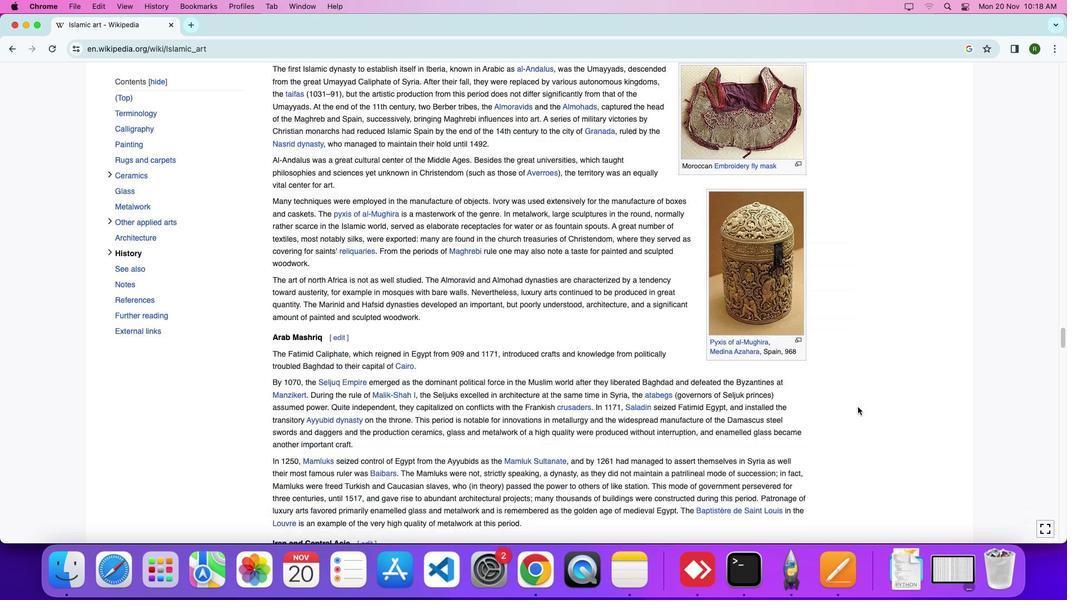 
Action: Mouse scrolled (611, 347) with delta (32, 18)
Screenshot: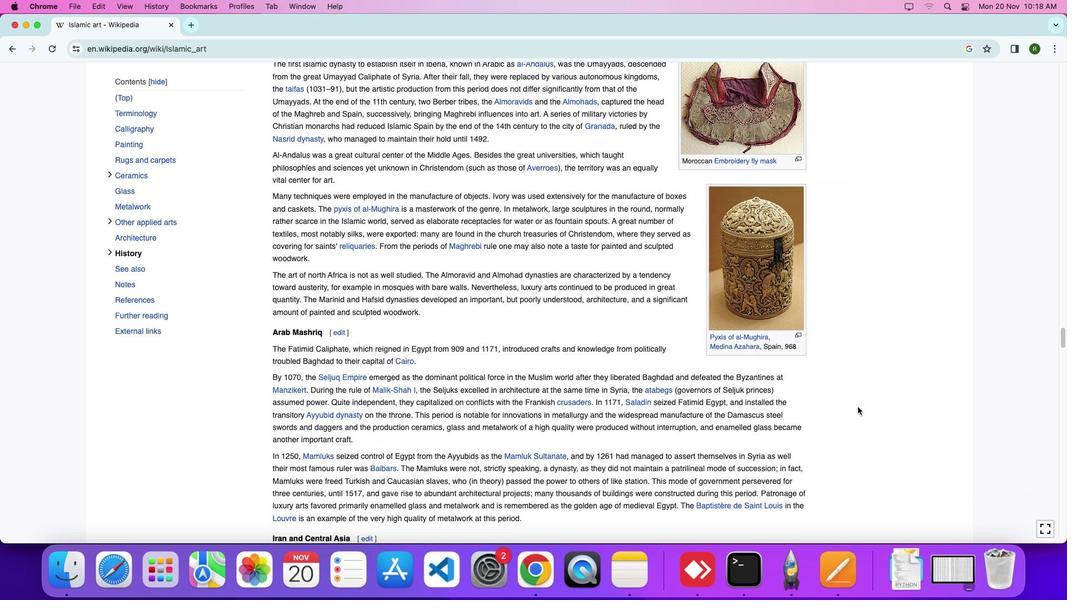 
Action: Mouse scrolled (611, 347) with delta (32, 18)
Screenshot: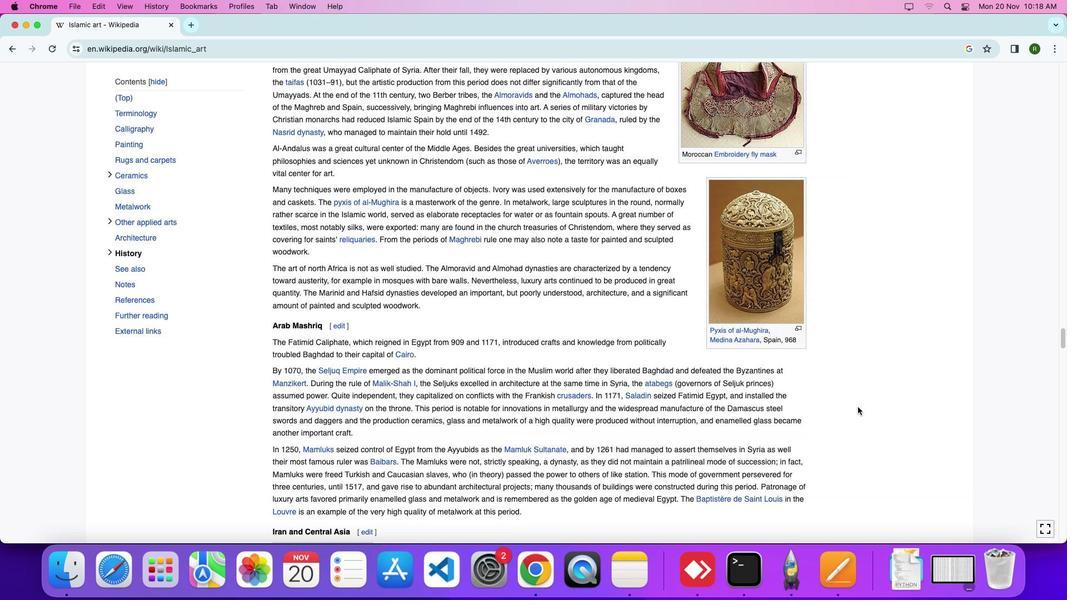 
Action: Mouse scrolled (611, 347) with delta (32, 17)
Screenshot: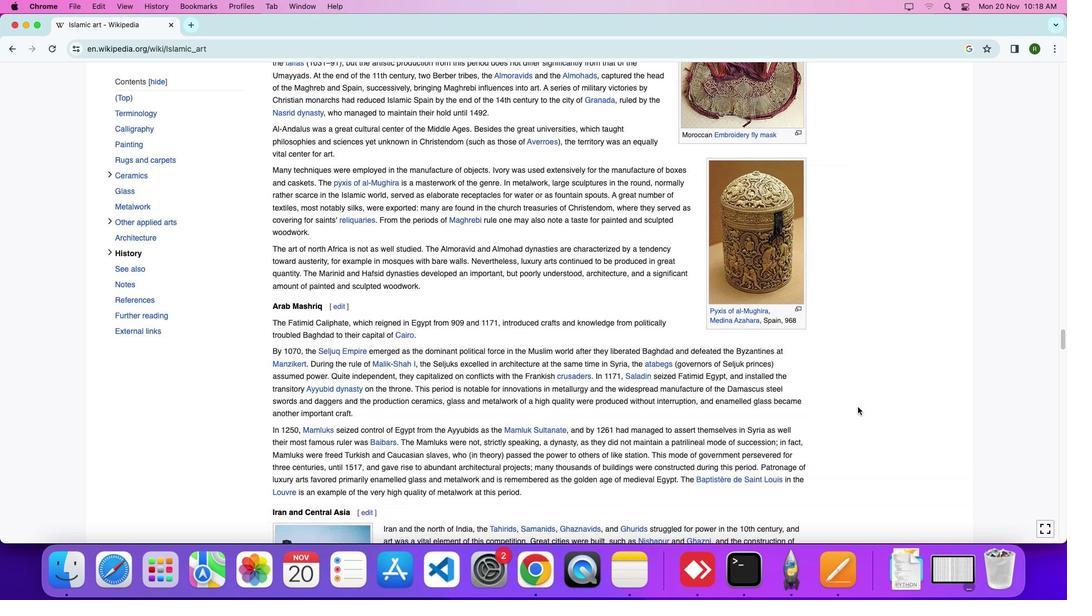 
Action: Mouse scrolled (611, 347) with delta (32, 18)
Screenshot: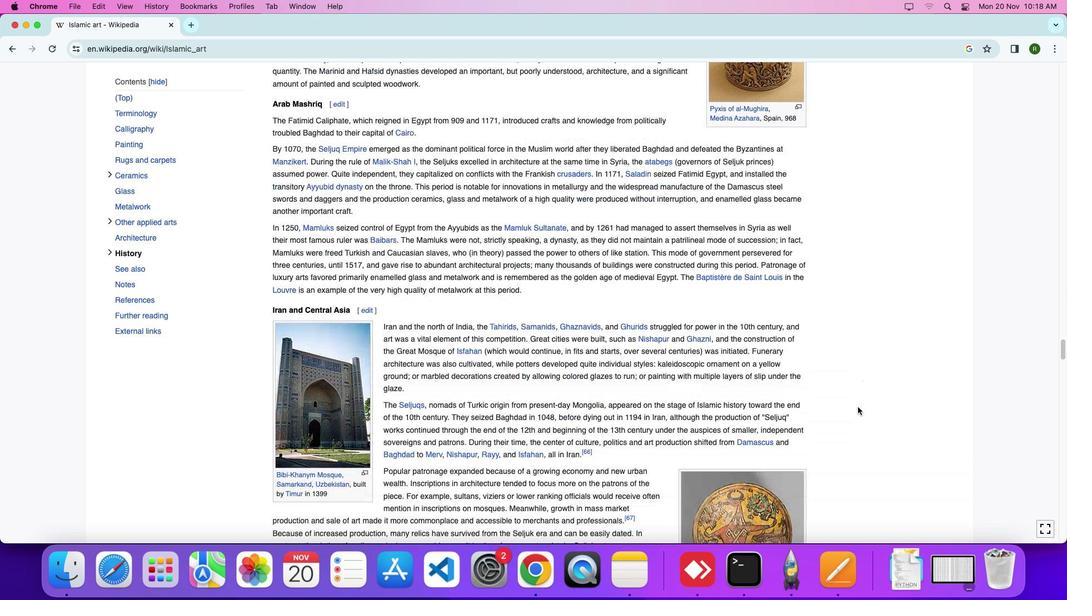 
Action: Mouse scrolled (611, 347) with delta (32, 18)
Screenshot: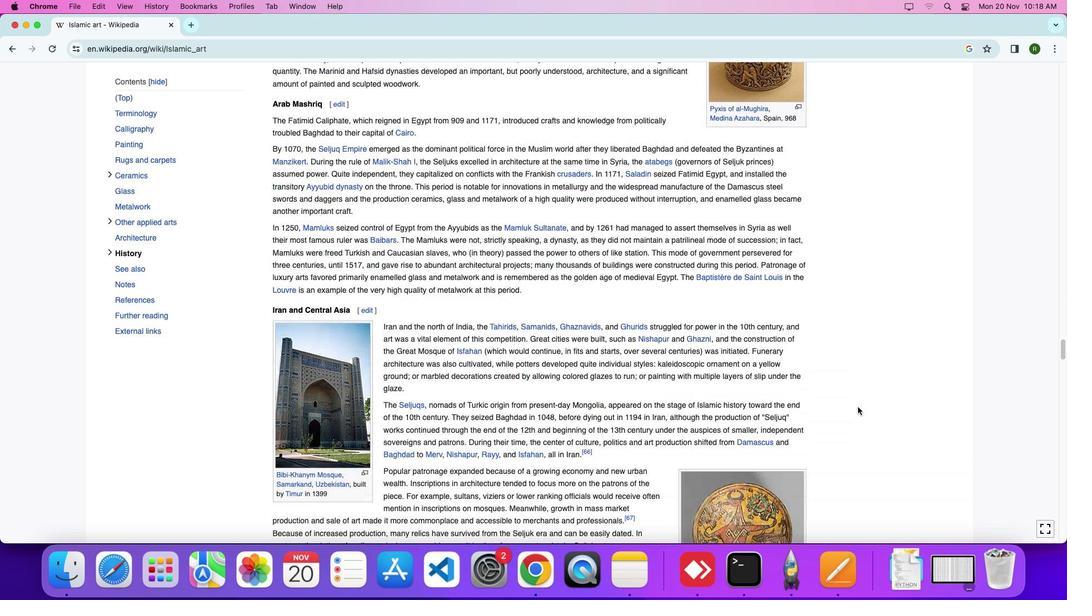 
Action: Mouse scrolled (611, 347) with delta (32, 18)
Screenshot: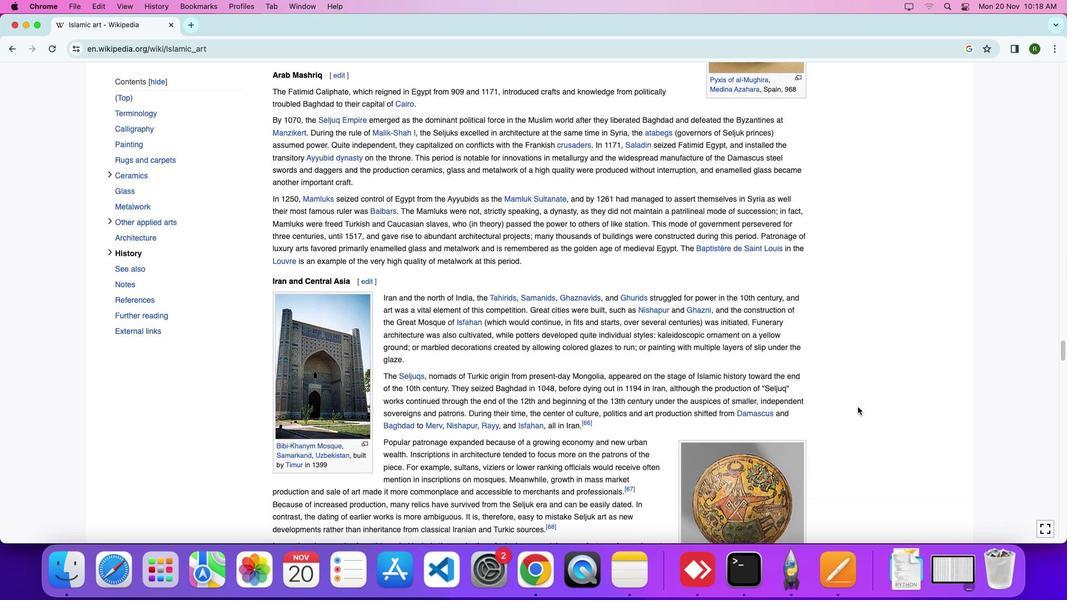 
Action: Mouse scrolled (611, 347) with delta (32, 18)
Screenshot: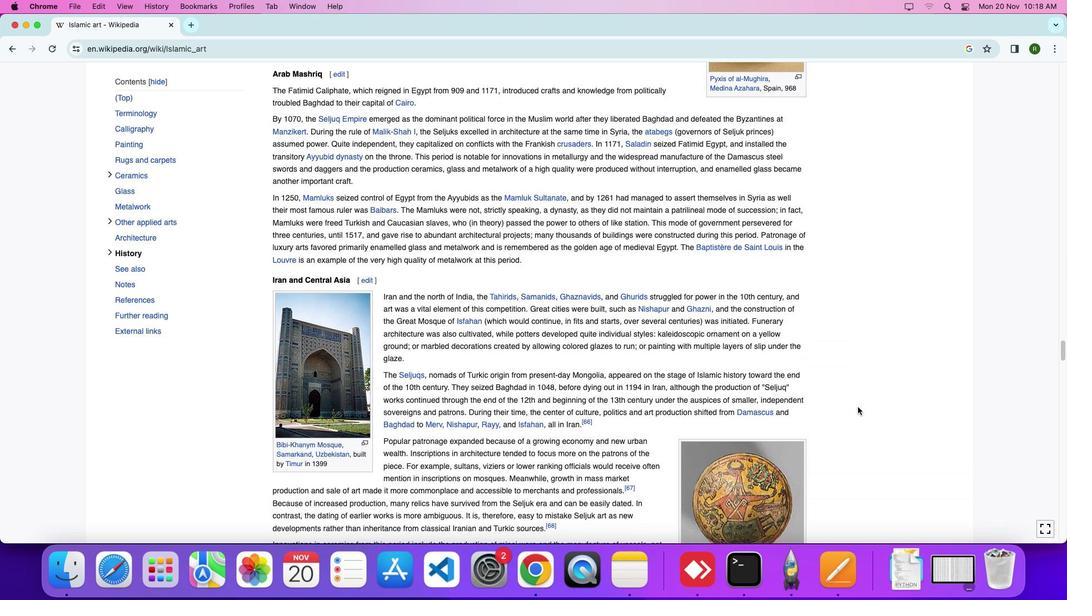 
Action: Mouse scrolled (611, 347) with delta (32, 15)
Screenshot: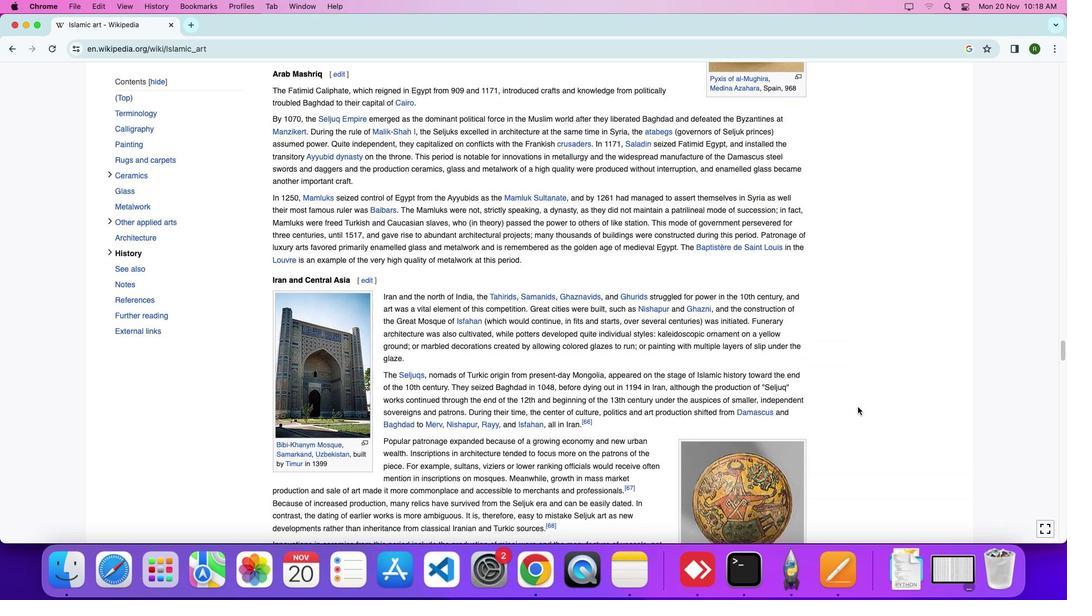 
Action: Mouse scrolled (611, 347) with delta (32, 18)
Screenshot: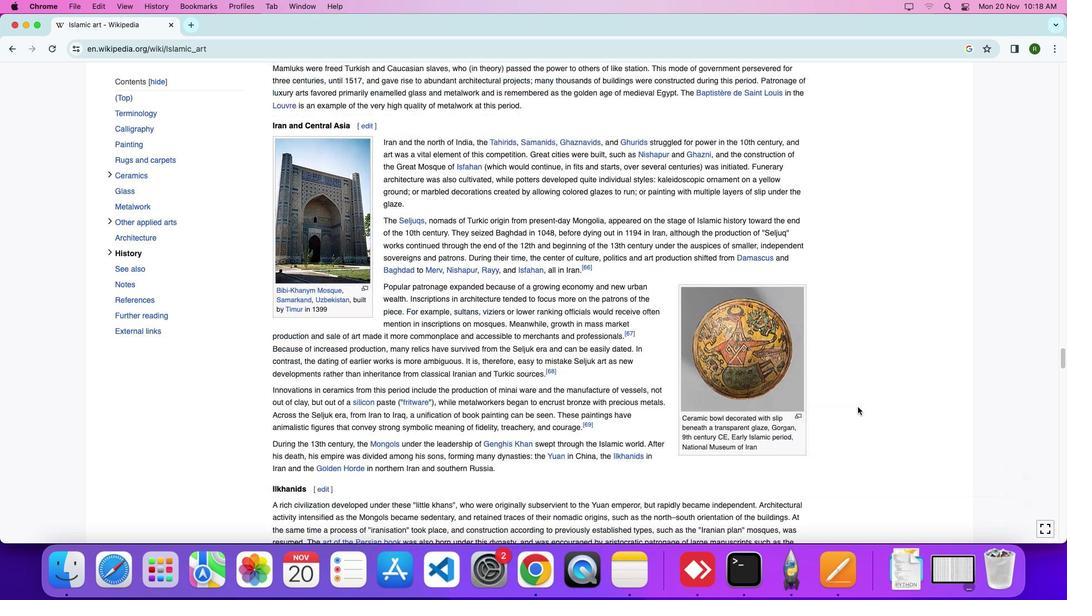 
Action: Mouse scrolled (611, 347) with delta (32, 18)
Screenshot: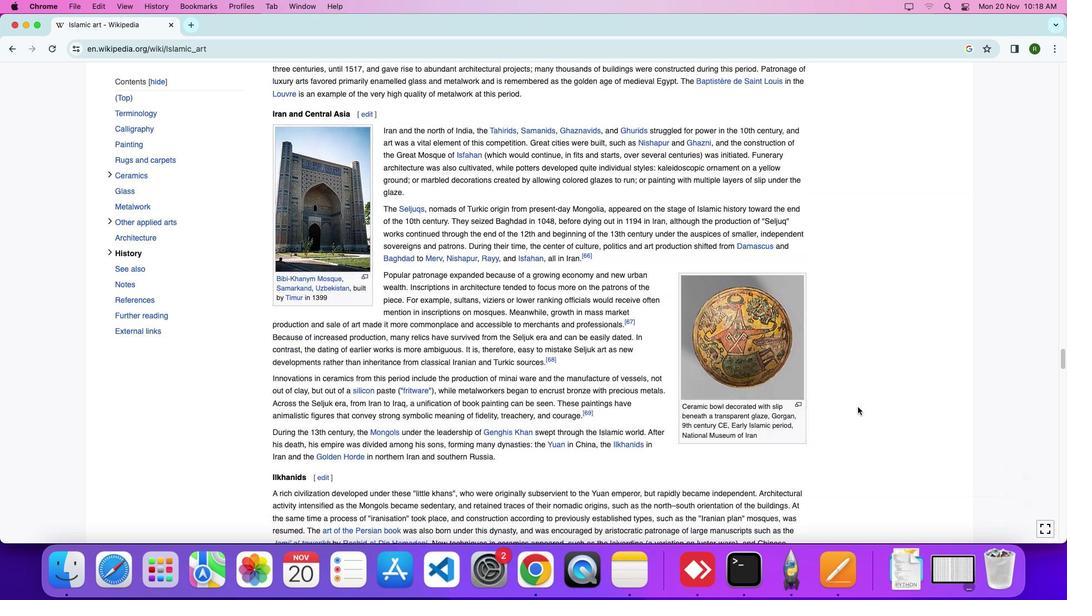 
Action: Mouse scrolled (611, 347) with delta (32, 18)
Screenshot: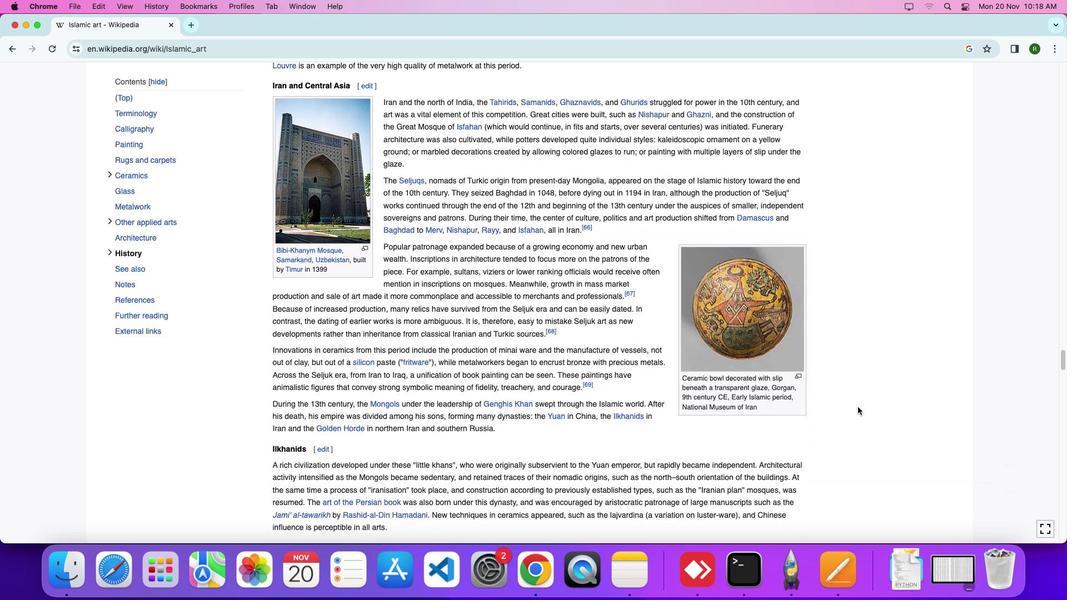 
Action: Mouse scrolled (611, 347) with delta (32, 18)
Screenshot: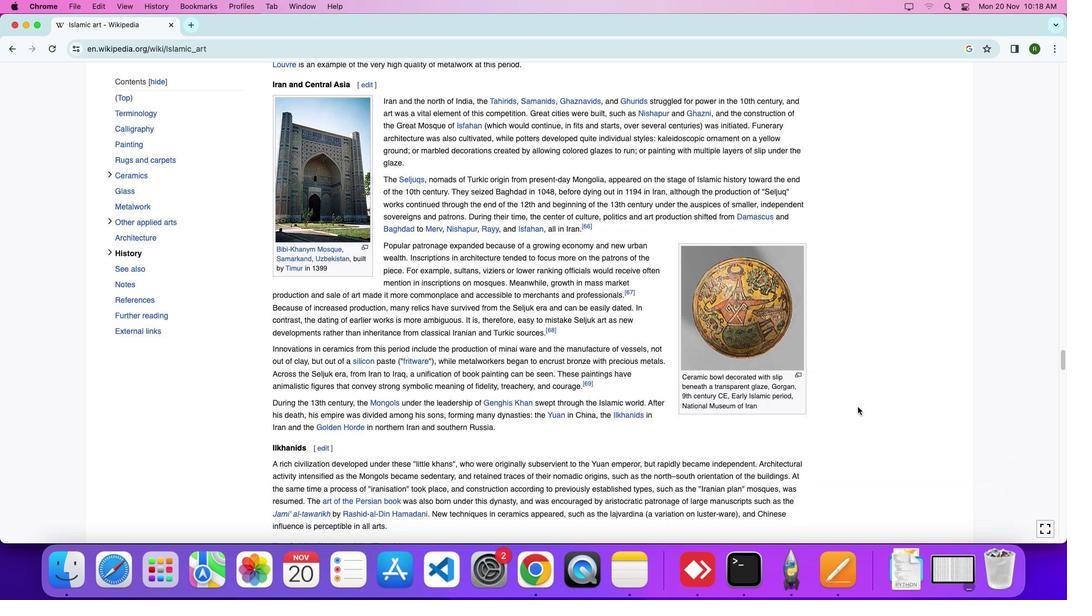 
Action: Mouse scrolled (611, 347) with delta (32, 16)
Screenshot: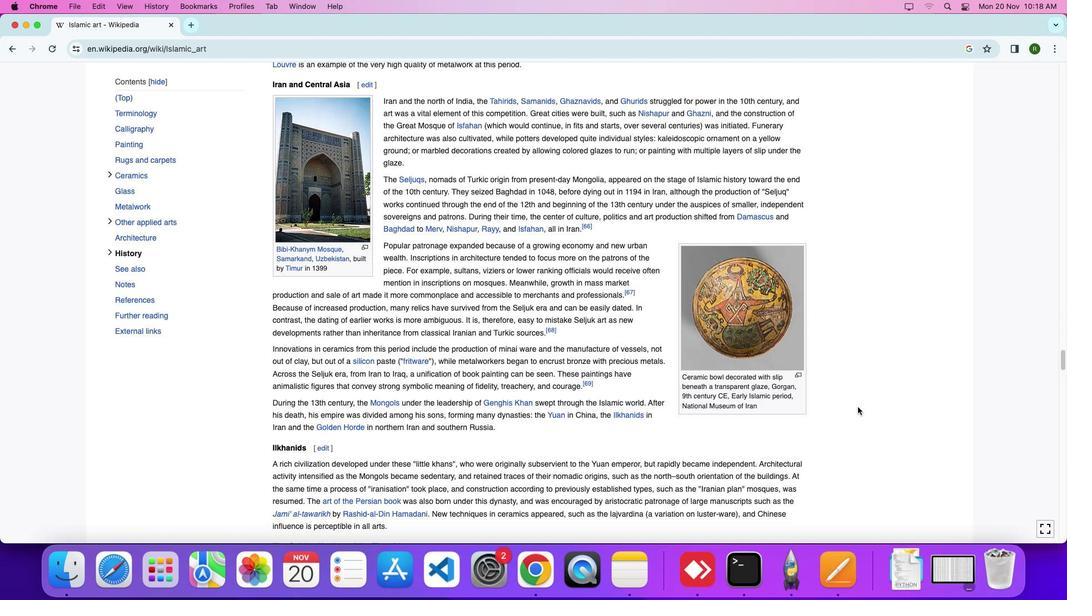 
Action: Mouse scrolled (611, 347) with delta (32, 18)
Screenshot: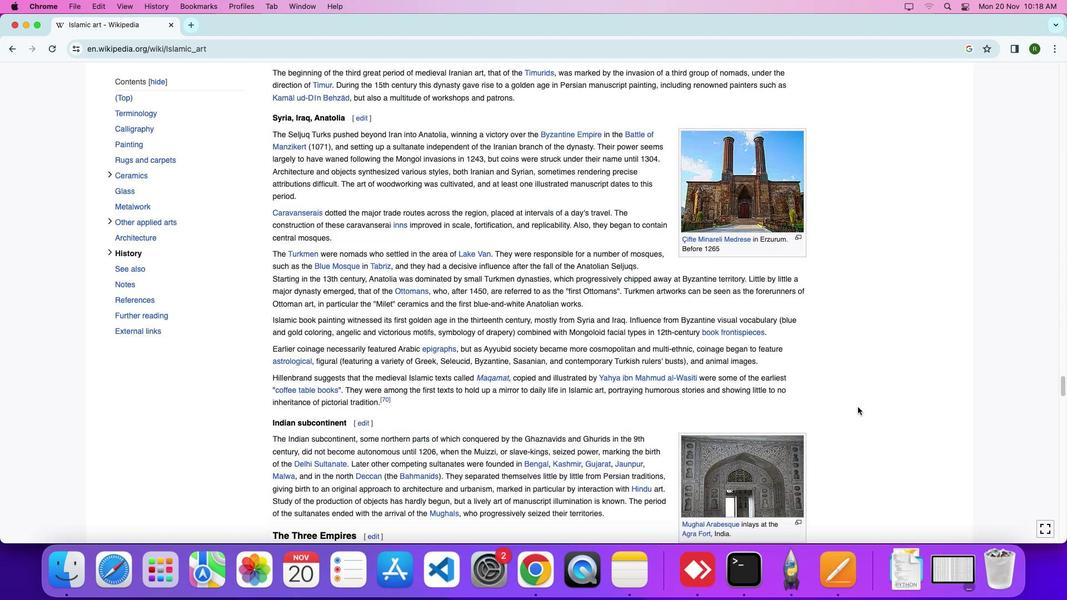 
Action: Mouse scrolled (611, 347) with delta (32, 18)
Screenshot: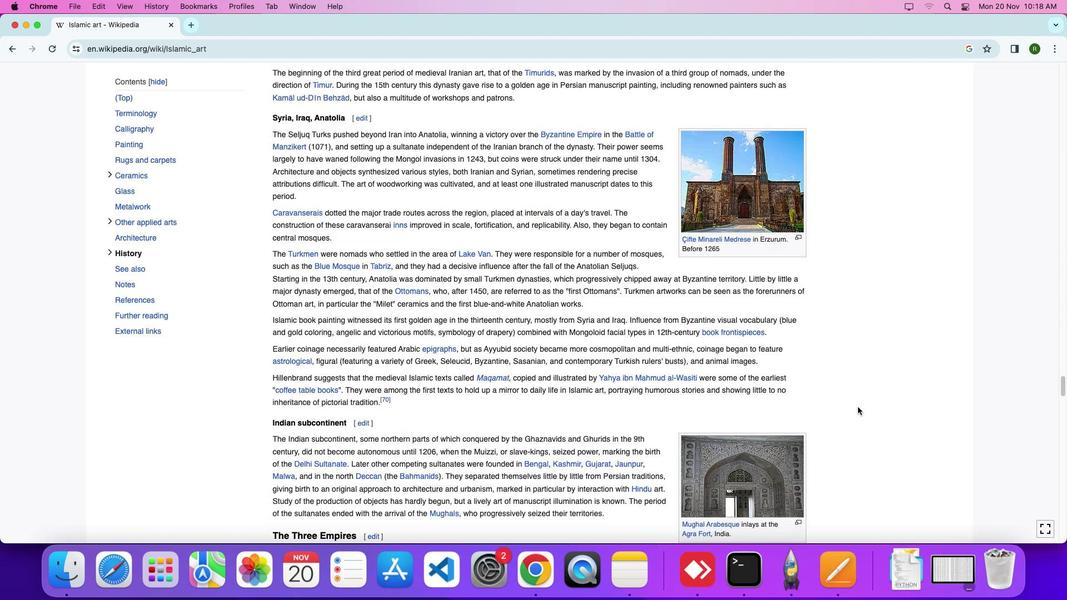
Action: Mouse scrolled (611, 347) with delta (32, 18)
Screenshot: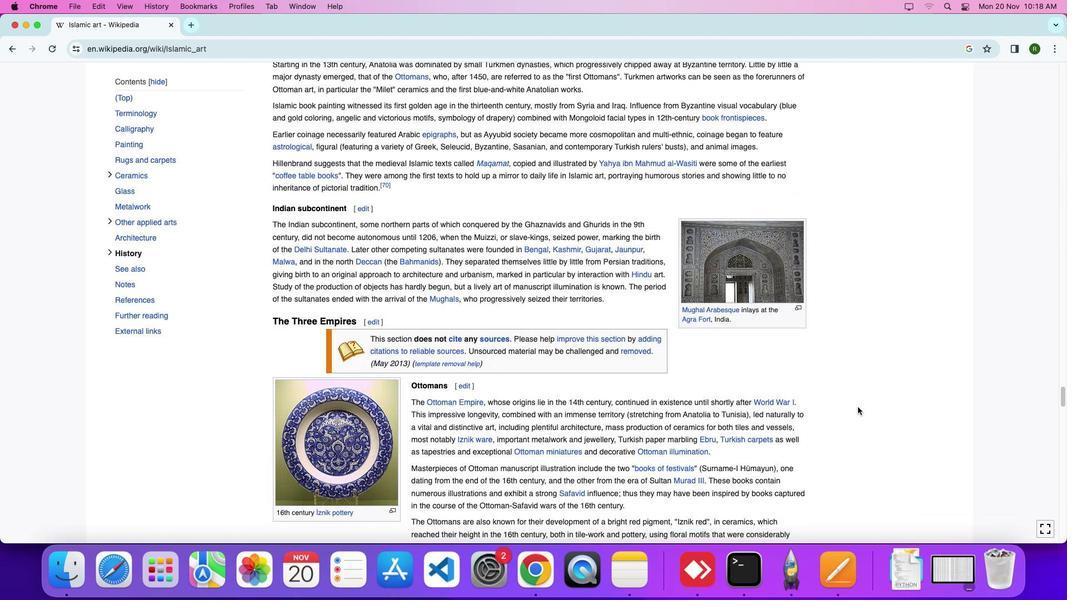 
Action: Mouse scrolled (611, 347) with delta (32, 18)
Screenshot: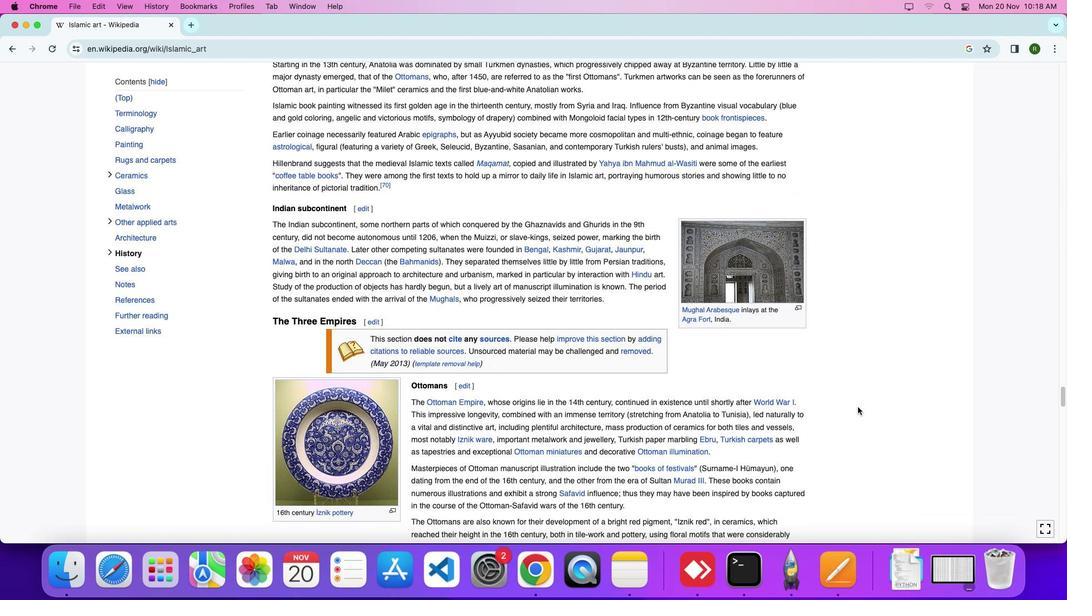 
Action: Mouse scrolled (611, 347) with delta (32, 15)
Screenshot: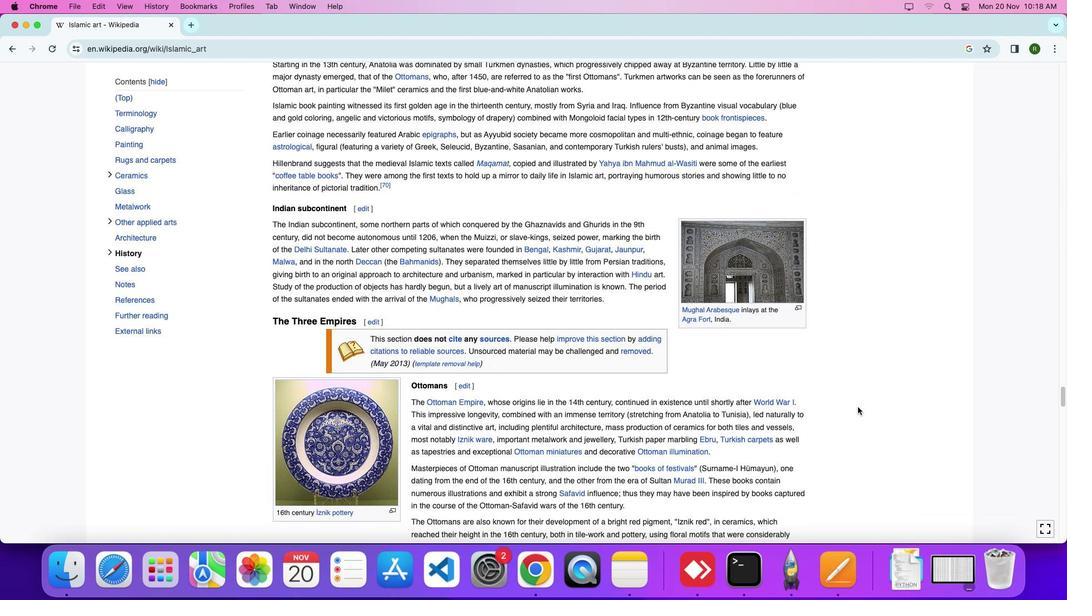 
Action: Mouse scrolled (611, 347) with delta (32, 13)
Screenshot: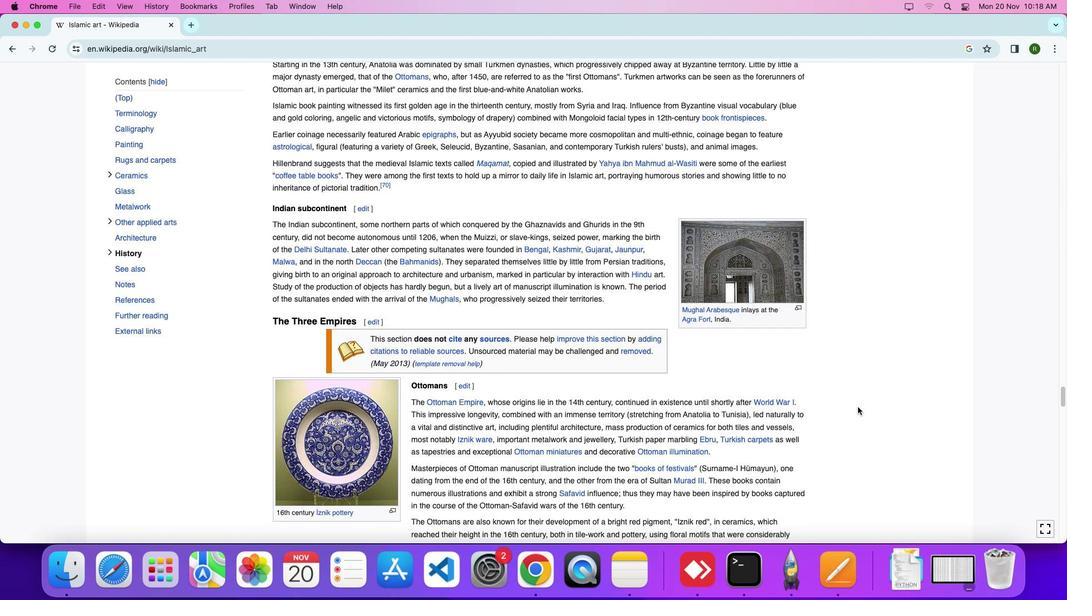 
Action: Mouse scrolled (611, 347) with delta (32, 18)
Screenshot: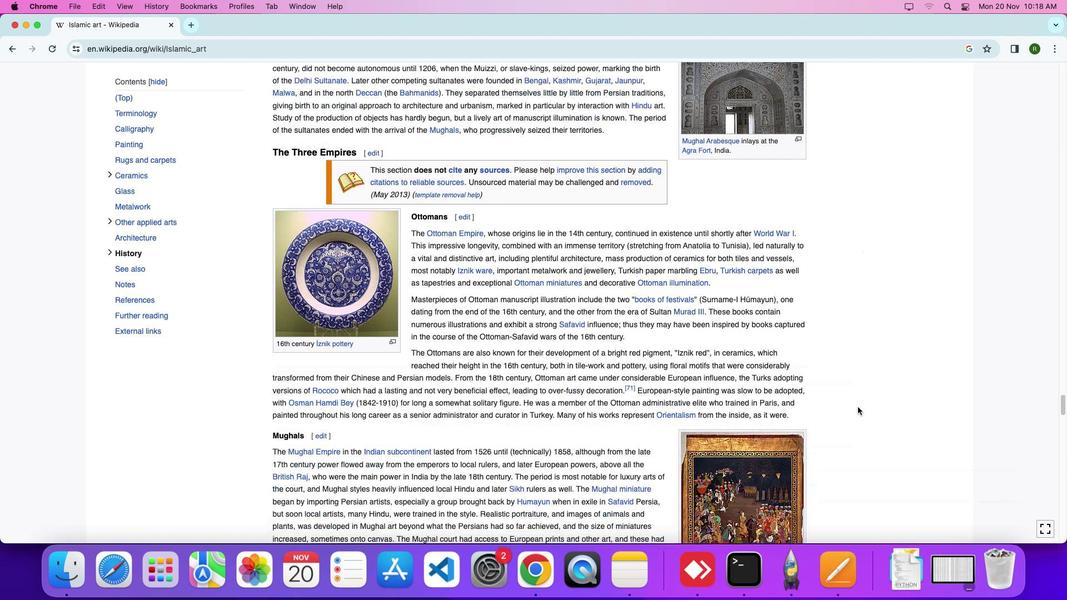
Action: Mouse scrolled (611, 347) with delta (32, 18)
Screenshot: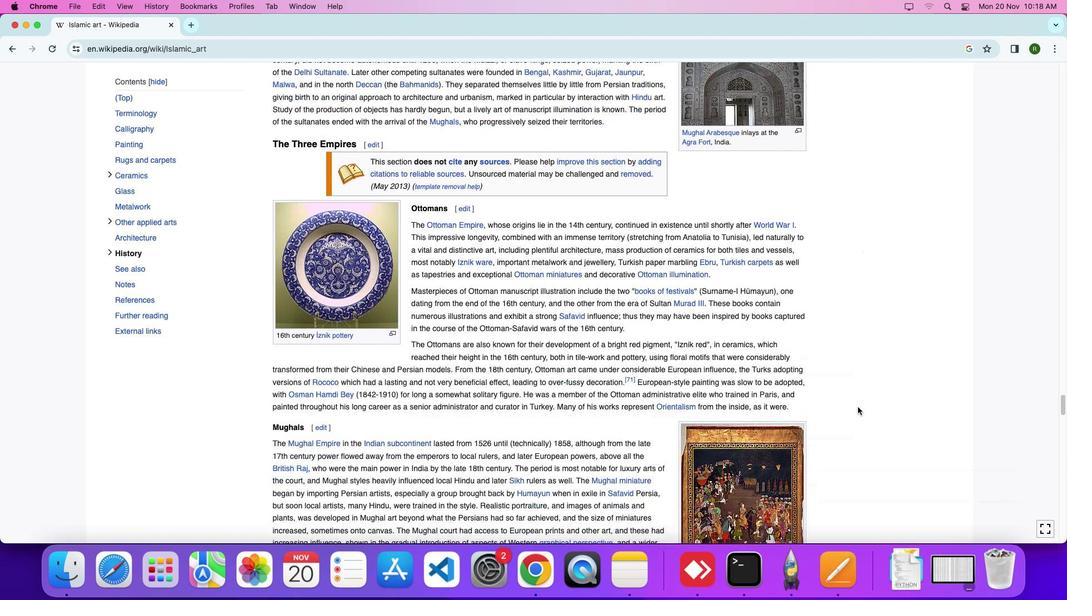 
Action: Mouse scrolled (611, 347) with delta (32, 15)
Screenshot: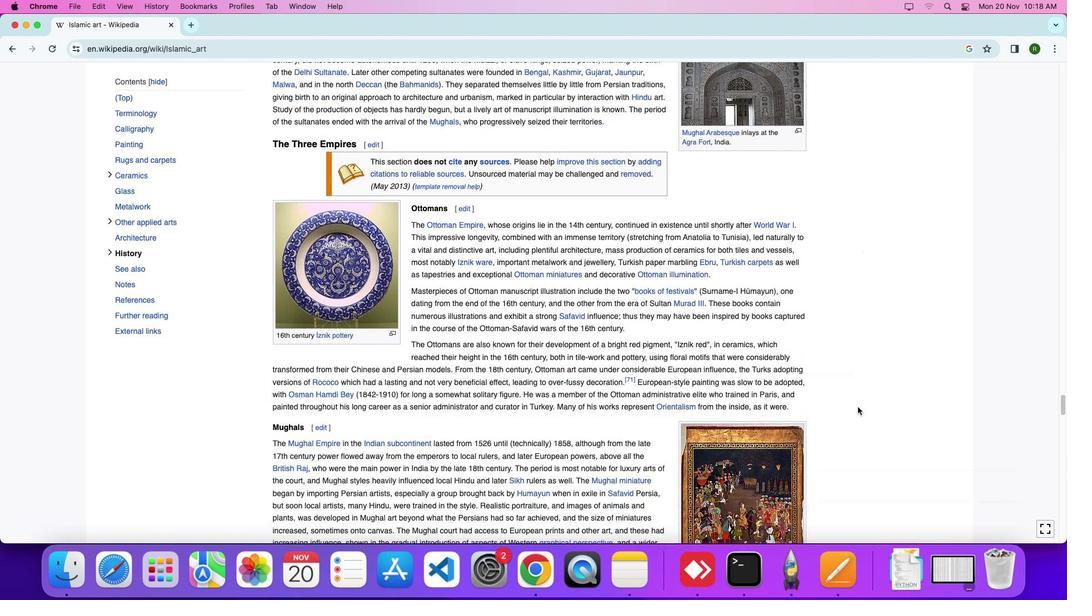
Action: Mouse scrolled (611, 347) with delta (32, 18)
Screenshot: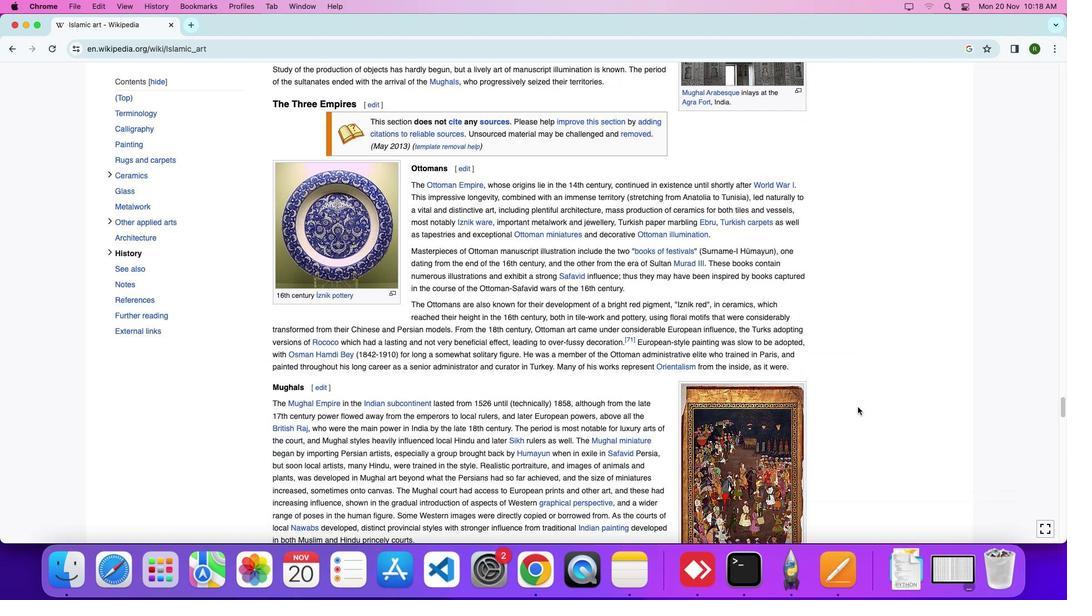 
Action: Mouse scrolled (611, 347) with delta (32, 18)
Screenshot: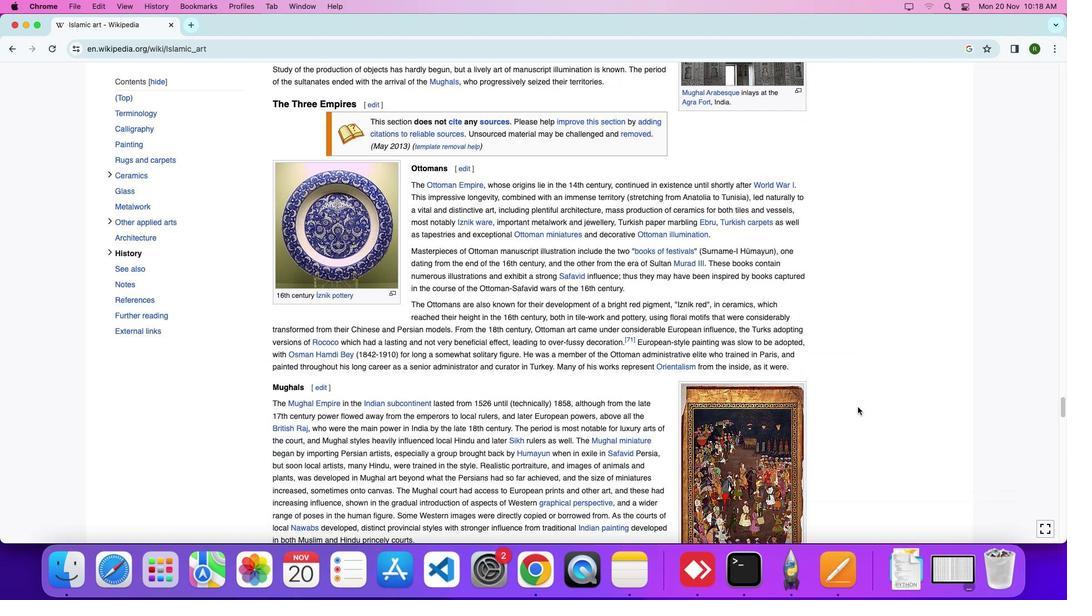 
Action: Mouse scrolled (611, 347) with delta (32, 16)
Screenshot: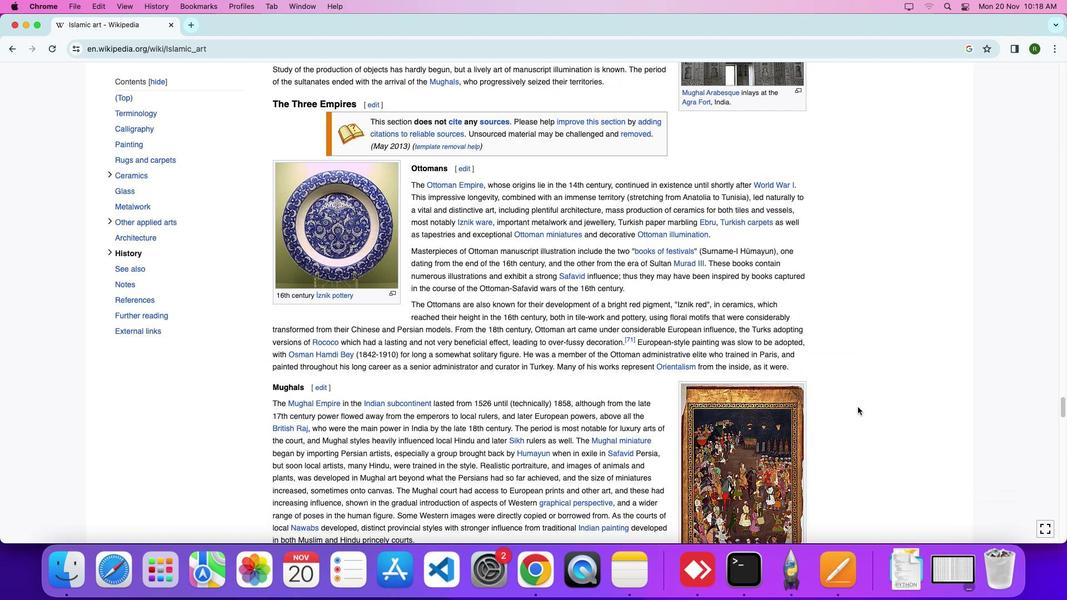 
Action: Mouse scrolled (611, 347) with delta (32, 18)
Screenshot: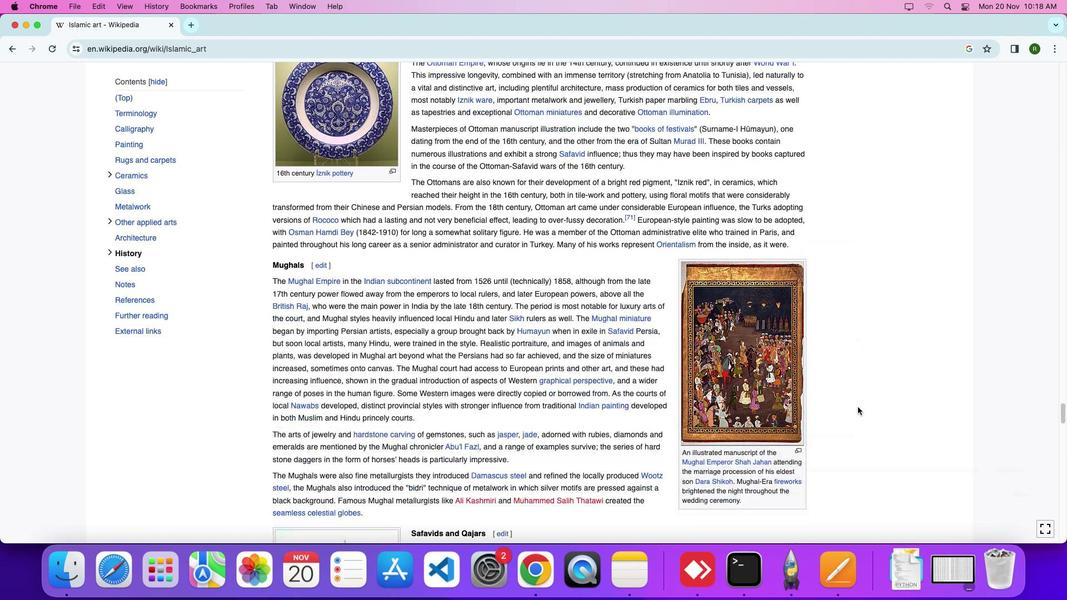 
Action: Mouse scrolled (611, 347) with delta (32, 18)
Screenshot: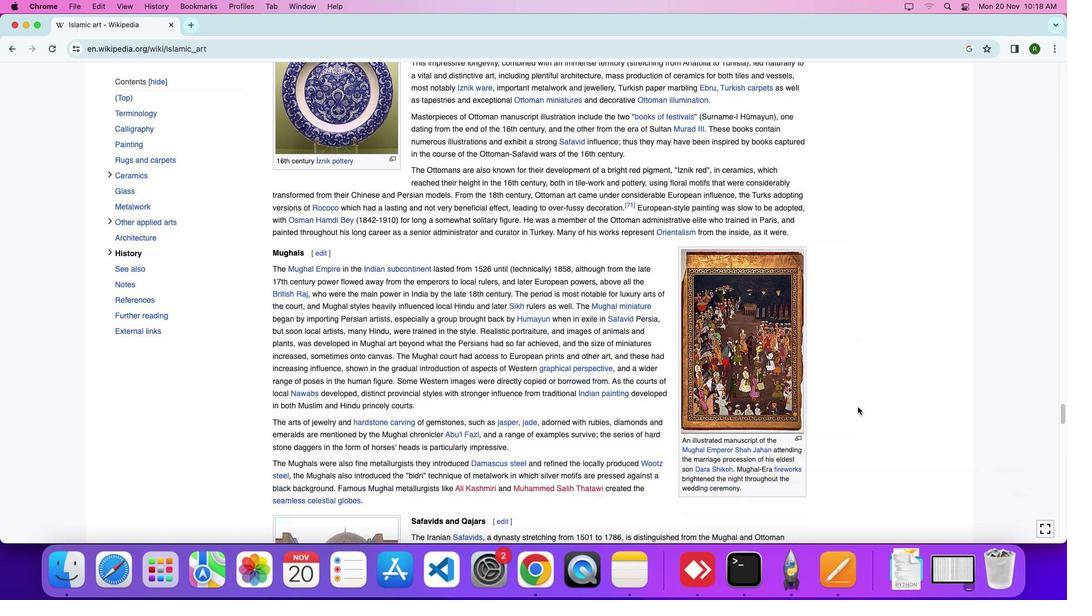 
Action: Mouse scrolled (611, 347) with delta (32, 18)
Screenshot: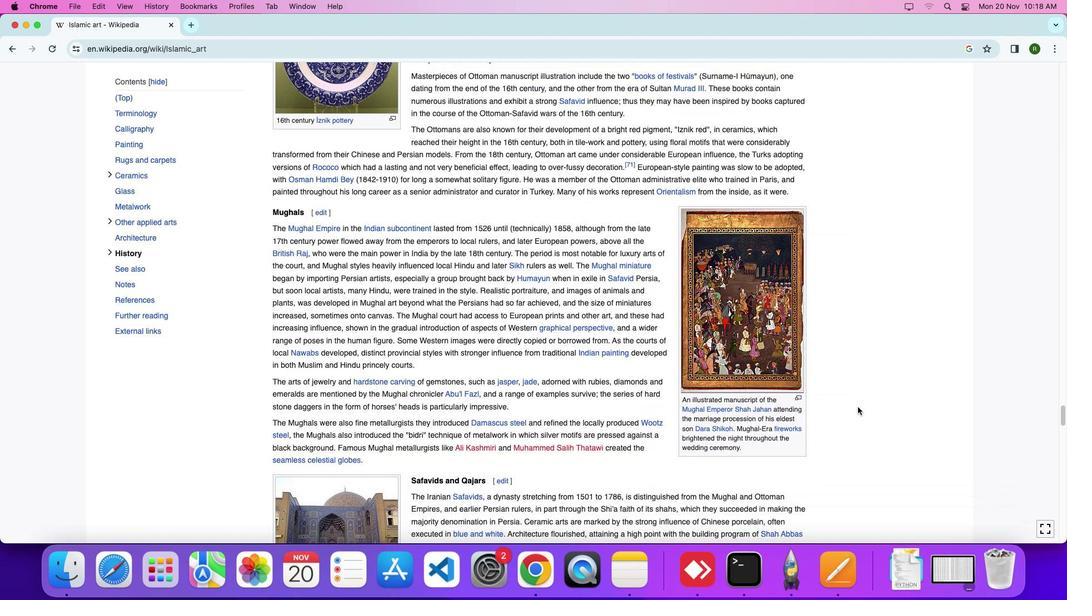 
Action: Mouse scrolled (611, 347) with delta (32, 18)
Screenshot: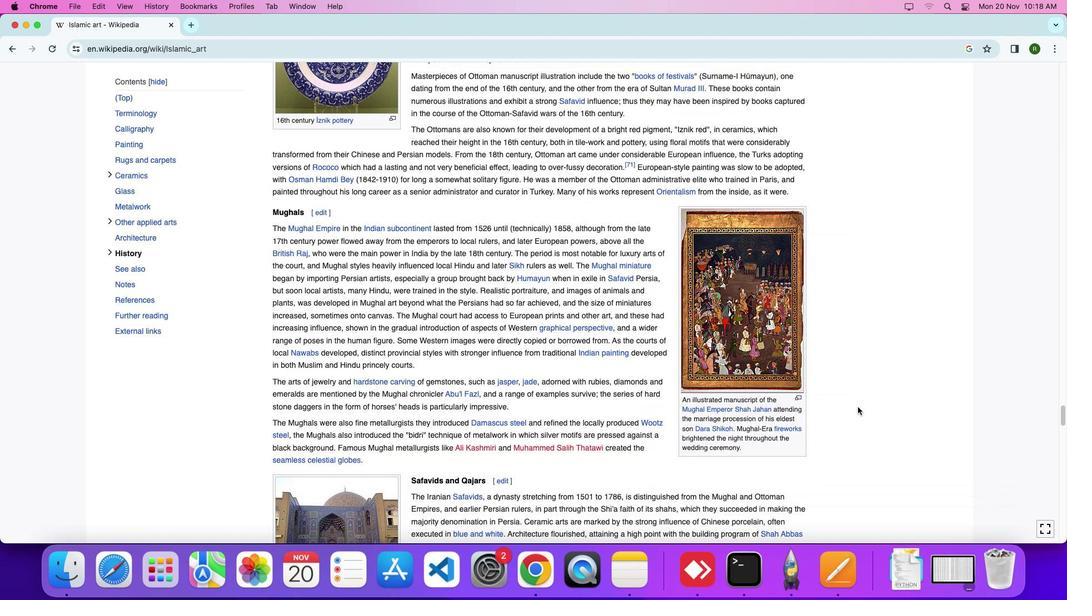 
Action: Mouse scrolled (611, 347) with delta (32, 17)
Screenshot: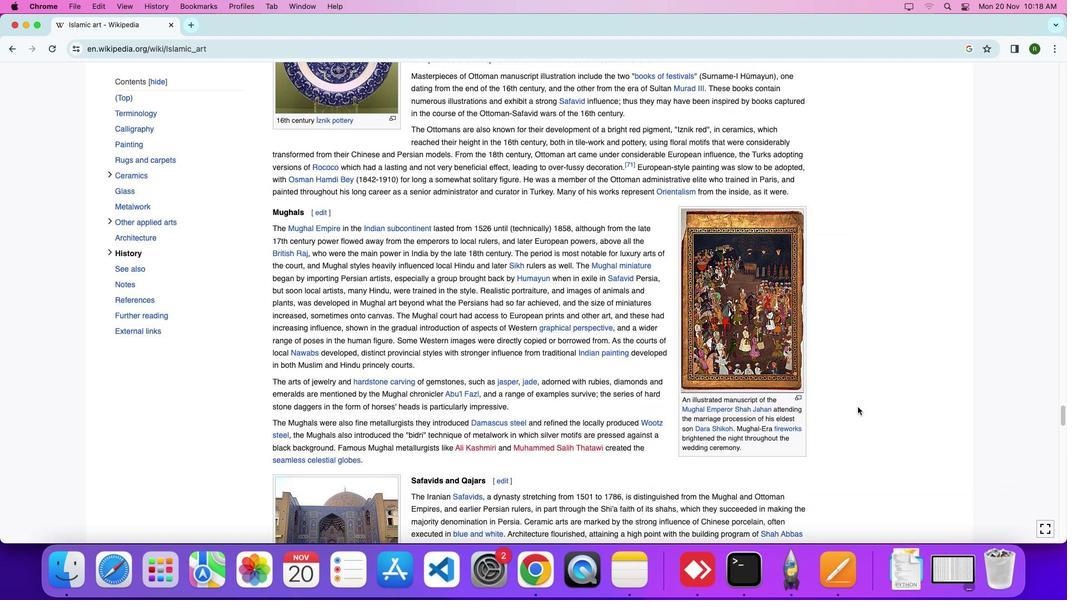 
Action: Mouse scrolled (611, 347) with delta (32, 18)
Screenshot: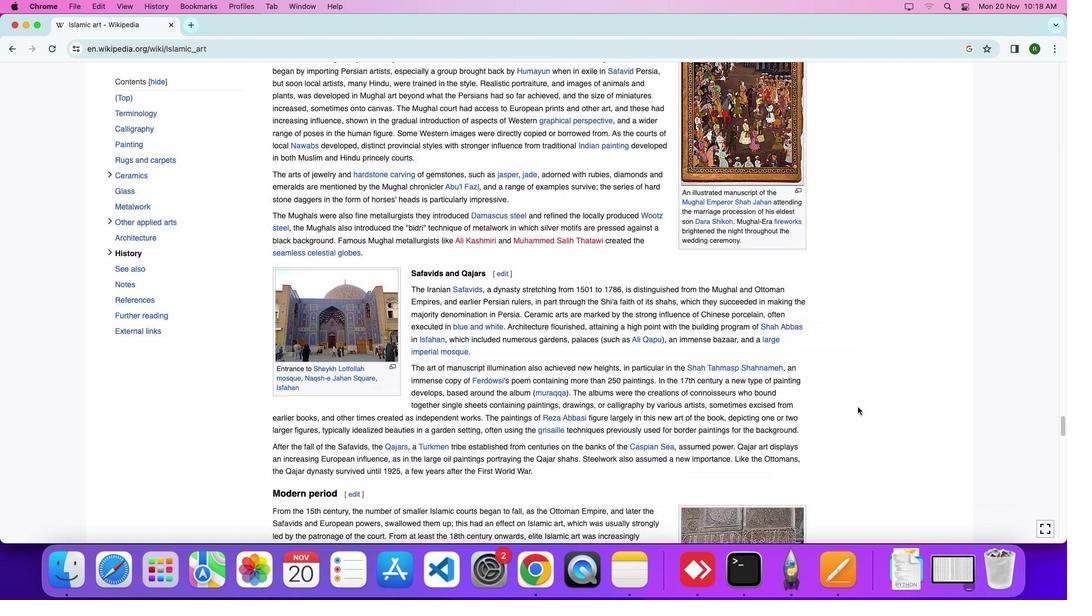 
Action: Mouse scrolled (611, 347) with delta (32, 18)
Screenshot: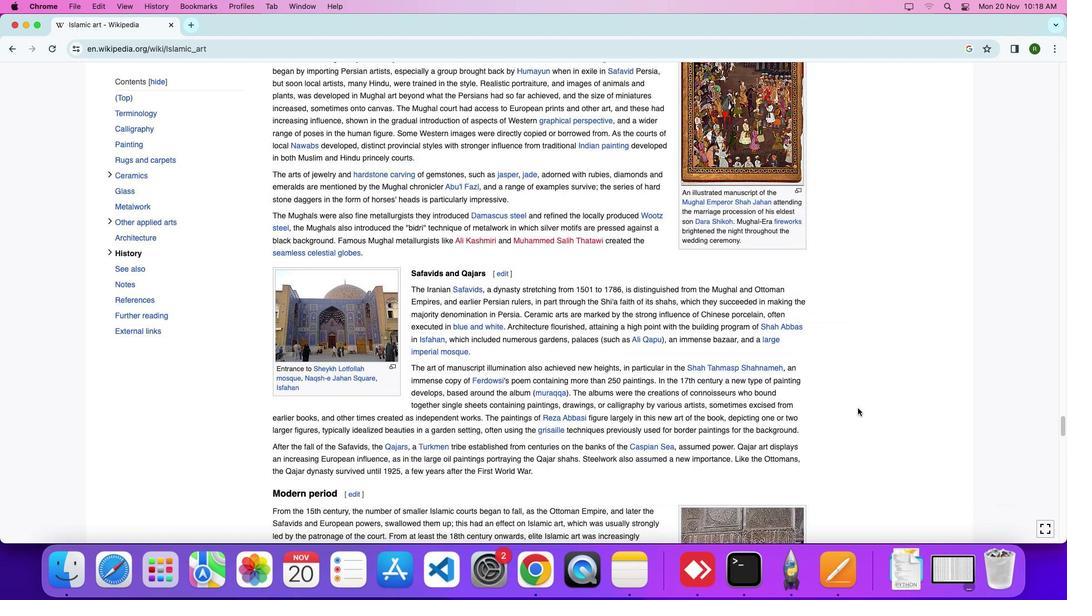 
Action: Mouse scrolled (611, 347) with delta (32, 18)
Screenshot: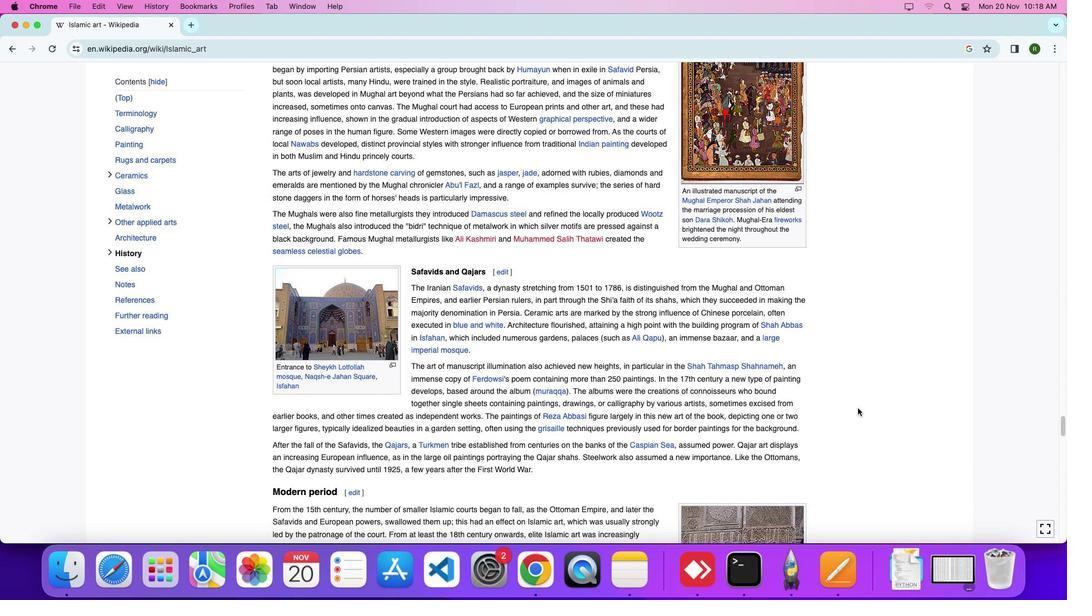 
Action: Mouse scrolled (611, 347) with delta (32, 18)
